 Task: Check the amenities of the Airbnb listing and contact the host to inquire about meal facilities.
Action: Mouse moved to (266, 287)
Screenshot: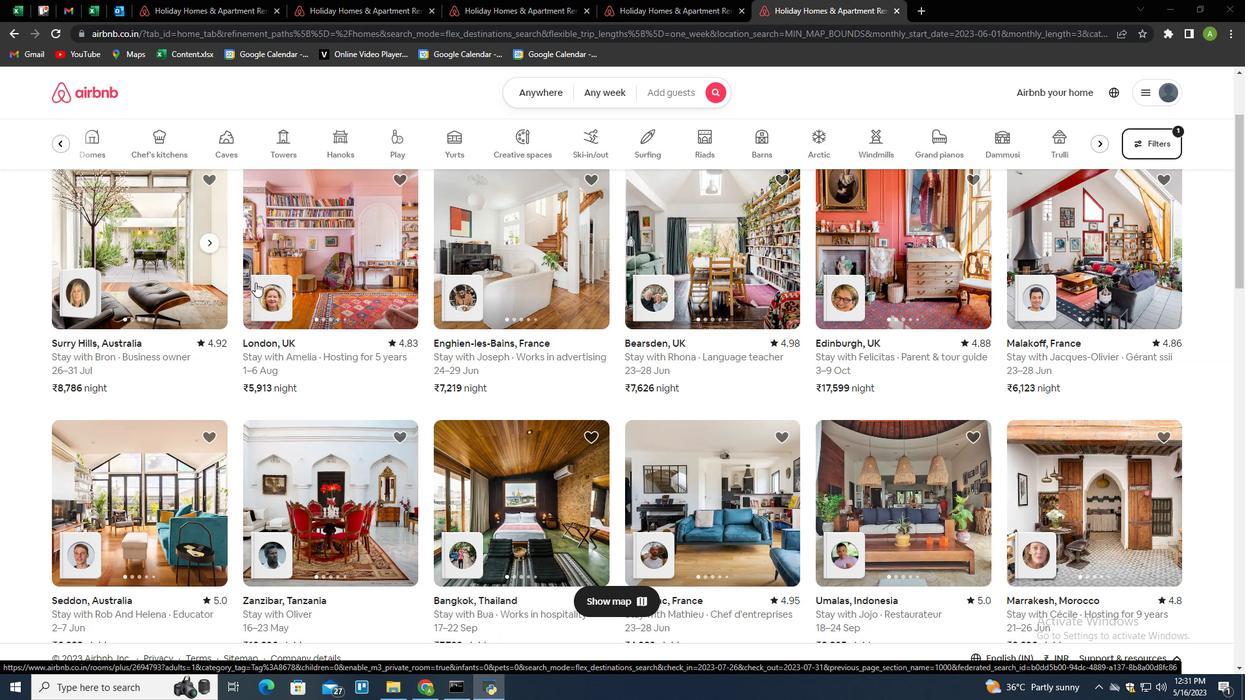 
Action: Mouse scrolled (266, 288) with delta (0, 0)
Screenshot: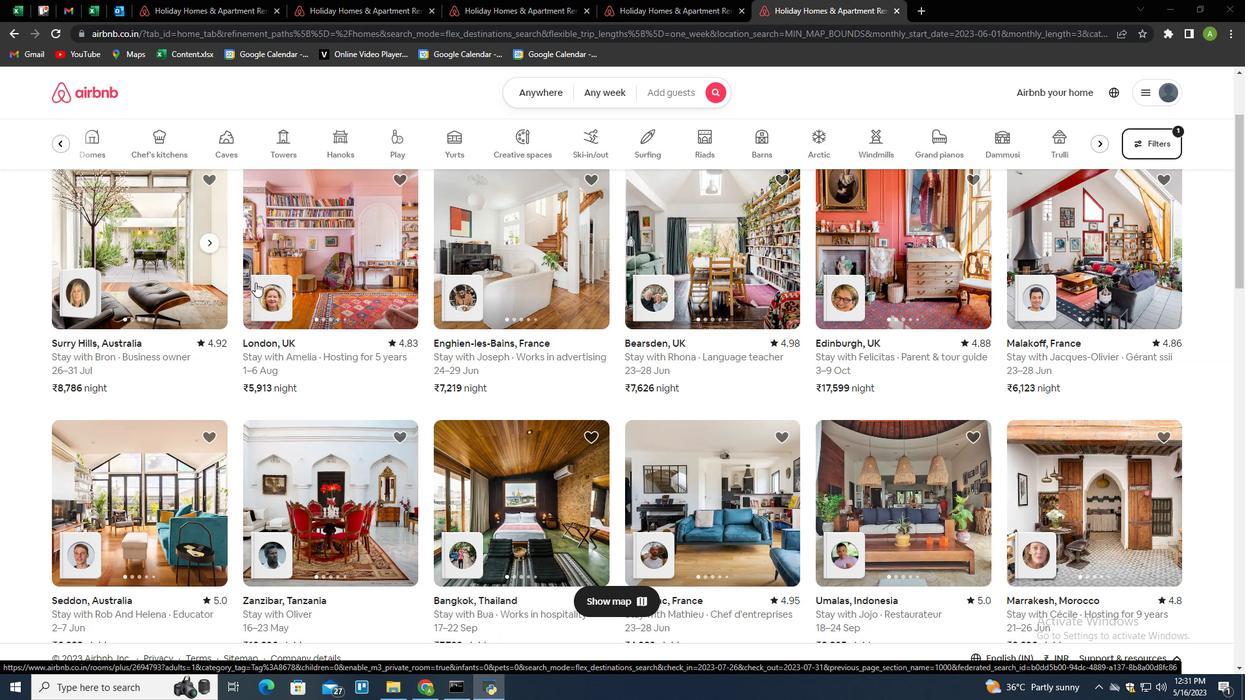 
Action: Mouse scrolled (266, 288) with delta (0, 0)
Screenshot: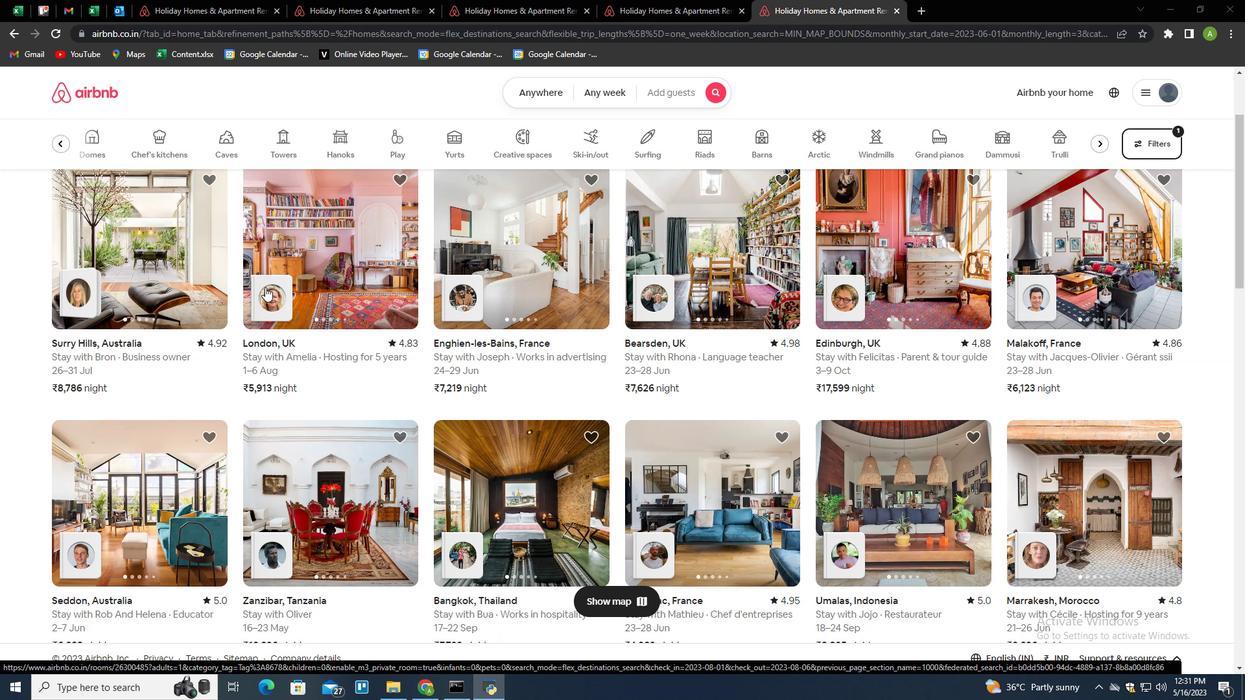 
Action: Mouse scrolled (266, 288) with delta (0, 0)
Screenshot: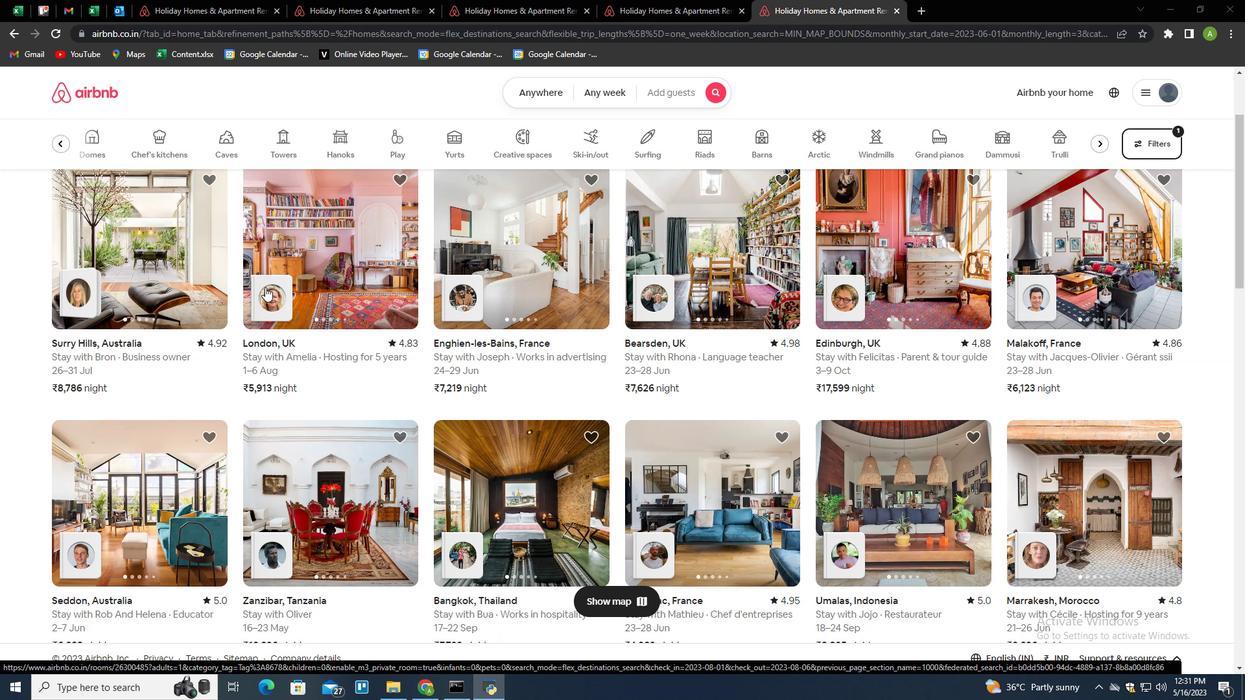 
Action: Mouse scrolled (266, 288) with delta (0, 0)
Screenshot: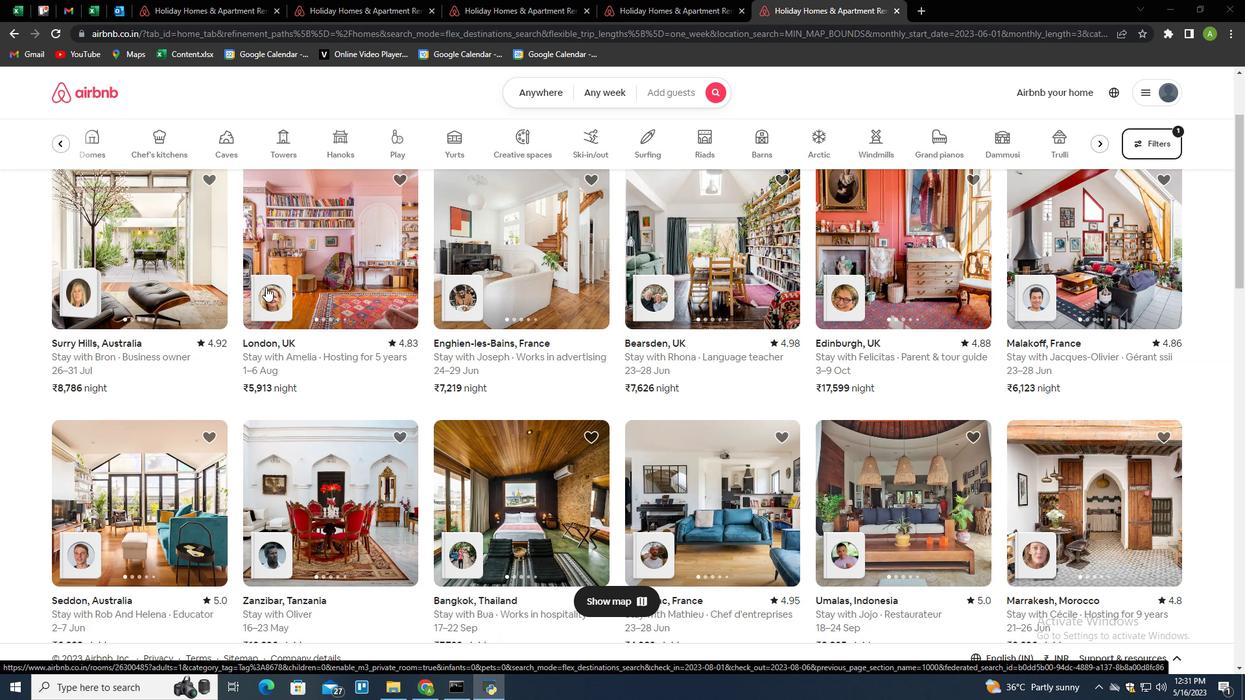
Action: Mouse scrolled (266, 288) with delta (0, 0)
Screenshot: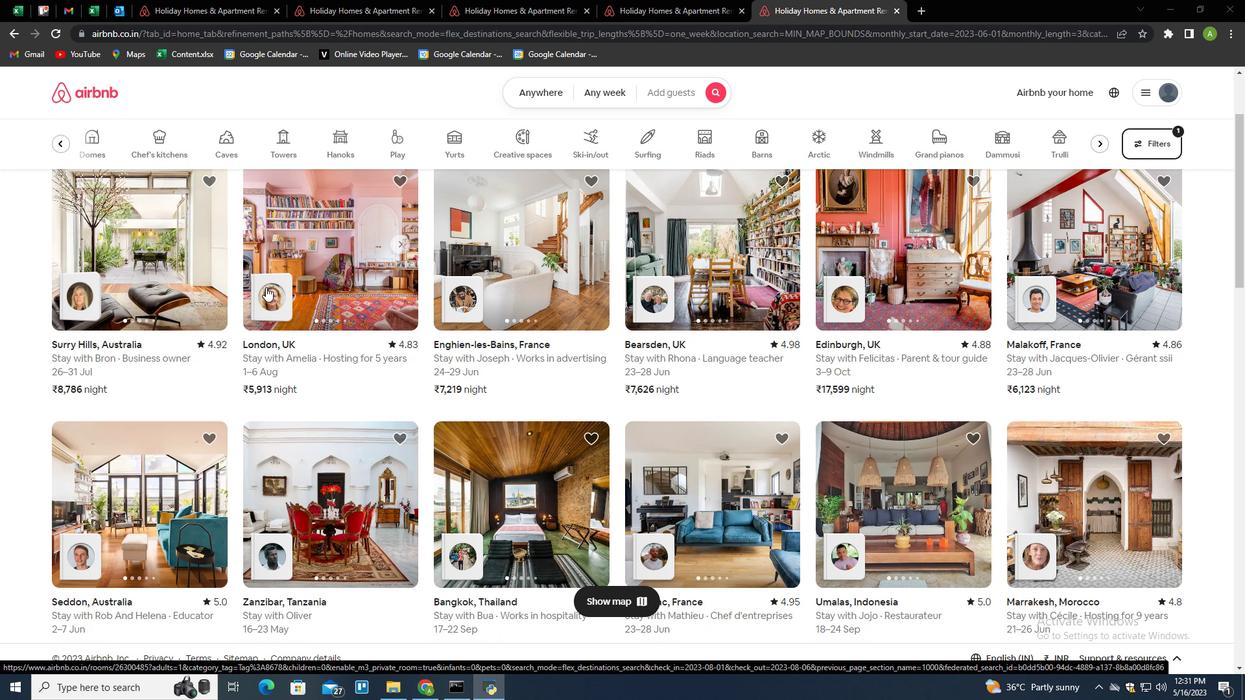 
Action: Mouse moved to (164, 392)
Screenshot: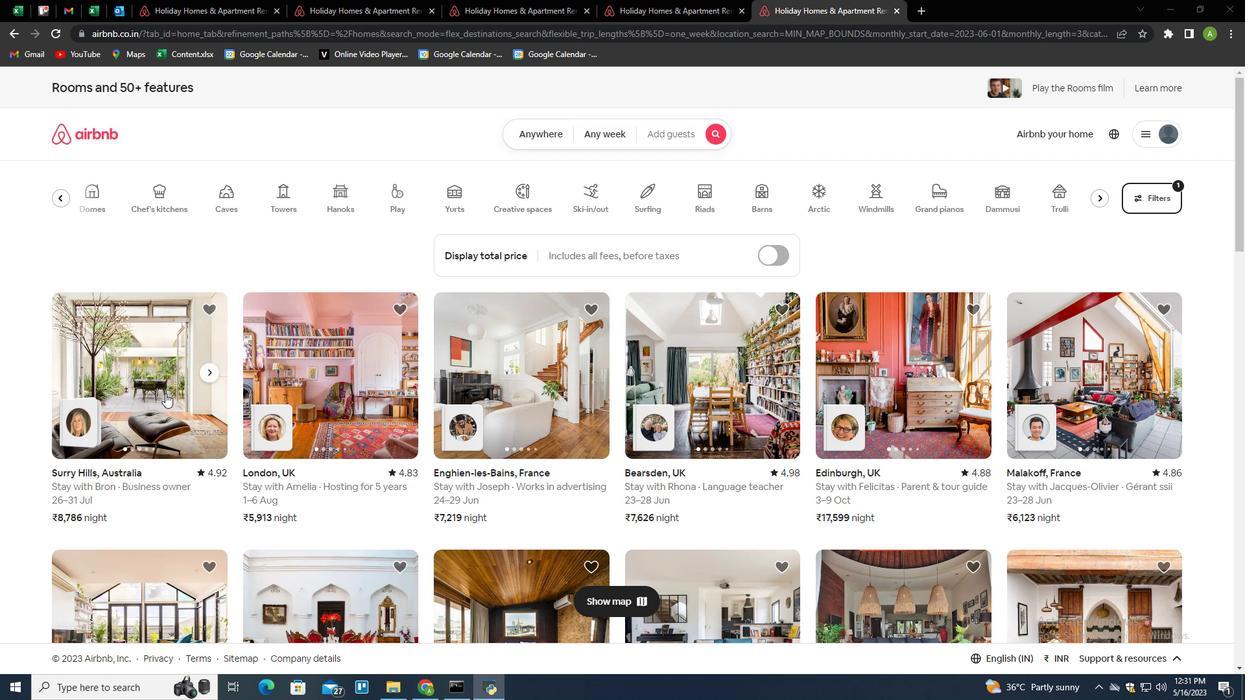 
Action: Mouse pressed left at (164, 392)
Screenshot: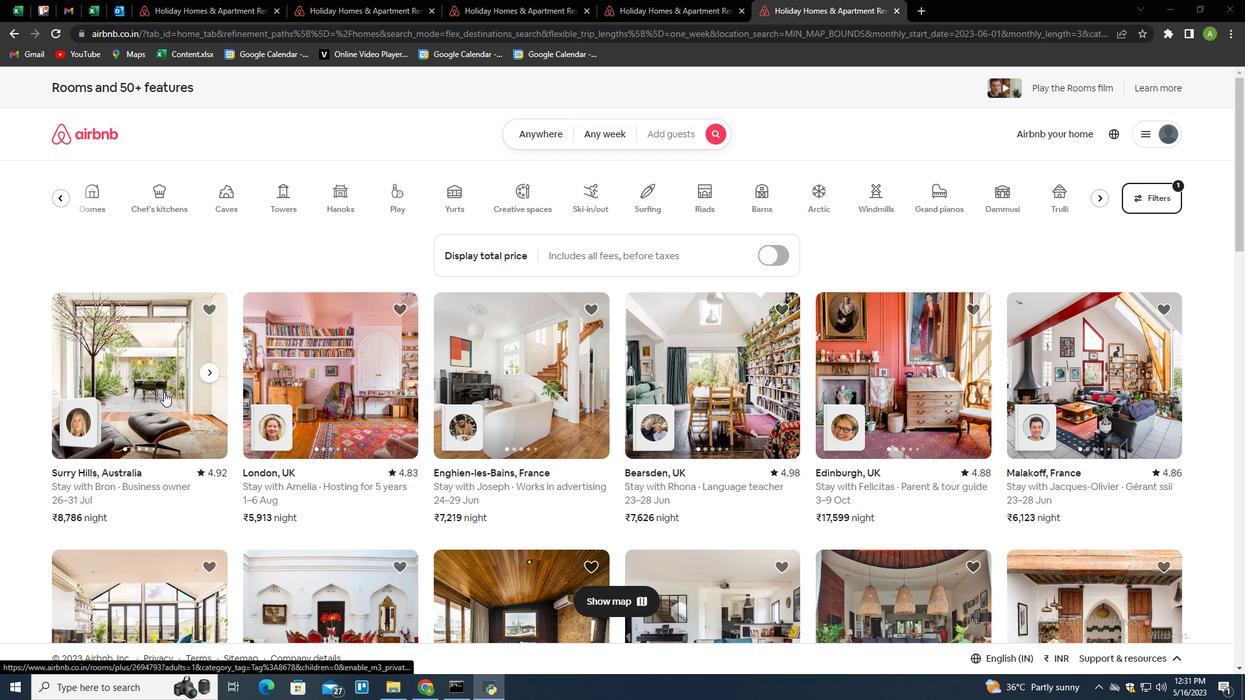 
Action: Mouse moved to (676, 426)
Screenshot: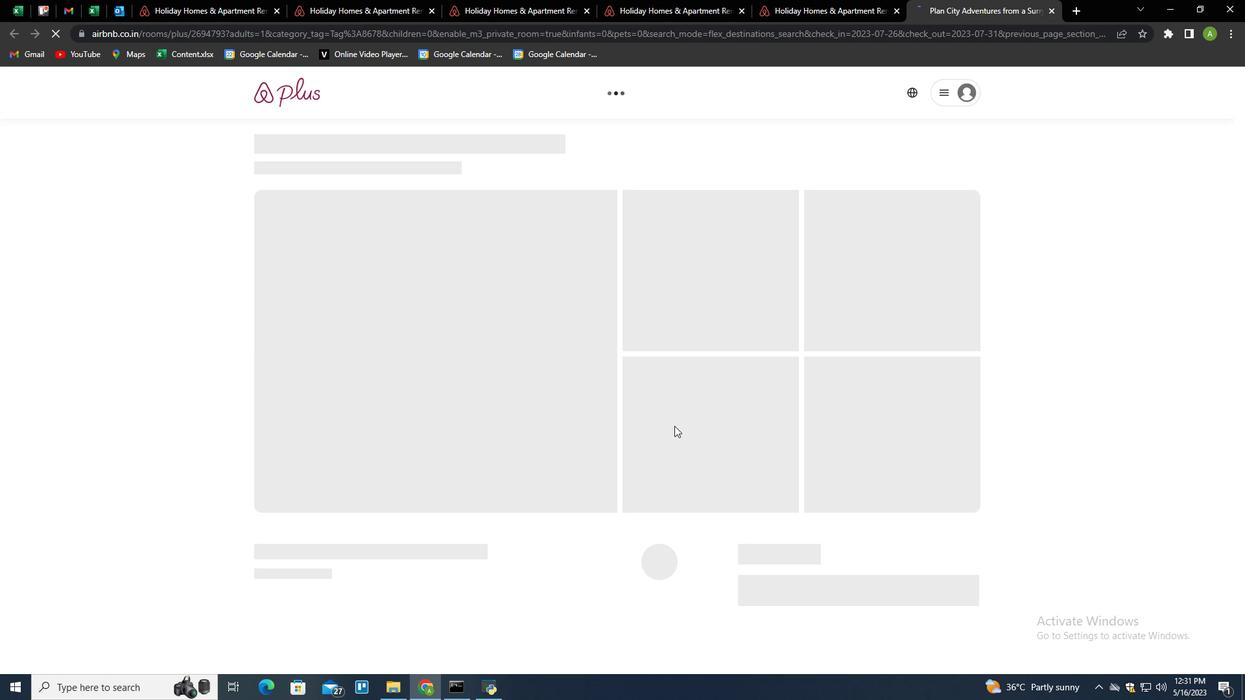 
Action: Mouse scrolled (676, 425) with delta (0, 0)
Screenshot: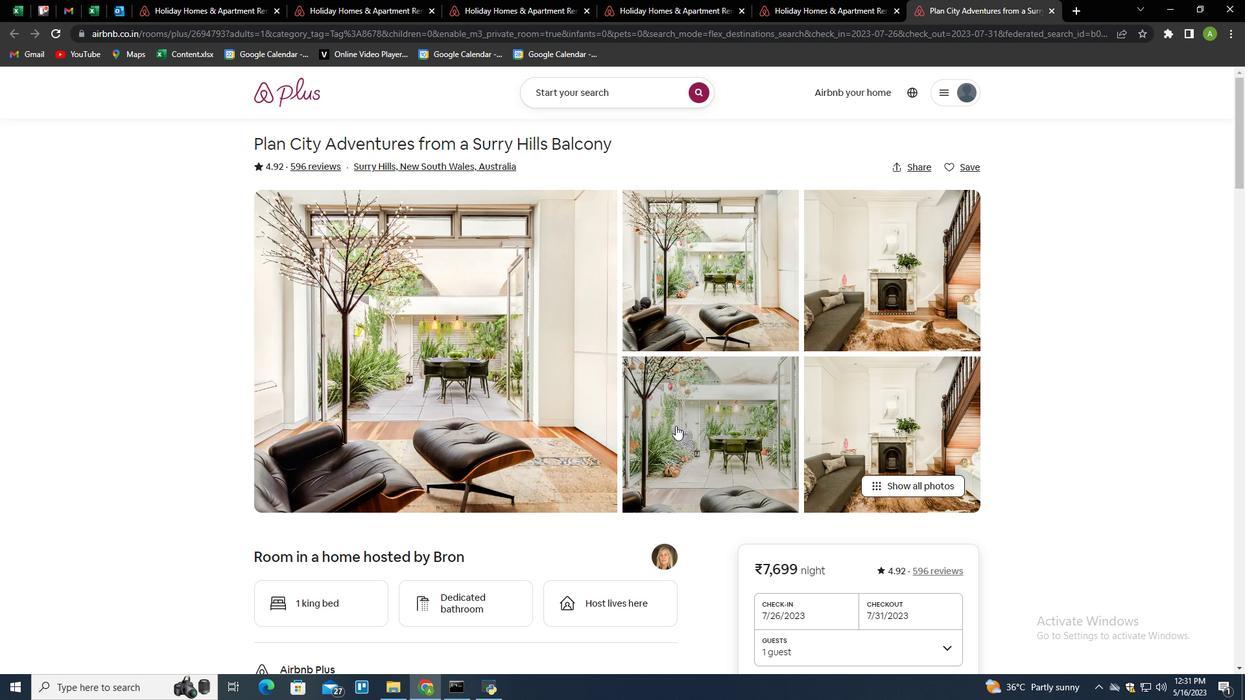
Action: Mouse moved to (670, 428)
Screenshot: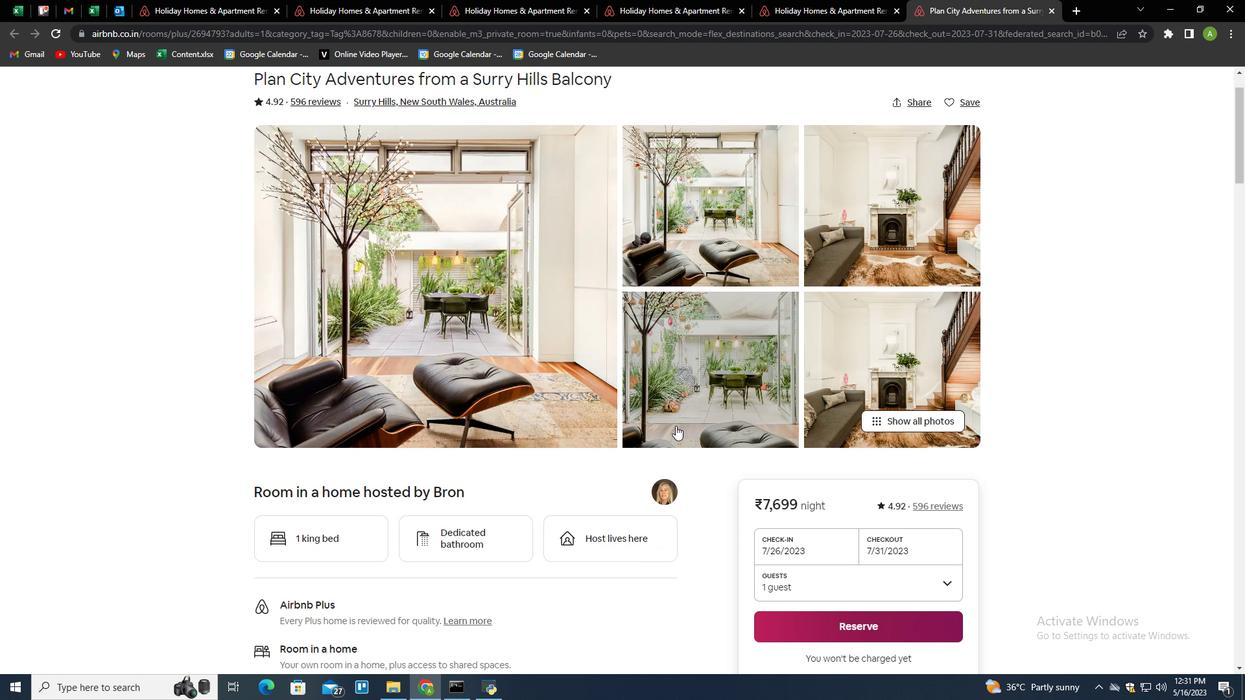 
Action: Mouse scrolled (670, 427) with delta (0, 0)
Screenshot: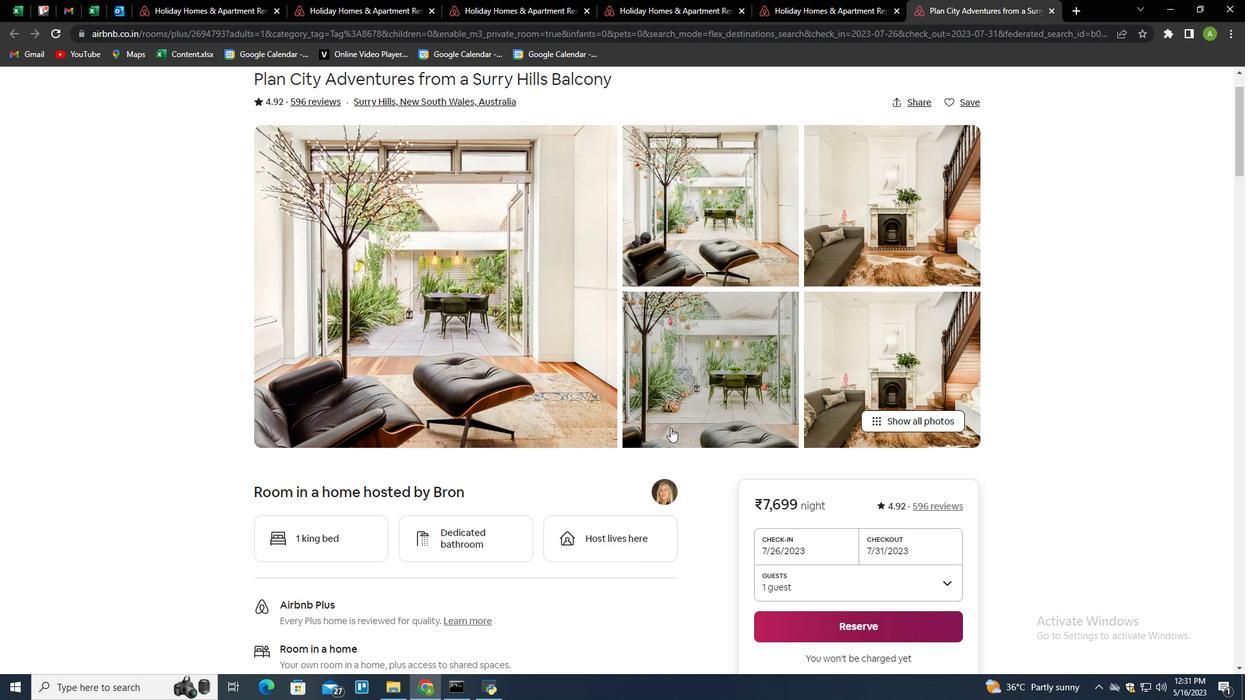 
Action: Mouse scrolled (670, 427) with delta (0, 0)
Screenshot: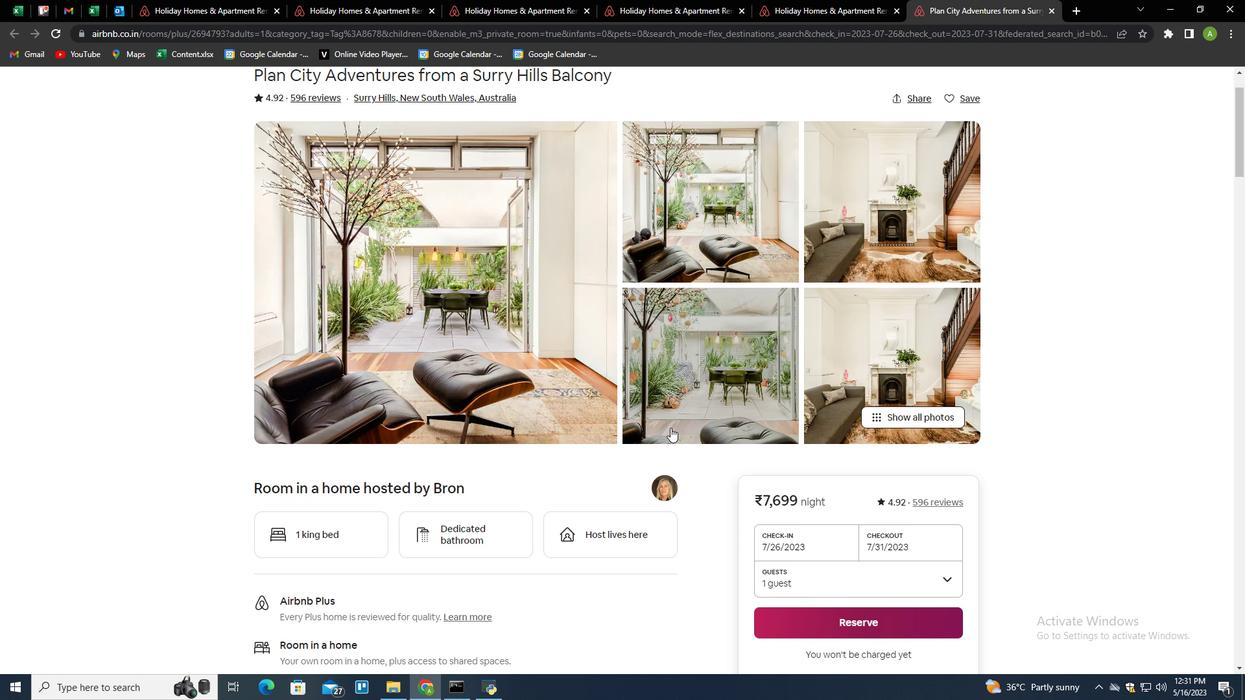 
Action: Mouse scrolled (670, 427) with delta (0, 0)
Screenshot: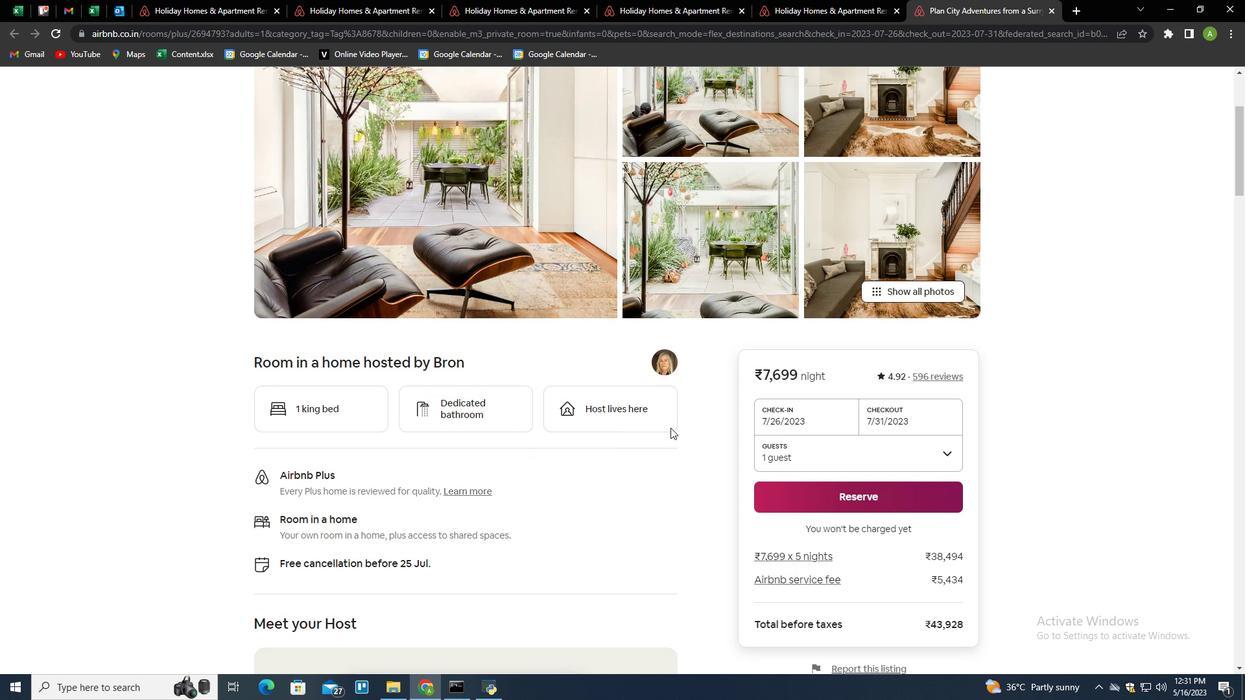
Action: Mouse scrolled (670, 427) with delta (0, 0)
Screenshot: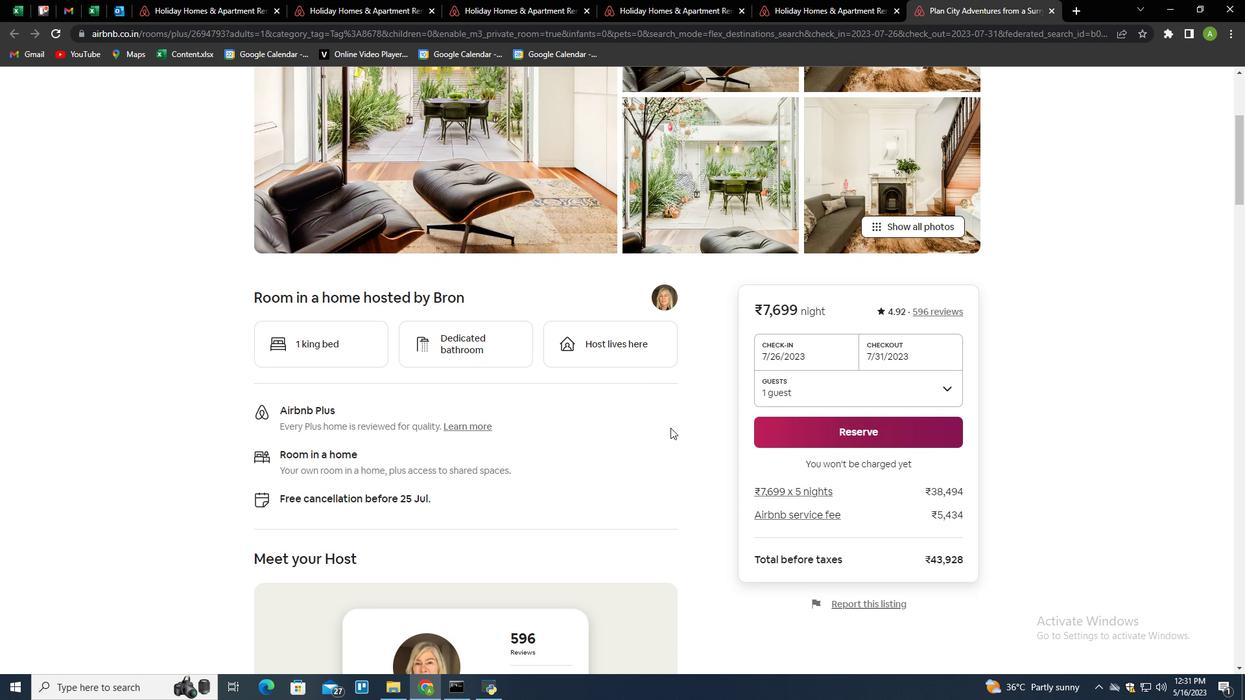 
Action: Mouse scrolled (670, 427) with delta (0, 0)
Screenshot: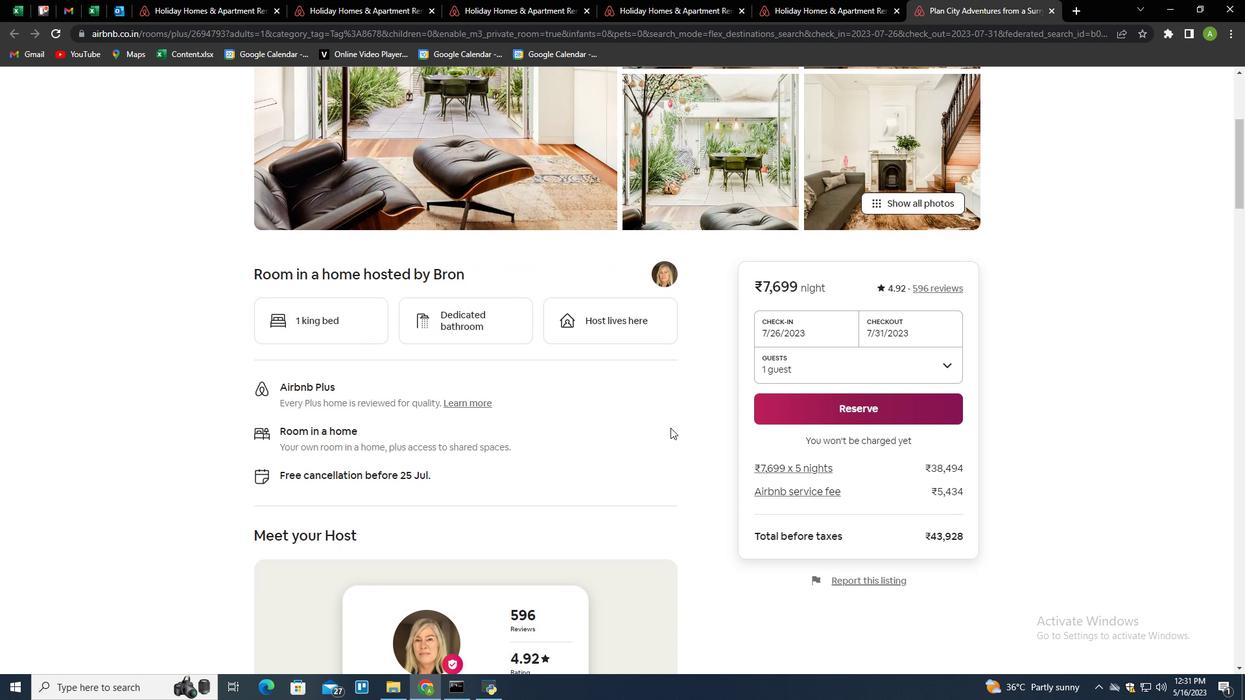 
Action: Mouse scrolled (670, 427) with delta (0, 0)
Screenshot: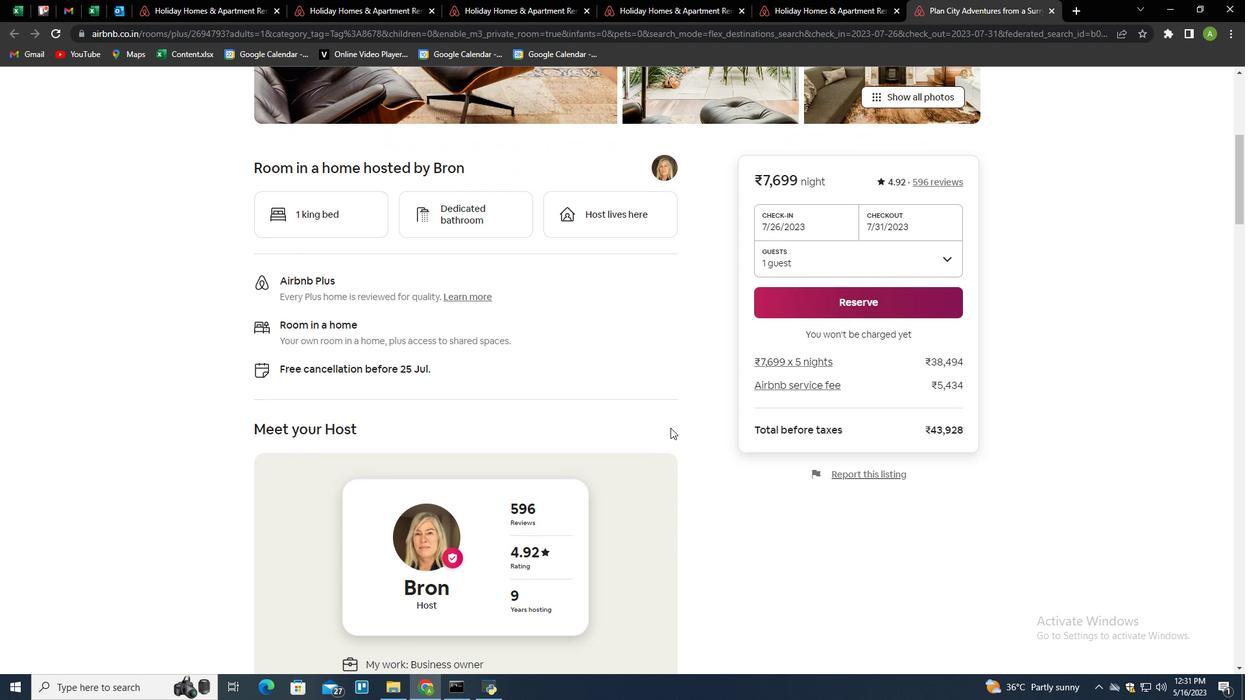 
Action: Mouse scrolled (670, 427) with delta (0, 0)
Screenshot: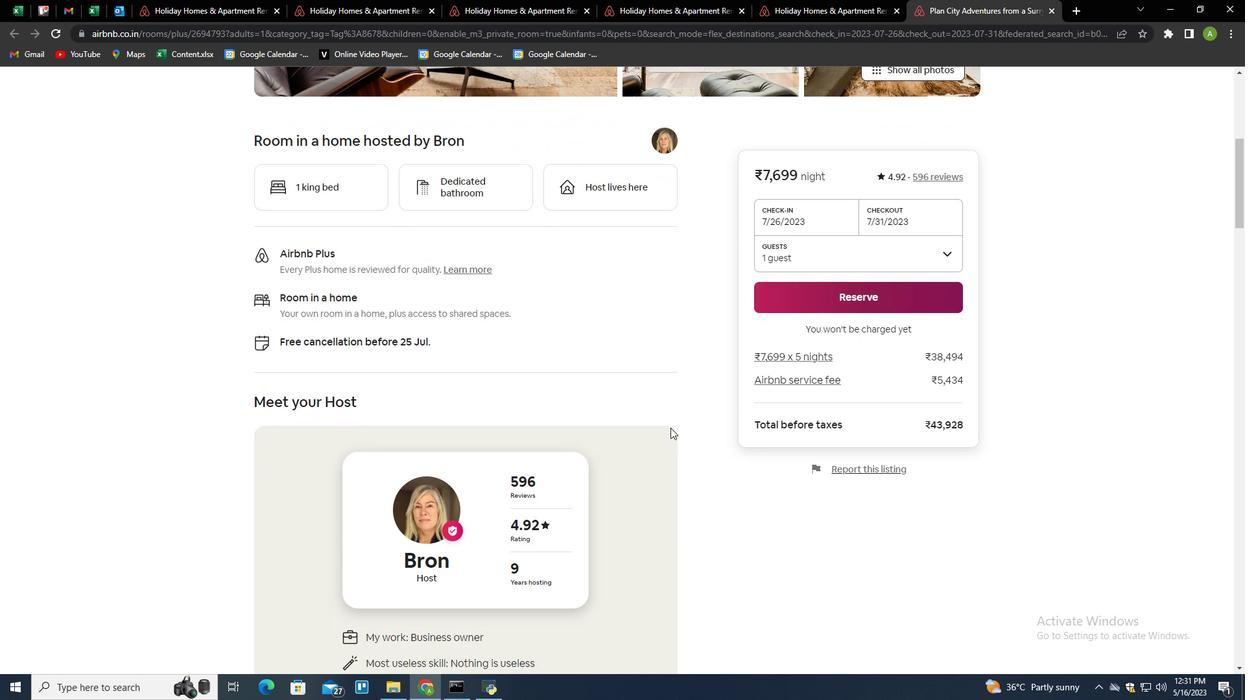 
Action: Mouse scrolled (670, 427) with delta (0, 0)
Screenshot: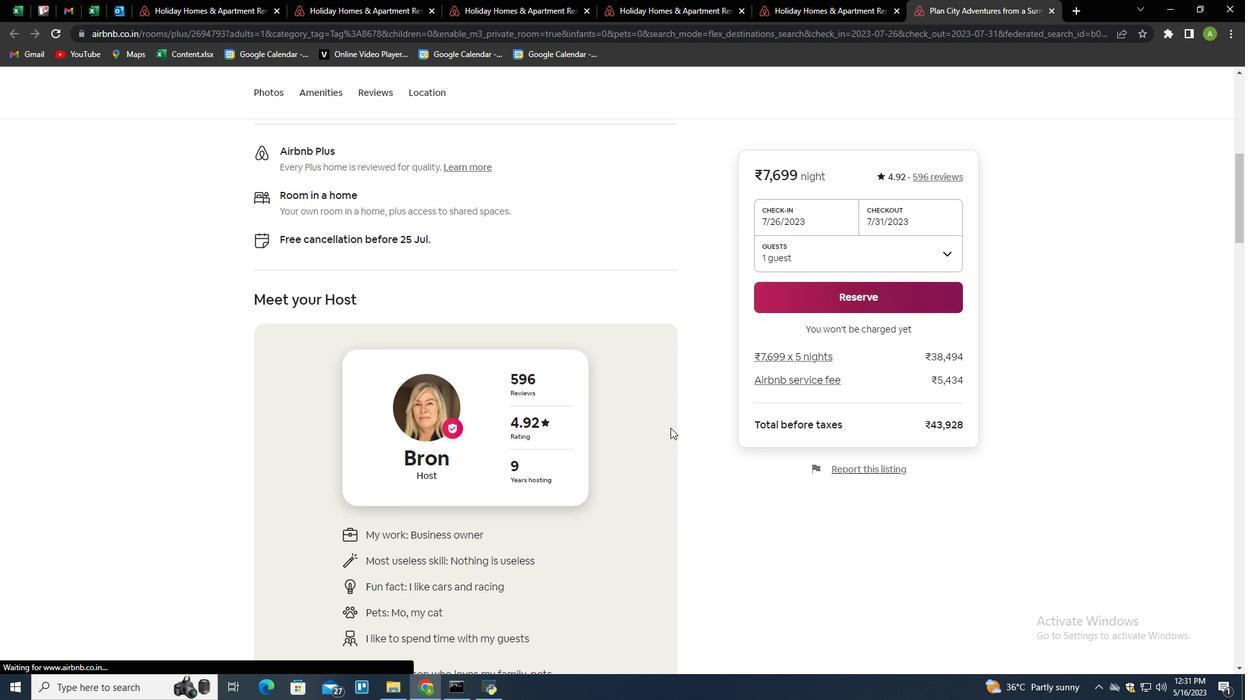
Action: Mouse scrolled (670, 427) with delta (0, 0)
Screenshot: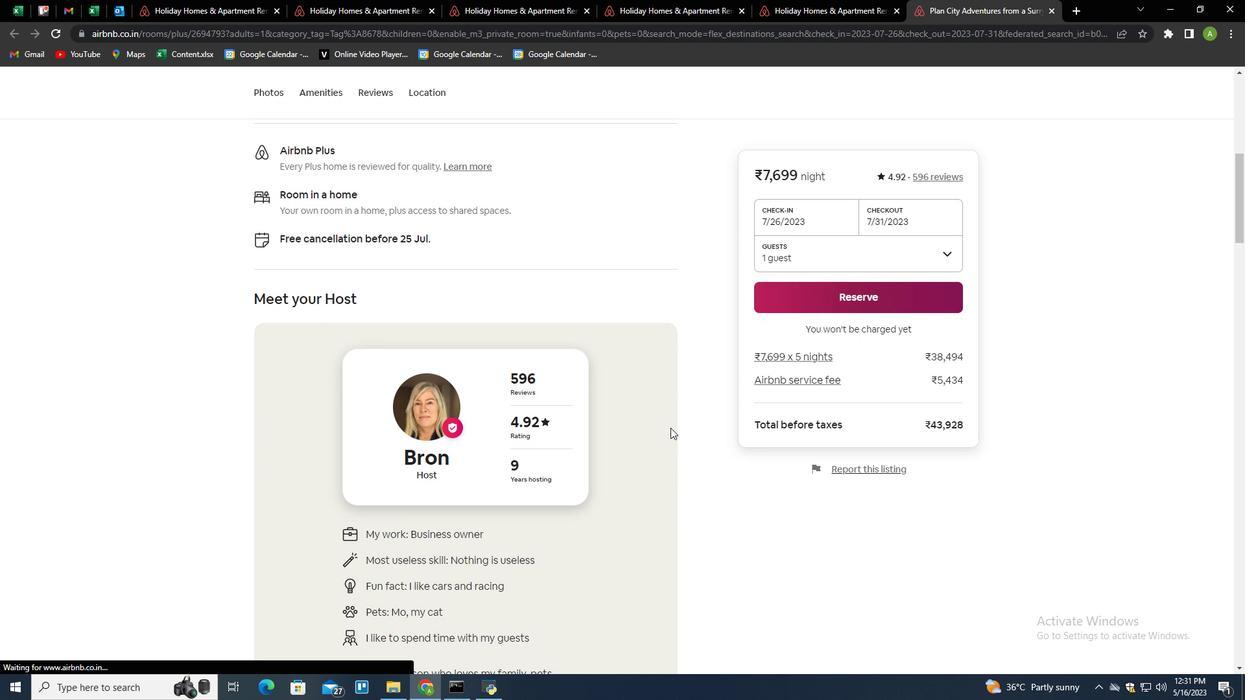 
Action: Mouse scrolled (670, 427) with delta (0, 0)
Screenshot: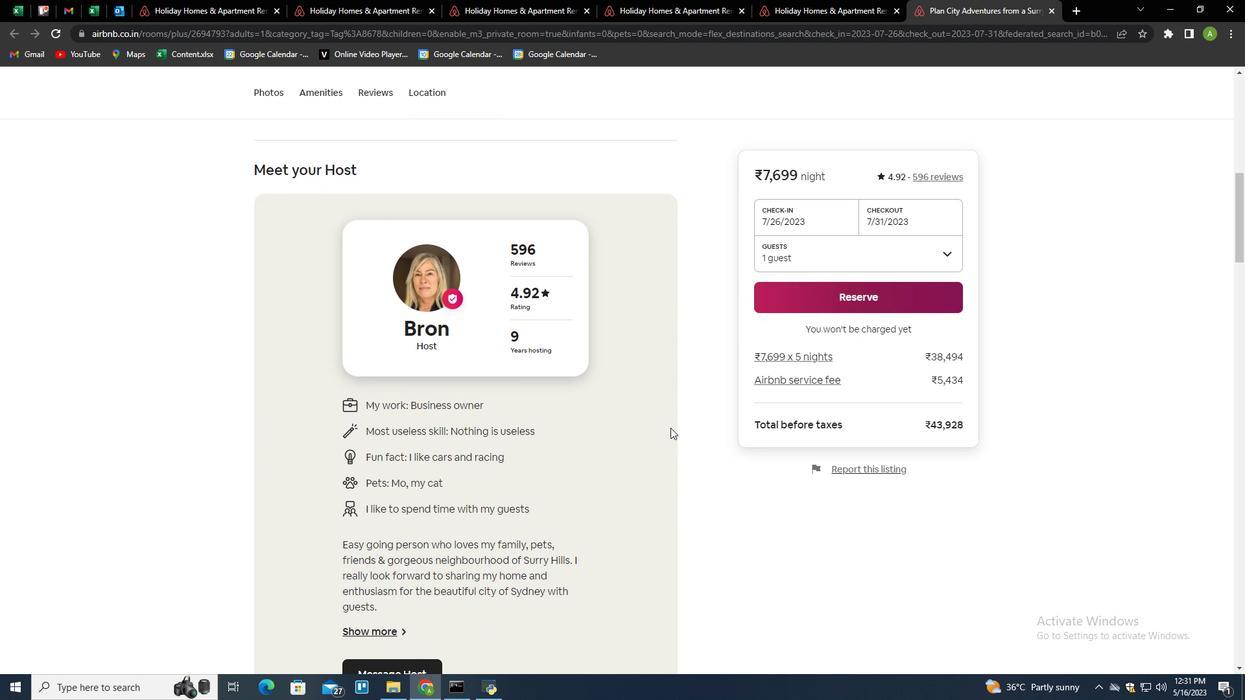 
Action: Mouse scrolled (670, 427) with delta (0, 0)
Screenshot: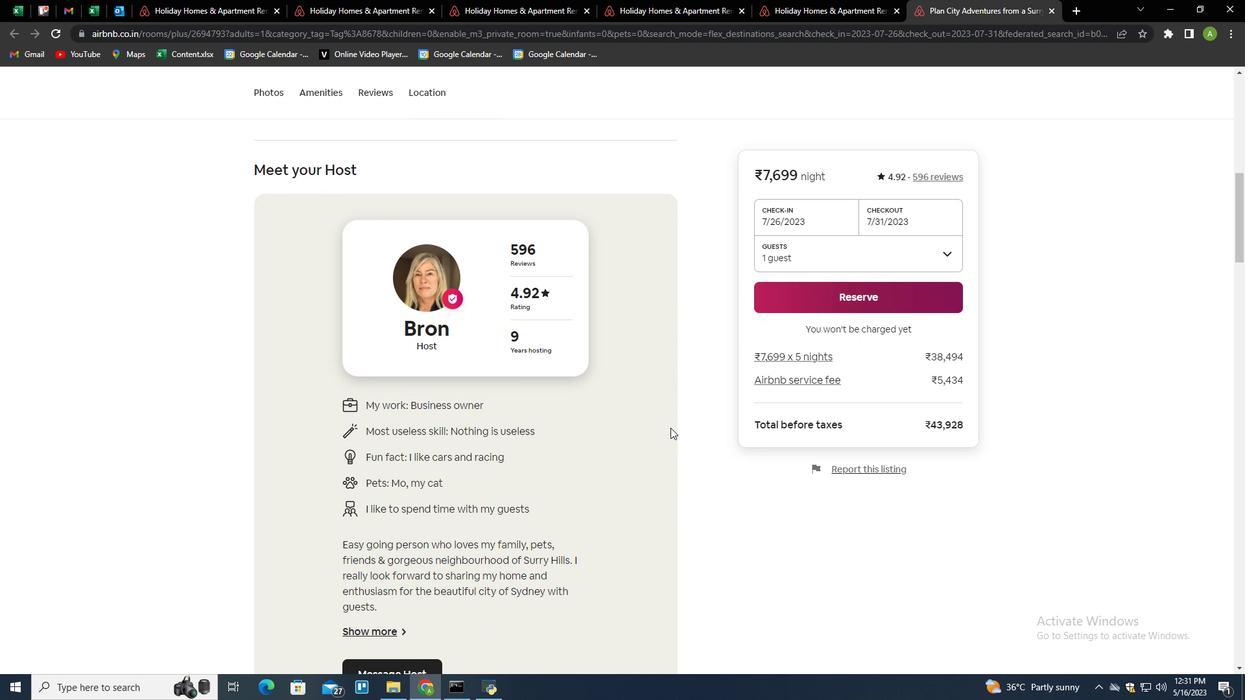 
Action: Mouse scrolled (670, 427) with delta (0, 0)
Screenshot: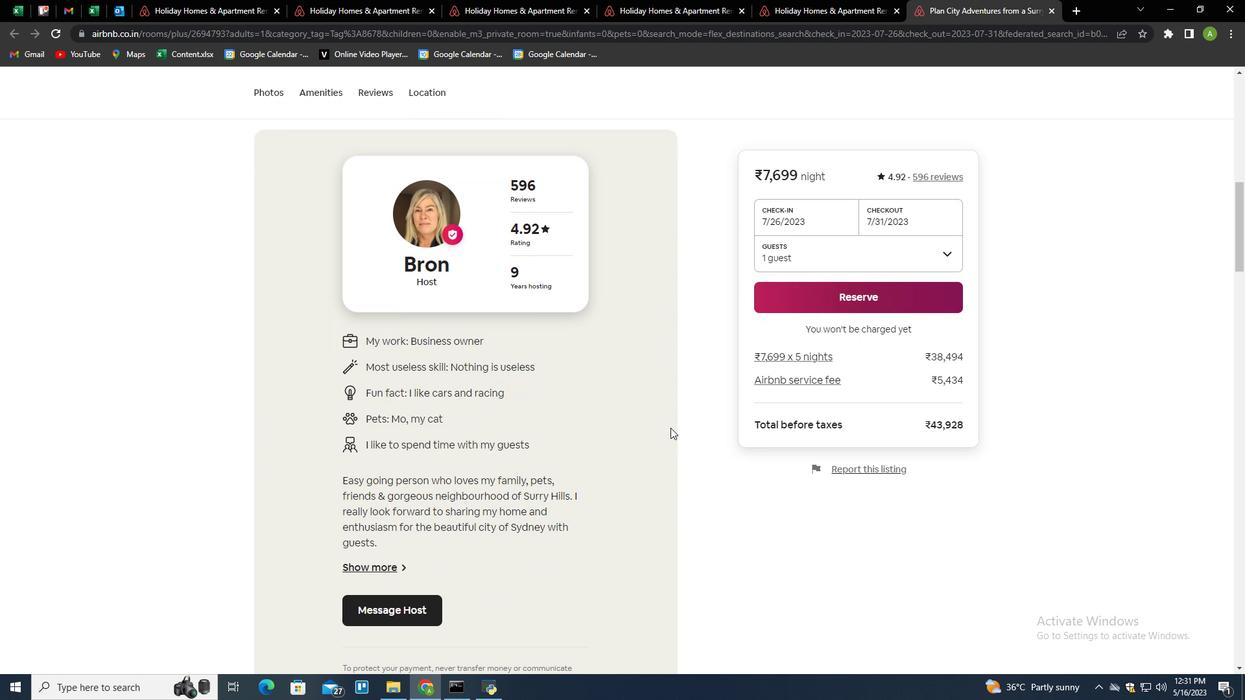 
Action: Mouse scrolled (670, 427) with delta (0, 0)
Screenshot: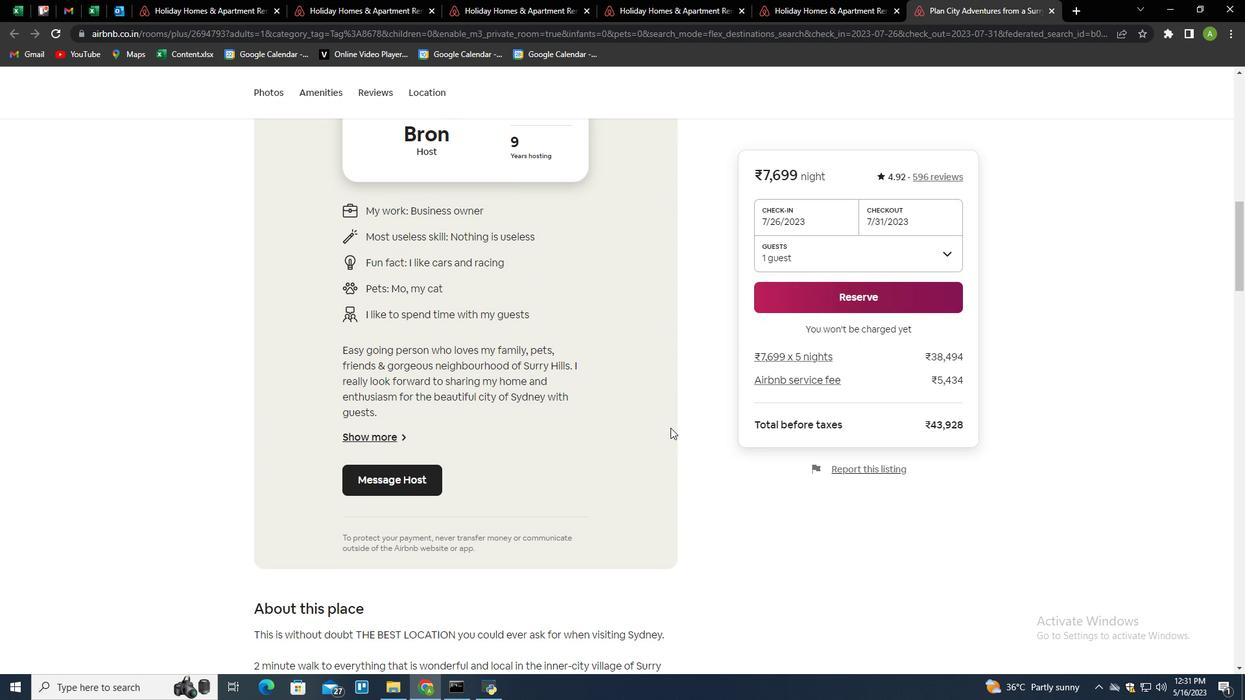 
Action: Mouse scrolled (670, 427) with delta (0, 0)
Screenshot: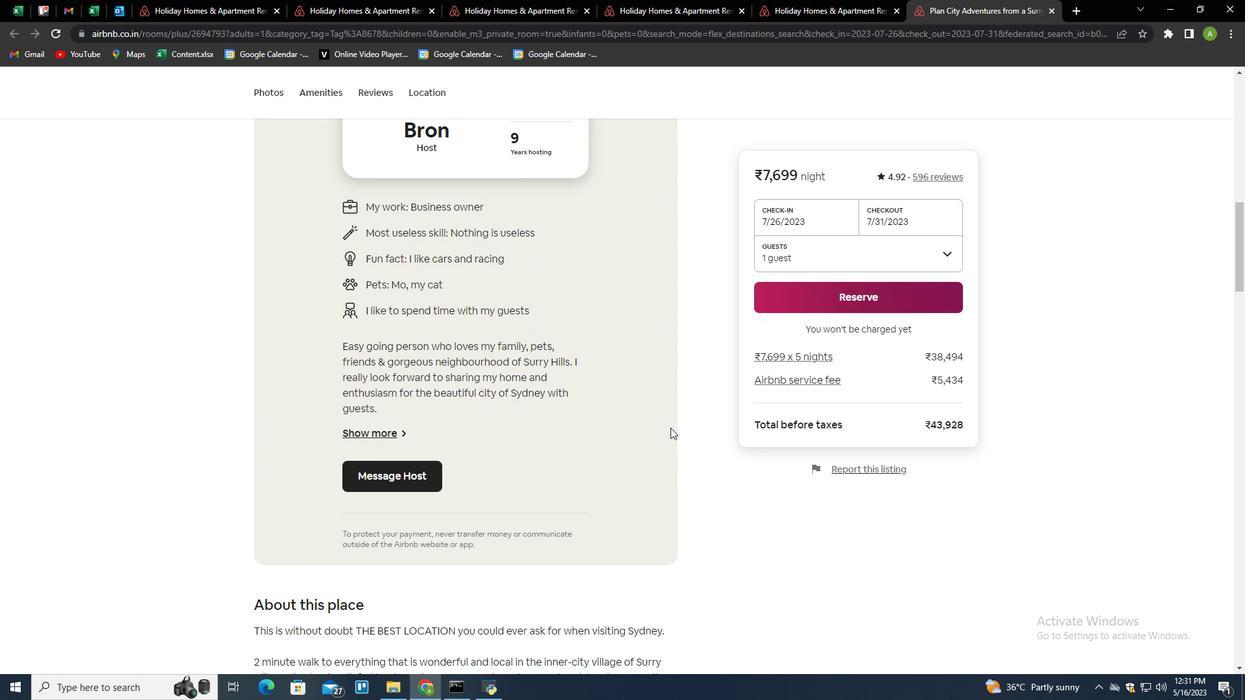 
Action: Mouse scrolled (670, 427) with delta (0, 0)
Screenshot: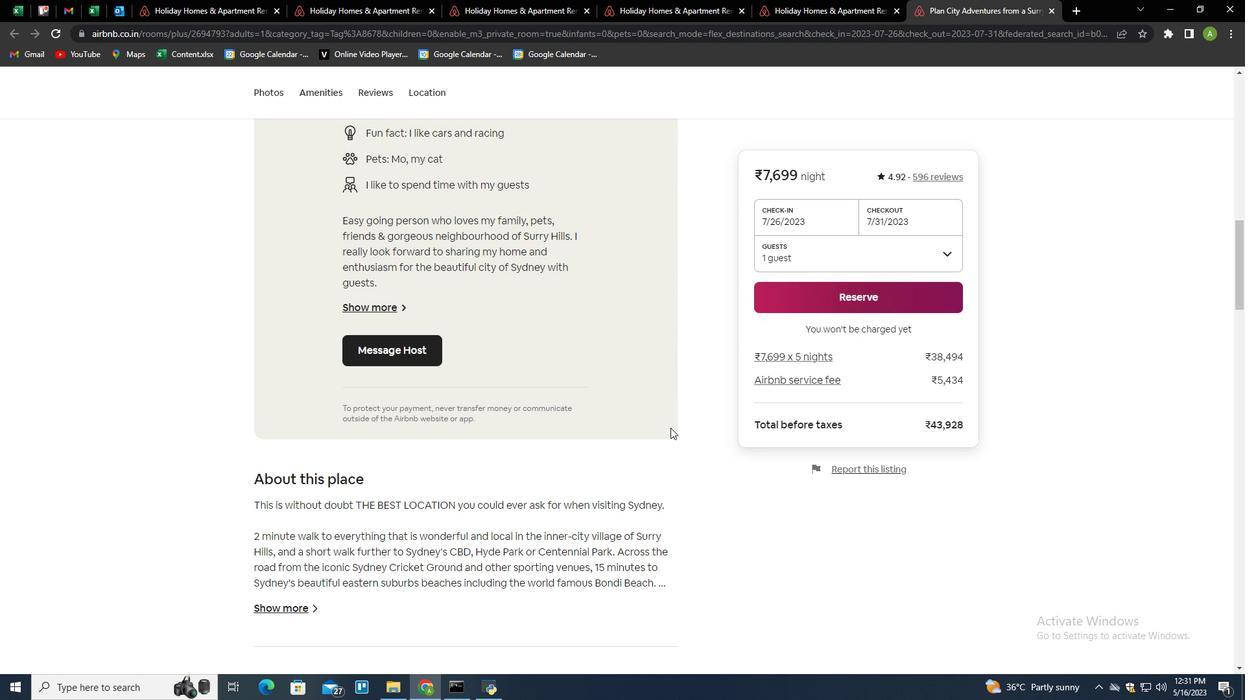
Action: Mouse scrolled (670, 427) with delta (0, 0)
Screenshot: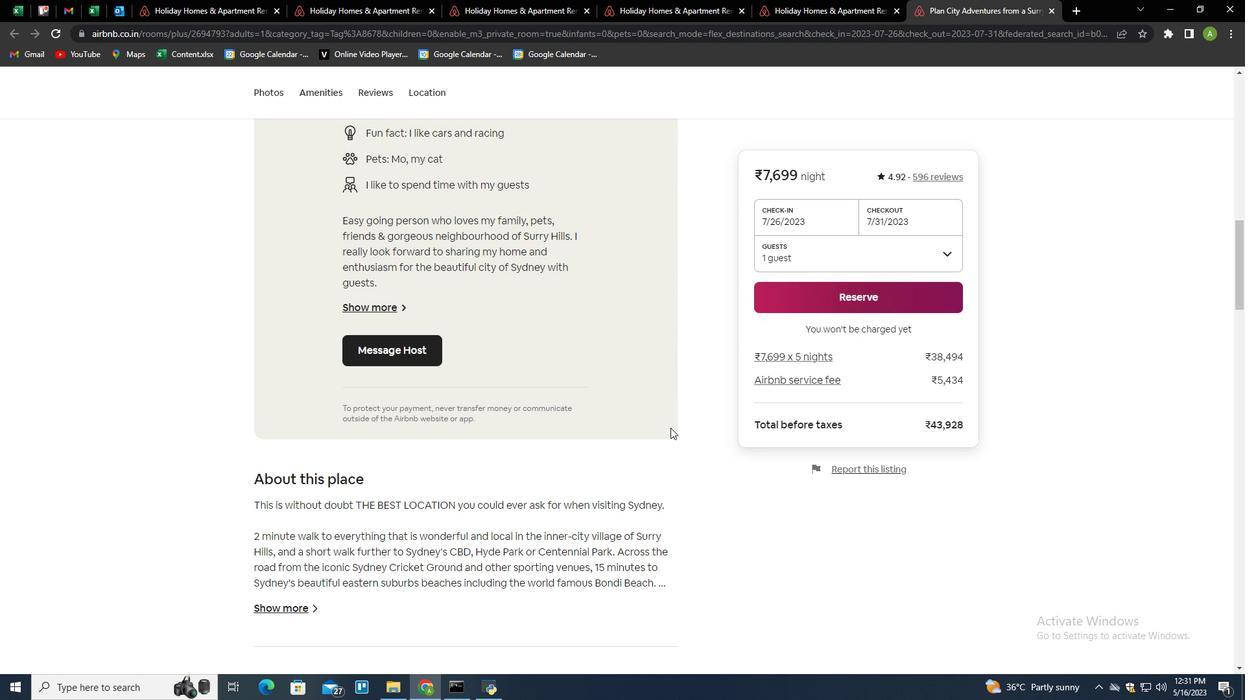 
Action: Mouse scrolled (670, 428) with delta (0, 0)
Screenshot: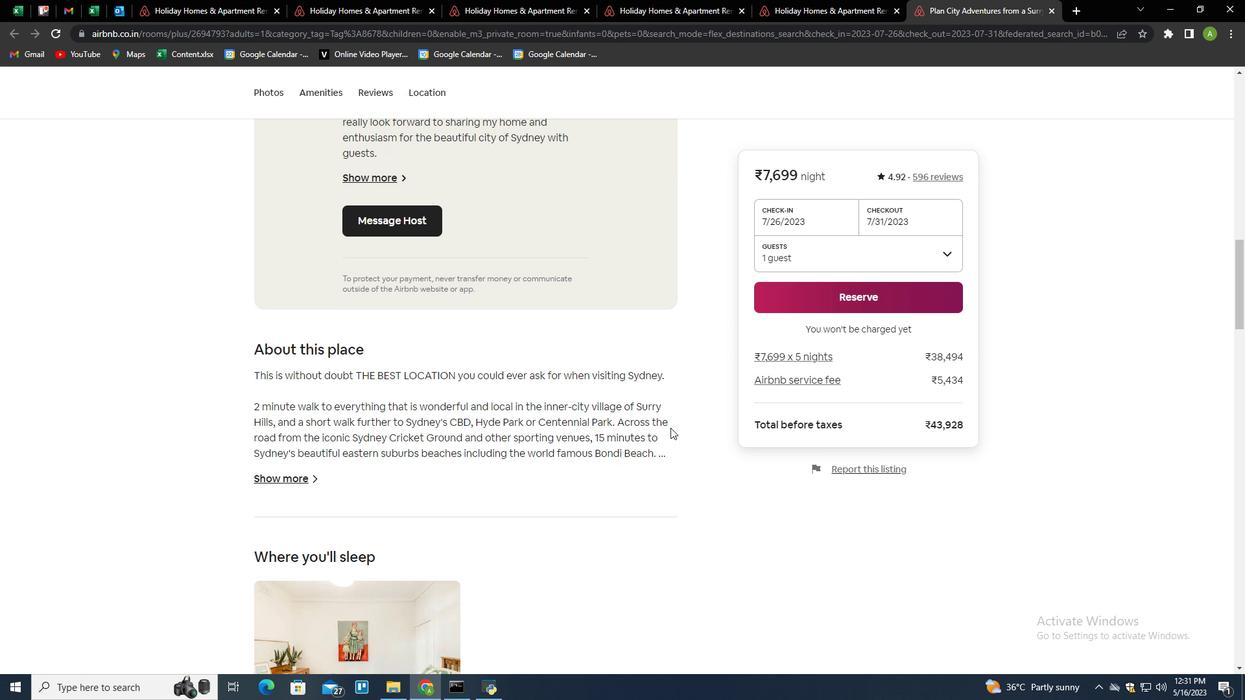 
Action: Mouse scrolled (670, 428) with delta (0, 0)
Screenshot: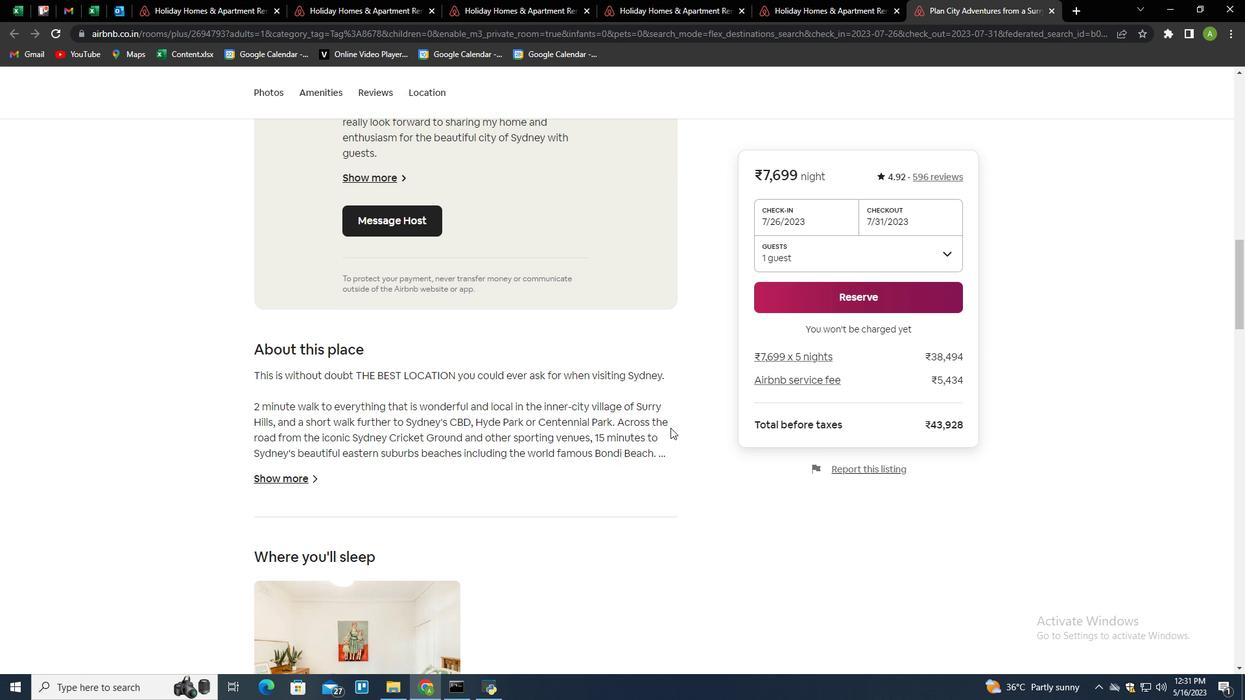 
Action: Mouse scrolled (670, 428) with delta (0, 0)
Screenshot: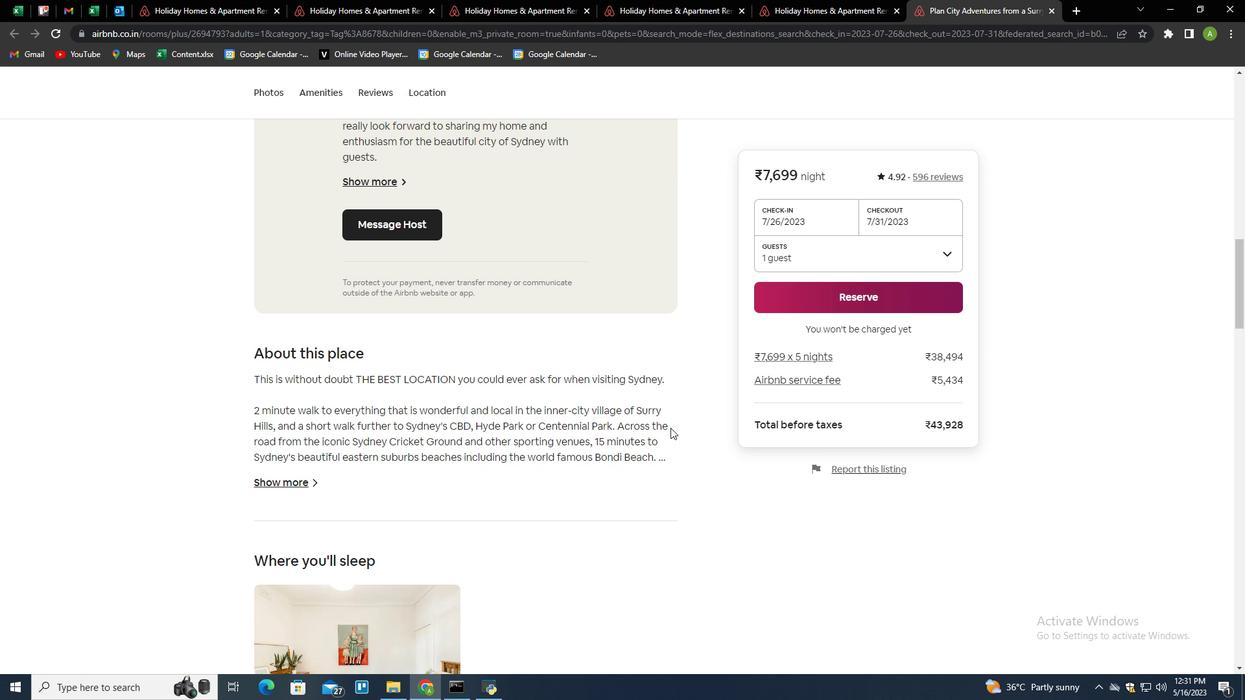 
Action: Mouse scrolled (670, 428) with delta (0, 0)
Screenshot: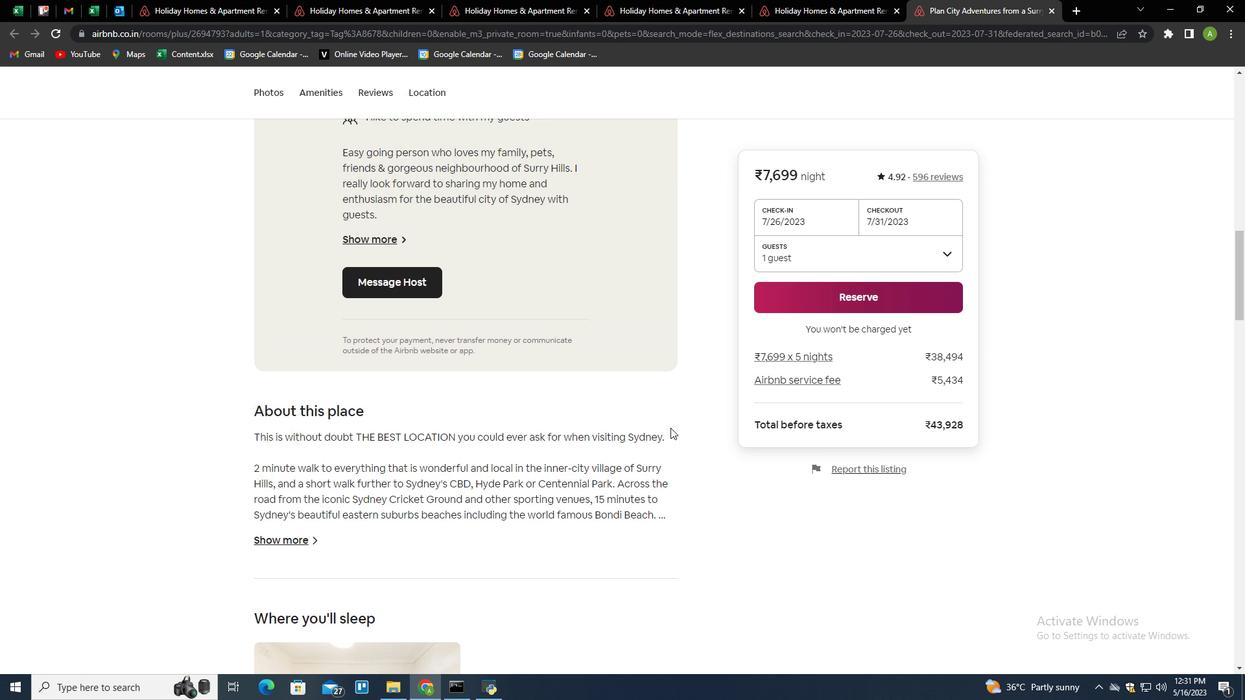 
Action: Mouse scrolled (670, 428) with delta (0, 0)
Screenshot: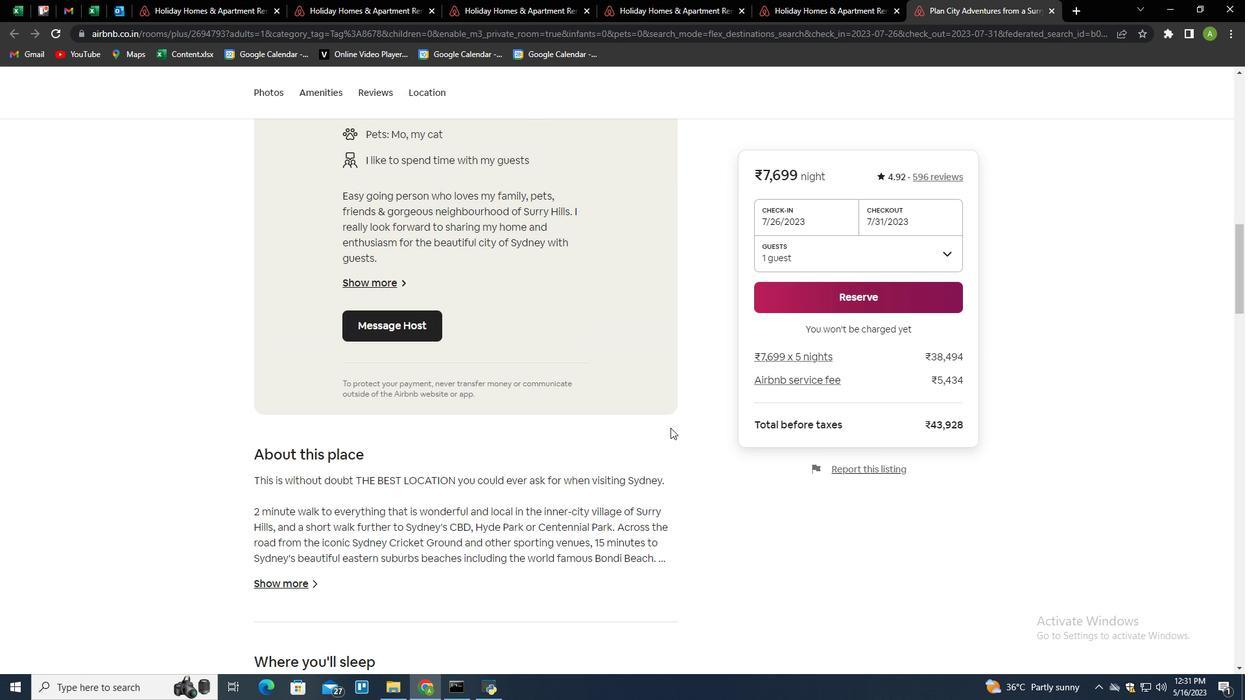 
Action: Mouse scrolled (670, 428) with delta (0, 0)
Screenshot: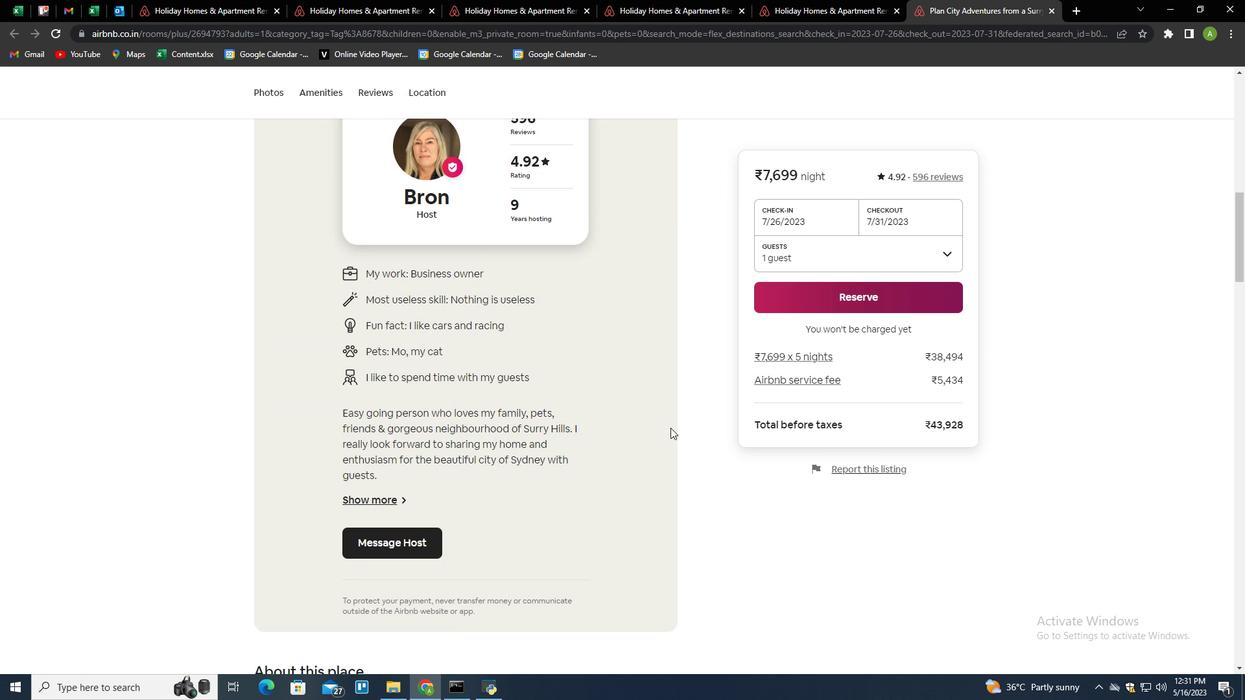 
Action: Mouse scrolled (670, 428) with delta (0, 0)
Screenshot: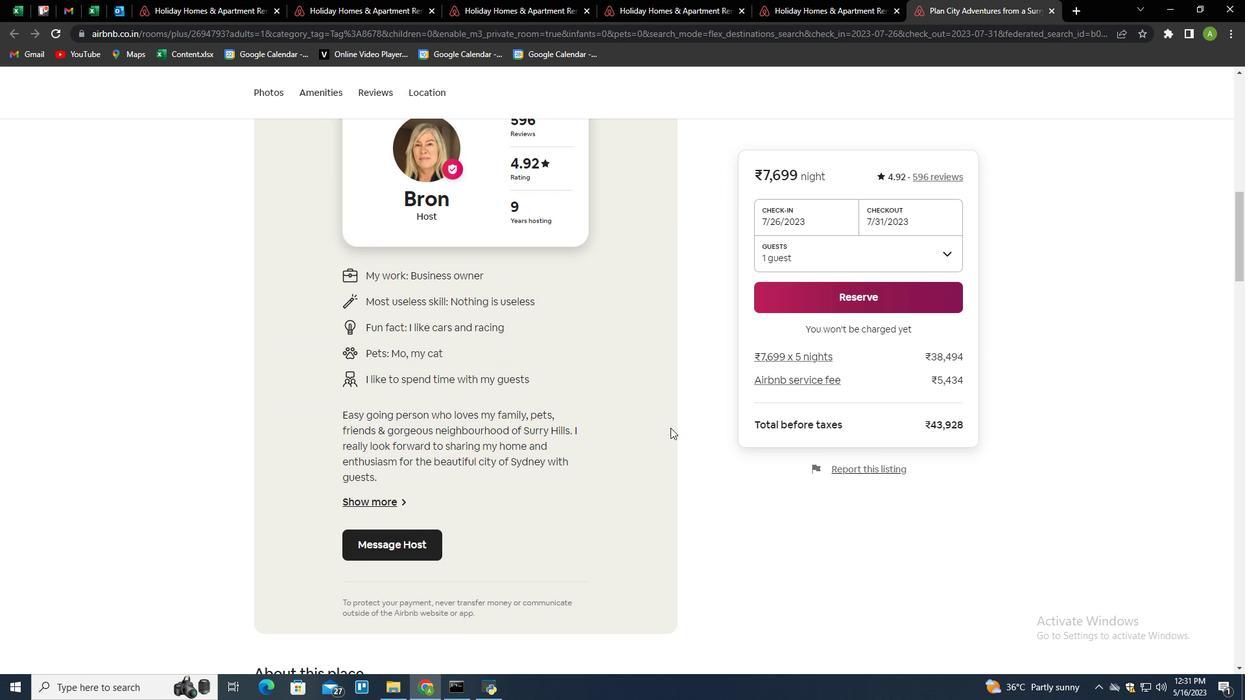 
Action: Mouse scrolled (670, 428) with delta (0, 0)
Screenshot: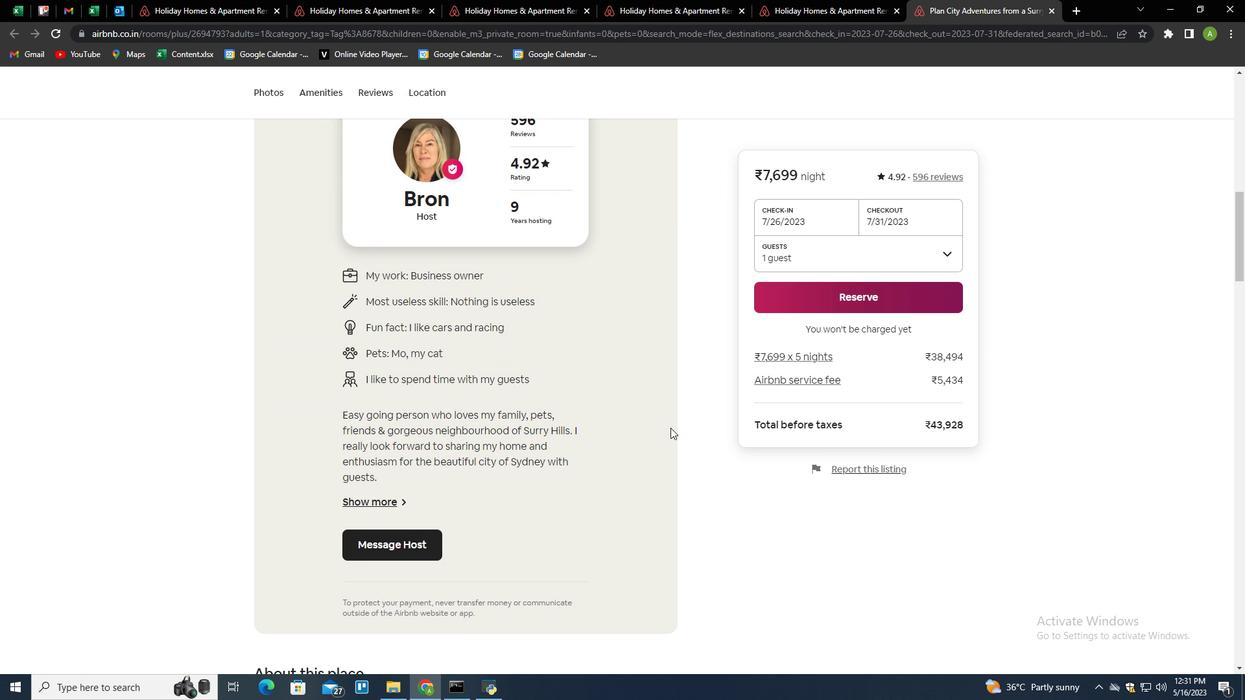 
Action: Mouse scrolled (670, 428) with delta (0, 0)
Screenshot: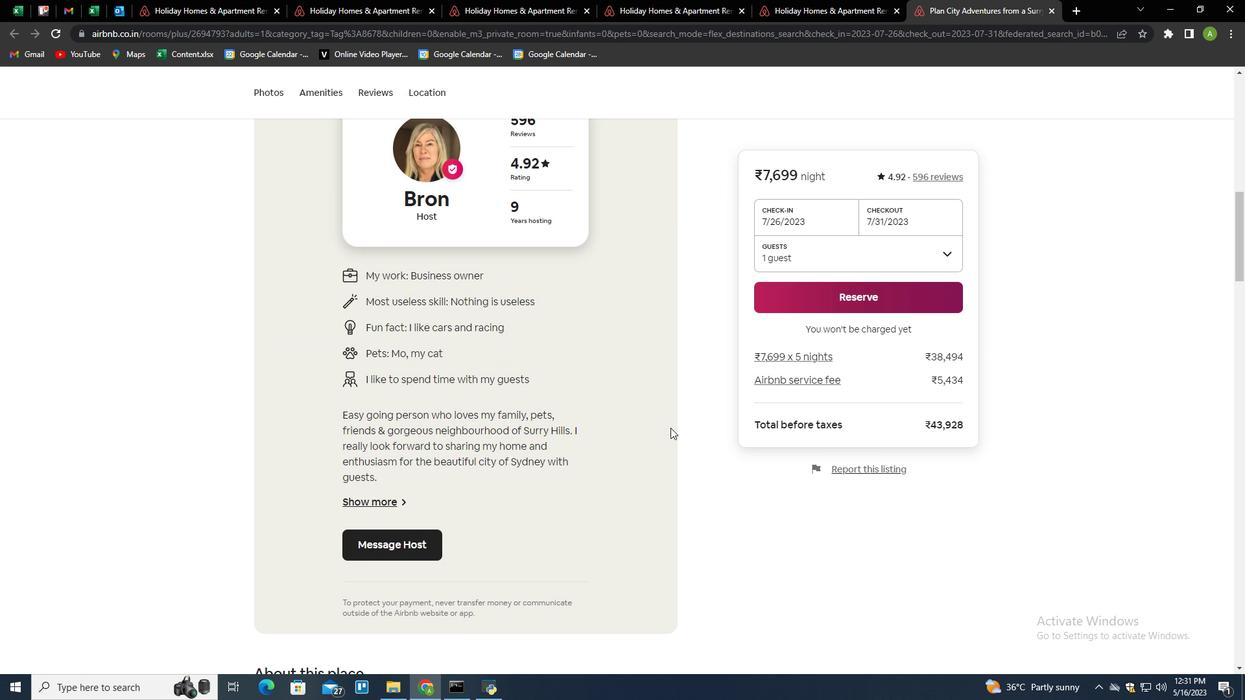 
Action: Mouse scrolled (670, 428) with delta (0, 0)
Screenshot: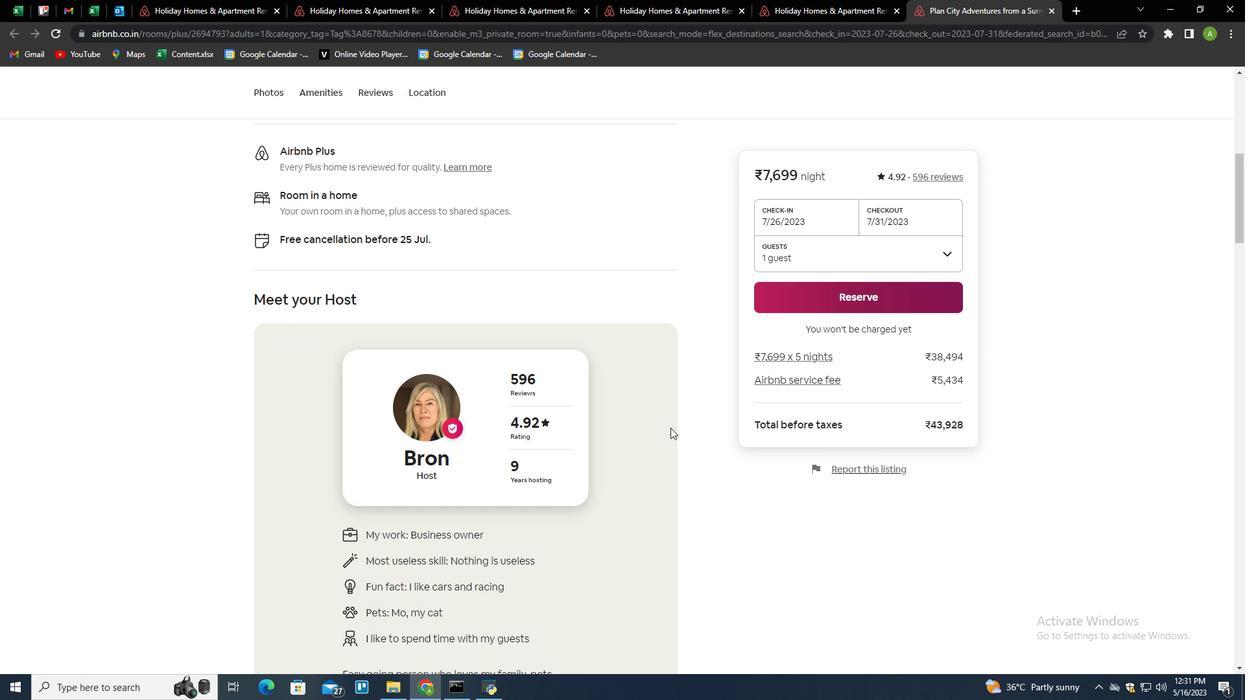 
Action: Mouse scrolled (670, 428) with delta (0, 0)
Screenshot: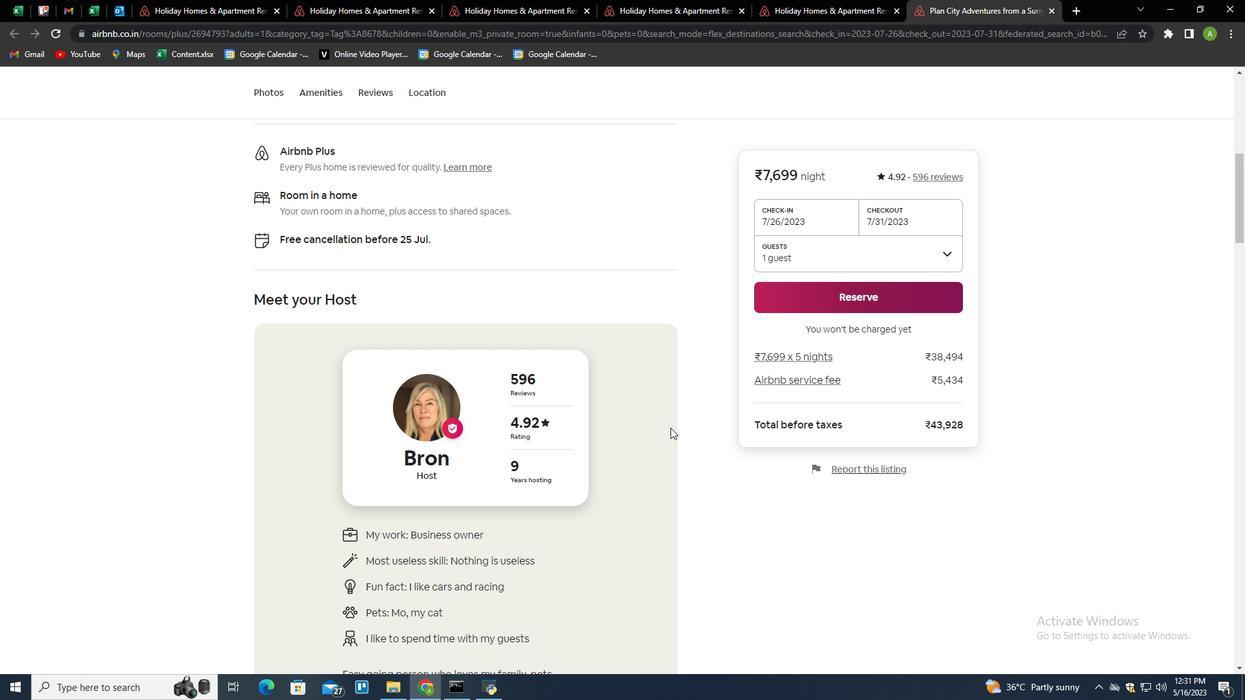 
Action: Mouse scrolled (670, 428) with delta (0, 0)
Screenshot: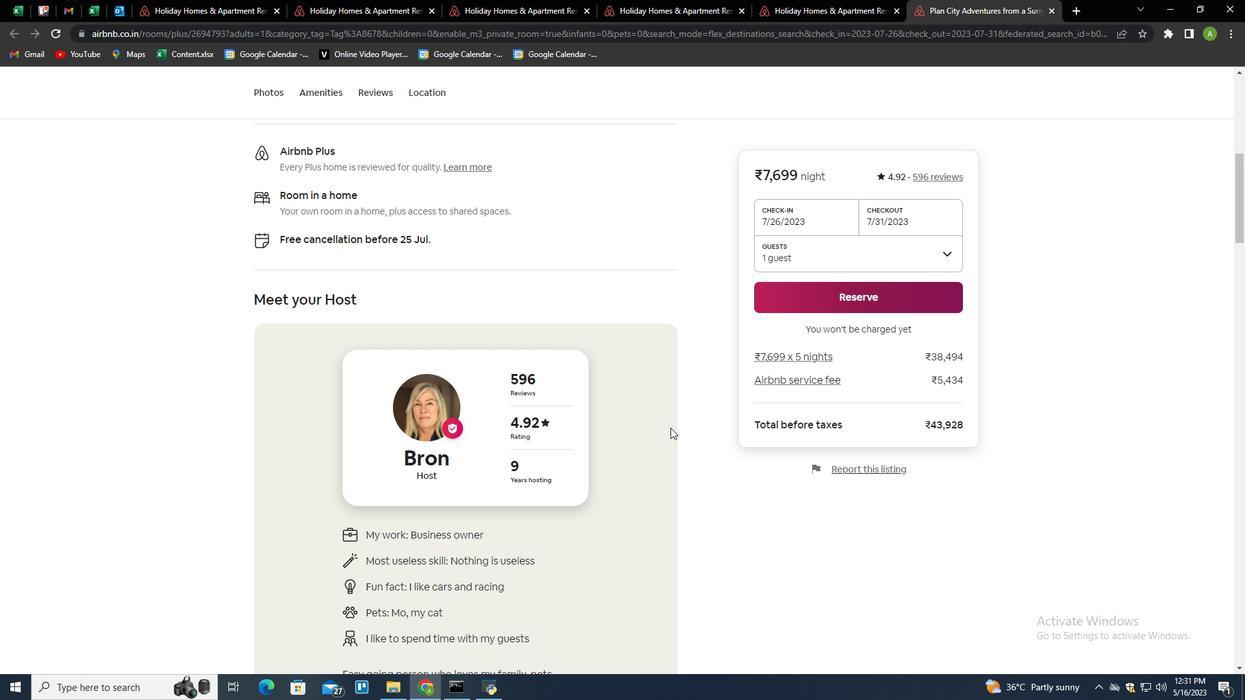 
Action: Mouse moved to (406, 314)
Screenshot: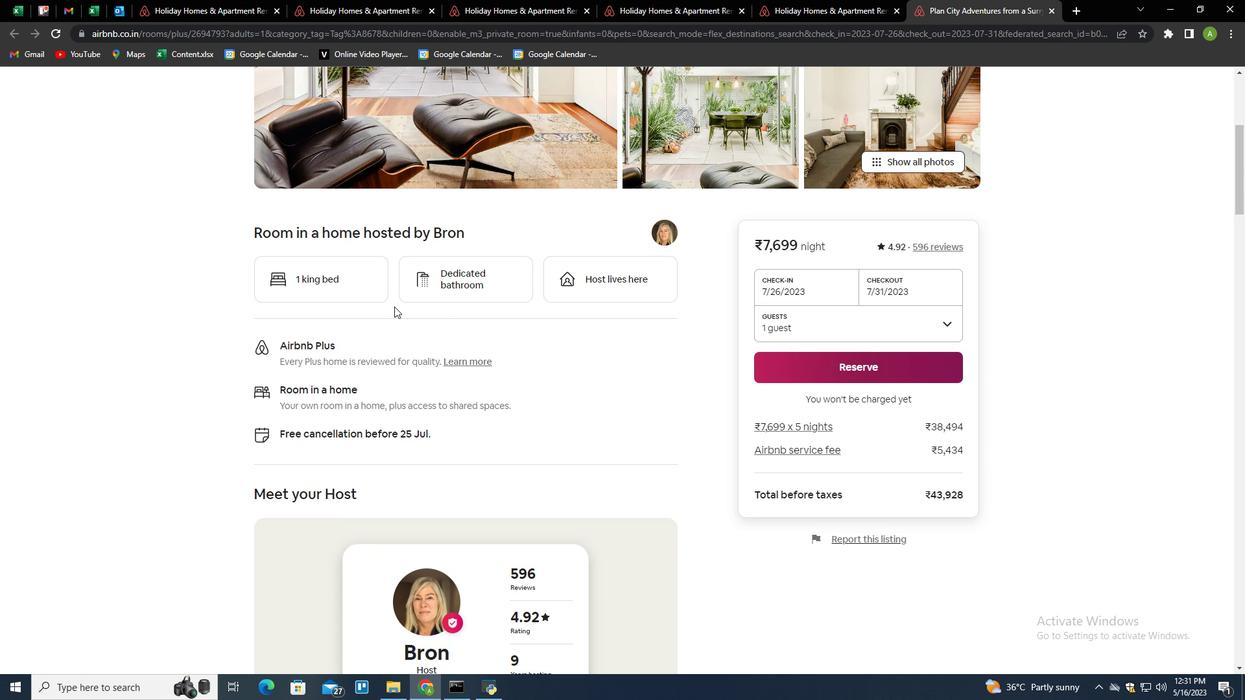 
Action: Mouse scrolled (406, 313) with delta (0, 0)
Screenshot: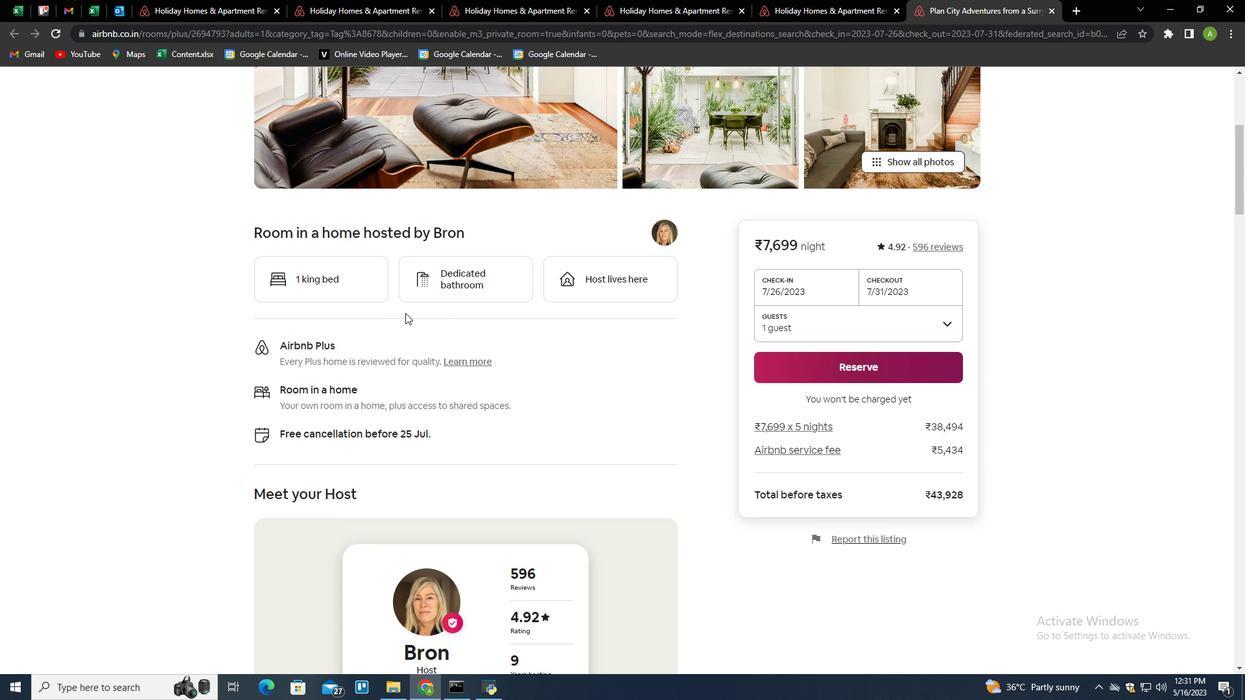 
Action: Mouse scrolled (406, 313) with delta (0, 0)
Screenshot: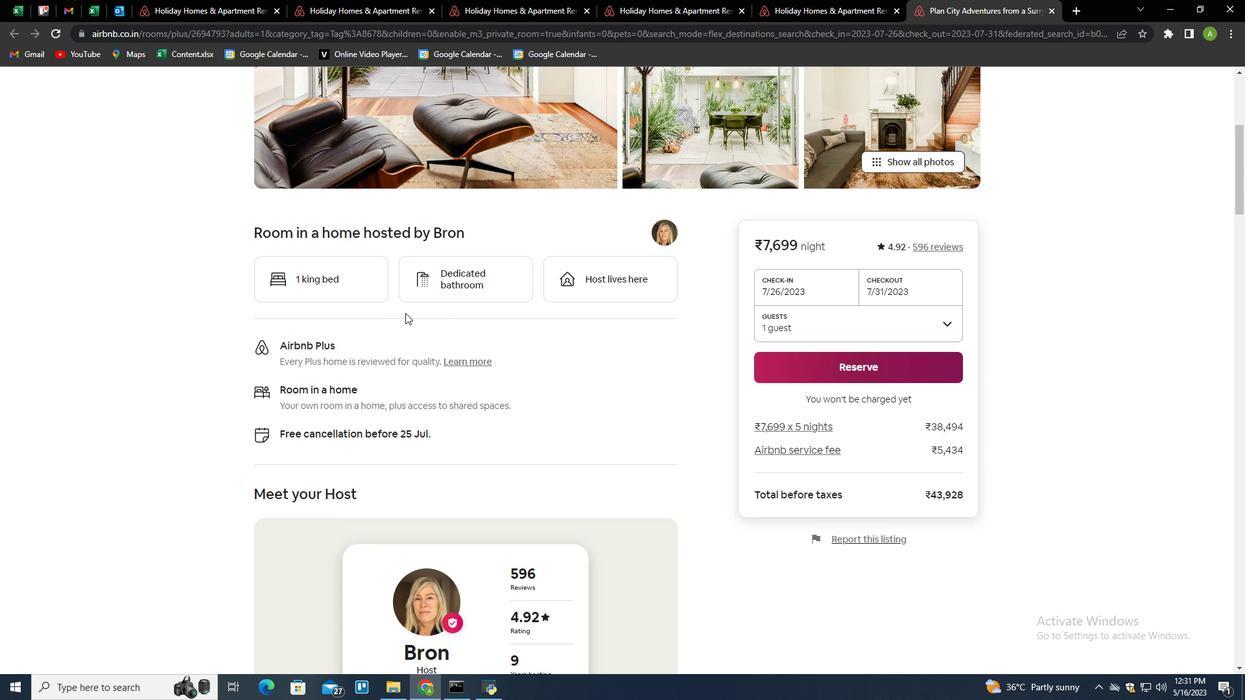 
Action: Mouse scrolled (406, 313) with delta (0, 0)
Screenshot: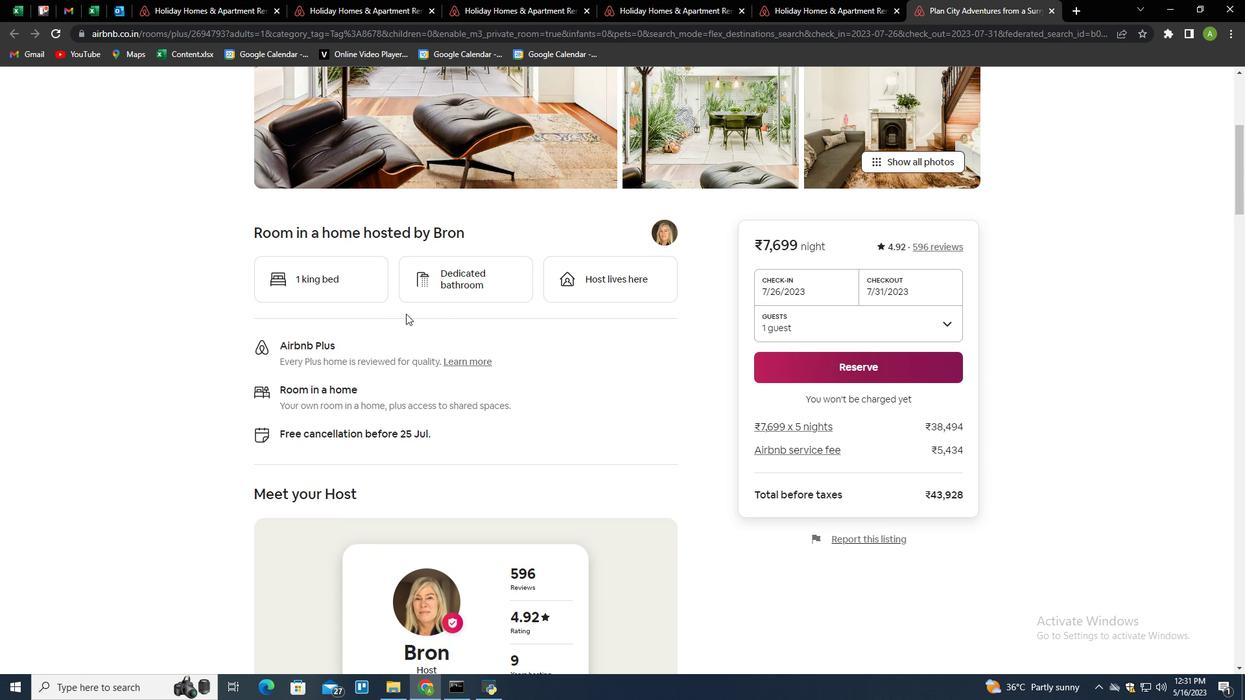 
Action: Mouse moved to (335, 90)
Screenshot: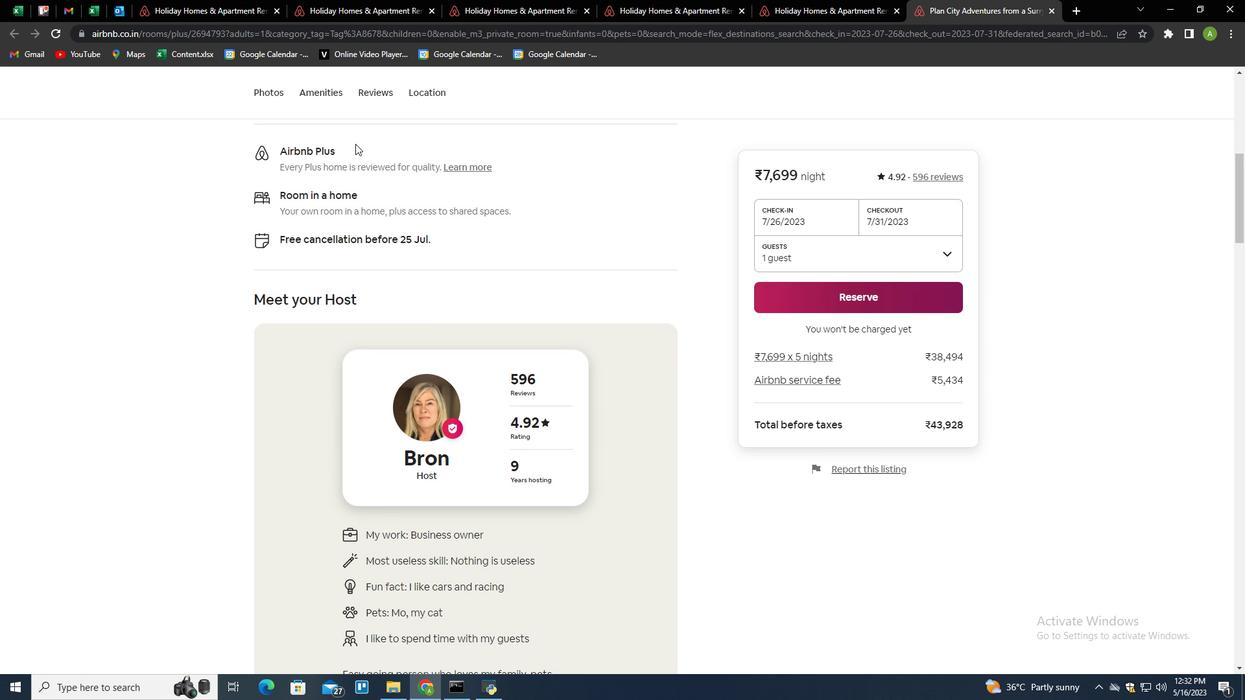 
Action: Mouse pressed left at (335, 90)
Screenshot: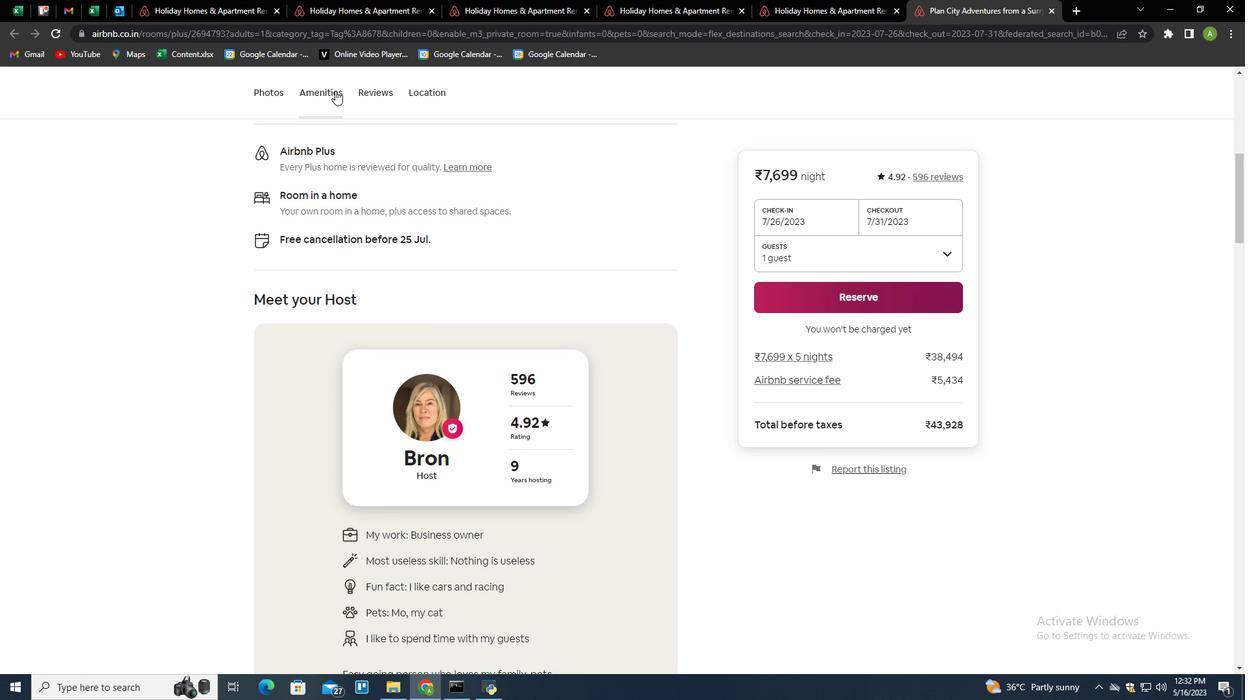 
Action: Mouse moved to (355, 351)
Screenshot: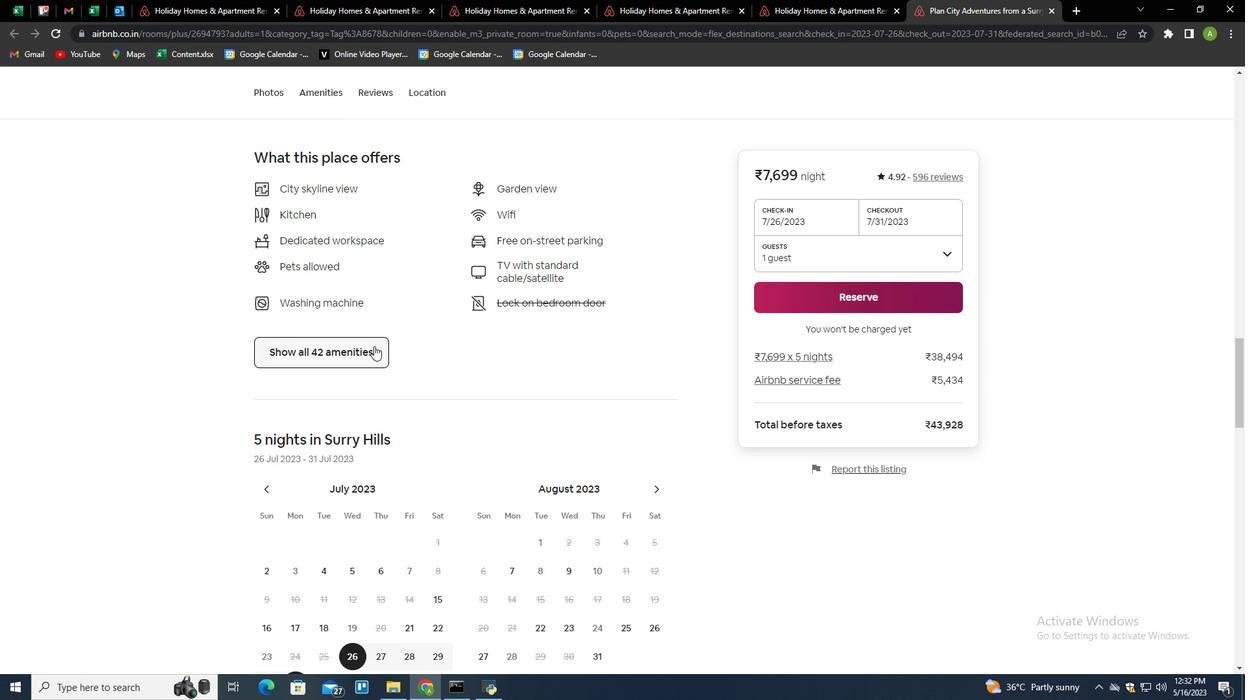 
Action: Mouse pressed left at (355, 351)
Screenshot: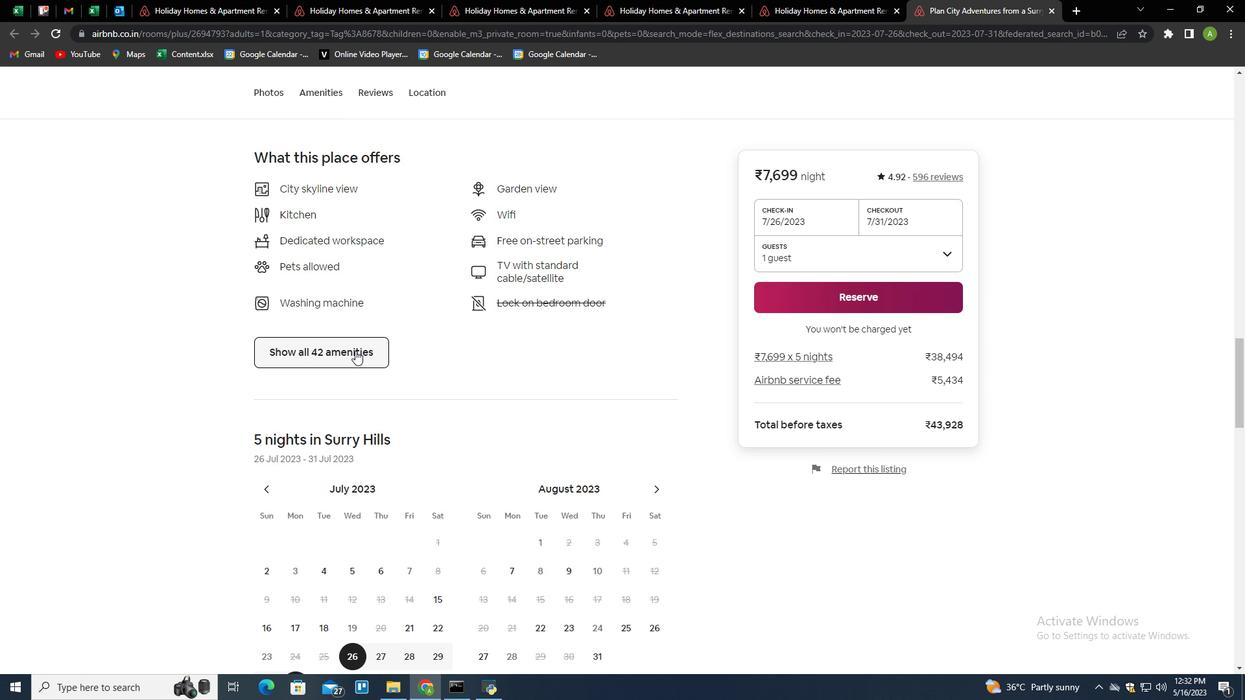 
Action: Mouse moved to (527, 349)
Screenshot: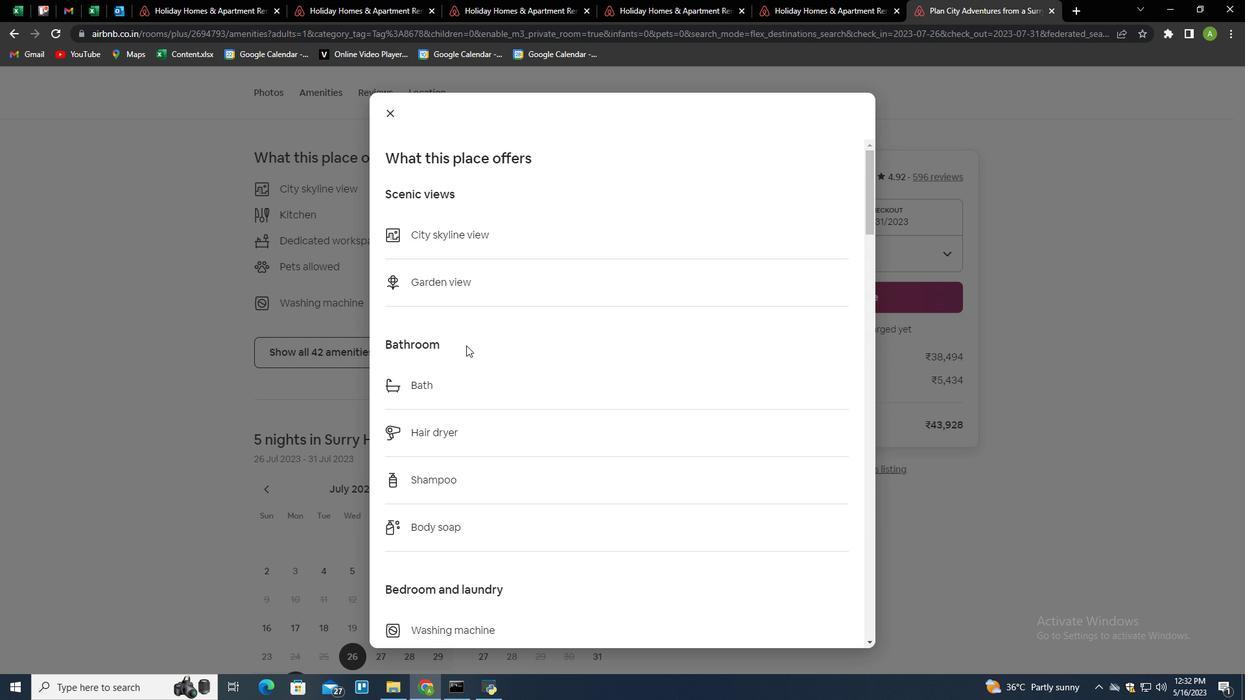 
Action: Mouse scrolled (527, 348) with delta (0, 0)
Screenshot: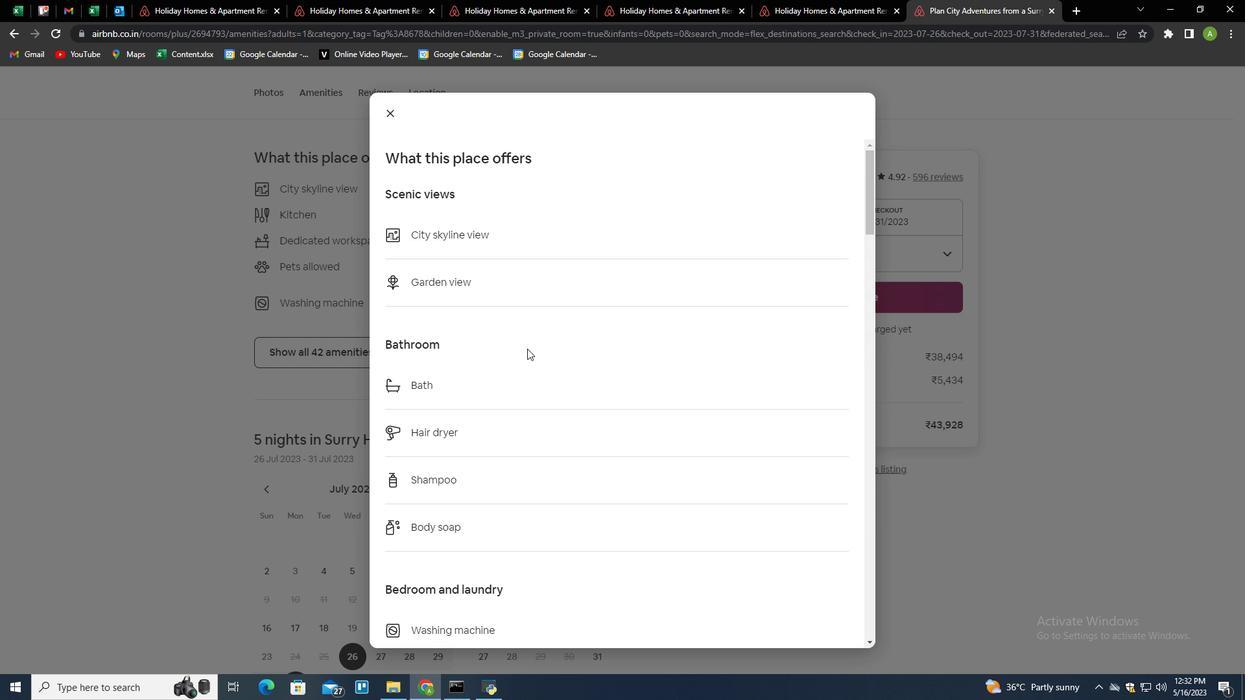 
Action: Mouse scrolled (527, 348) with delta (0, 0)
Screenshot: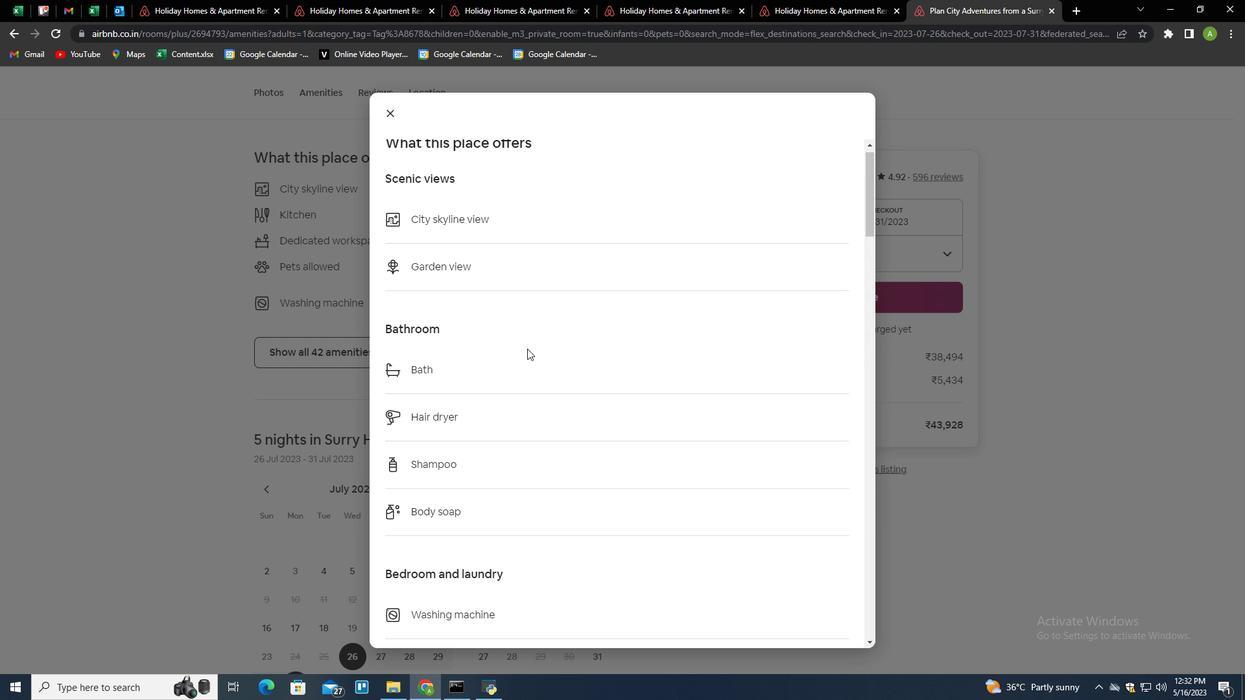 
Action: Mouse scrolled (527, 348) with delta (0, 0)
Screenshot: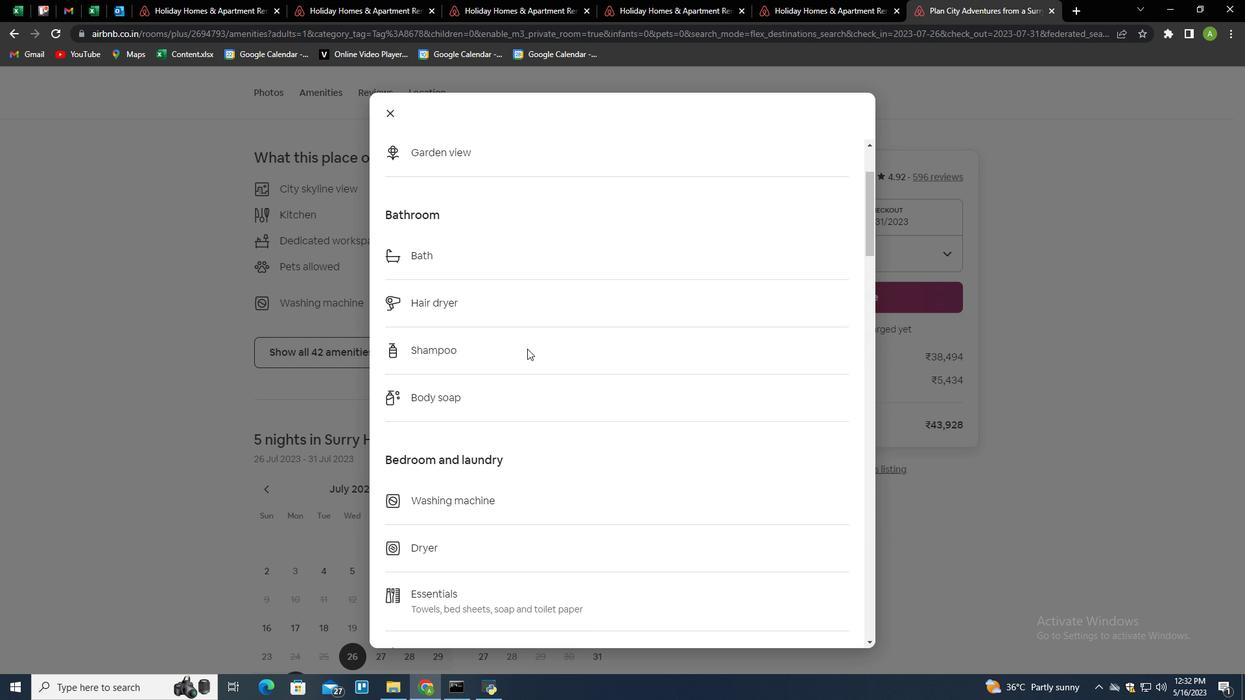 
Action: Mouse moved to (528, 349)
Screenshot: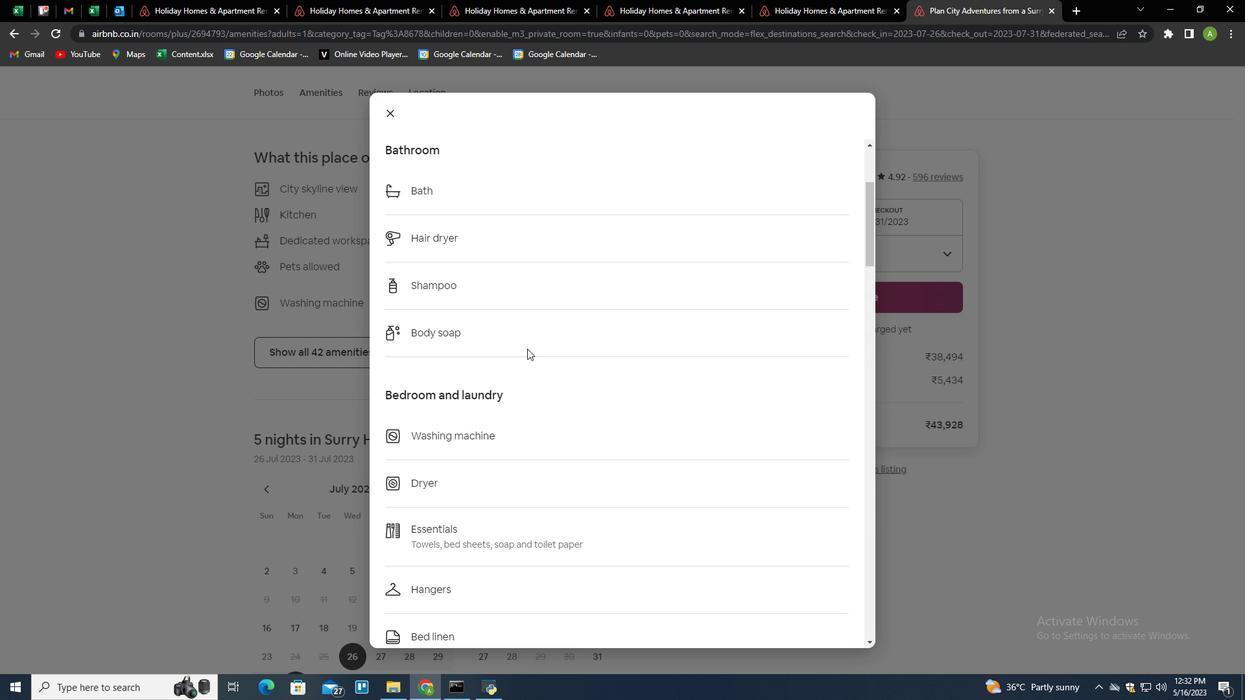 
Action: Mouse scrolled (528, 348) with delta (0, 0)
Screenshot: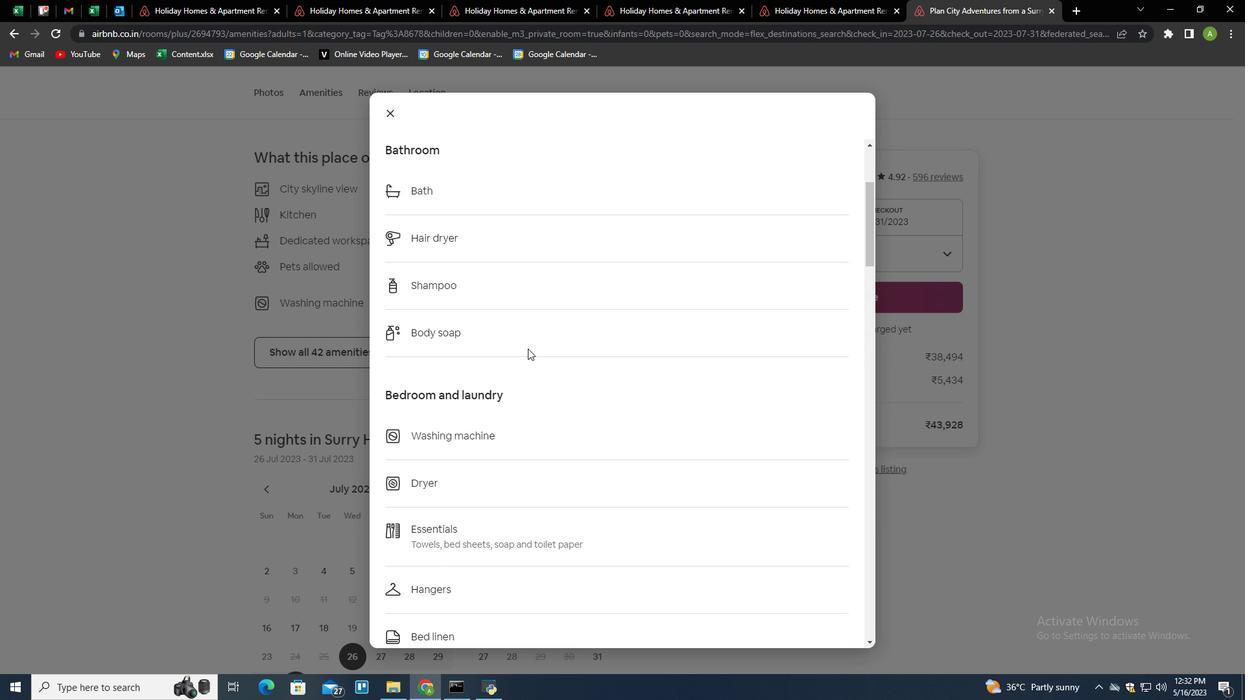 
Action: Mouse scrolled (528, 348) with delta (0, 0)
Screenshot: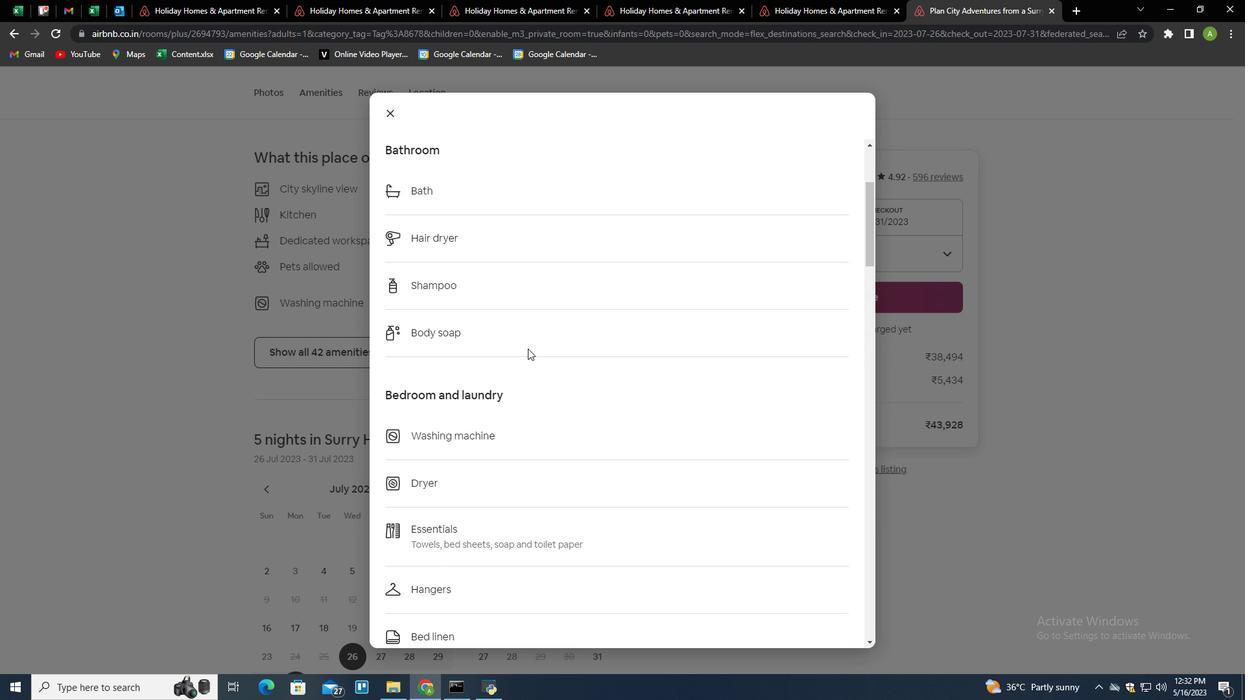
Action: Mouse moved to (525, 359)
Screenshot: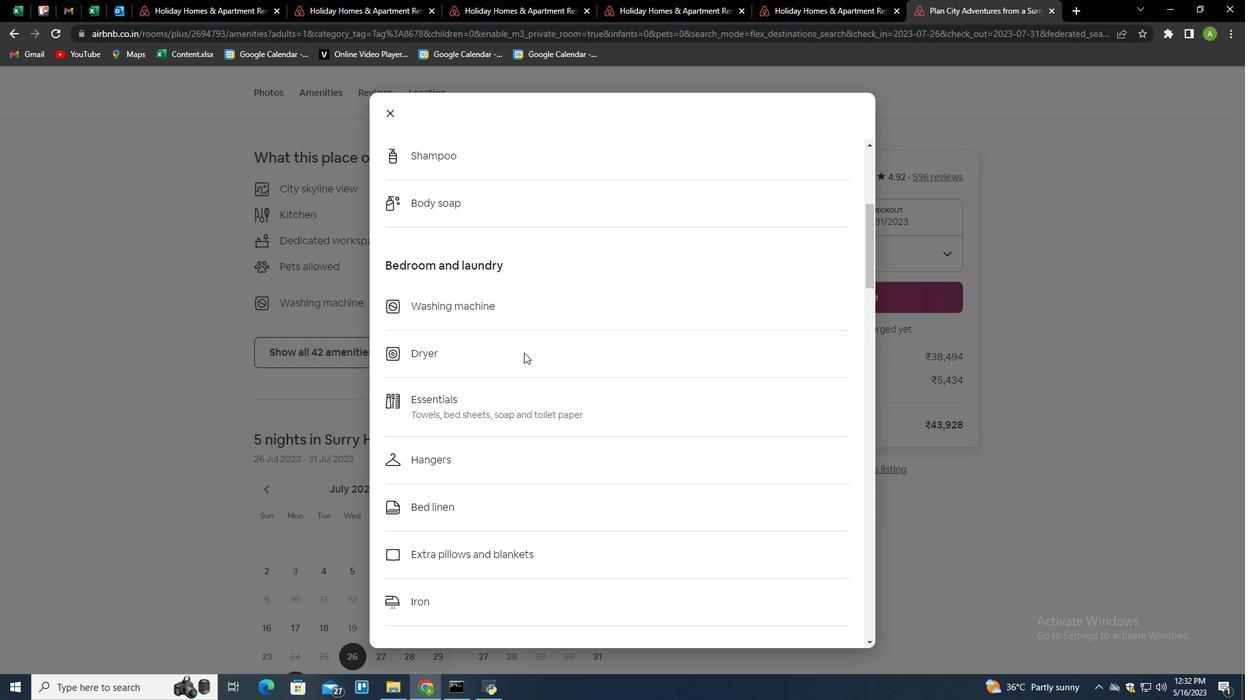 
Action: Mouse scrolled (525, 358) with delta (0, 0)
Screenshot: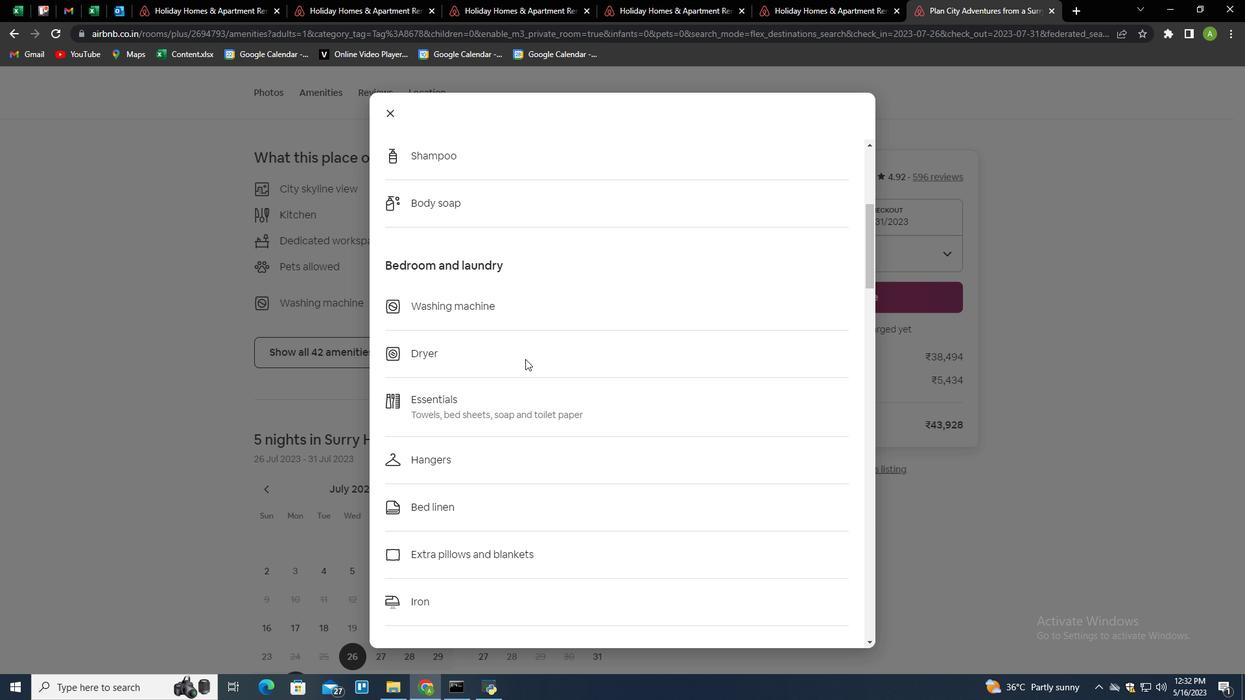 
Action: Mouse scrolled (525, 358) with delta (0, 0)
Screenshot: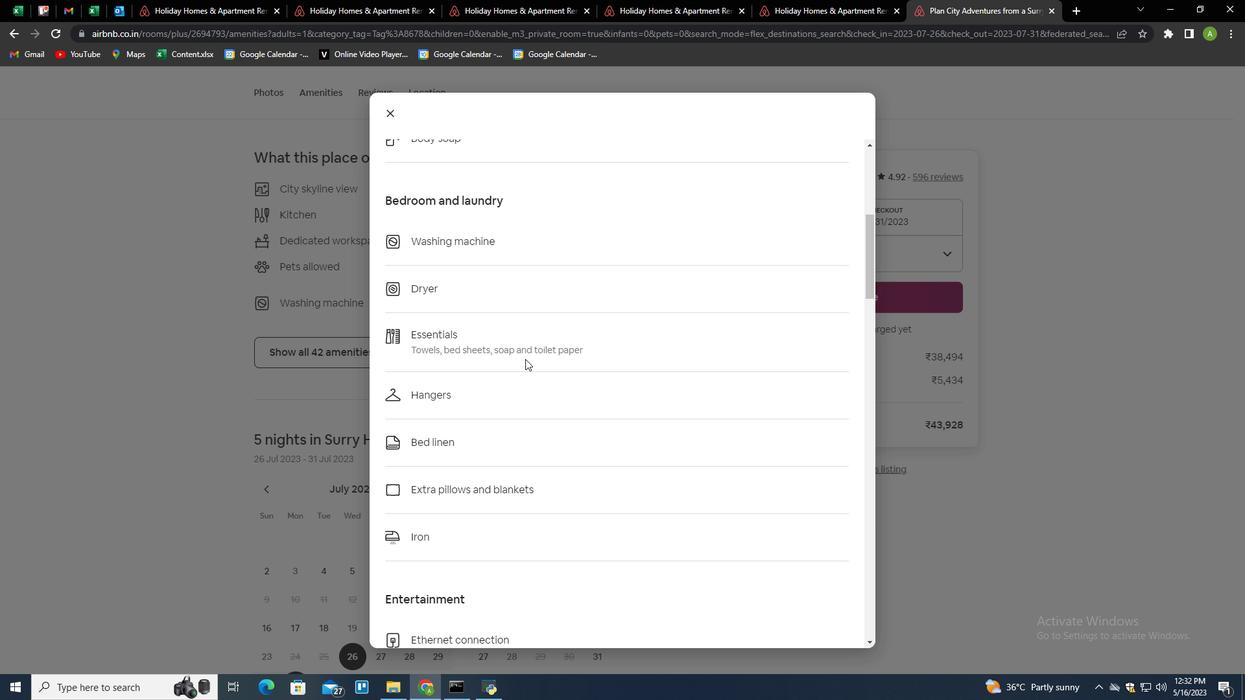 
Action: Mouse scrolled (525, 358) with delta (0, 0)
Screenshot: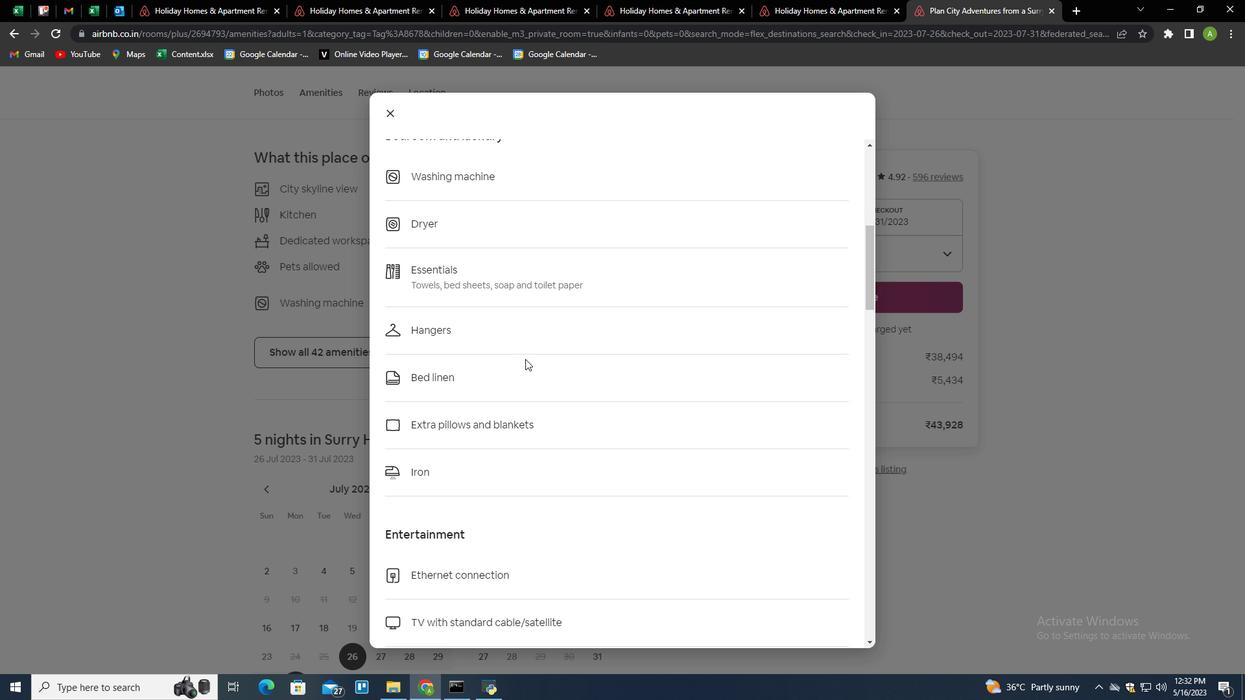 
Action: Mouse moved to (526, 359)
Screenshot: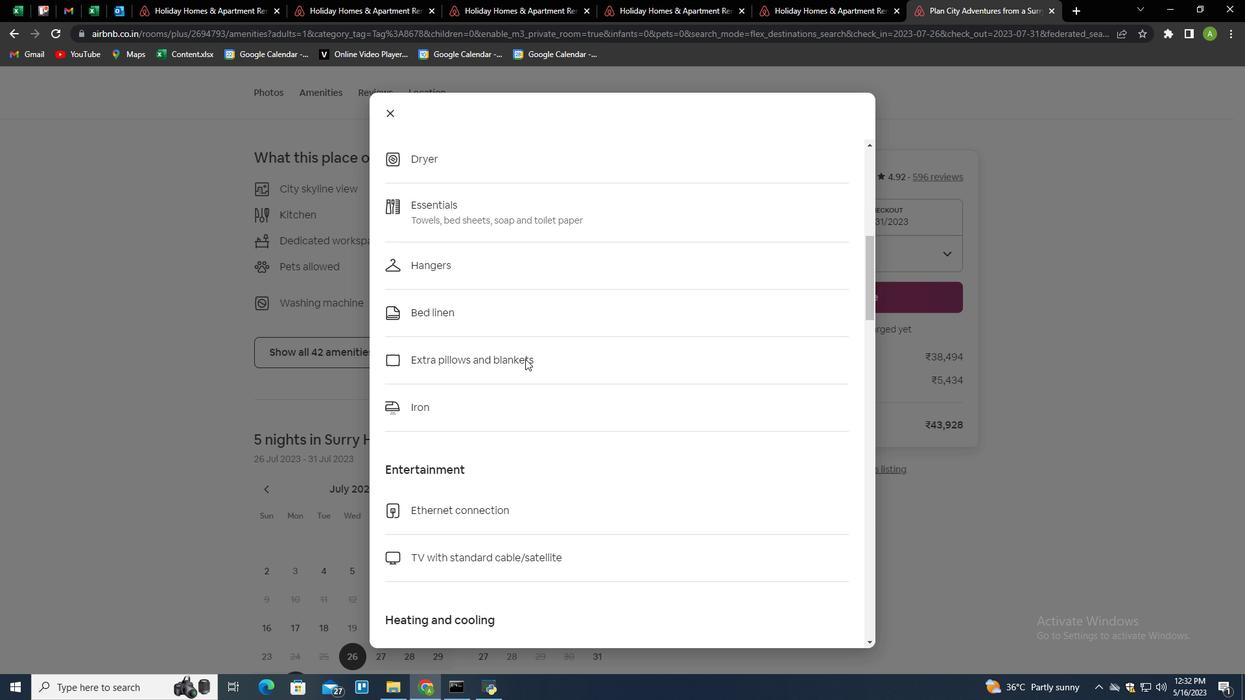 
Action: Mouse scrolled (526, 358) with delta (0, 0)
Screenshot: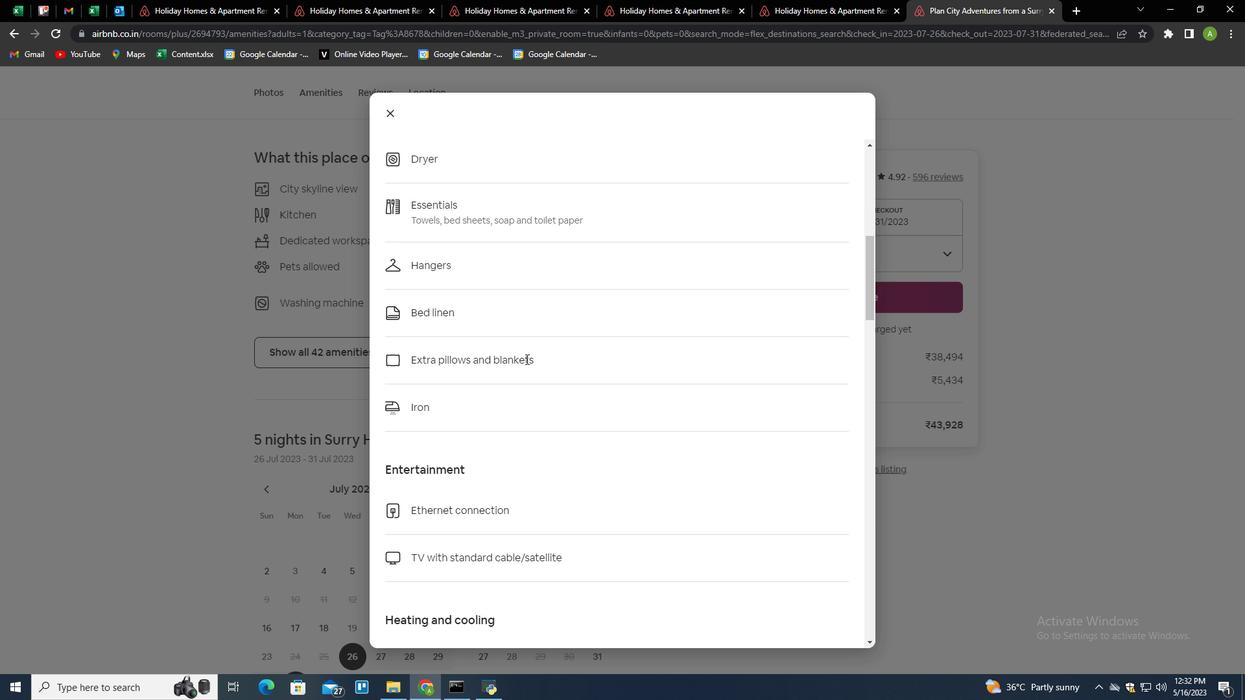 
Action: Mouse scrolled (526, 358) with delta (0, 0)
Screenshot: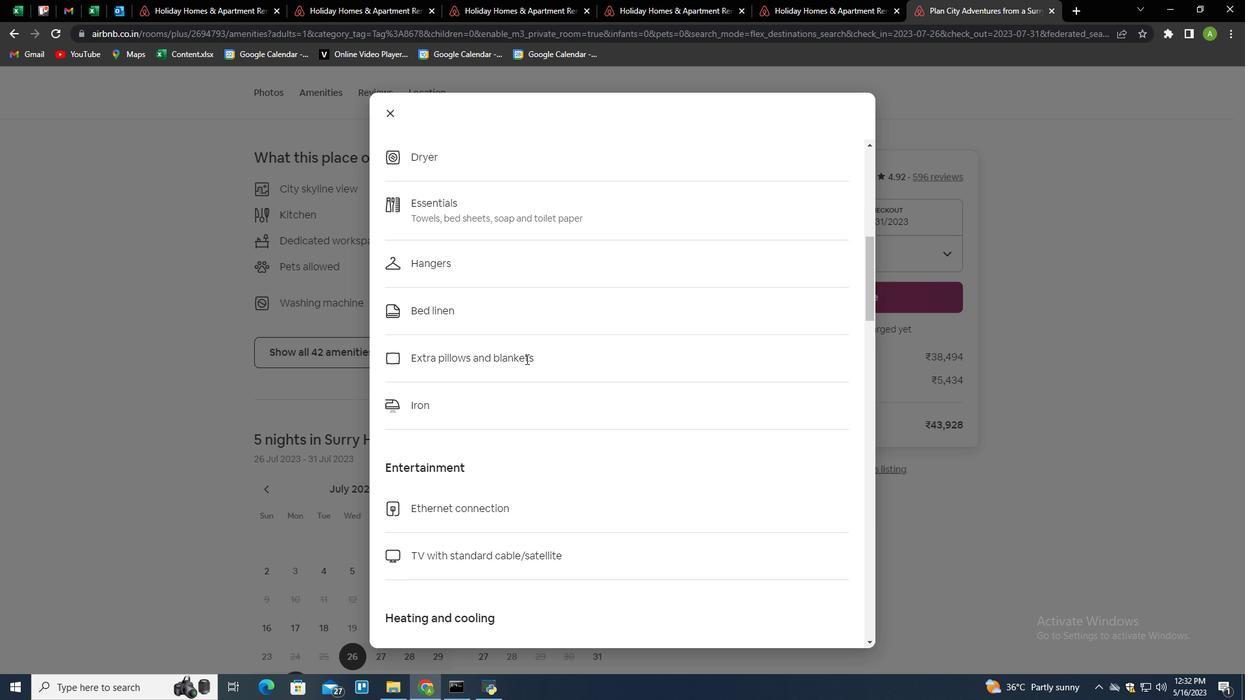 
Action: Mouse scrolled (526, 360) with delta (0, 0)
Screenshot: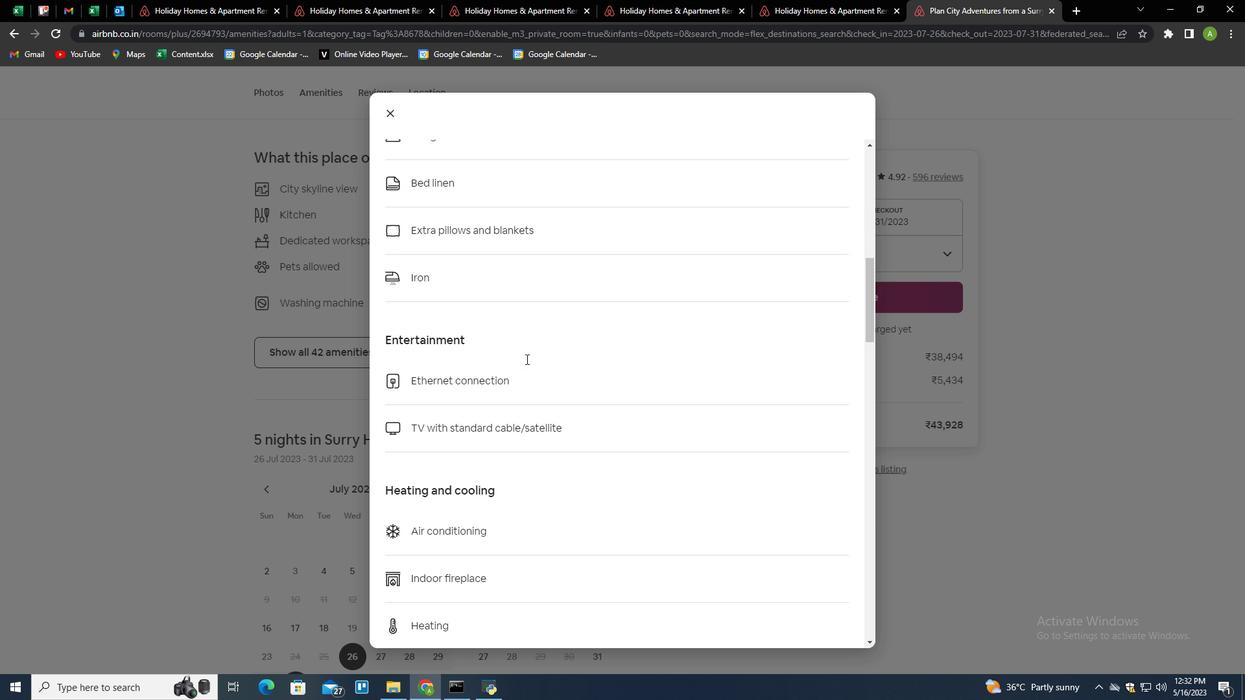 
Action: Mouse scrolled (526, 358) with delta (0, 0)
Screenshot: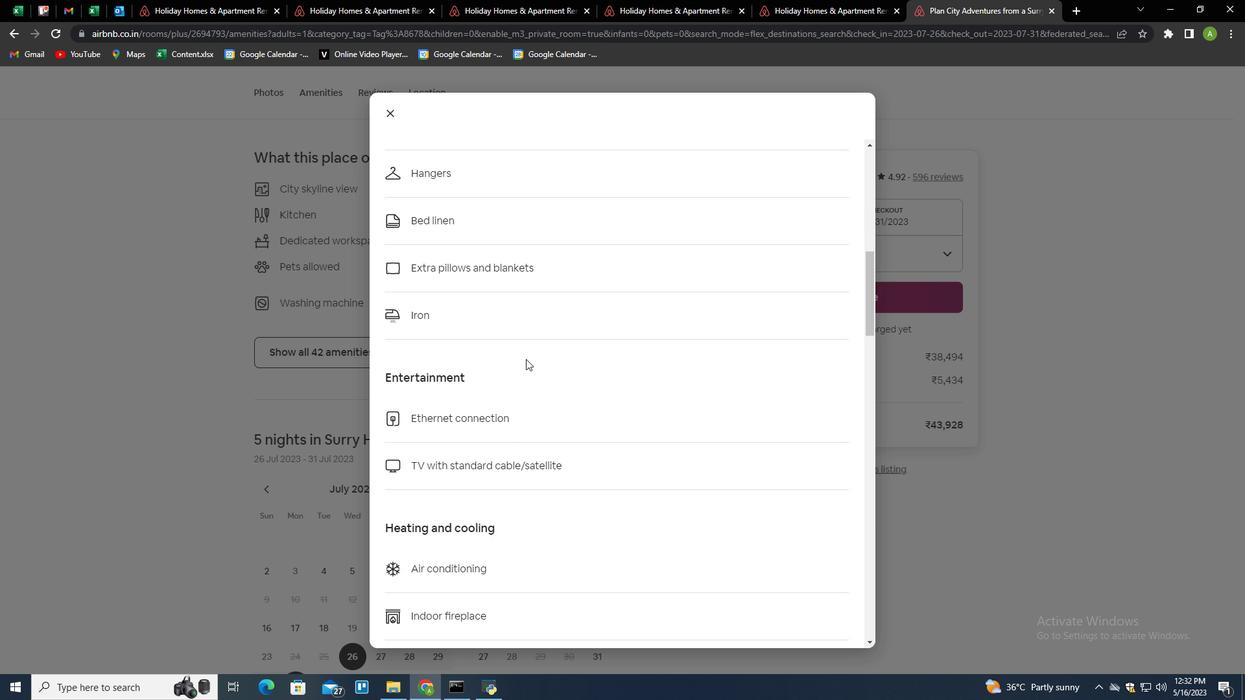 
Action: Mouse scrolled (526, 358) with delta (0, 0)
Screenshot: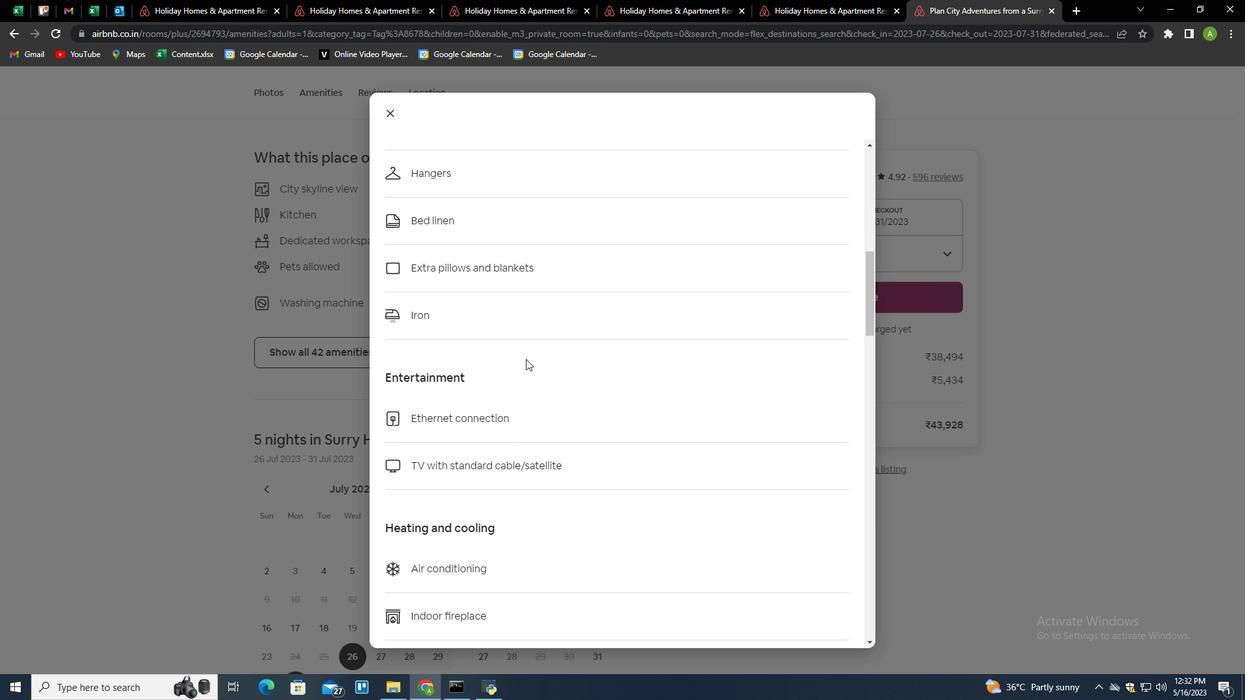 
Action: Mouse scrolled (526, 358) with delta (0, 0)
Screenshot: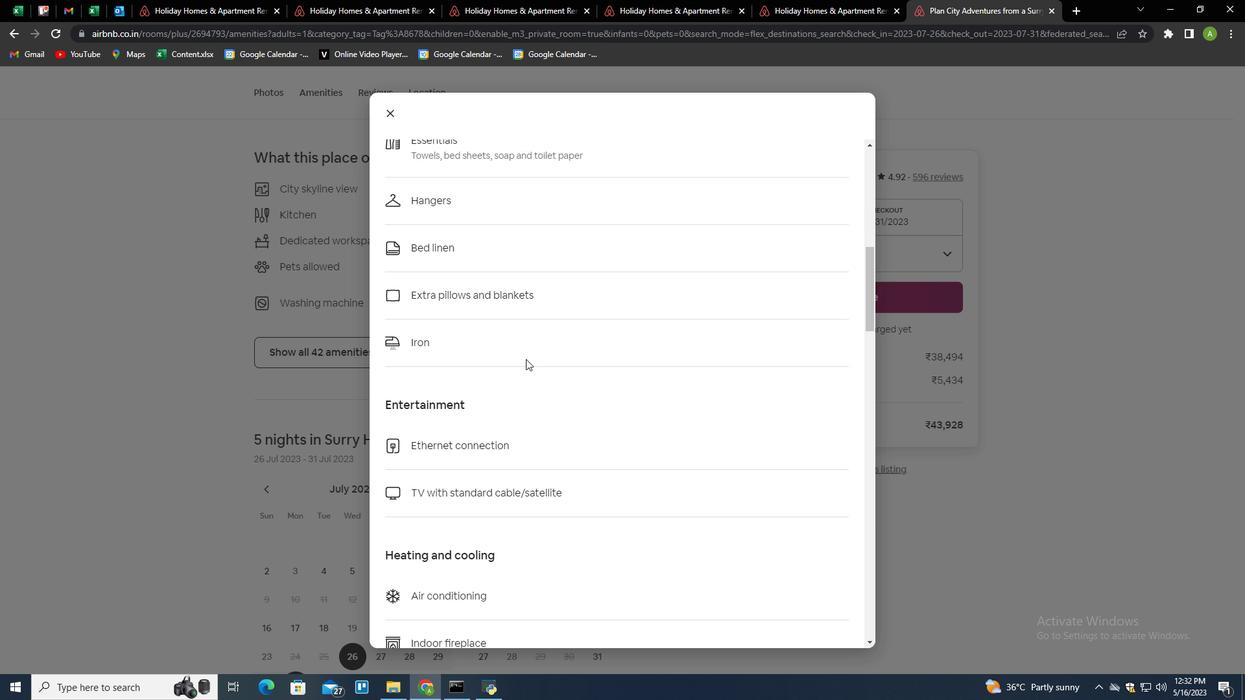 
Action: Mouse scrolled (526, 358) with delta (0, 0)
Screenshot: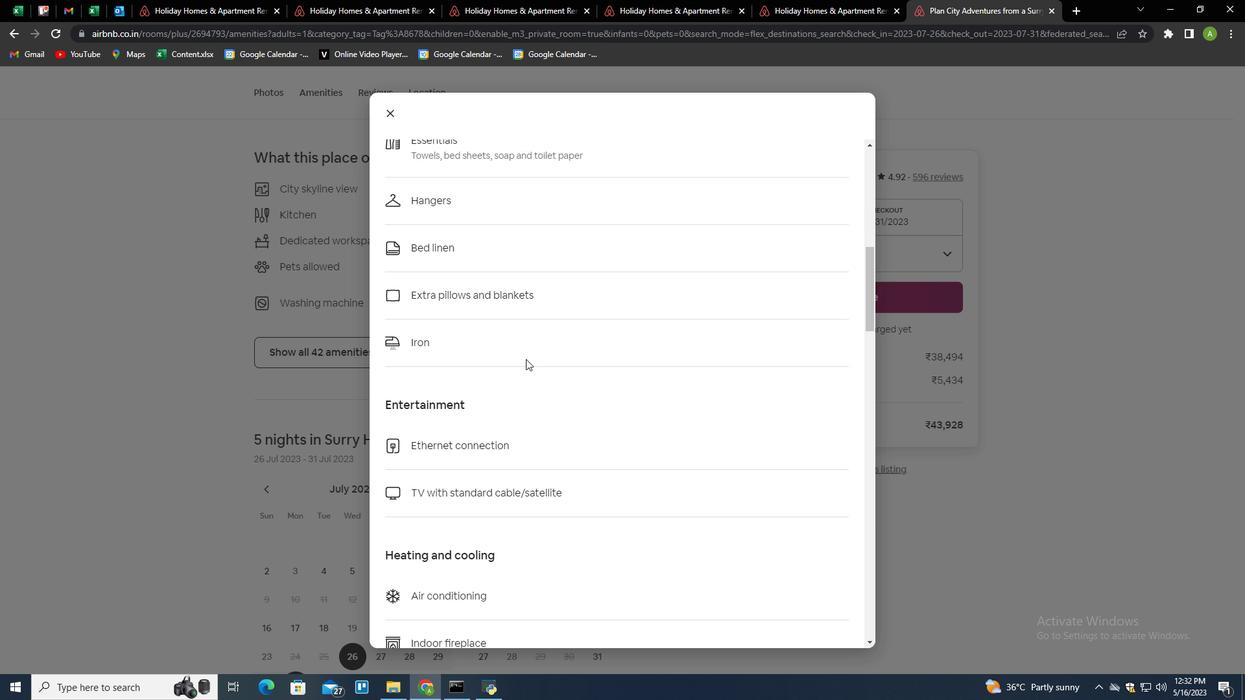 
Action: Mouse scrolled (526, 358) with delta (0, 0)
Screenshot: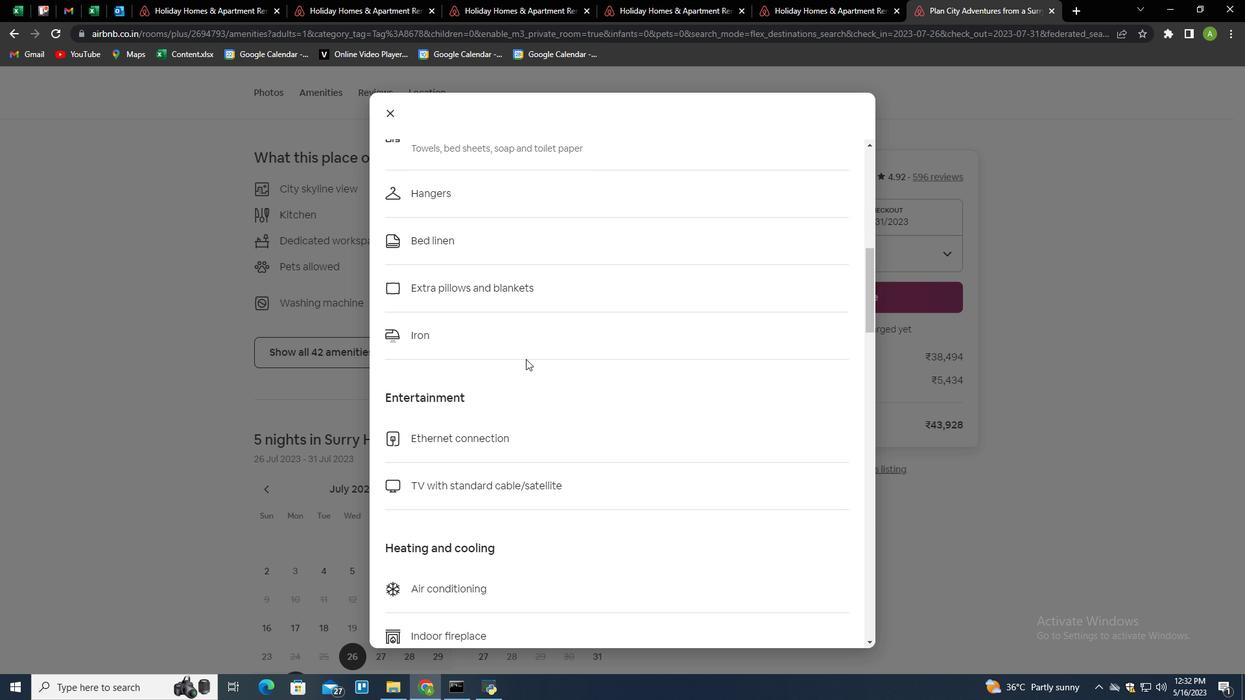 
Action: Mouse scrolled (526, 358) with delta (0, 0)
Screenshot: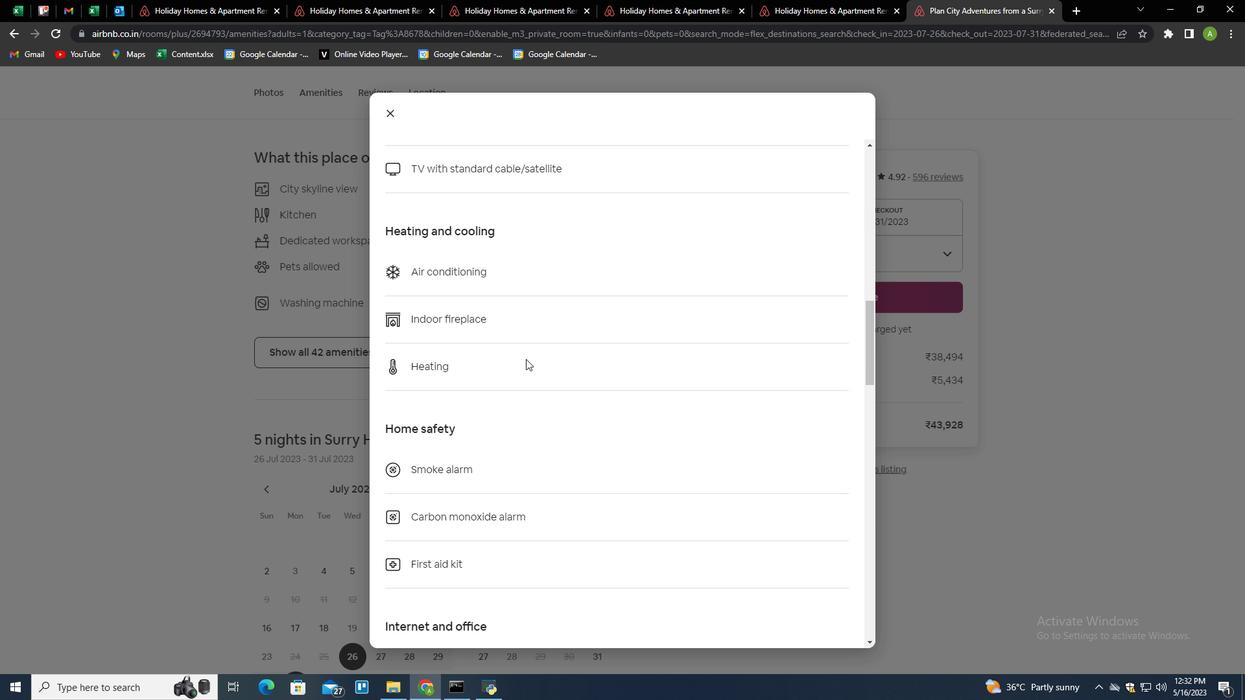 
Action: Mouse scrolled (526, 358) with delta (0, 0)
Screenshot: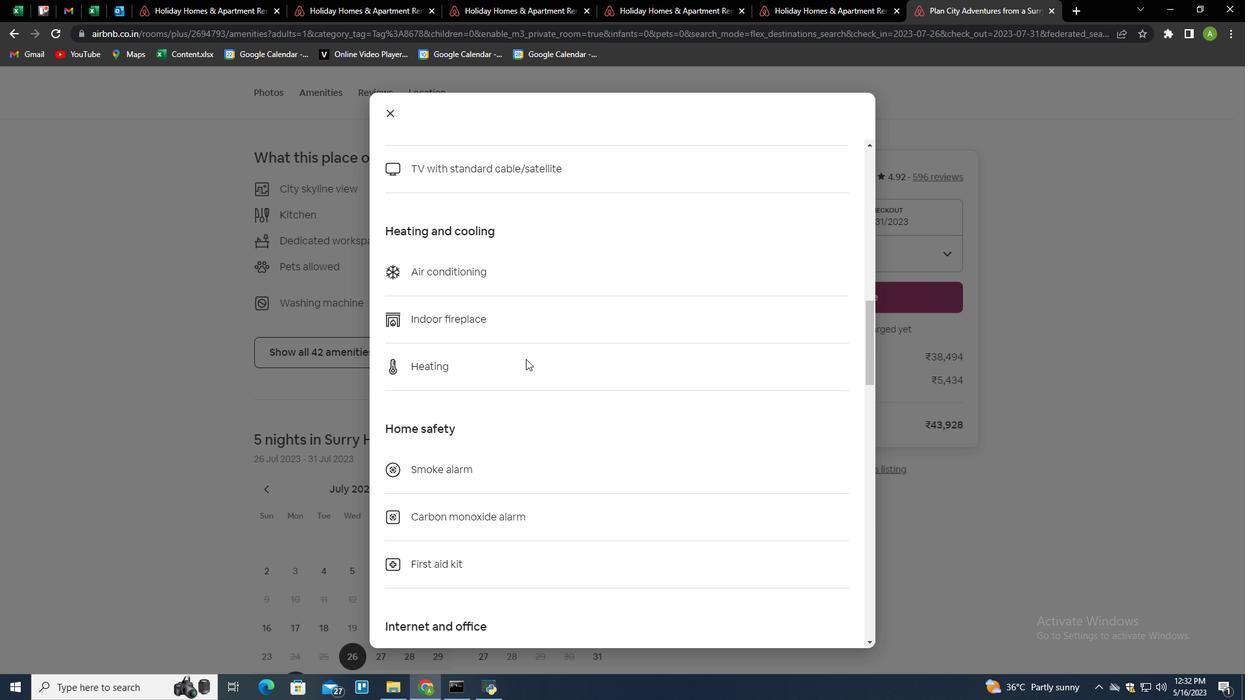 
Action: Mouse scrolled (526, 358) with delta (0, 0)
Screenshot: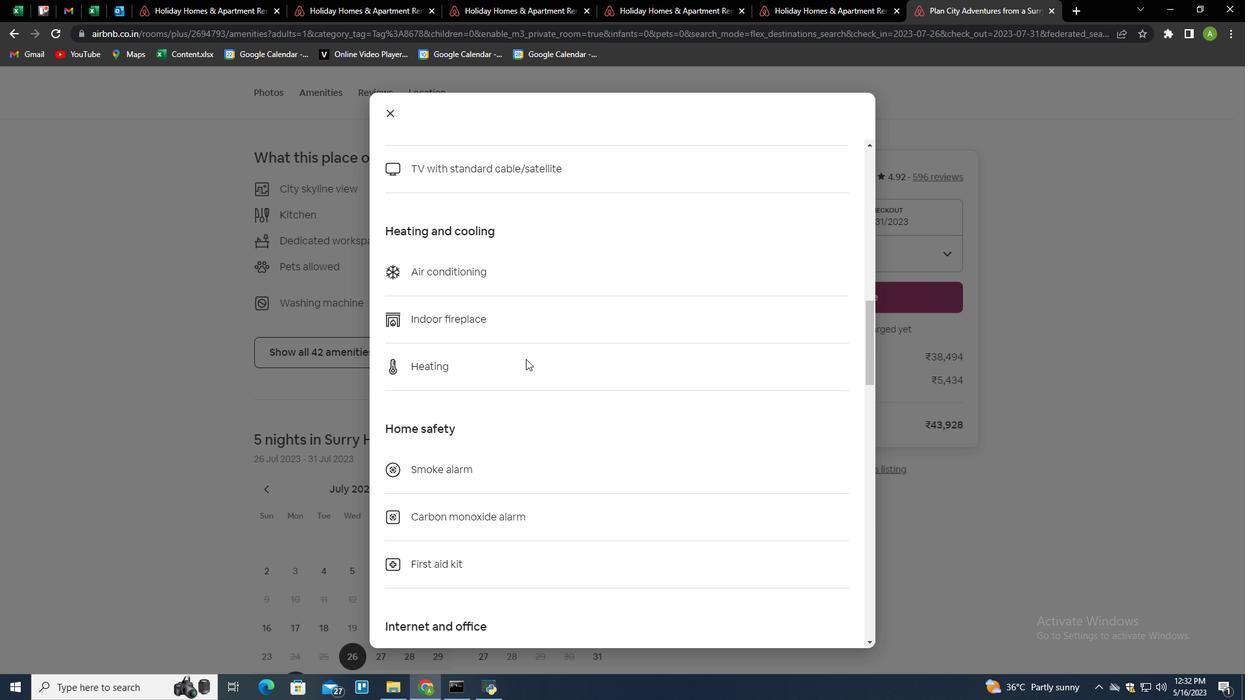 
Action: Mouse scrolled (526, 358) with delta (0, 0)
Screenshot: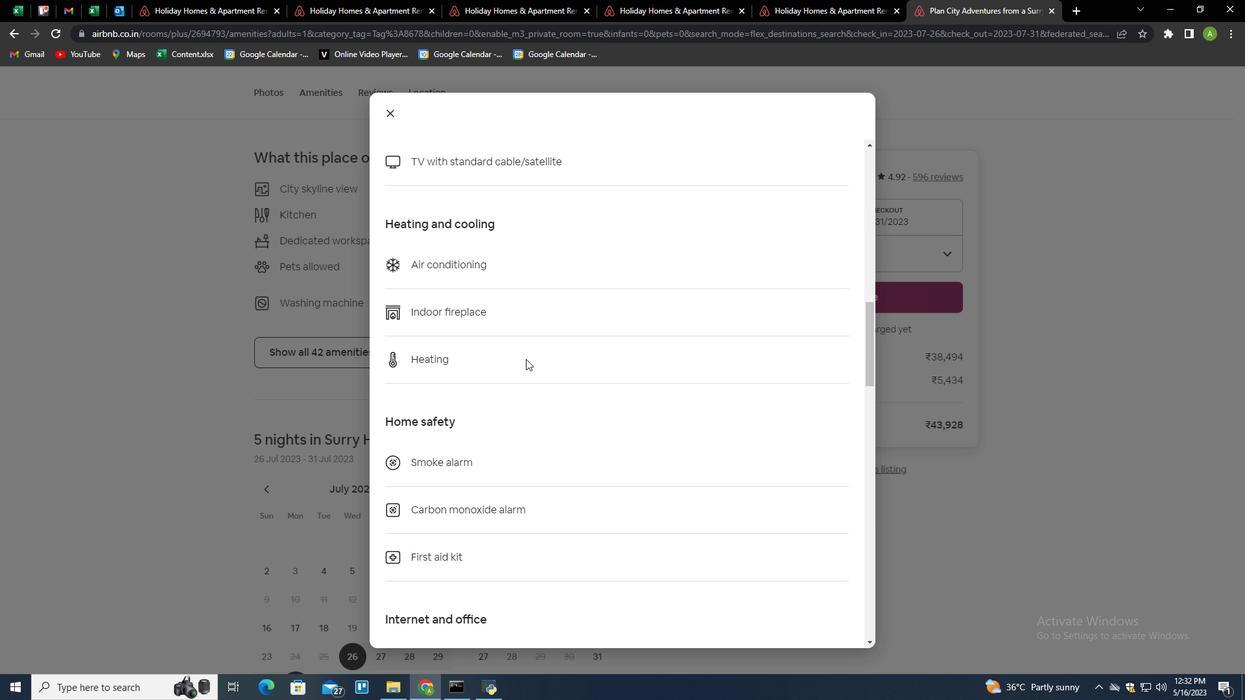 
Action: Mouse scrolled (526, 358) with delta (0, 0)
Screenshot: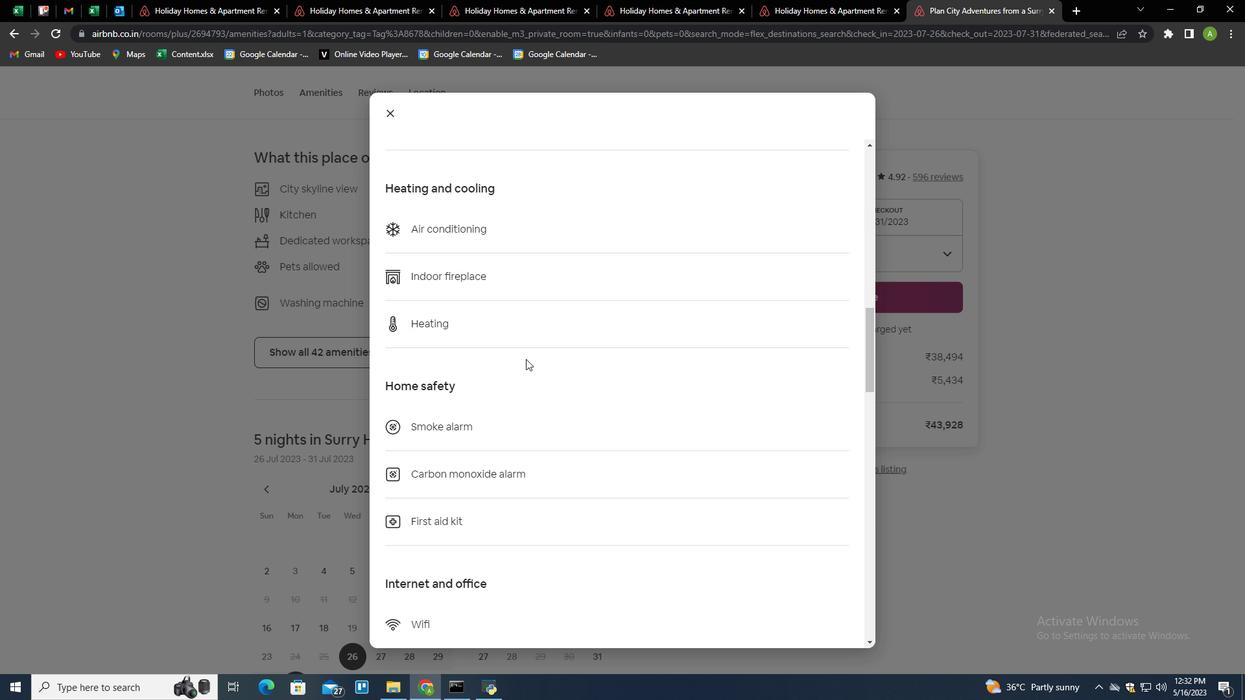 
Action: Mouse scrolled (526, 358) with delta (0, 0)
Screenshot: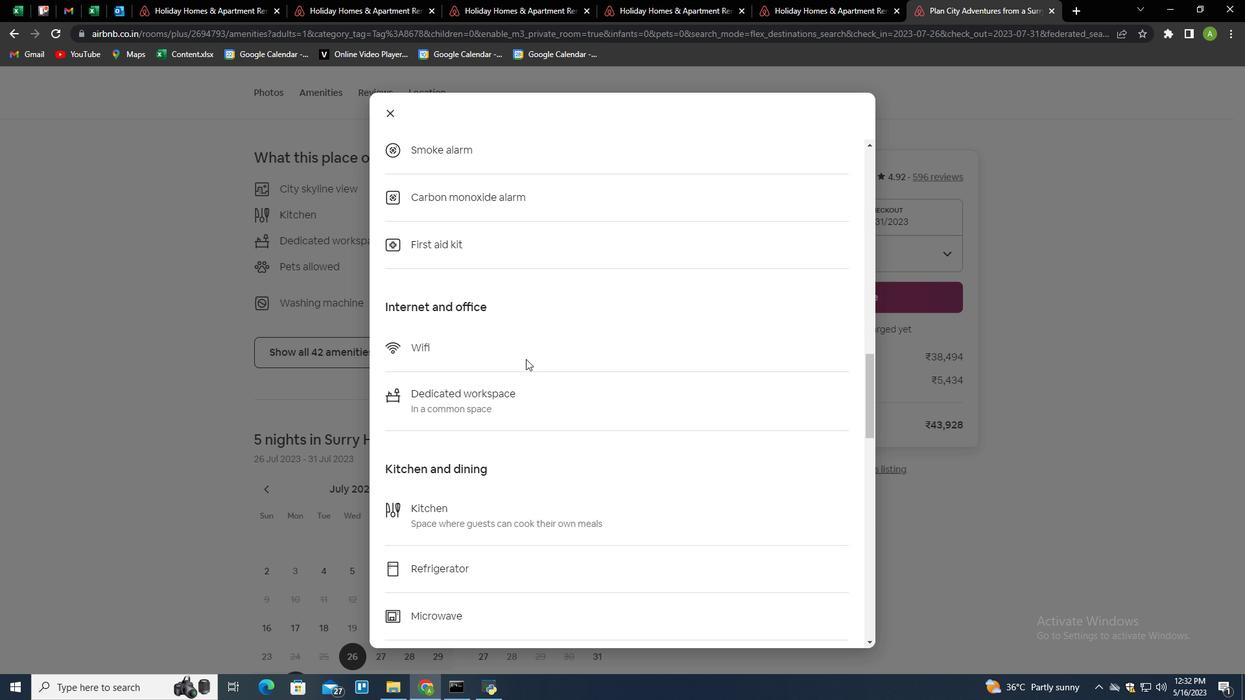 
Action: Mouse scrolled (526, 358) with delta (0, 0)
Screenshot: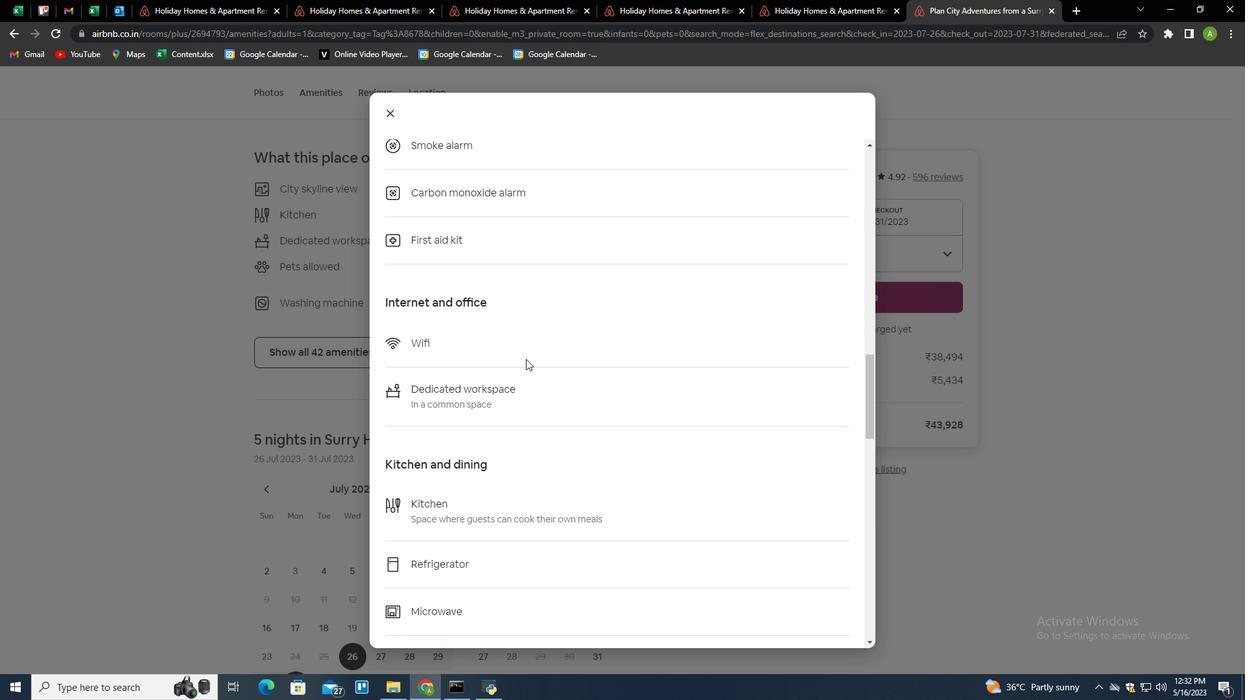 
Action: Mouse scrolled (526, 358) with delta (0, 0)
Screenshot: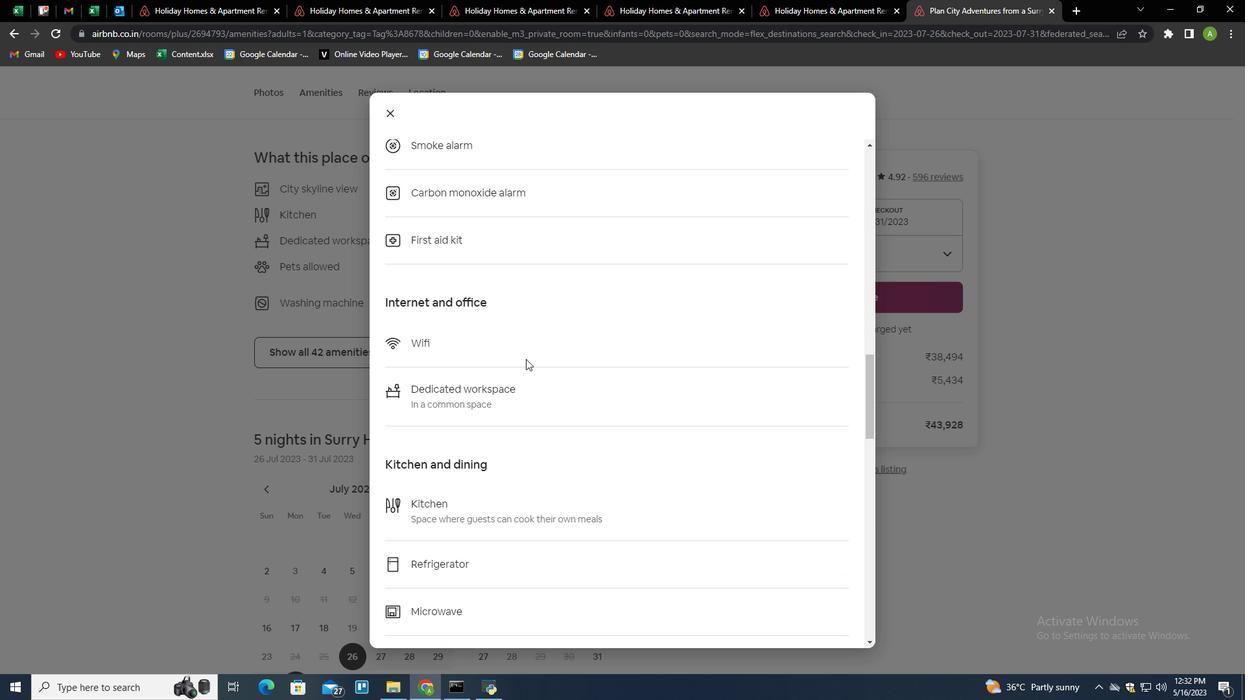 
Action: Mouse scrolled (526, 358) with delta (0, 0)
Screenshot: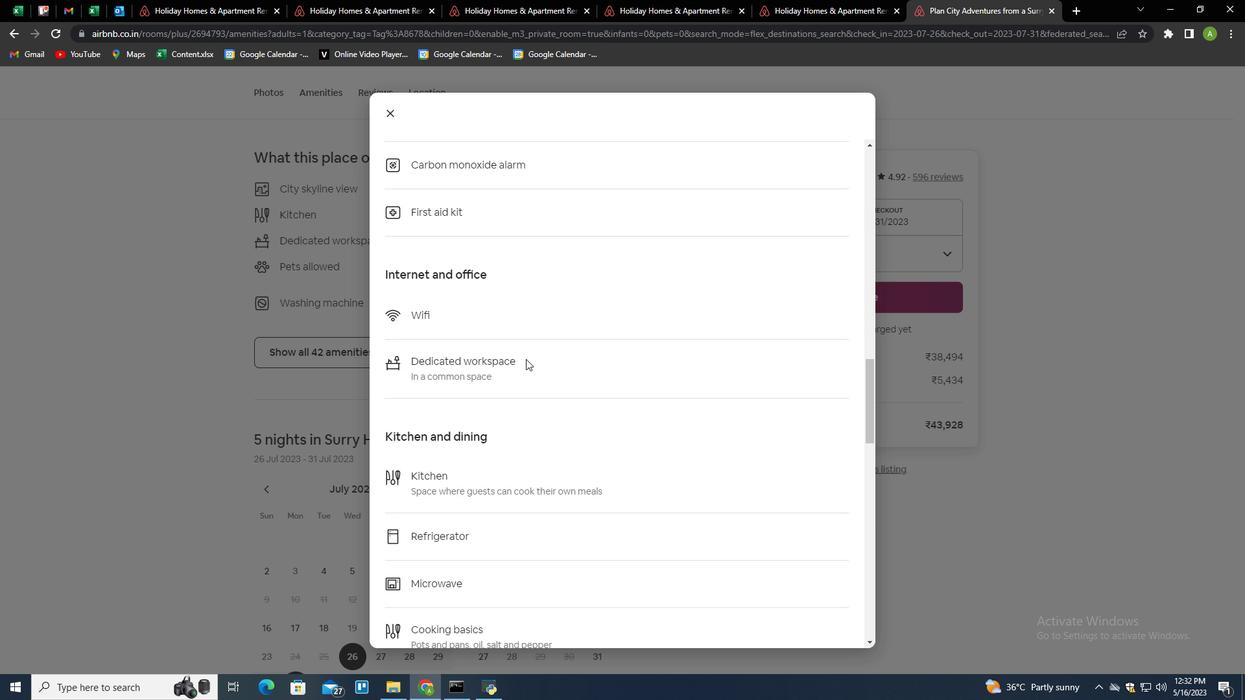 
Action: Mouse scrolled (526, 358) with delta (0, 0)
Screenshot: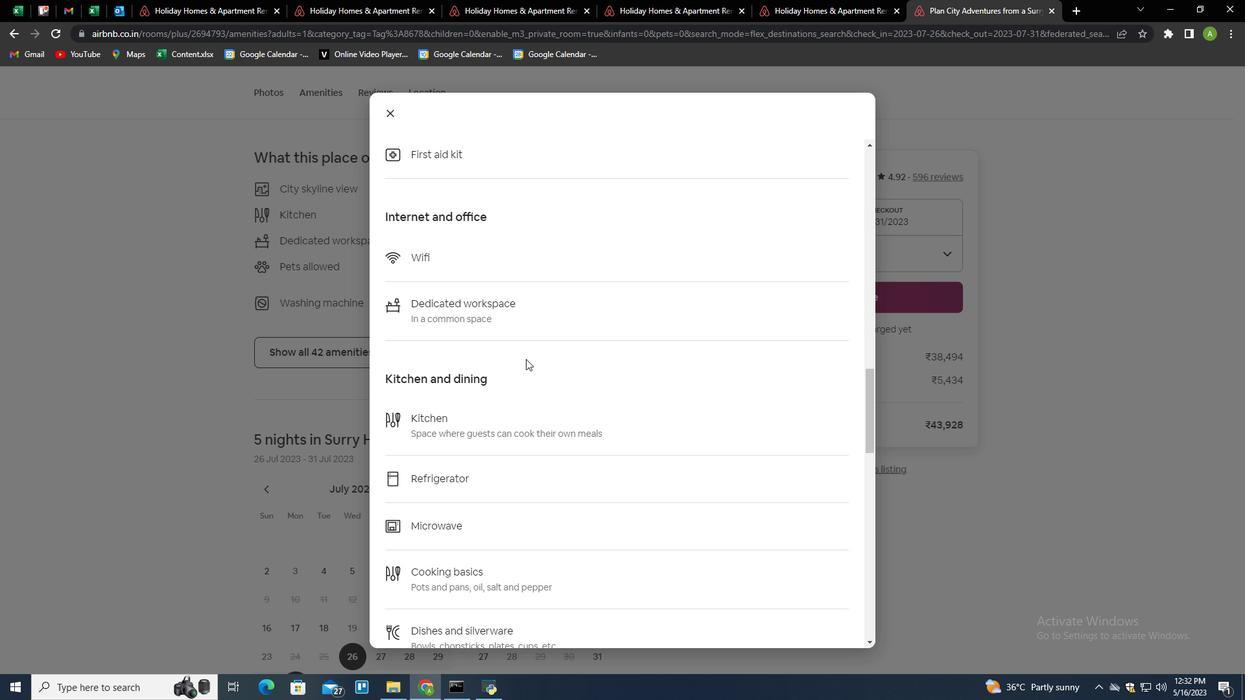 
Action: Mouse scrolled (526, 358) with delta (0, 0)
Screenshot: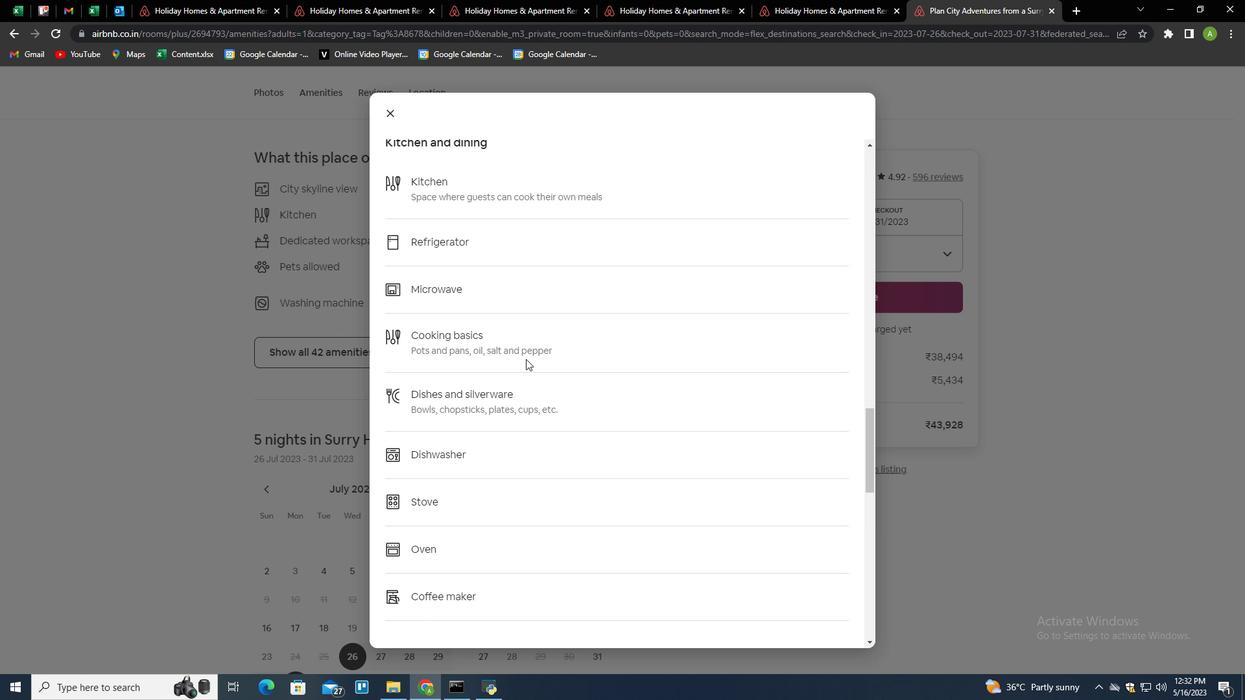 
Action: Mouse scrolled (526, 358) with delta (0, 0)
Screenshot: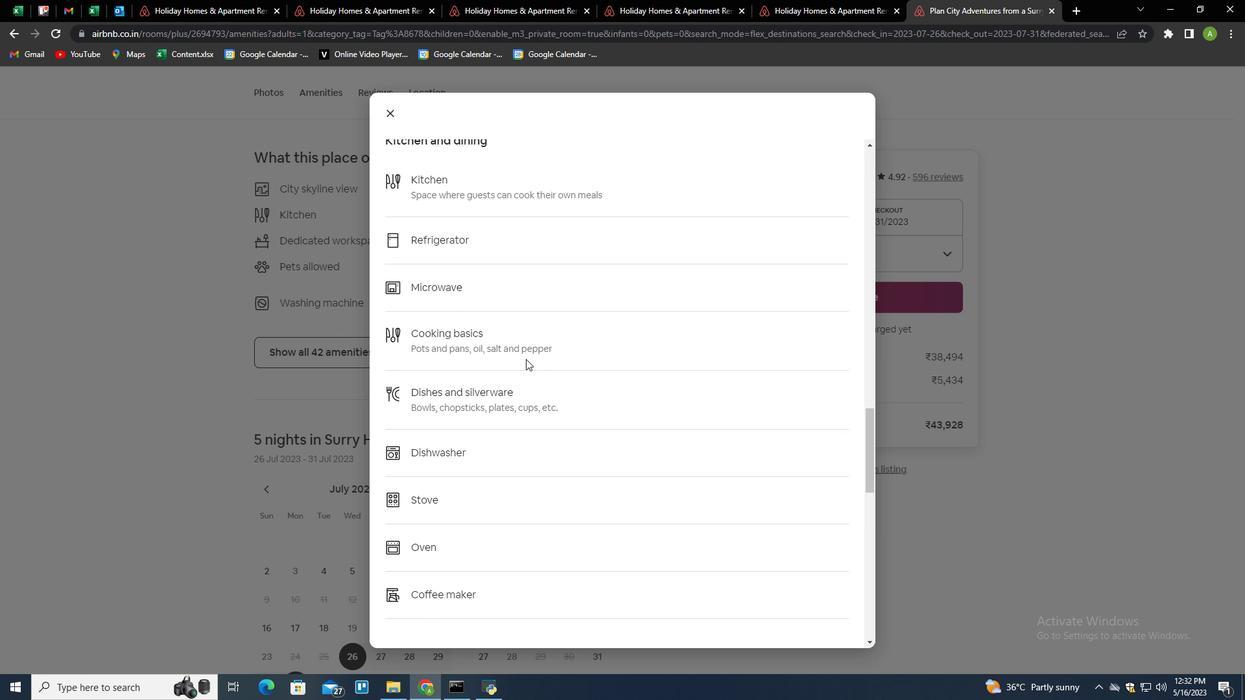 
Action: Mouse scrolled (526, 358) with delta (0, 0)
Screenshot: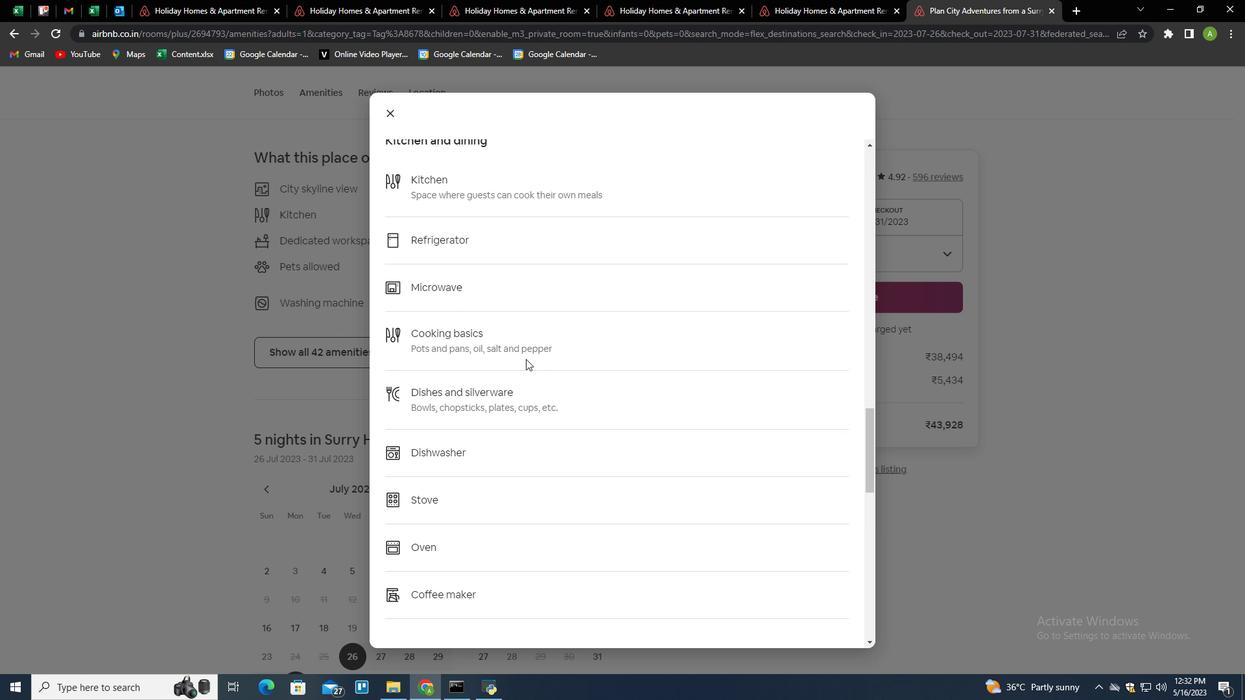 
Action: Mouse scrolled (526, 358) with delta (0, 0)
Screenshot: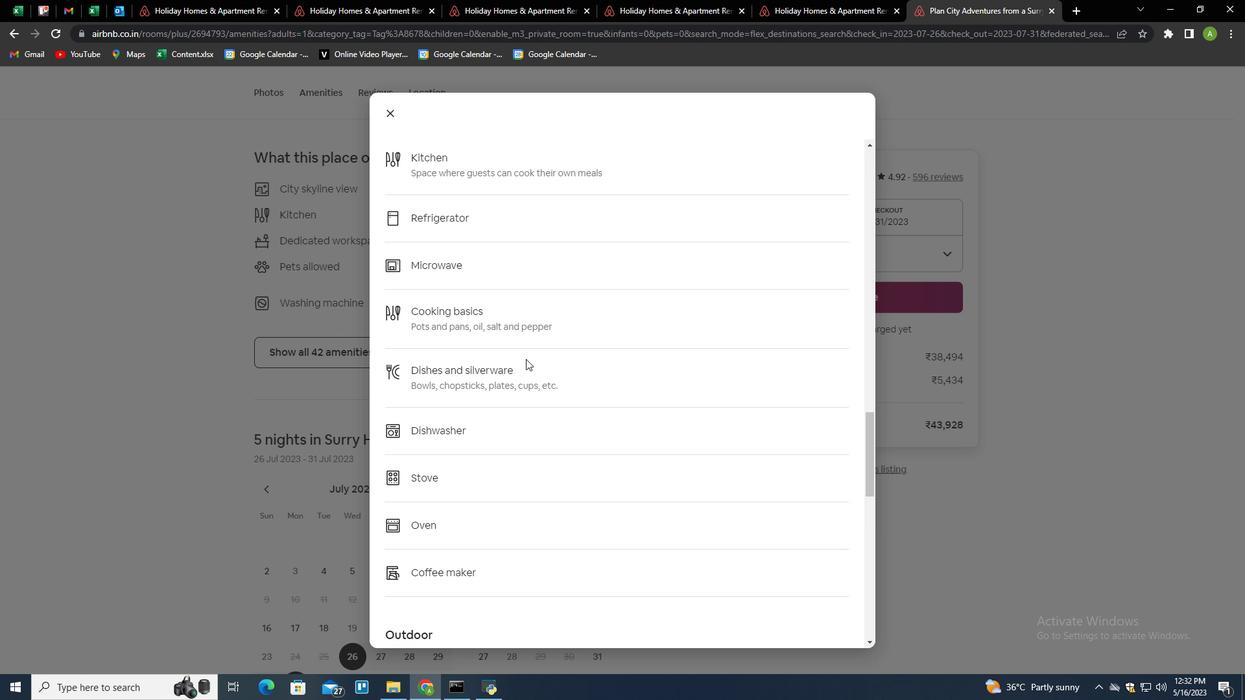 
Action: Mouse scrolled (526, 358) with delta (0, 0)
Screenshot: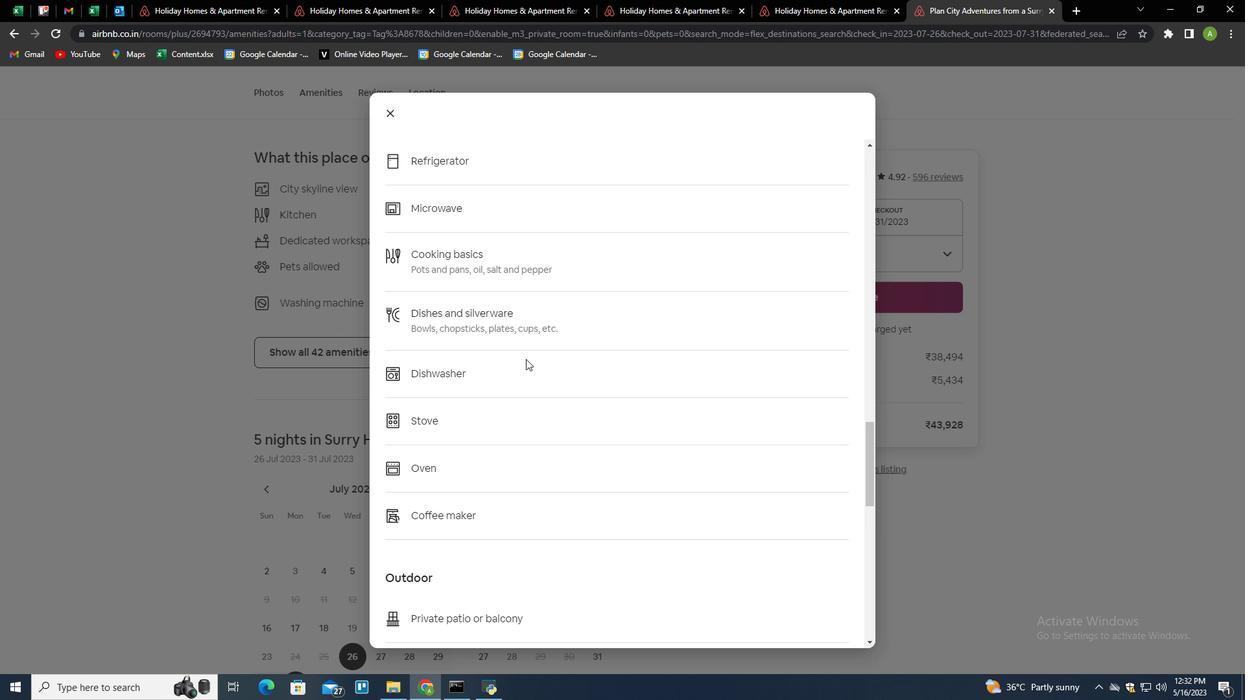 
Action: Mouse scrolled (526, 358) with delta (0, 0)
Screenshot: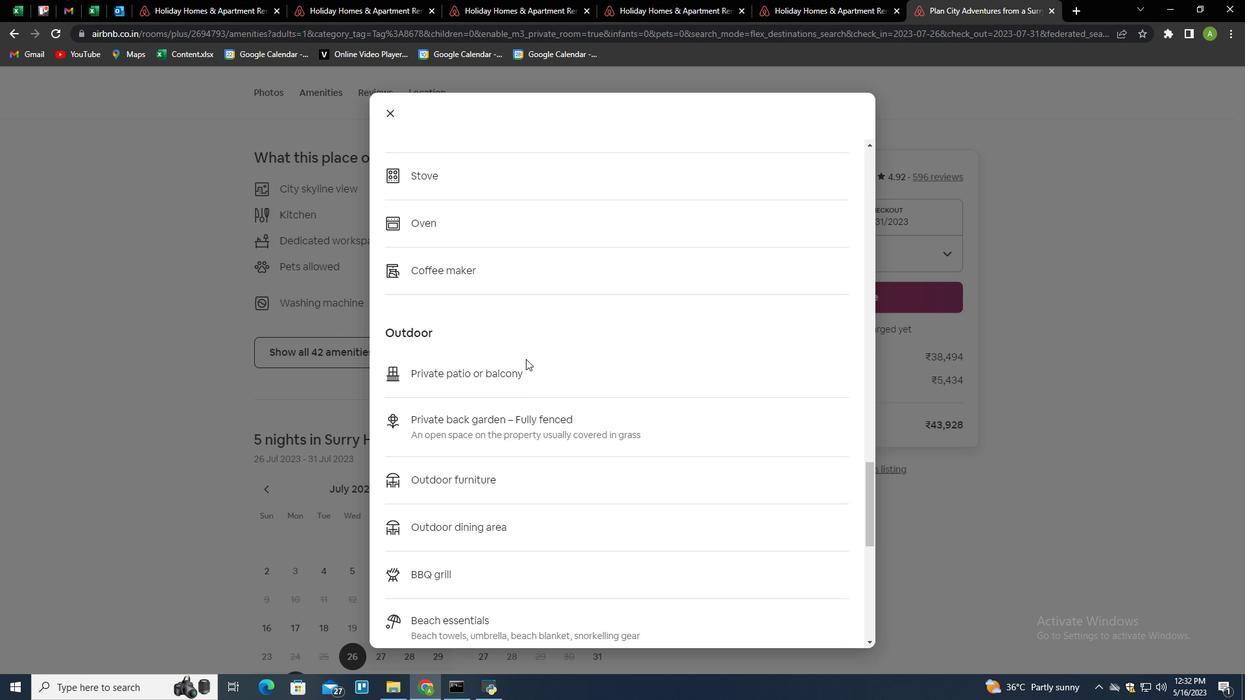 
Action: Mouse scrolled (526, 358) with delta (0, 0)
Screenshot: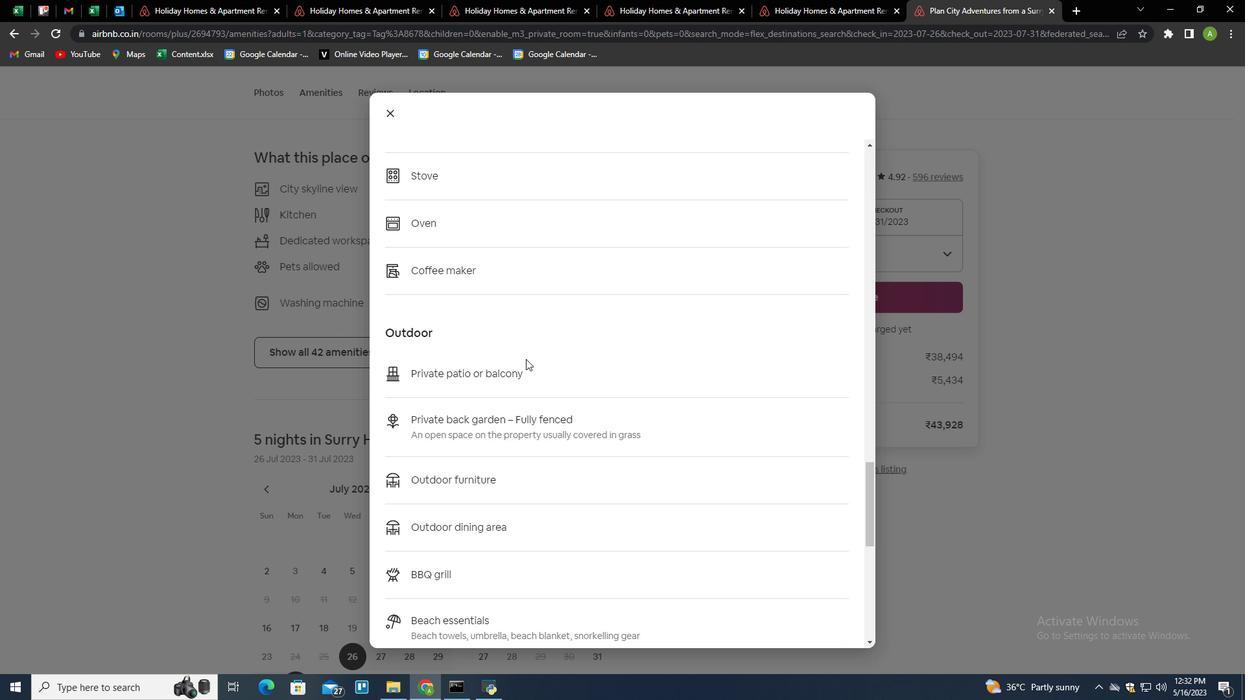 
Action: Mouse scrolled (526, 358) with delta (0, 0)
Screenshot: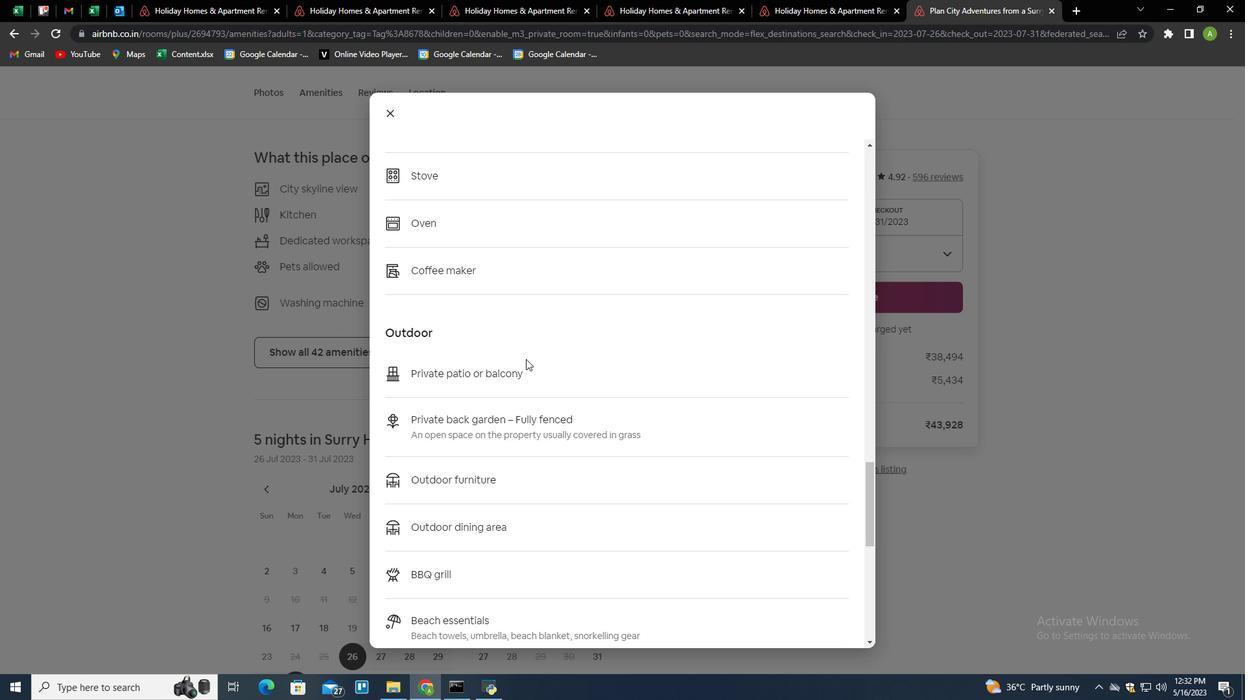 
Action: Mouse scrolled (526, 358) with delta (0, 0)
Screenshot: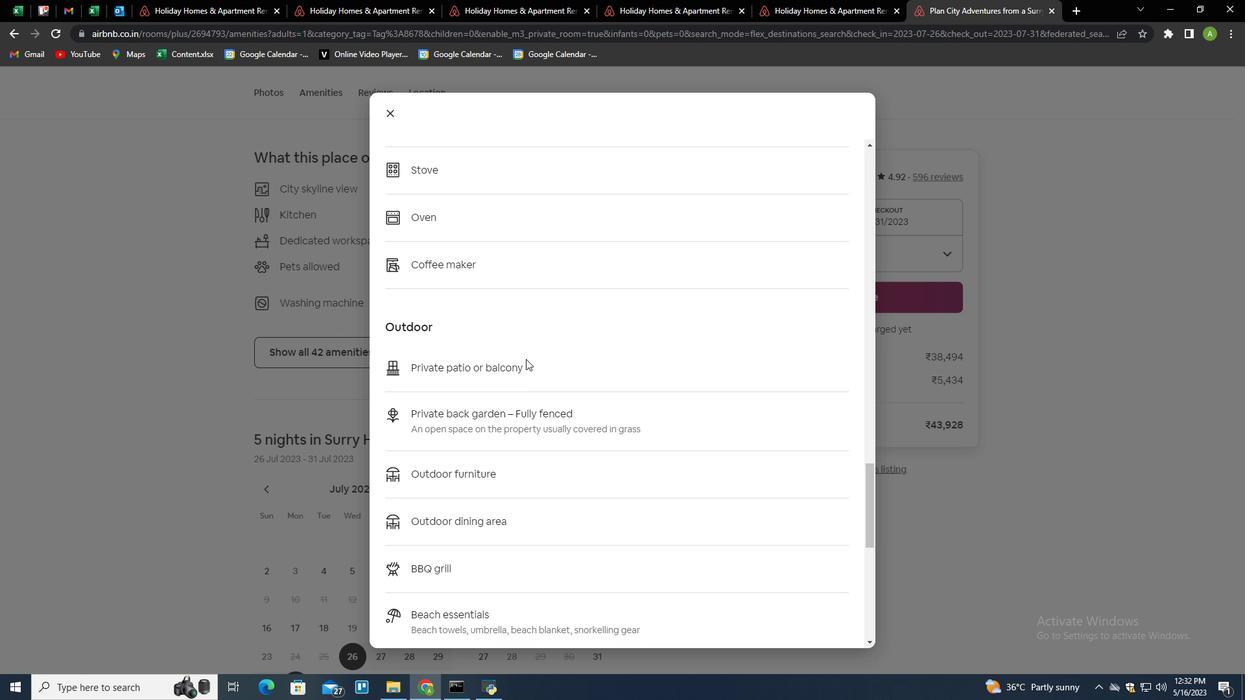 
Action: Mouse scrolled (526, 358) with delta (0, 0)
Screenshot: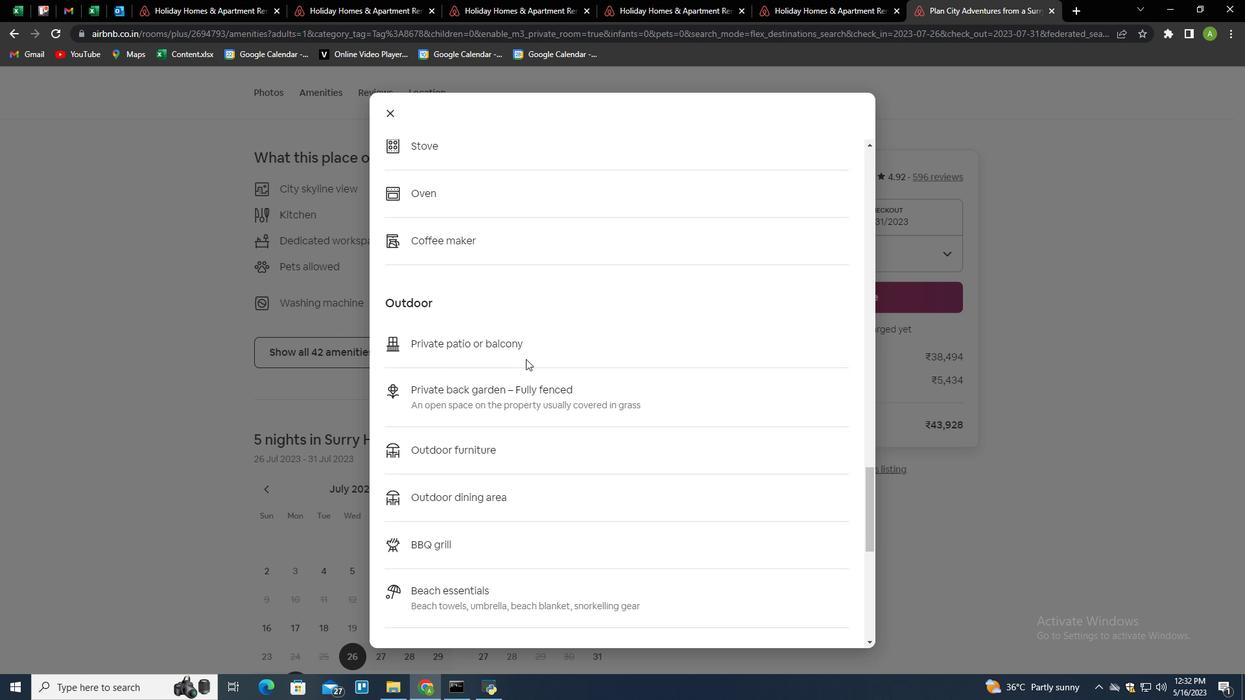
Action: Mouse scrolled (526, 358) with delta (0, 0)
Screenshot: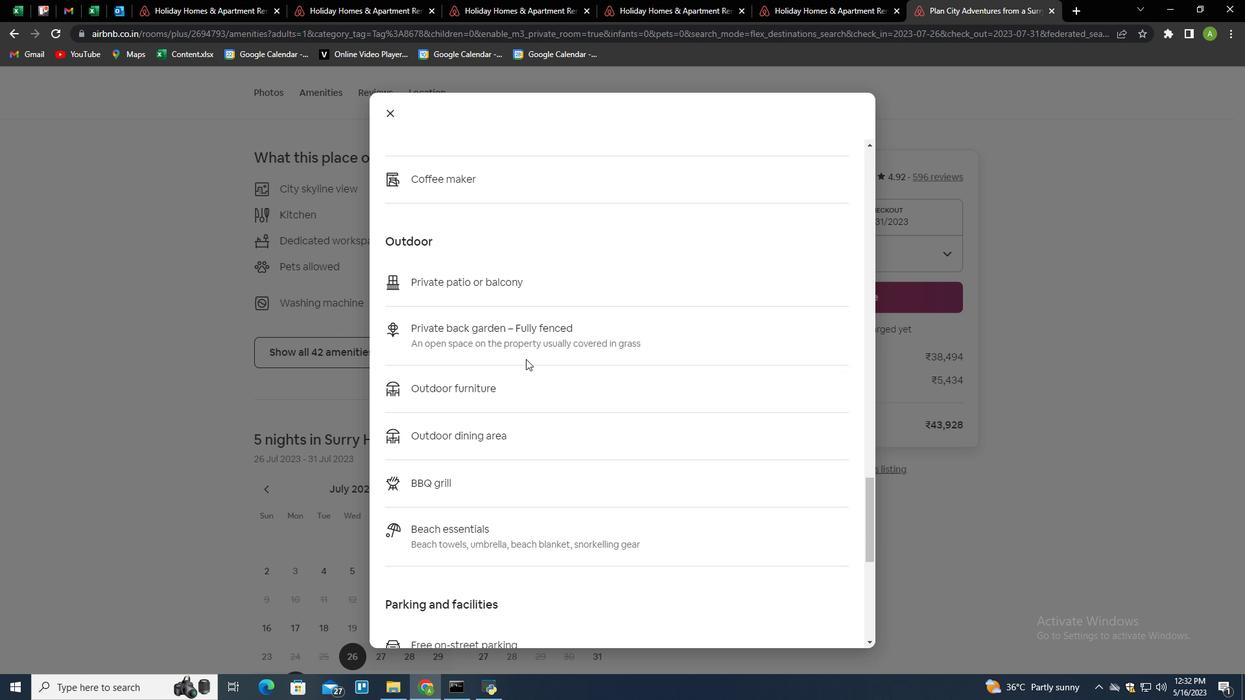 
Action: Mouse scrolled (526, 358) with delta (0, 0)
Screenshot: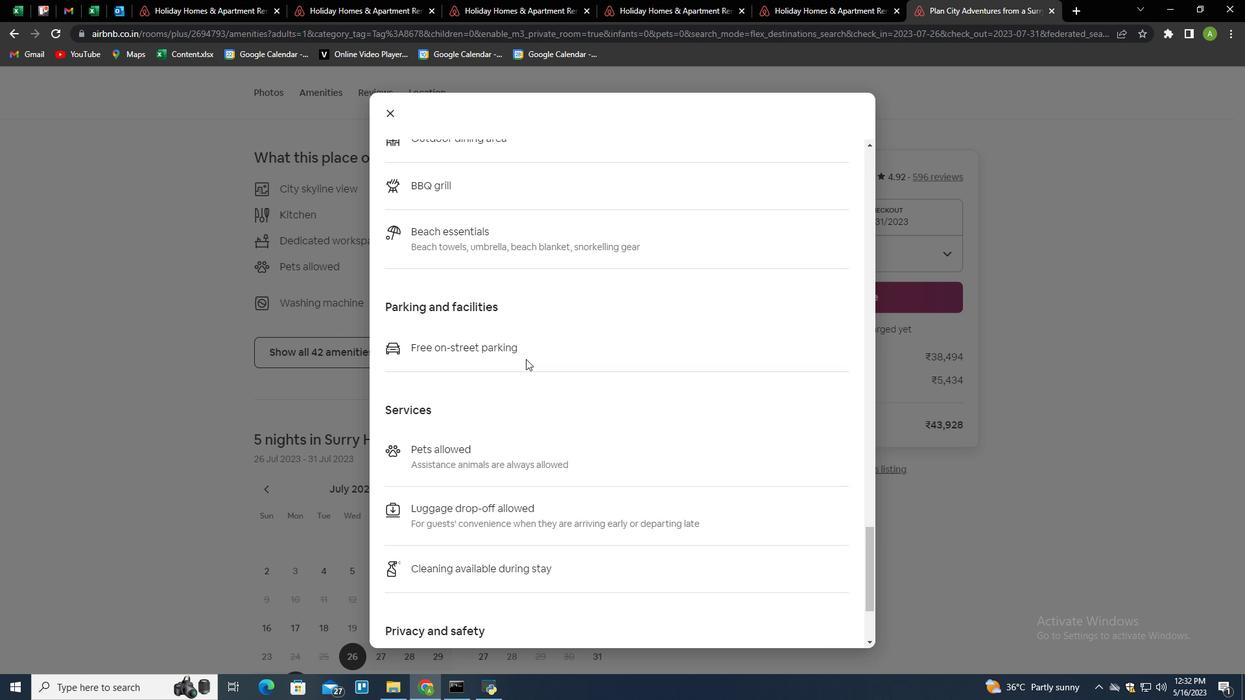 
Action: Mouse scrolled (526, 358) with delta (0, 0)
Screenshot: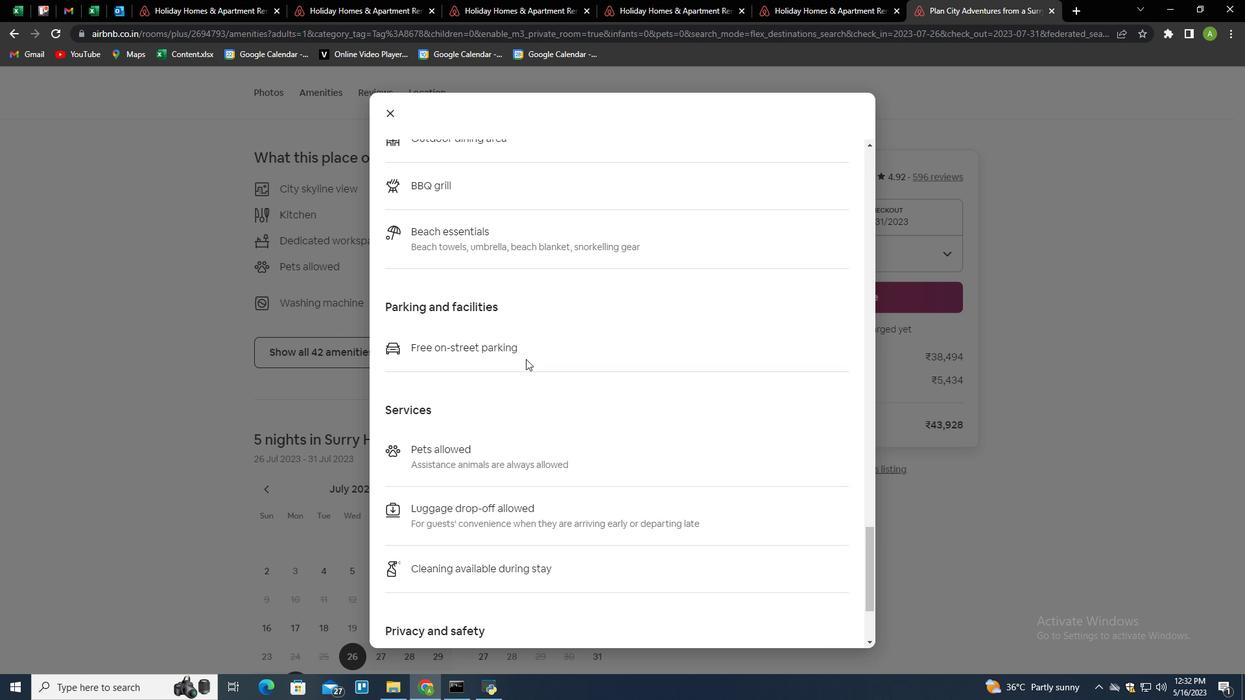 
Action: Mouse scrolled (526, 358) with delta (0, 0)
Screenshot: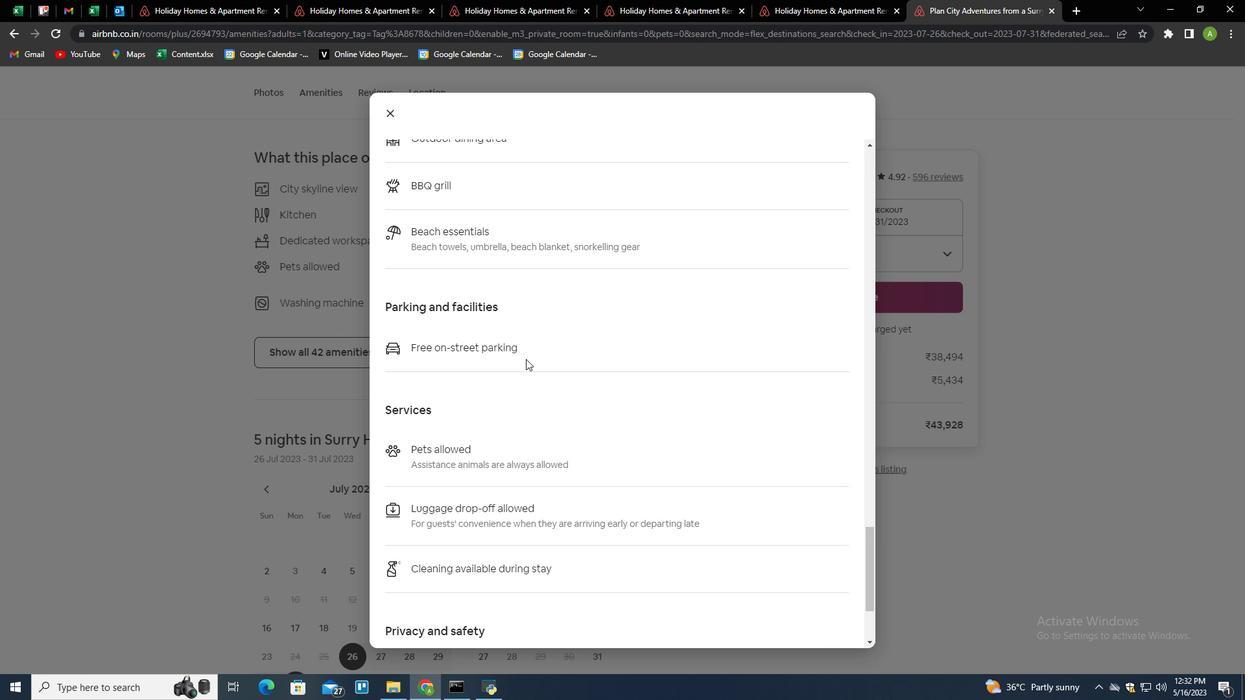 
Action: Mouse scrolled (526, 358) with delta (0, 0)
Screenshot: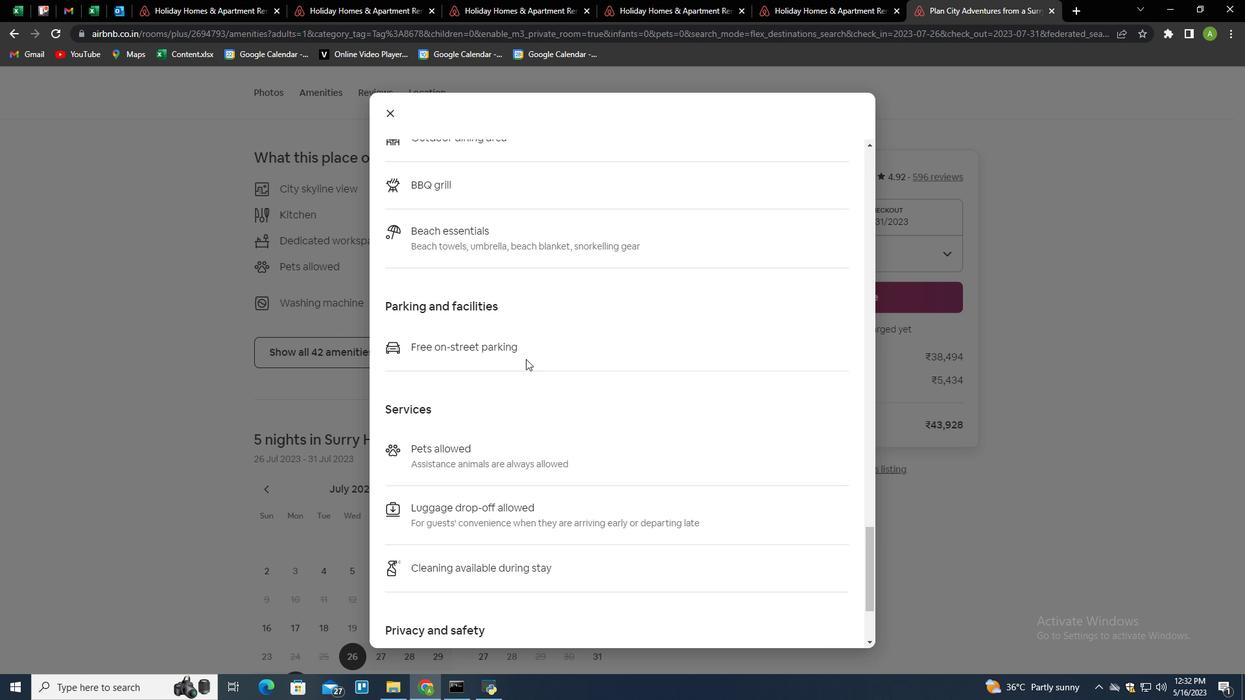 
Action: Mouse scrolled (526, 358) with delta (0, 0)
Screenshot: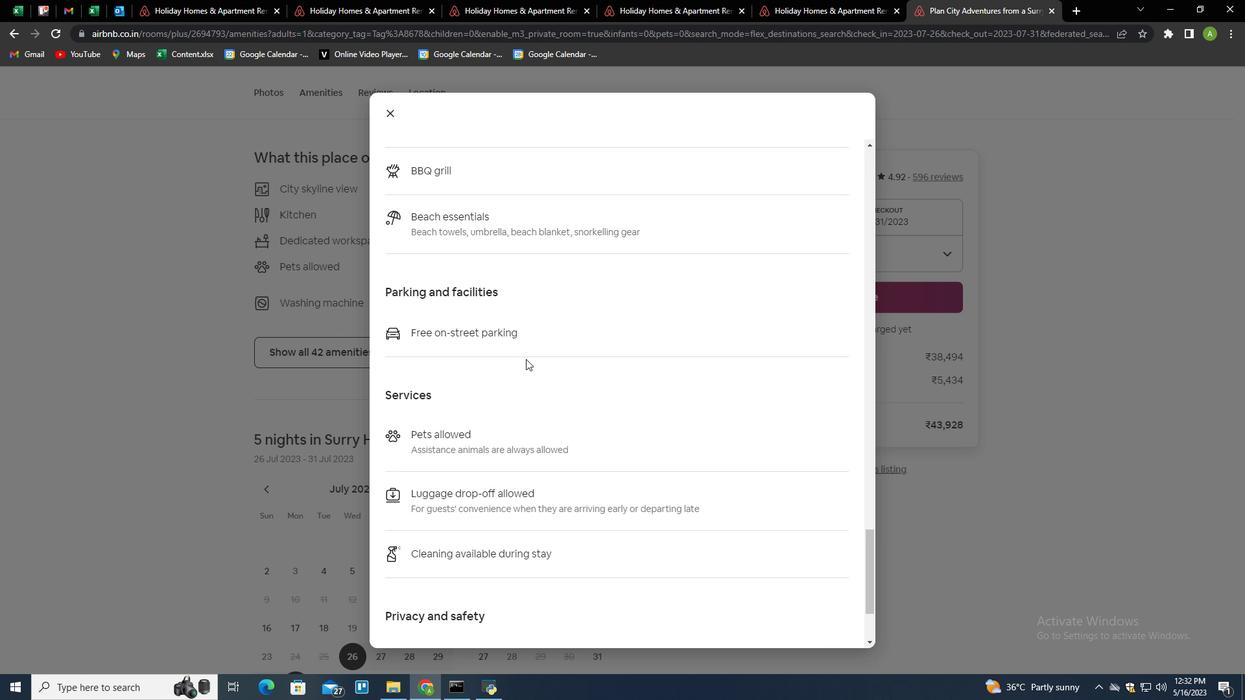
Action: Mouse scrolled (526, 358) with delta (0, 0)
Screenshot: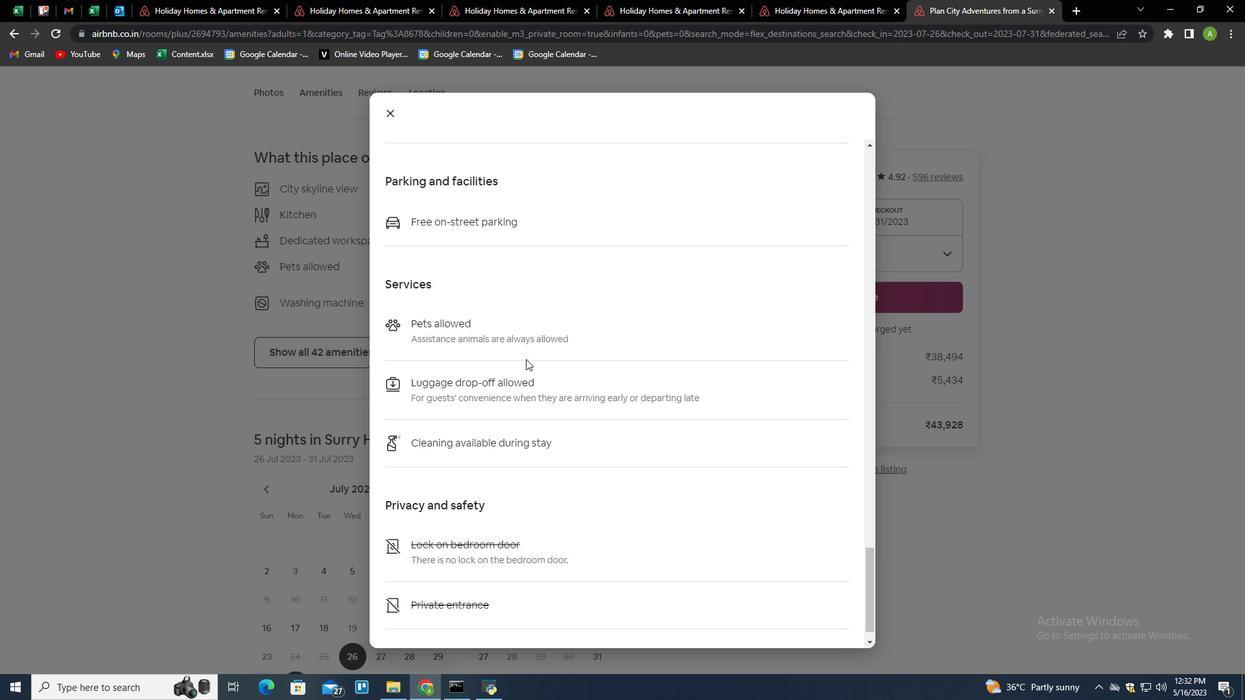 
Action: Mouse scrolled (526, 360) with delta (0, 0)
Screenshot: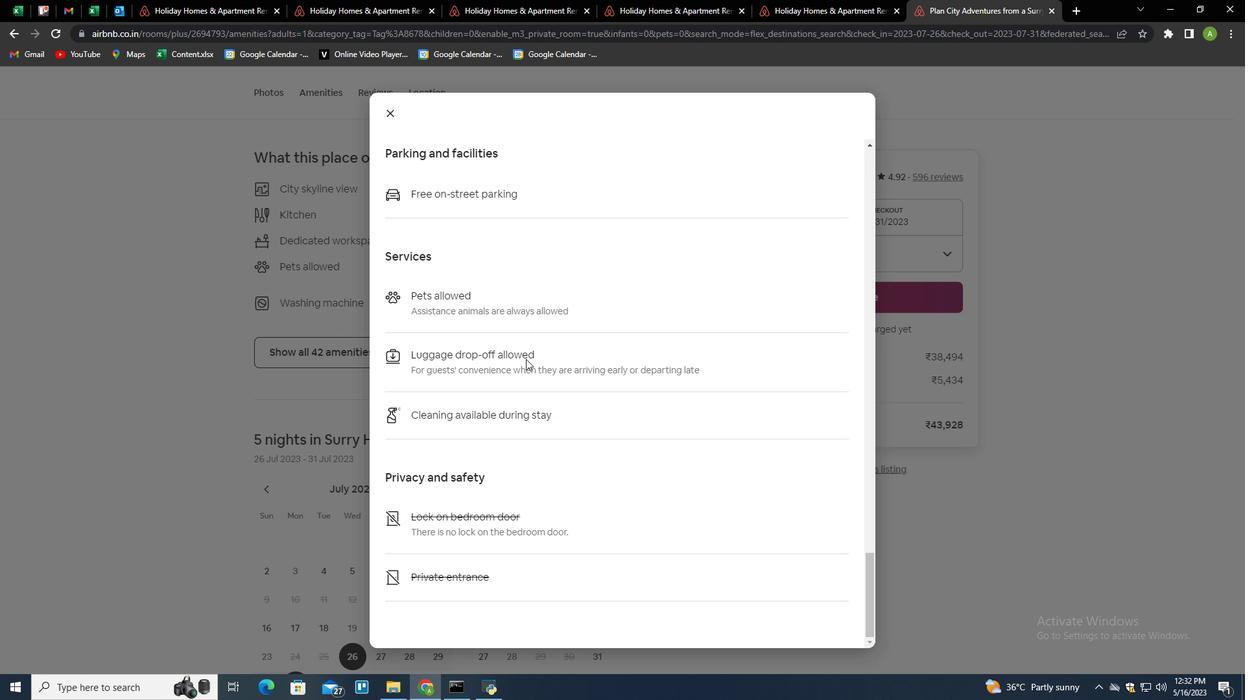 
Action: Mouse scrolled (526, 360) with delta (0, 0)
Screenshot: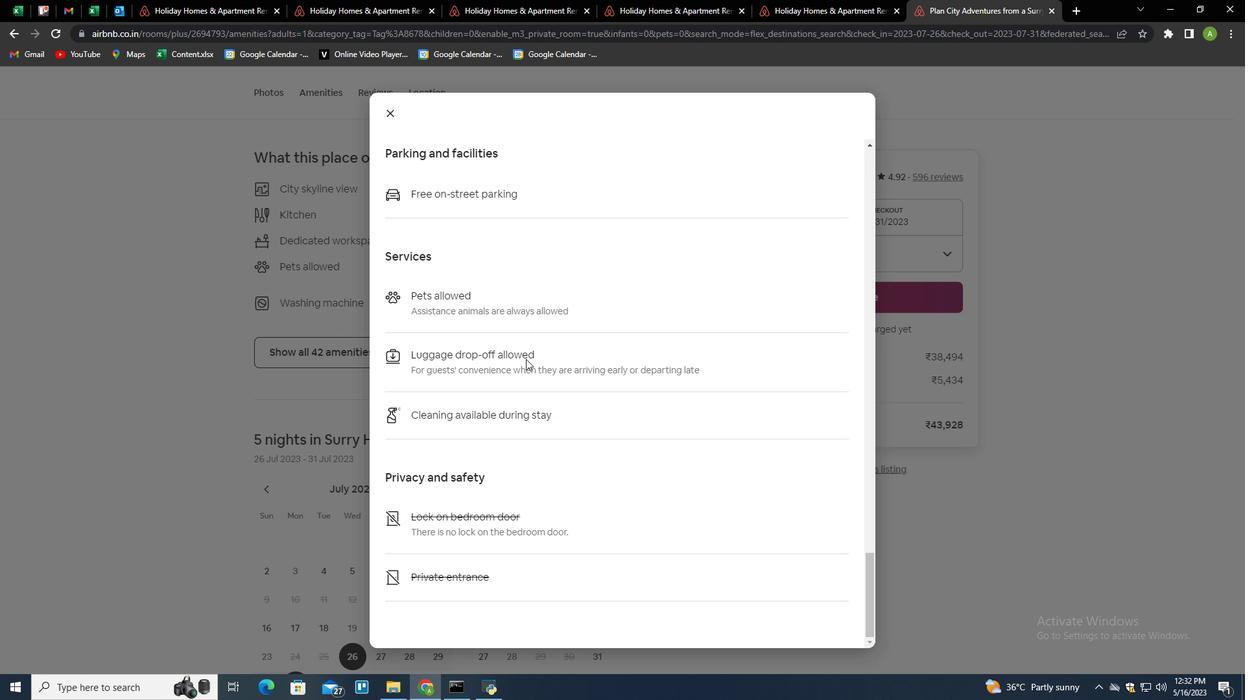 
Action: Mouse scrolled (526, 360) with delta (0, 0)
Screenshot: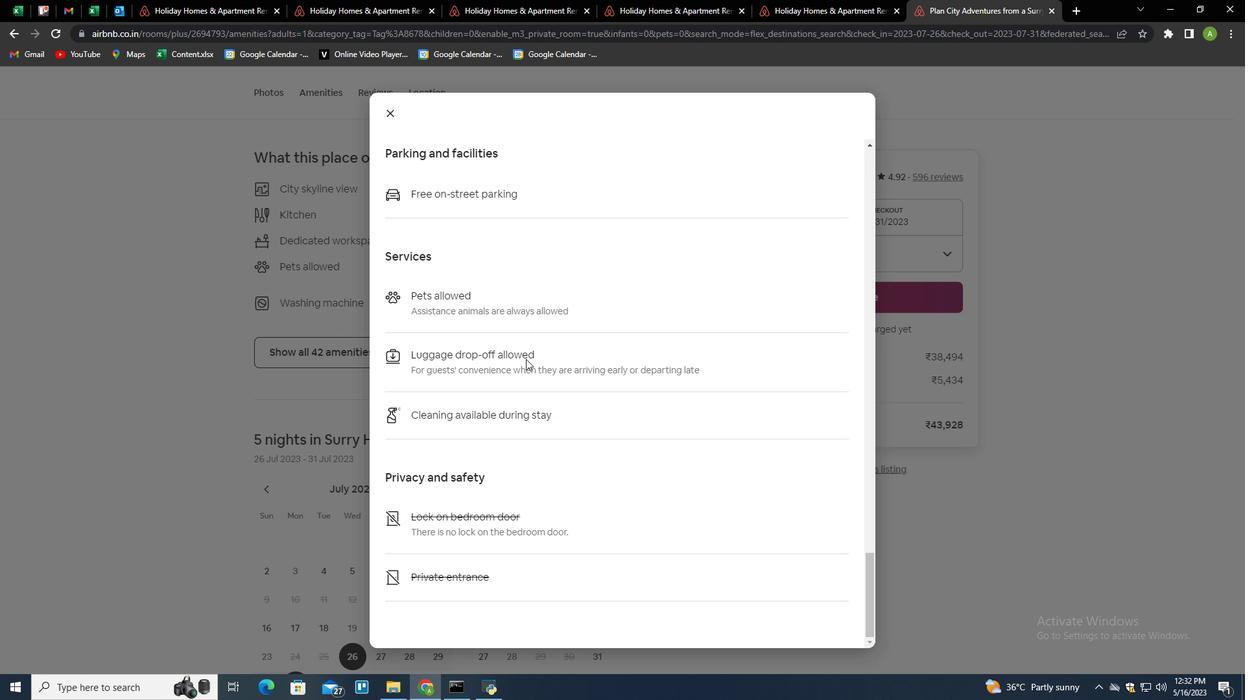 
Action: Mouse scrolled (526, 360) with delta (0, 0)
Screenshot: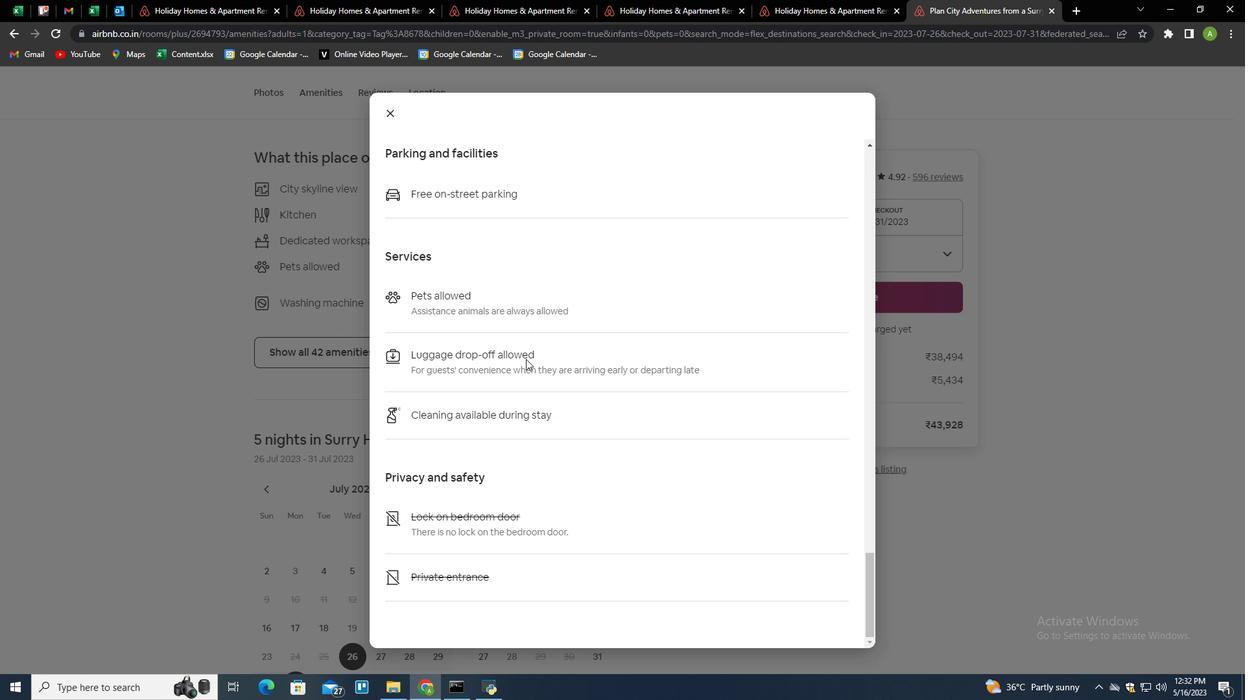 
Action: Mouse scrolled (526, 360) with delta (0, 0)
Screenshot: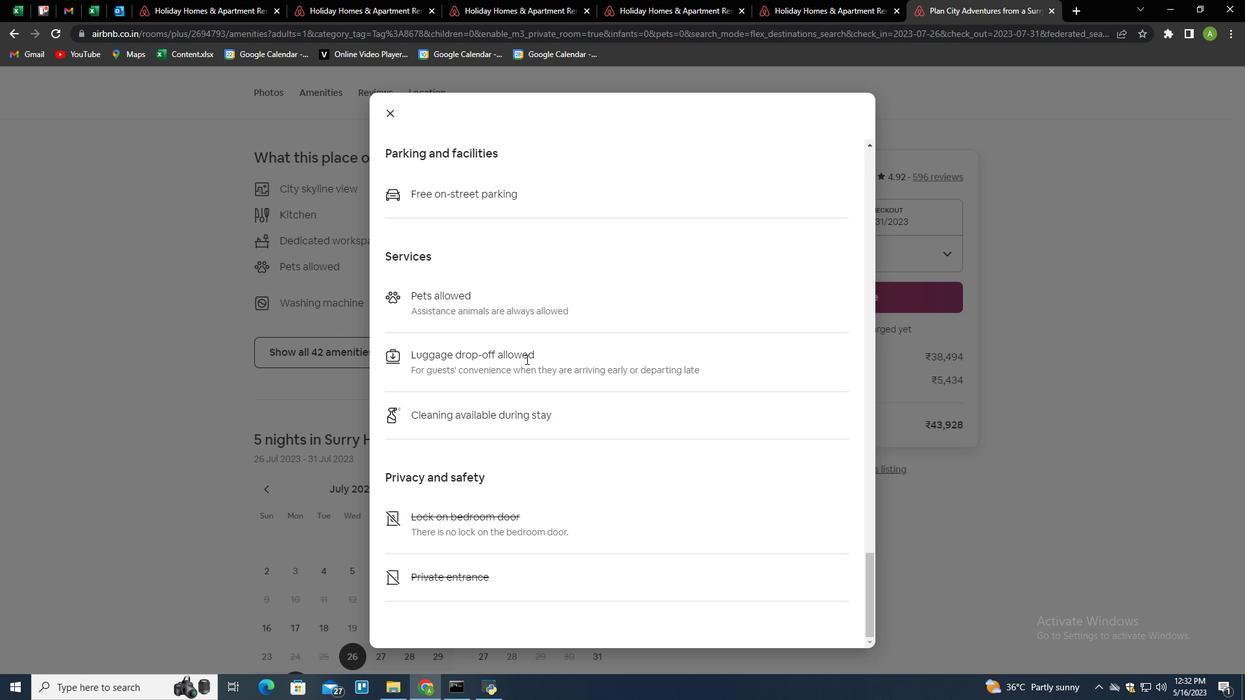 
Action: Mouse scrolled (526, 360) with delta (0, 0)
Screenshot: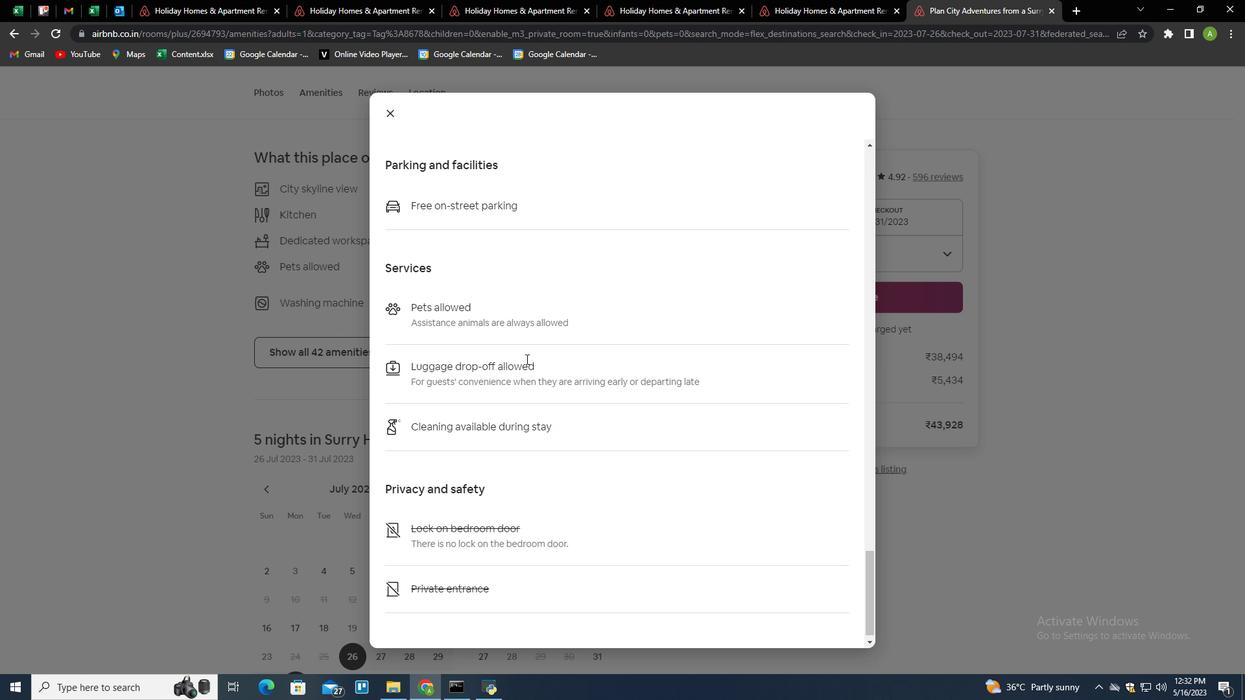 
Action: Mouse scrolled (526, 360) with delta (0, 0)
Screenshot: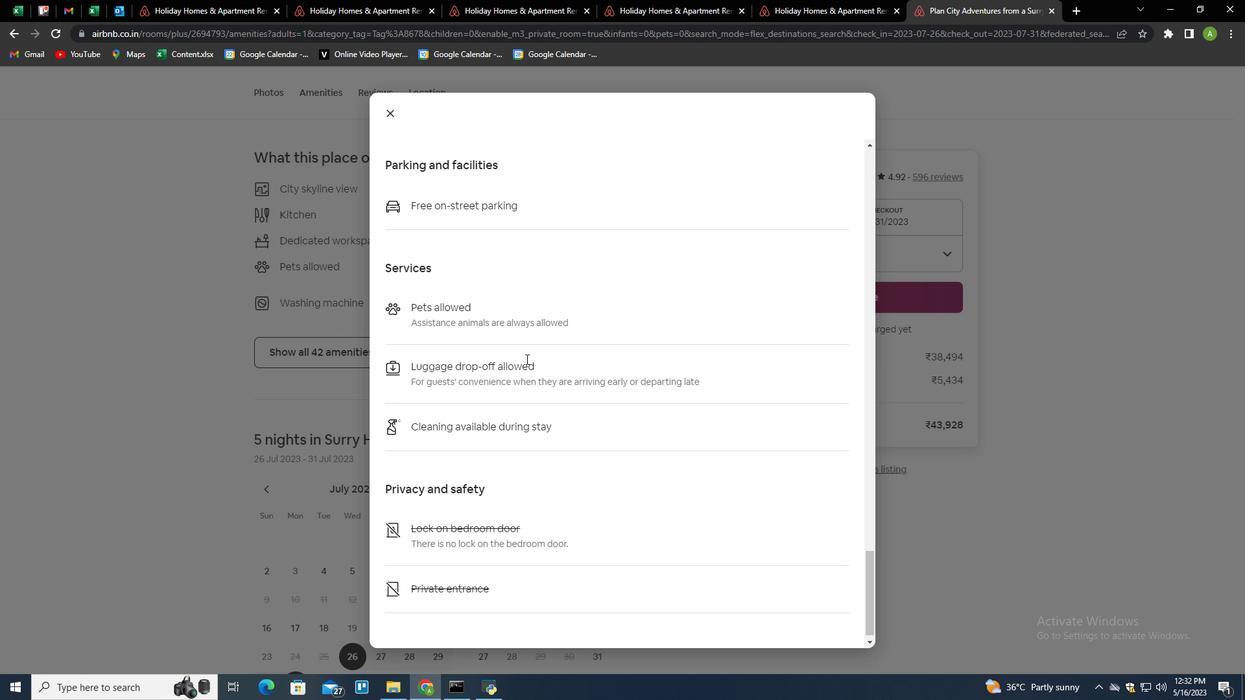 
Action: Mouse scrolled (526, 360) with delta (0, 0)
Screenshot: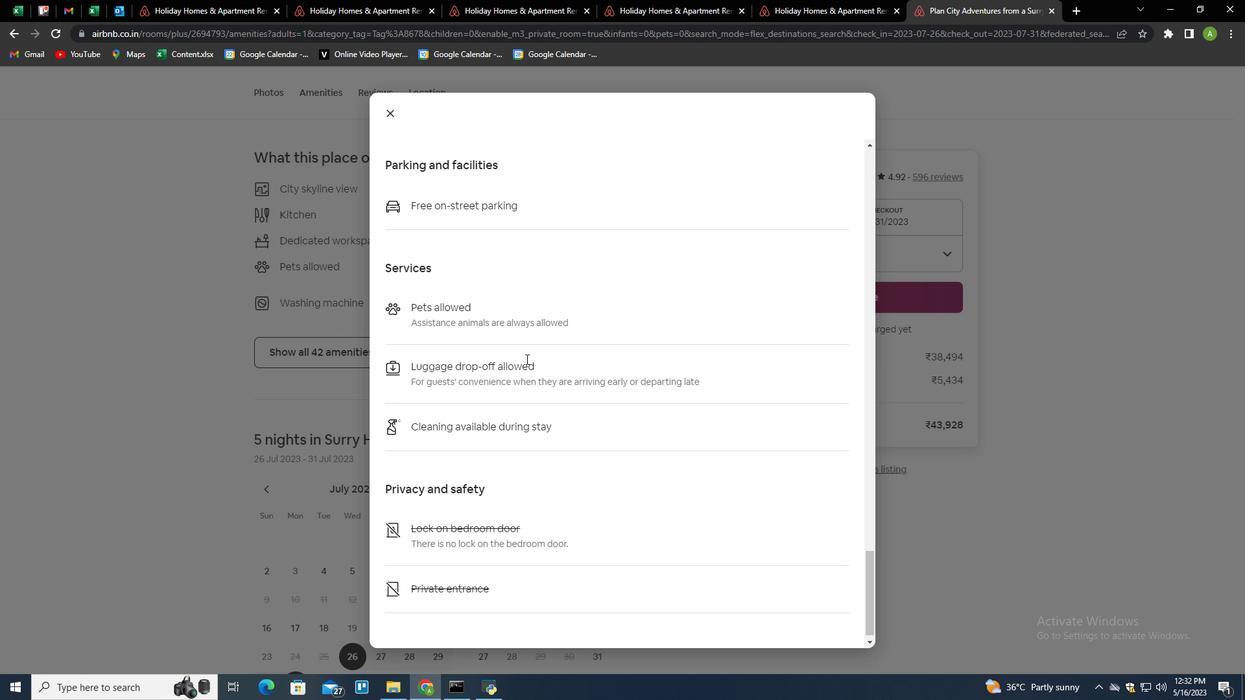 
Action: Mouse scrolled (526, 360) with delta (0, 0)
Screenshot: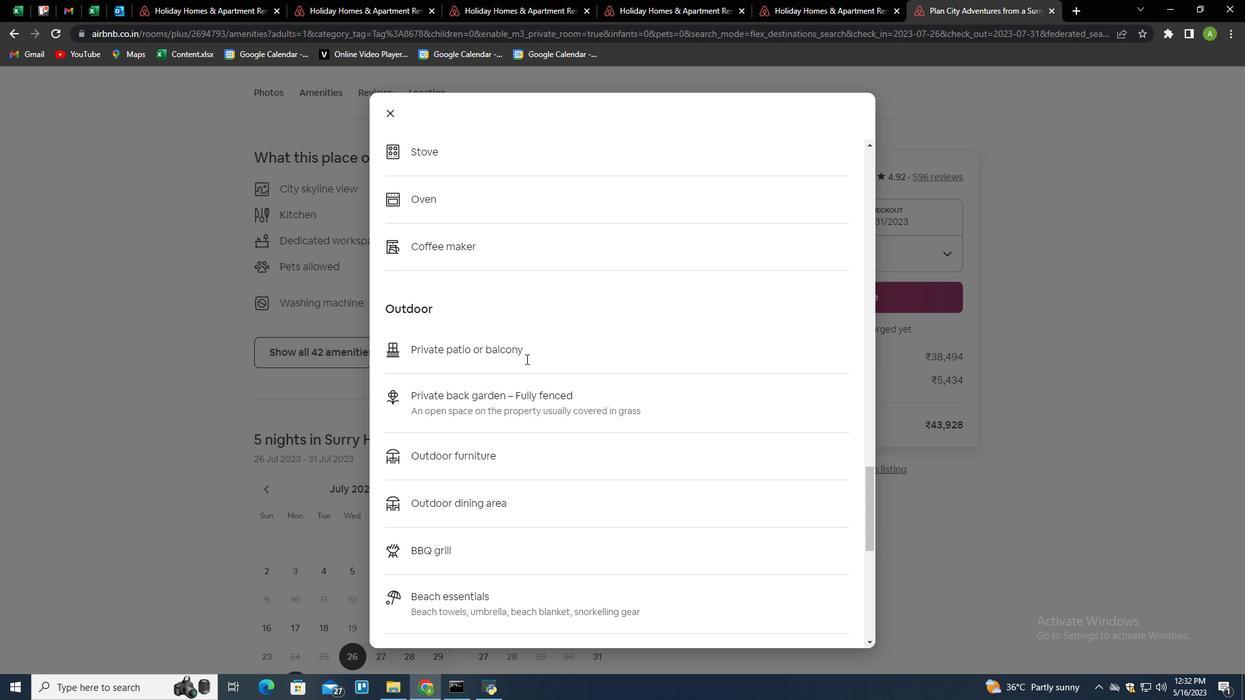 
Action: Mouse scrolled (526, 360) with delta (0, 0)
Screenshot: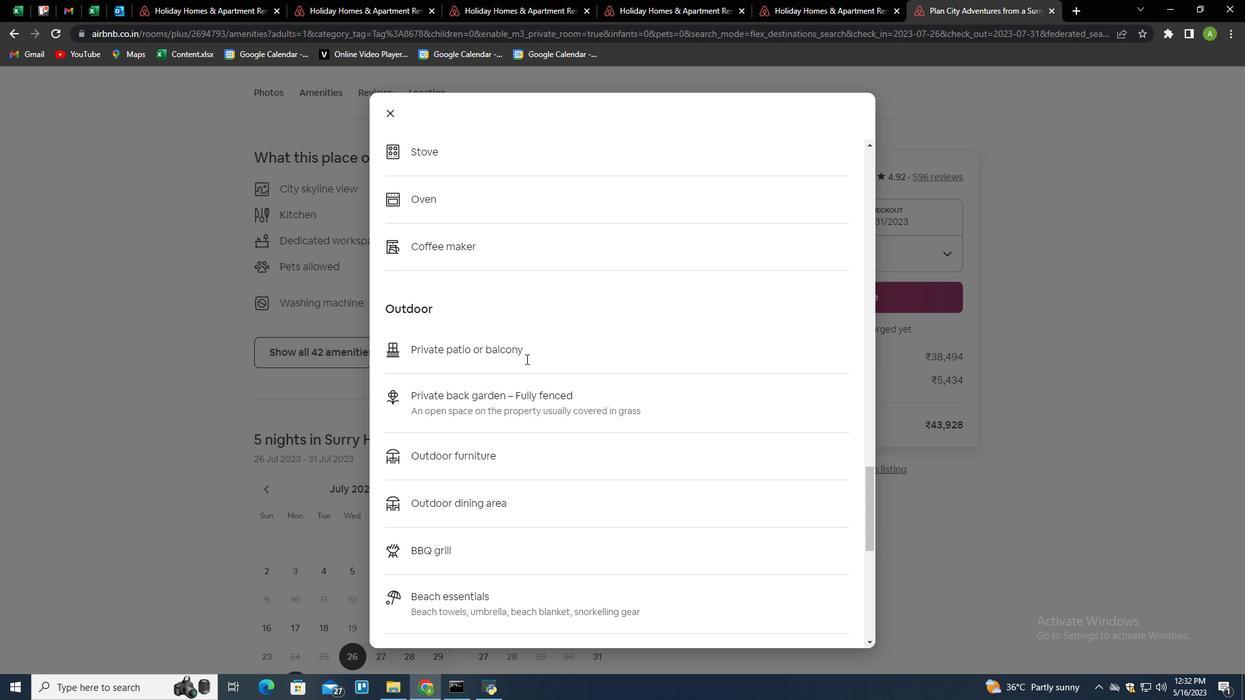 
Action: Mouse scrolled (526, 360) with delta (0, 0)
Screenshot: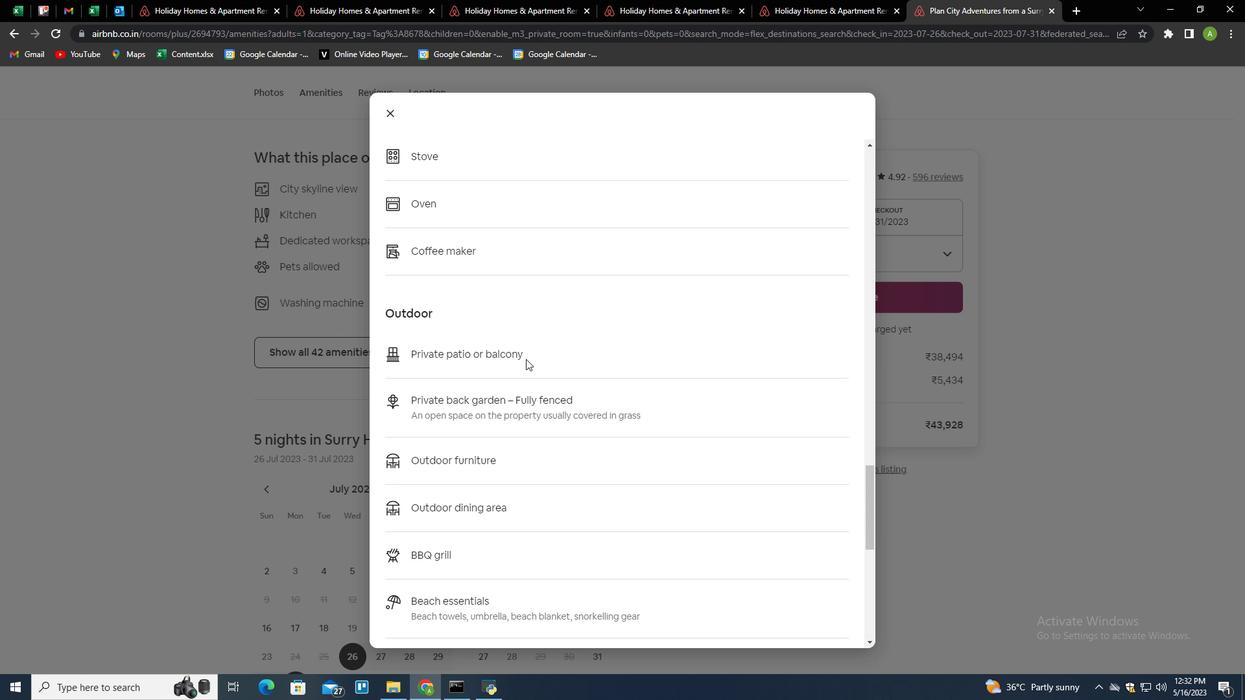
Action: Mouse scrolled (526, 360) with delta (0, 0)
Screenshot: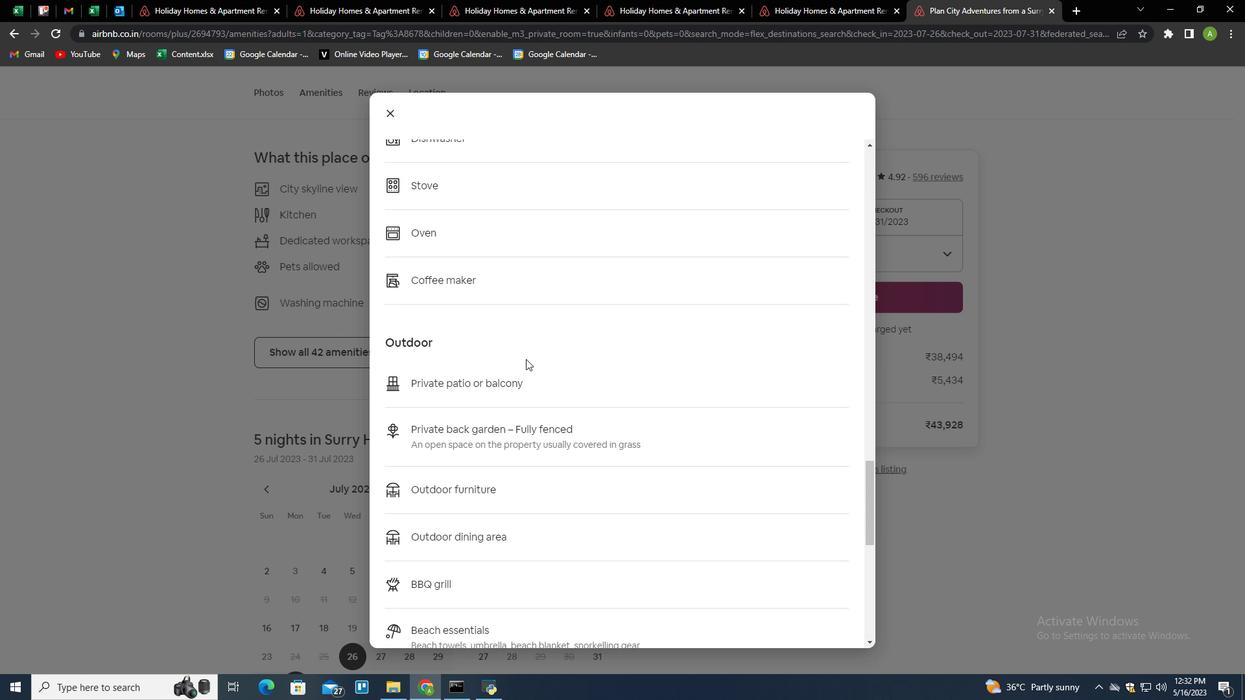 
Action: Mouse scrolled (526, 360) with delta (0, 0)
Screenshot: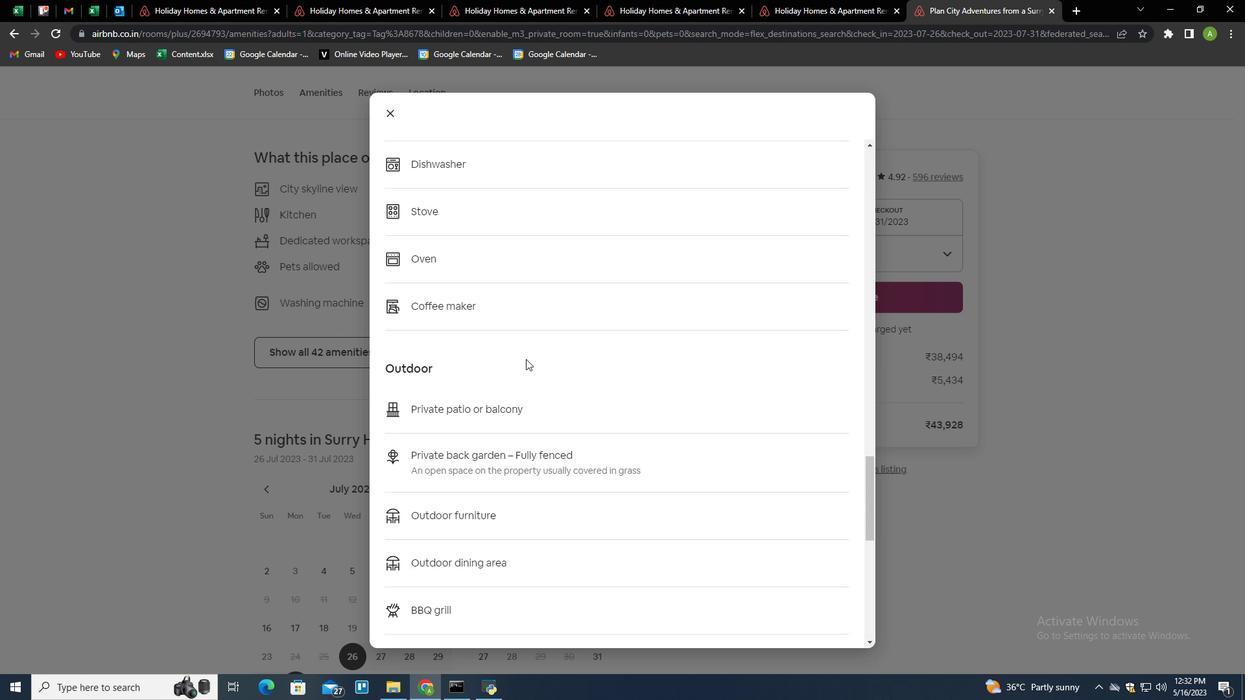 
Action: Mouse scrolled (526, 360) with delta (0, 0)
Screenshot: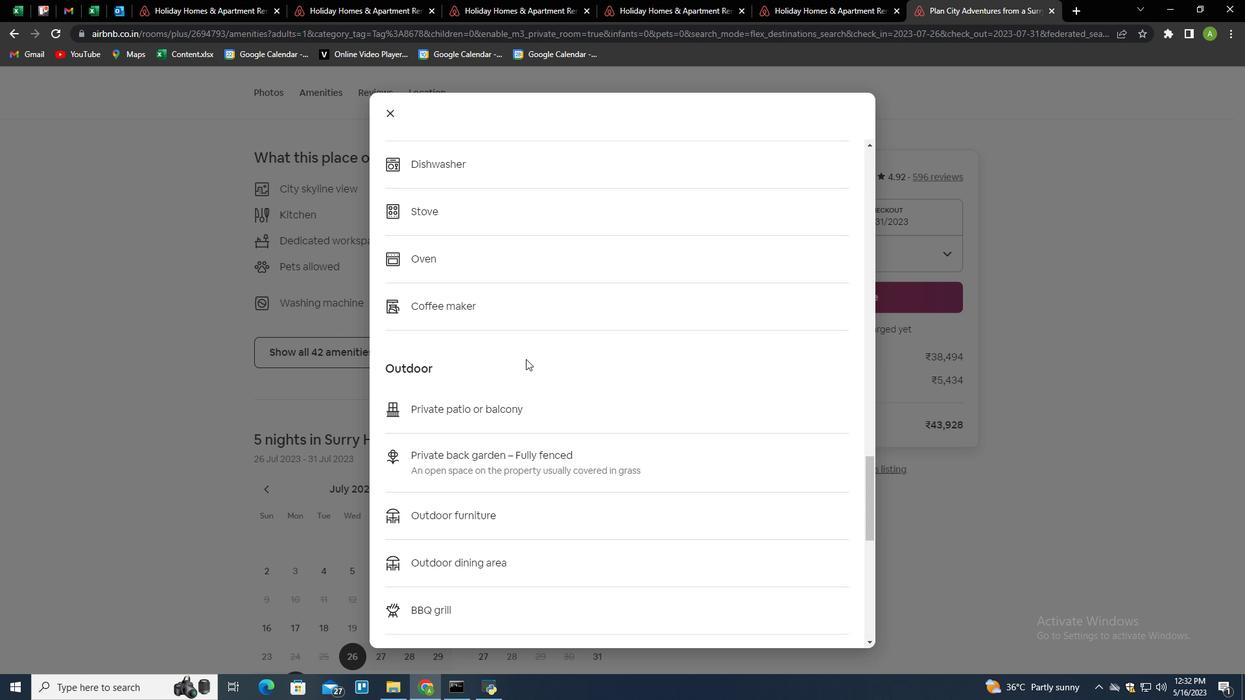 
Action: Mouse scrolled (526, 360) with delta (0, 0)
Screenshot: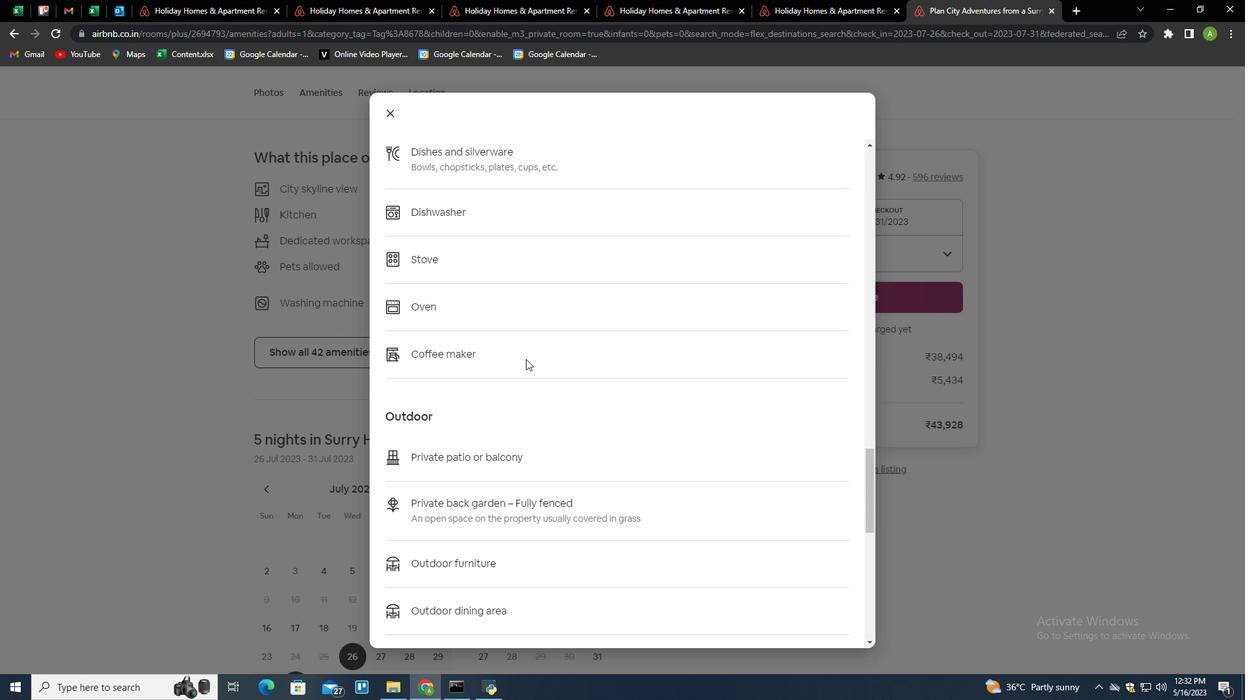 
Action: Mouse scrolled (526, 360) with delta (0, 0)
Screenshot: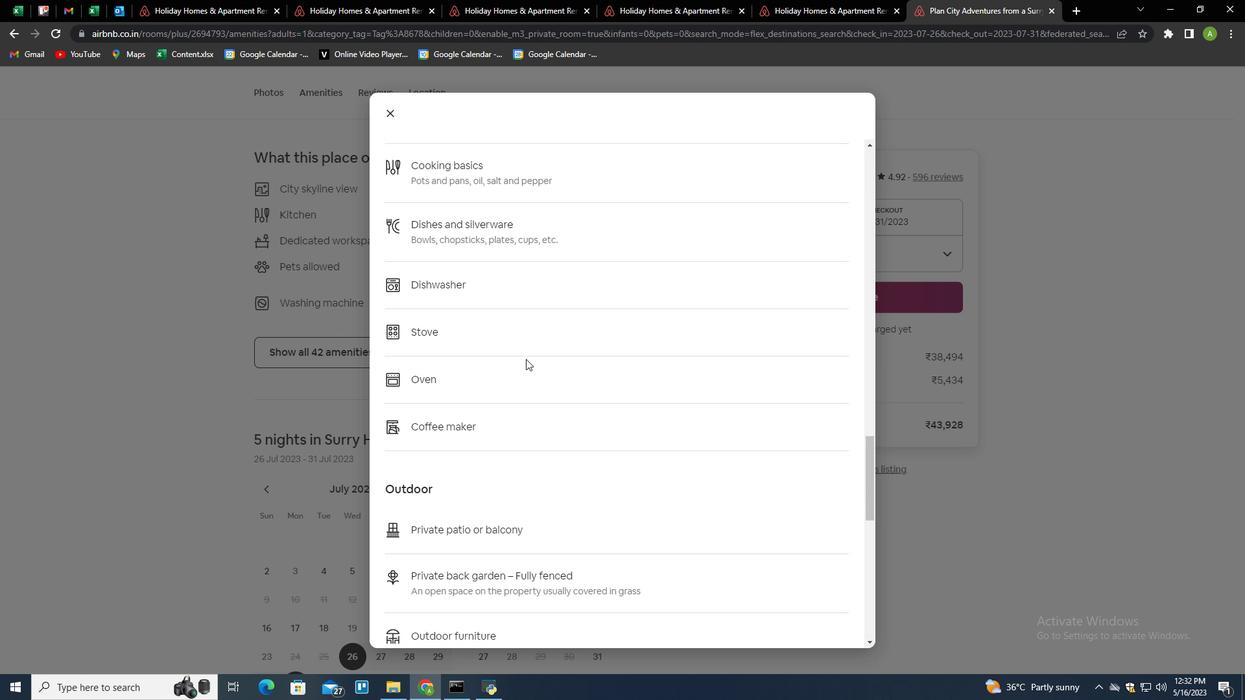 
Action: Mouse scrolled (526, 360) with delta (0, 0)
Screenshot: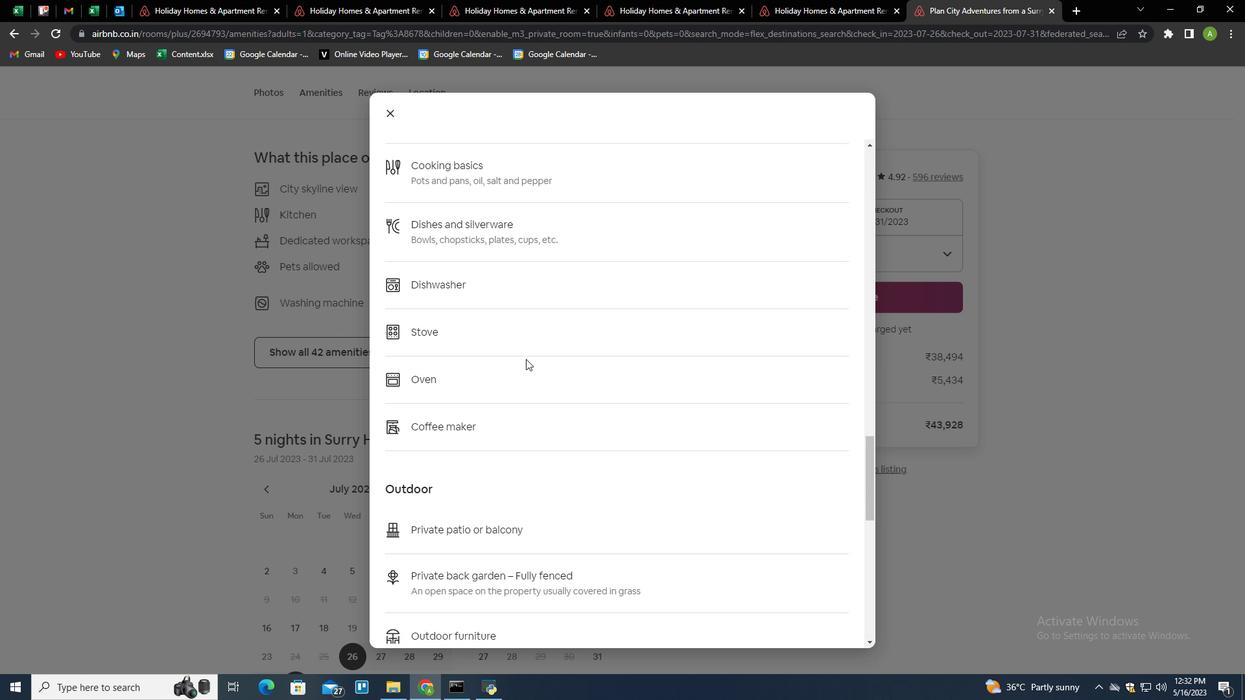 
Action: Mouse scrolled (526, 360) with delta (0, 0)
Screenshot: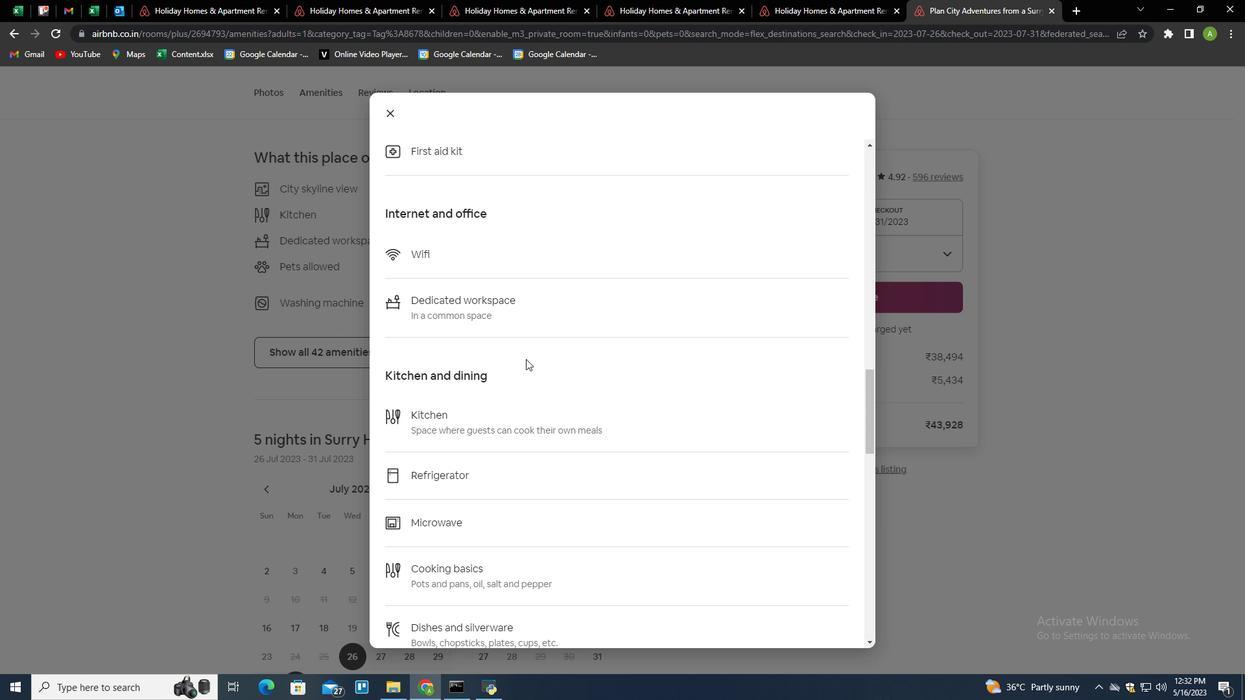 
Action: Mouse scrolled (526, 360) with delta (0, 0)
Screenshot: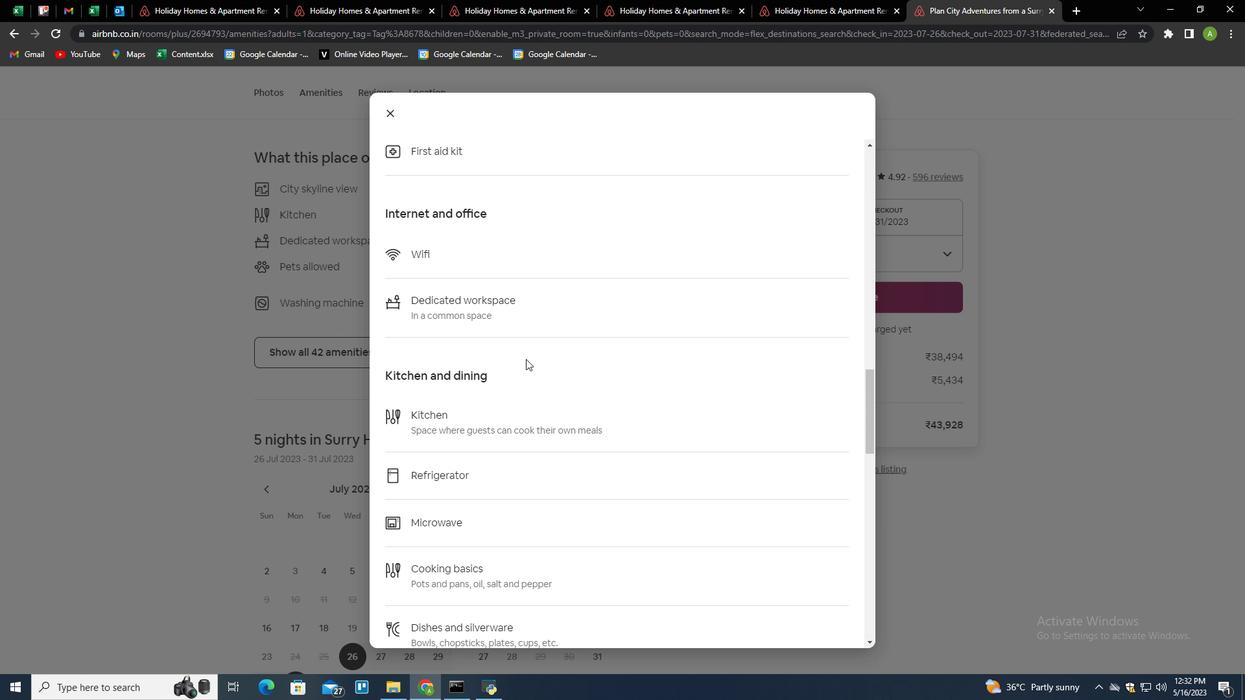 
Action: Mouse scrolled (526, 360) with delta (0, 0)
Screenshot: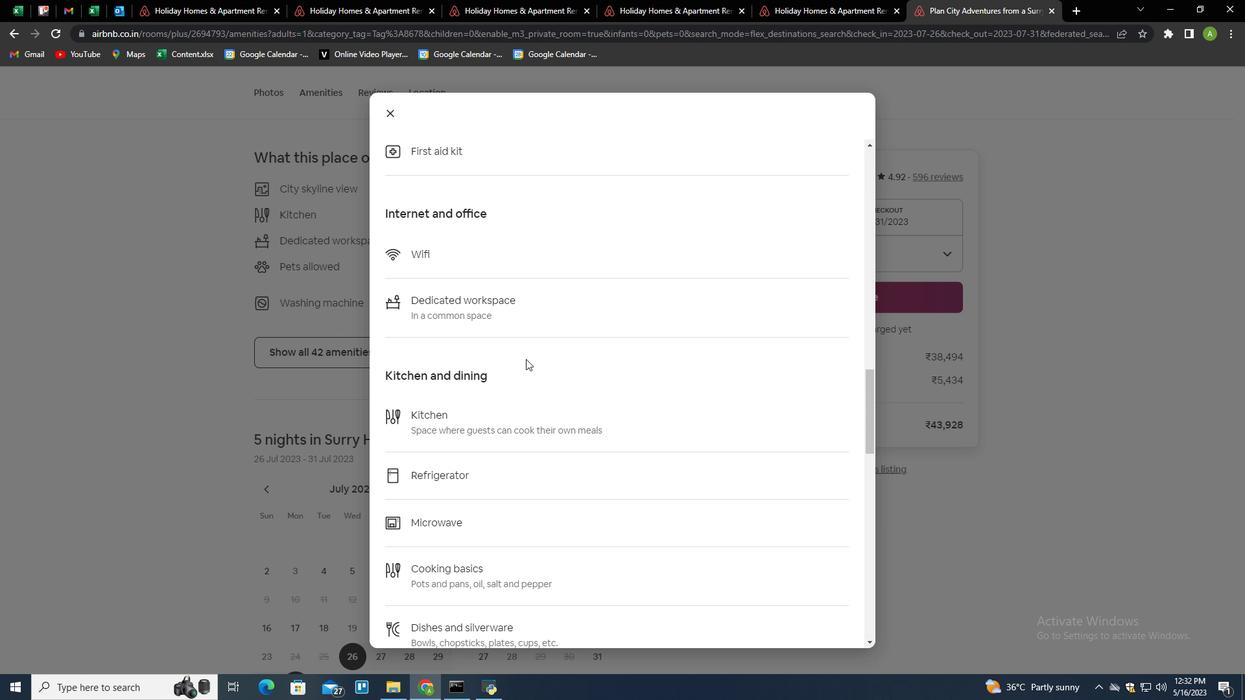 
Action: Mouse scrolled (526, 360) with delta (0, 0)
Screenshot: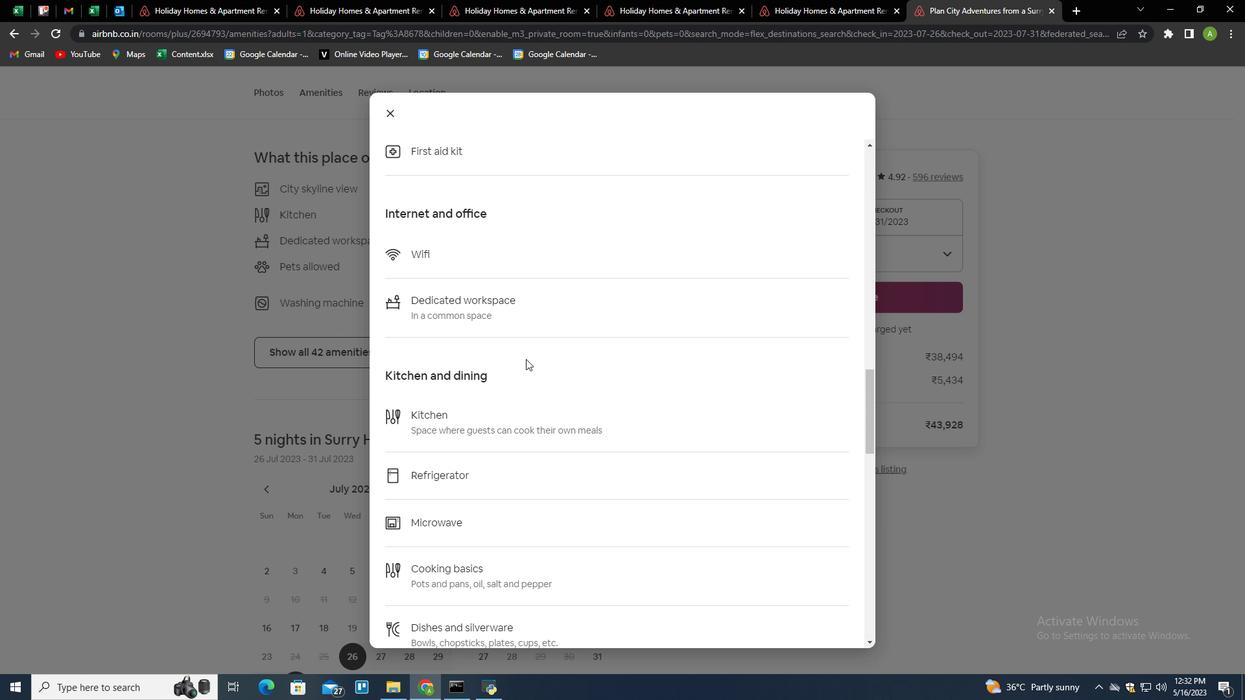 
Action: Mouse scrolled (526, 360) with delta (0, 0)
Screenshot: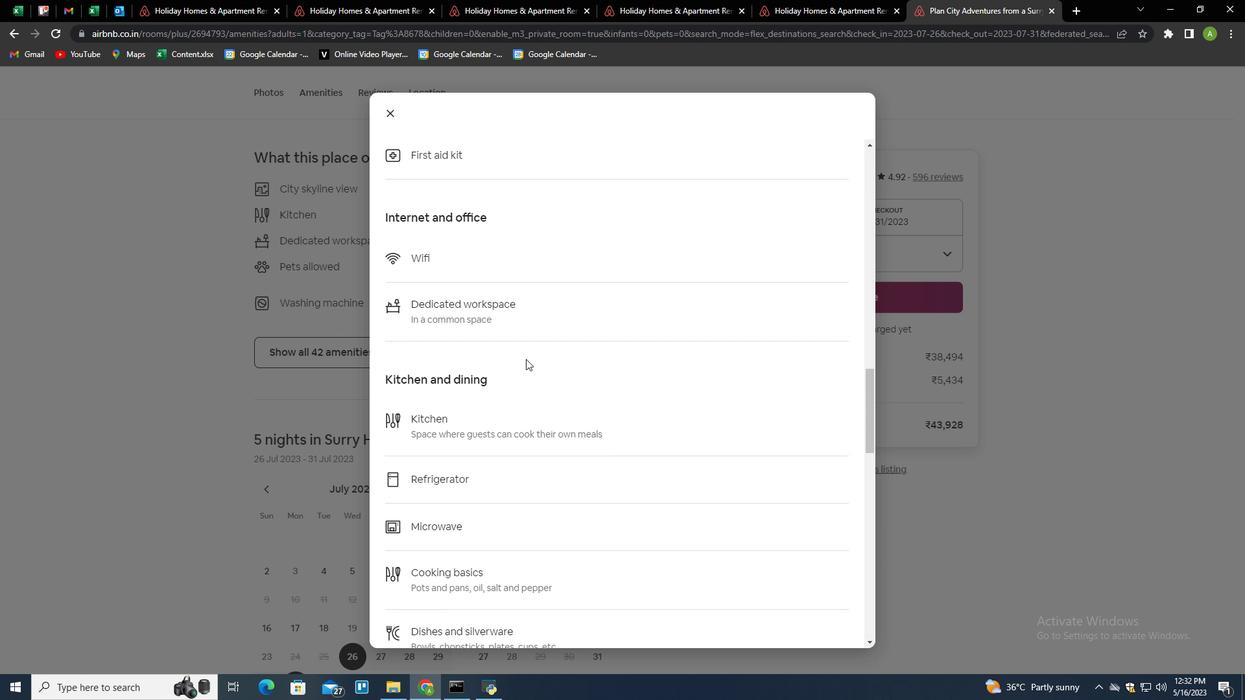 
Action: Mouse scrolled (526, 360) with delta (0, 0)
Screenshot: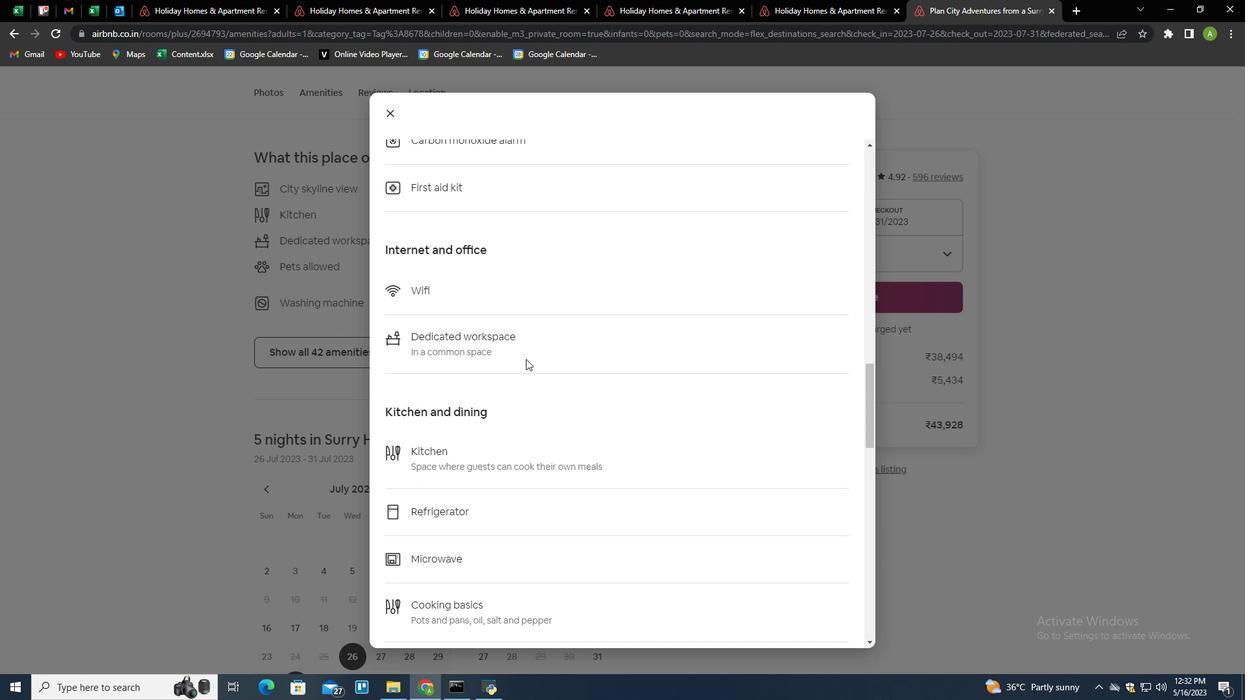 
Action: Mouse scrolled (526, 360) with delta (0, 0)
Screenshot: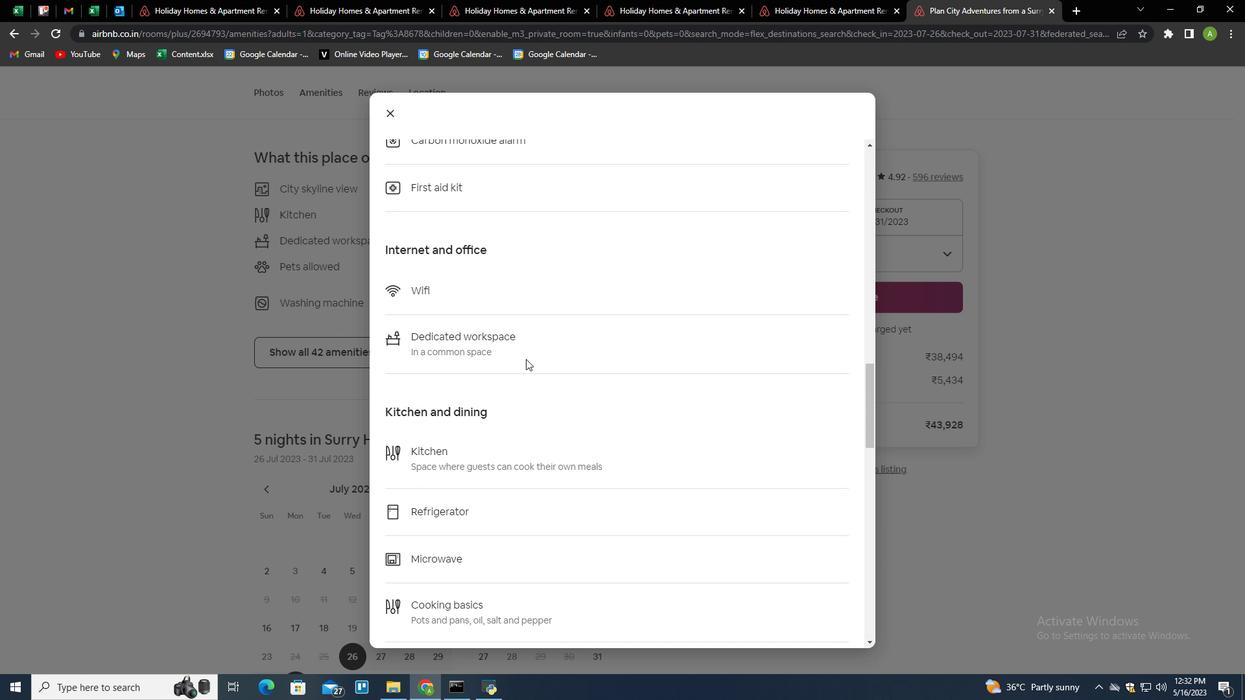 
Action: Mouse scrolled (526, 360) with delta (0, 0)
Screenshot: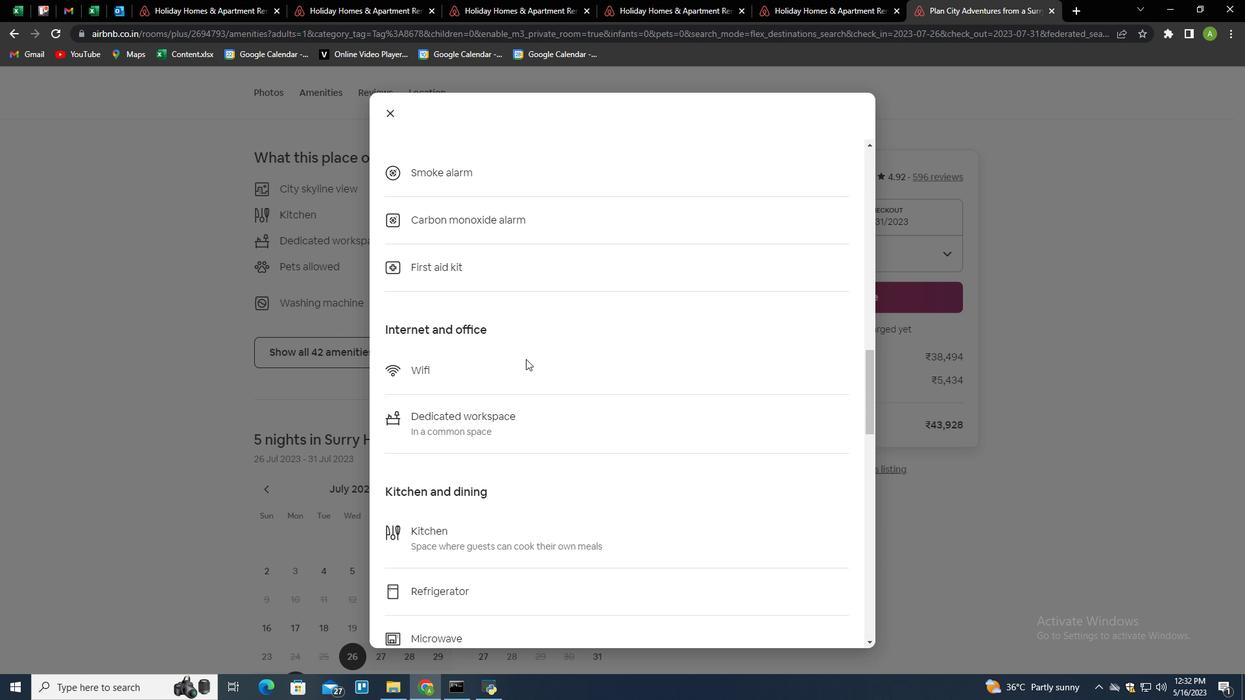 
Action: Mouse scrolled (526, 360) with delta (0, 0)
Screenshot: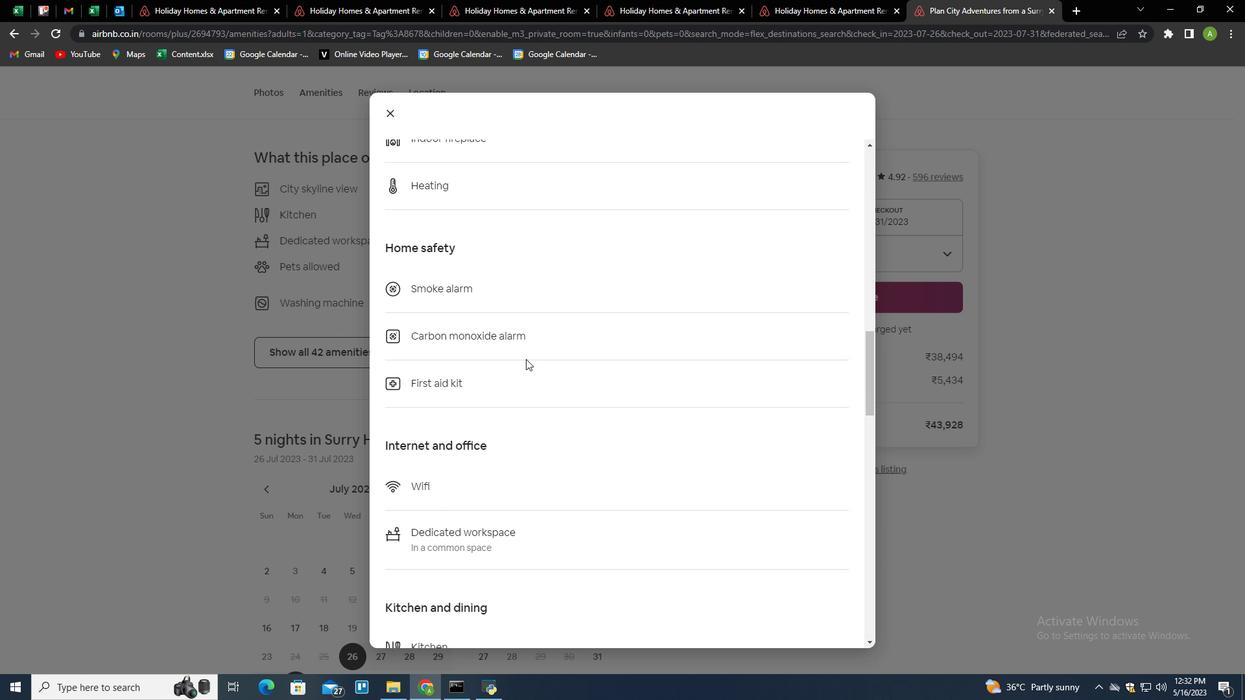 
Action: Mouse scrolled (526, 360) with delta (0, 0)
Screenshot: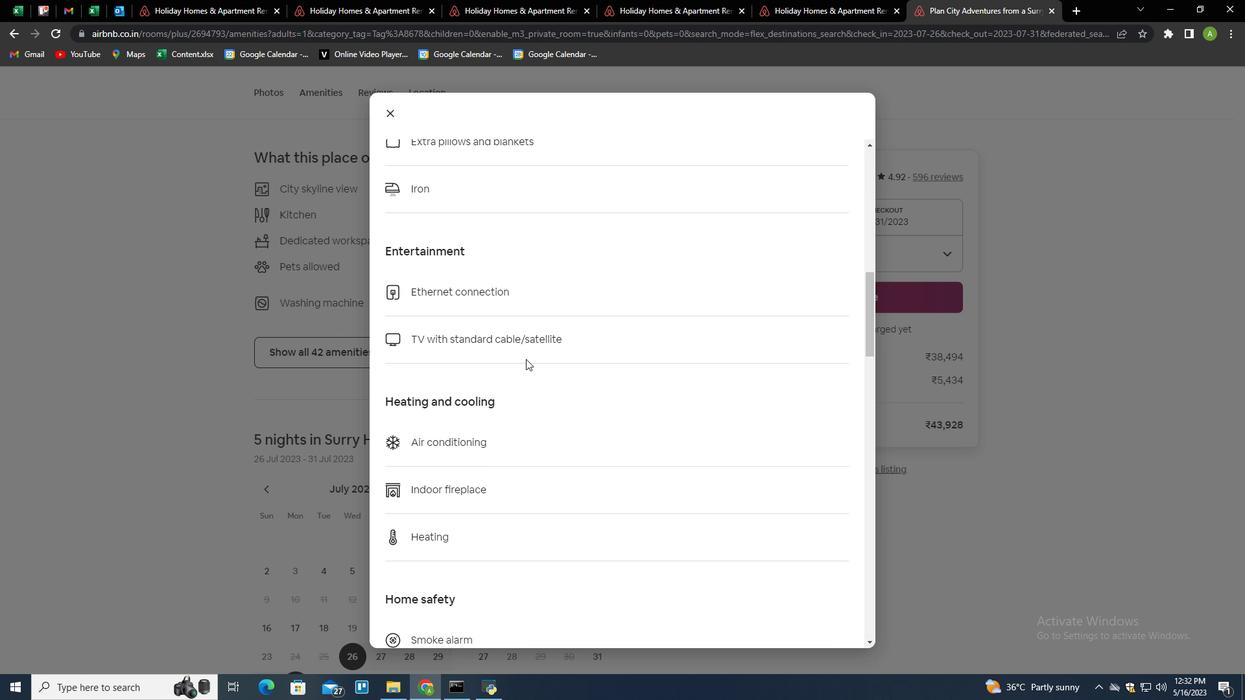 
Action: Mouse scrolled (526, 360) with delta (0, 0)
Screenshot: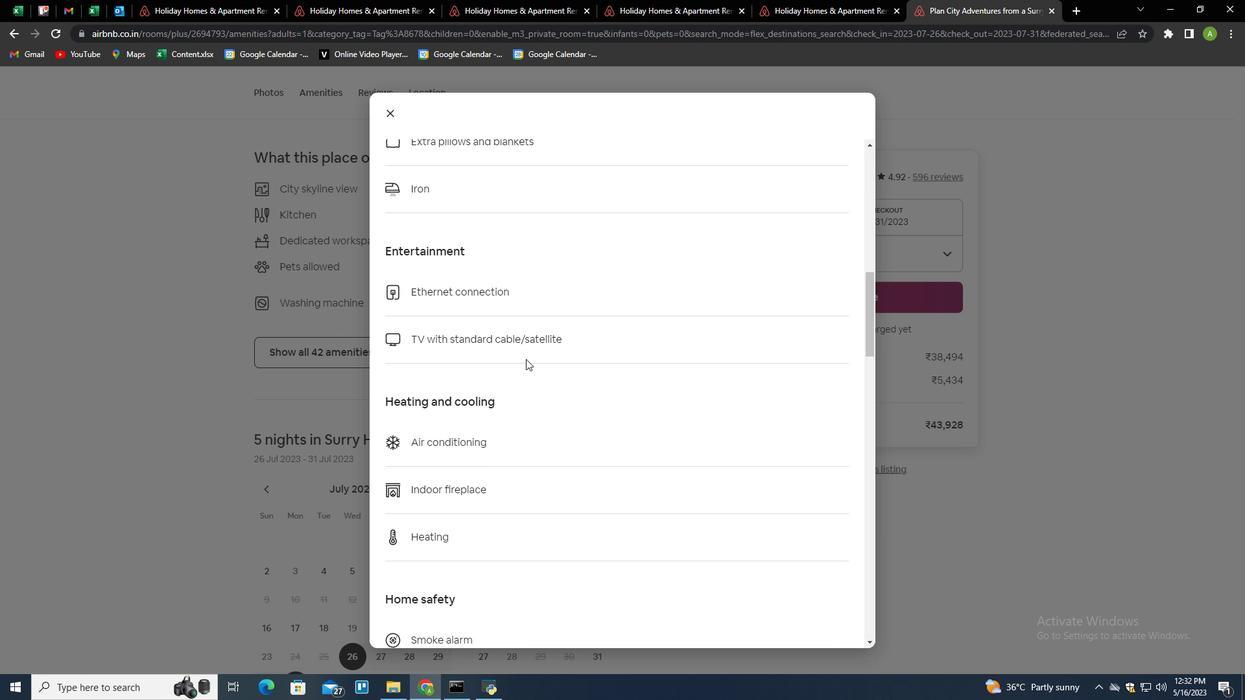 
Action: Mouse scrolled (526, 360) with delta (0, 0)
Screenshot: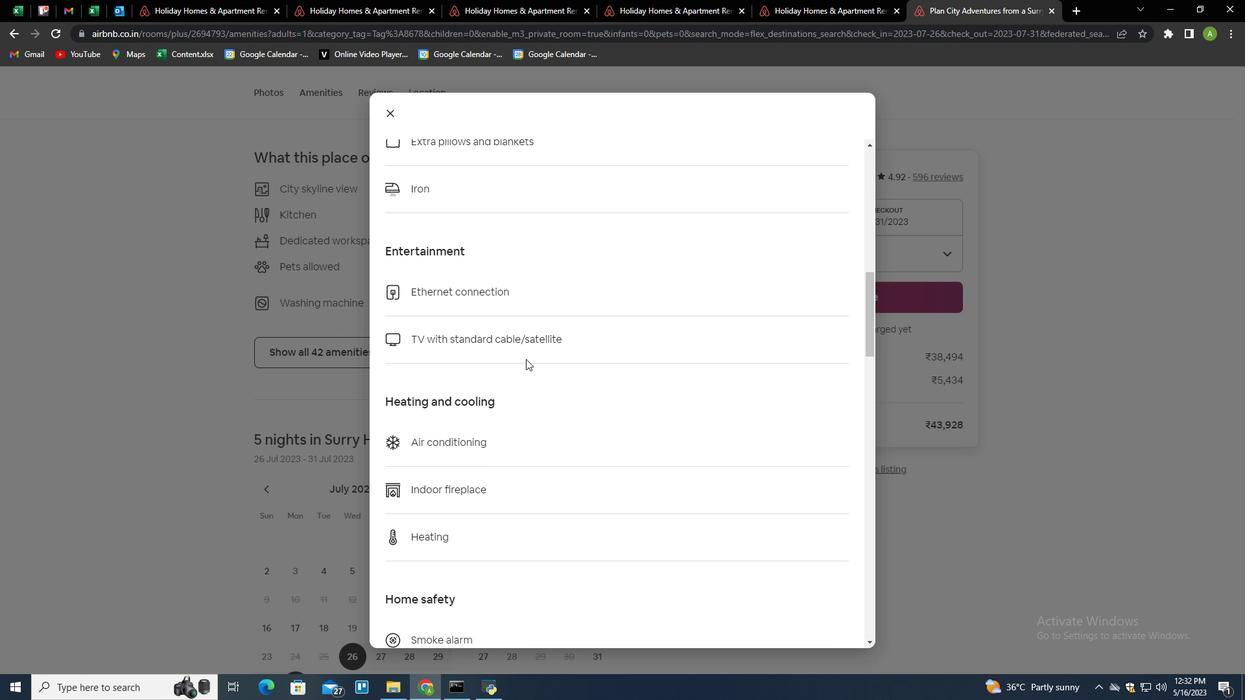 
Action: Mouse scrolled (526, 360) with delta (0, 0)
Screenshot: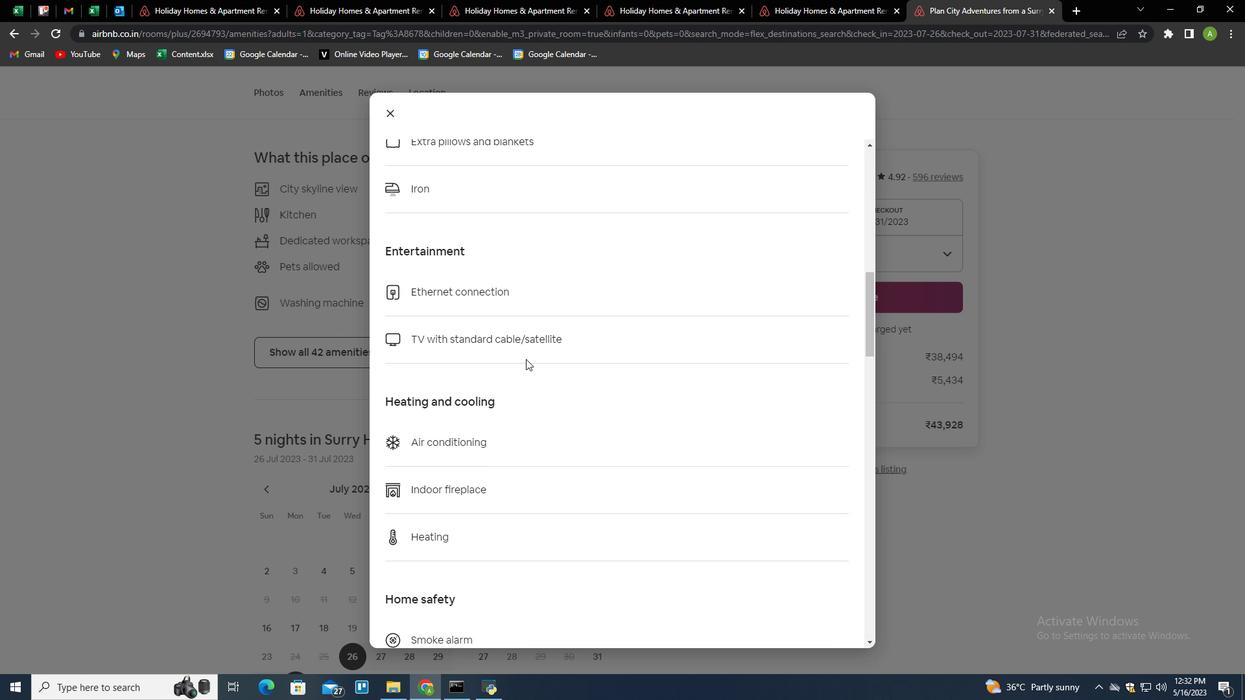 
Action: Mouse scrolled (526, 360) with delta (0, 0)
Screenshot: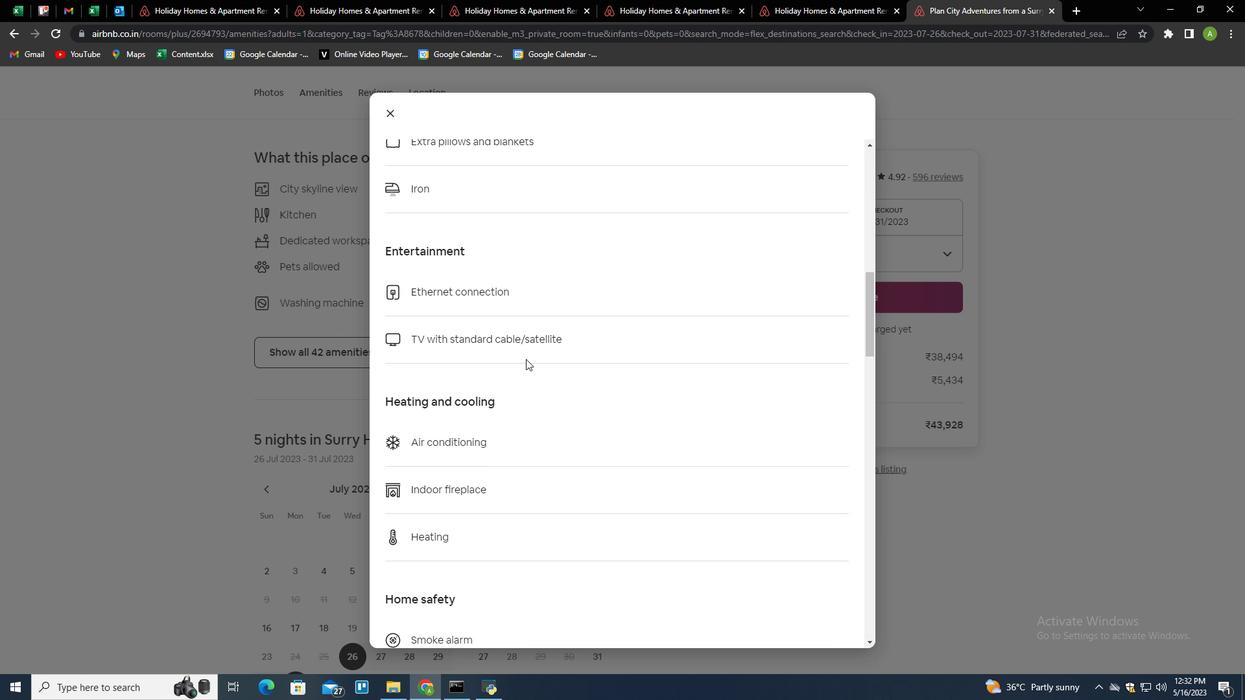 
Action: Mouse scrolled (526, 360) with delta (0, 0)
Screenshot: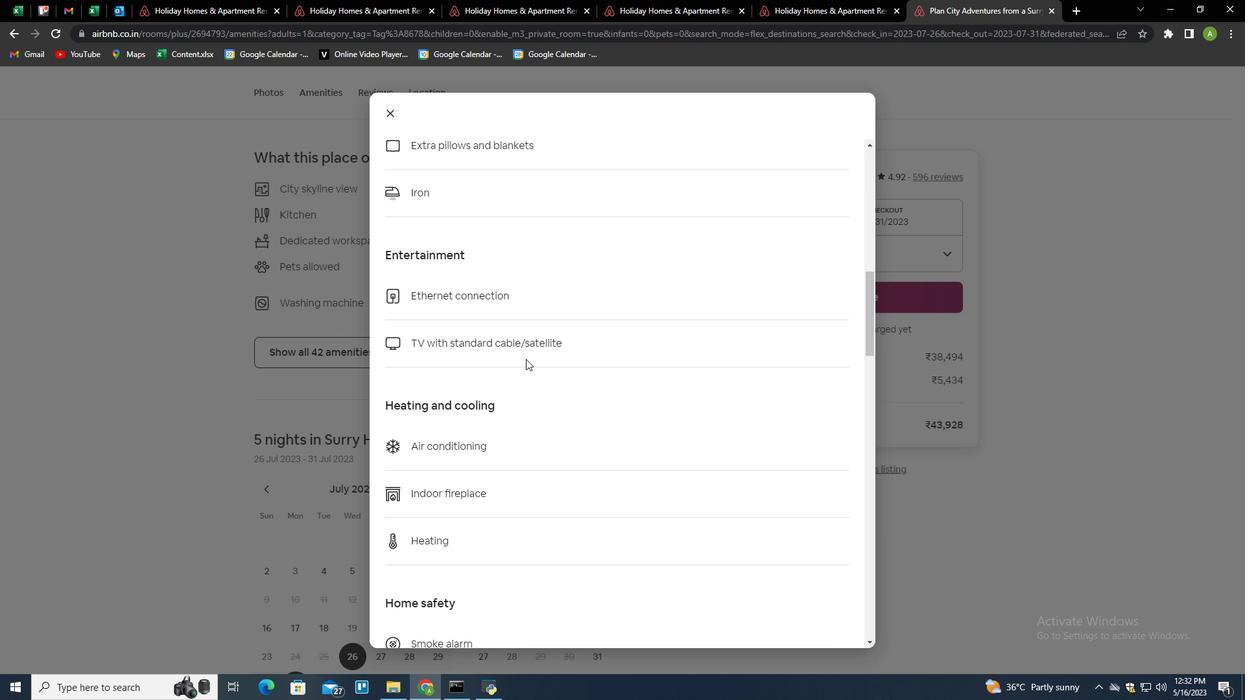
Action: Mouse scrolled (526, 360) with delta (0, 0)
Screenshot: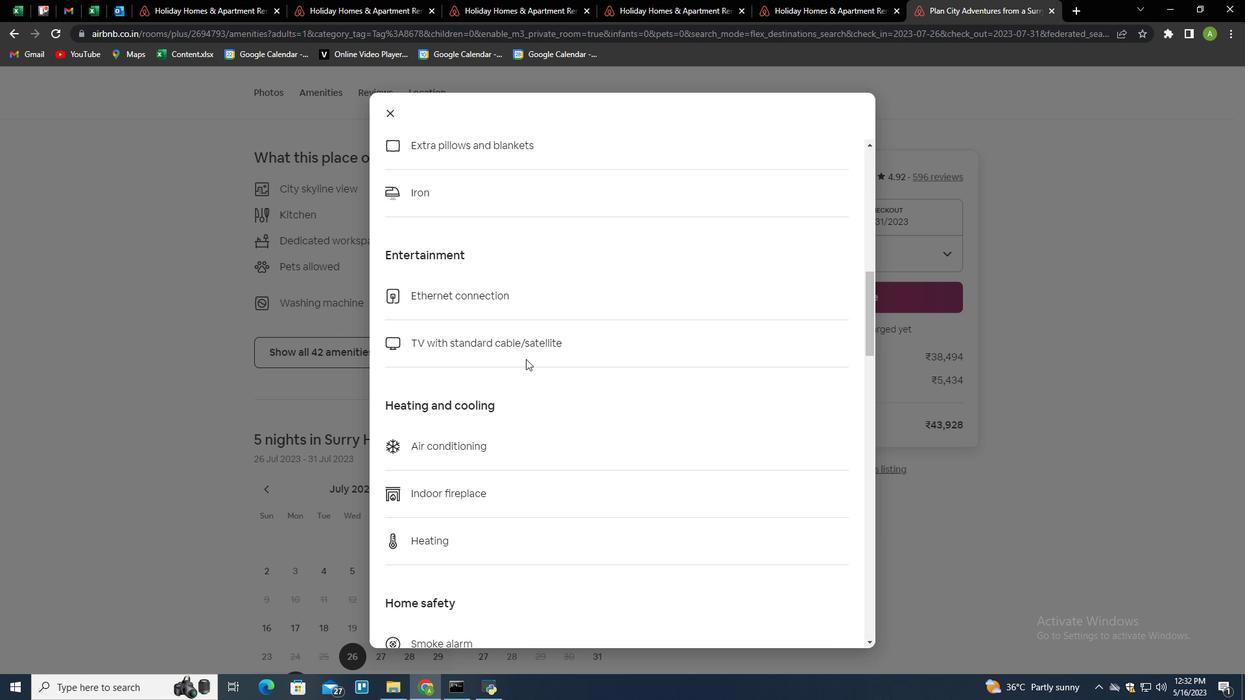 
Action: Mouse scrolled (526, 360) with delta (0, 0)
Screenshot: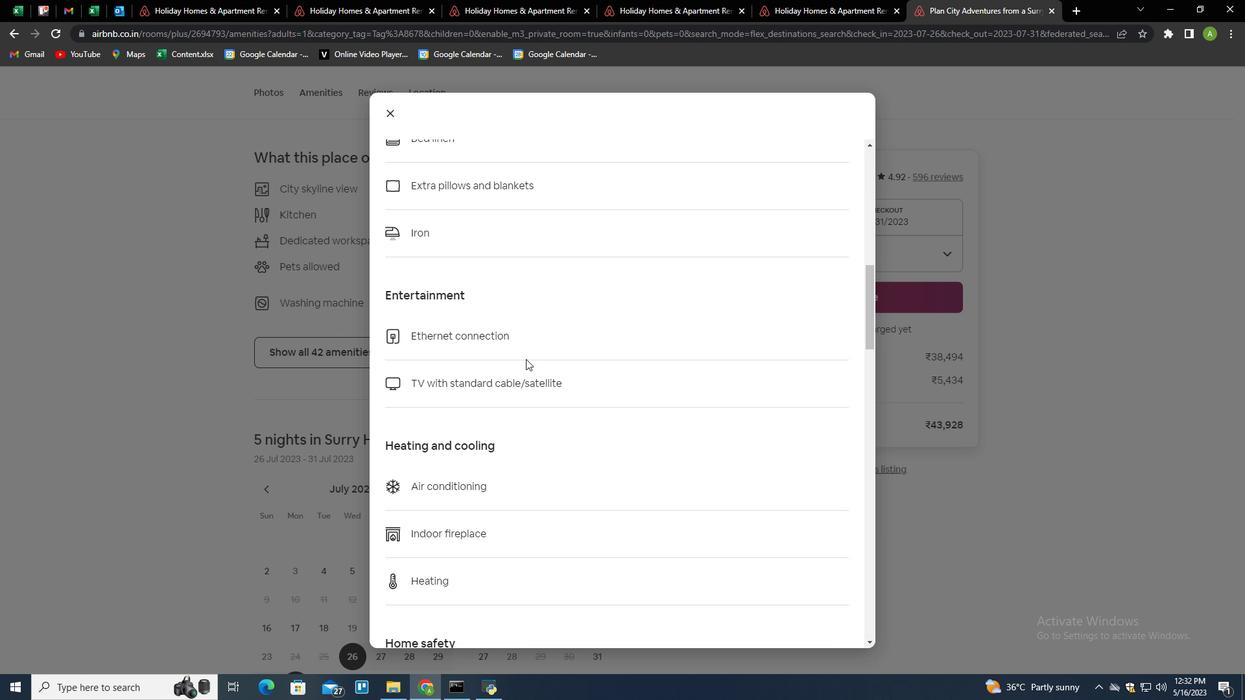 
Action: Mouse scrolled (526, 360) with delta (0, 0)
Screenshot: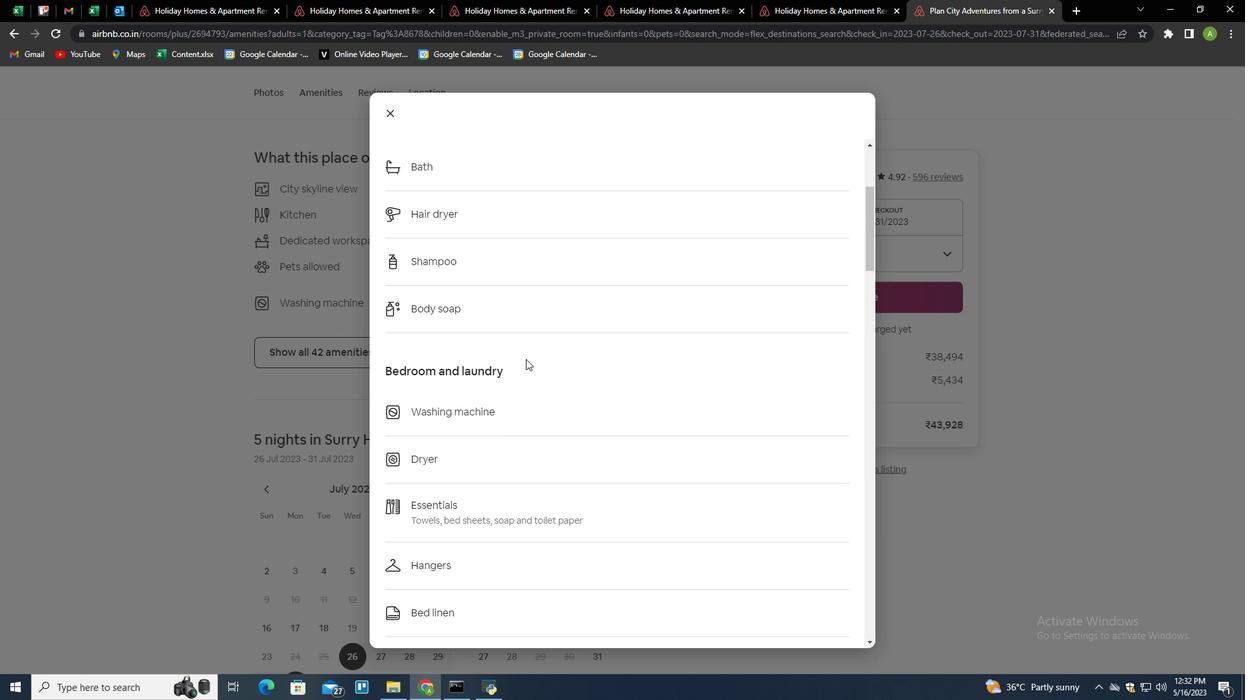 
Action: Mouse scrolled (526, 360) with delta (0, 0)
Screenshot: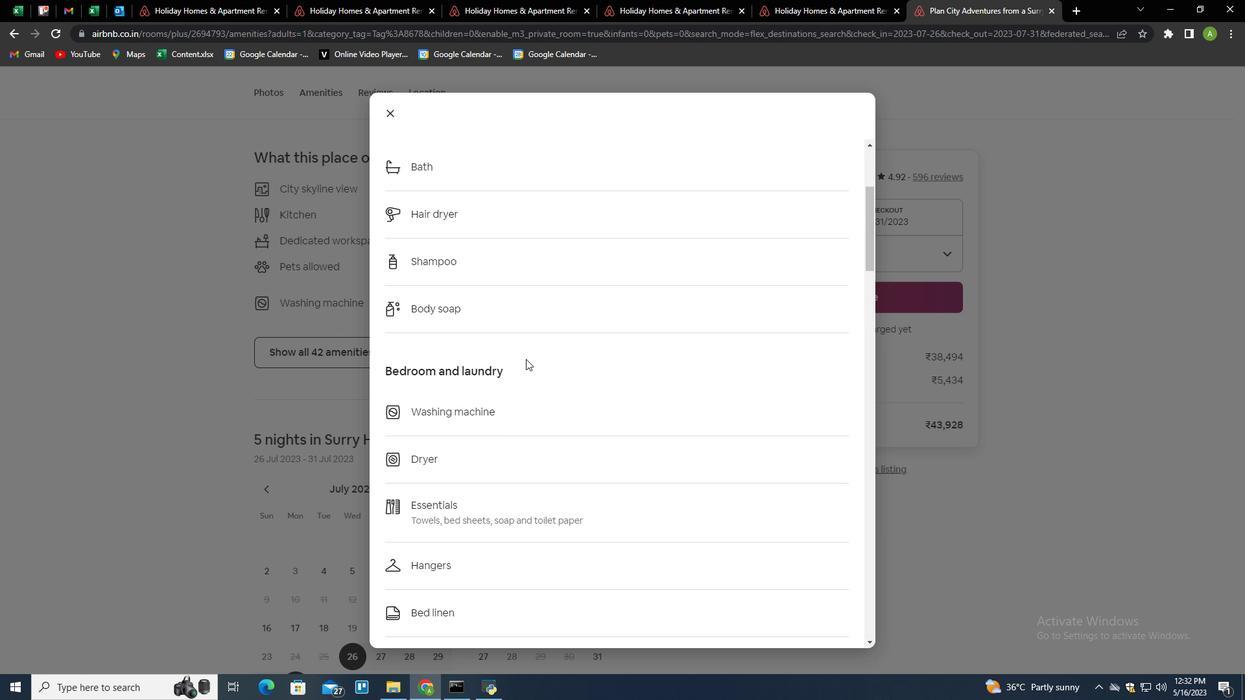 
Action: Mouse scrolled (526, 360) with delta (0, 0)
Screenshot: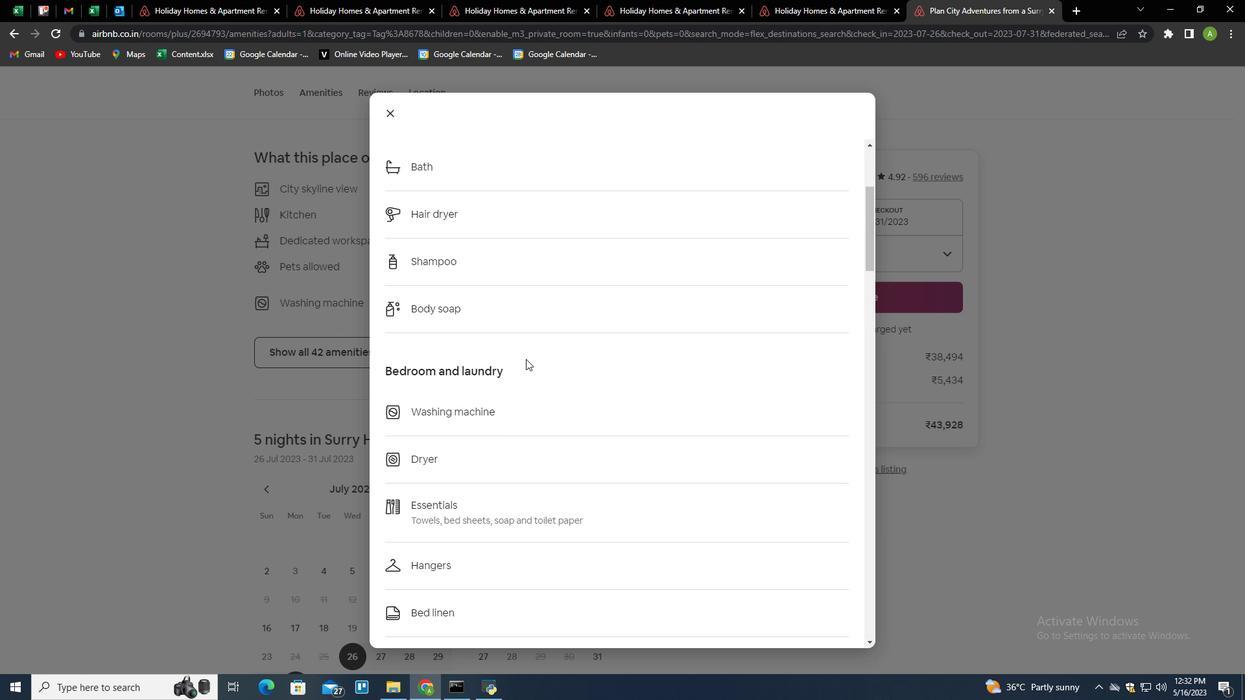 
Action: Mouse scrolled (526, 360) with delta (0, 0)
Screenshot: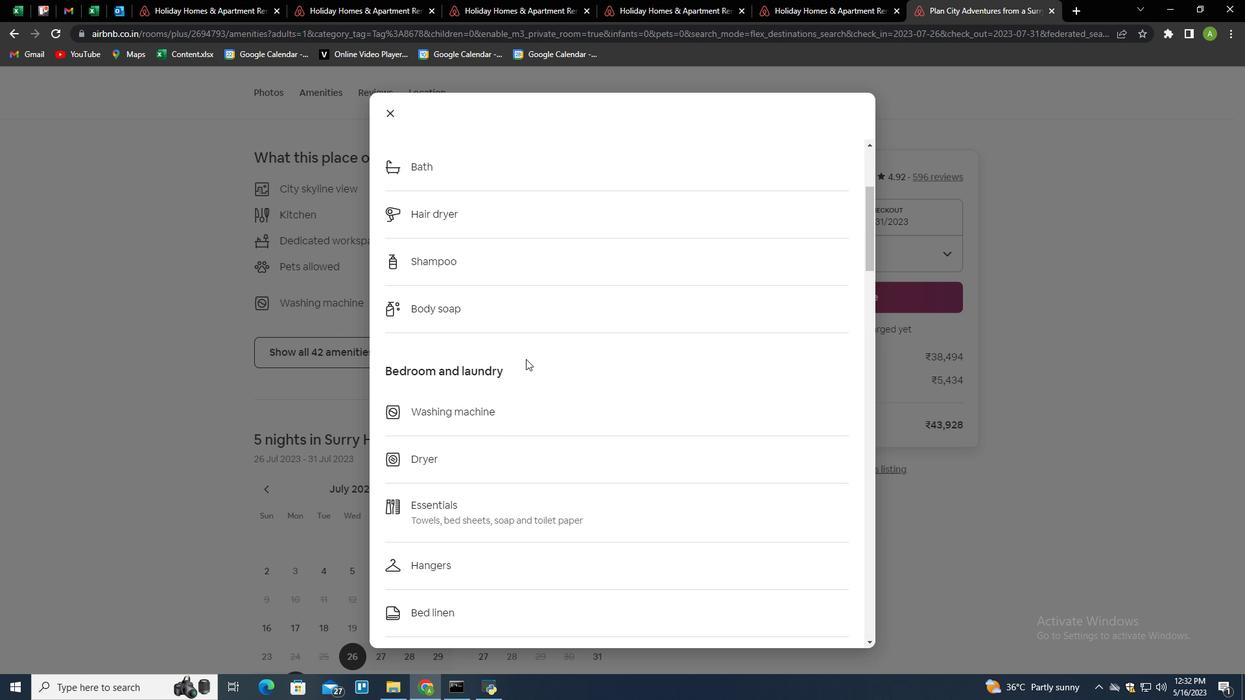 
Action: Mouse scrolled (526, 360) with delta (0, 0)
Screenshot: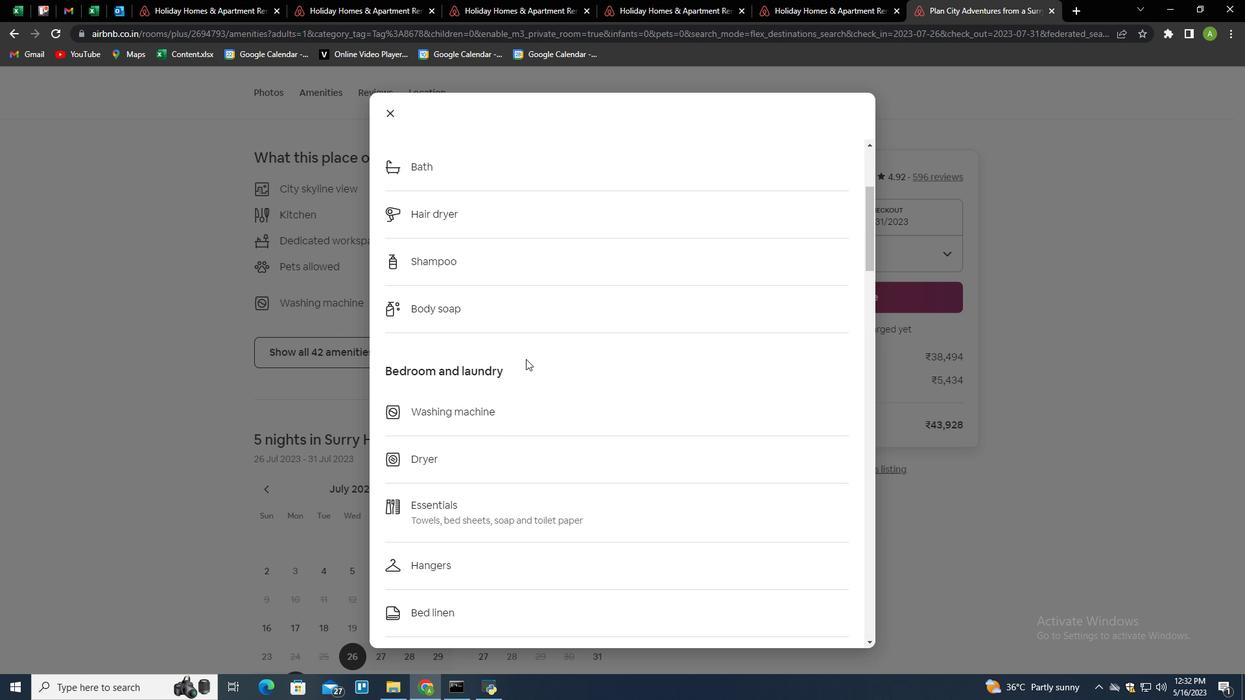 
Action: Mouse scrolled (526, 360) with delta (0, 0)
Screenshot: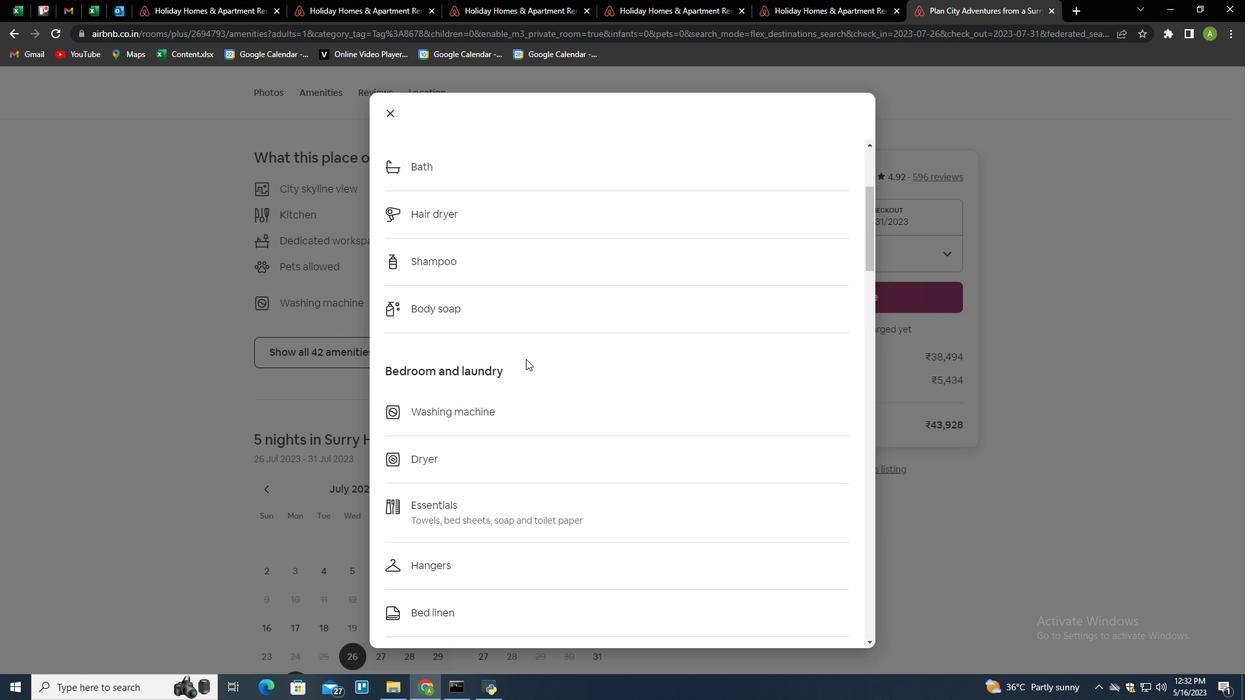 
Action: Mouse scrolled (526, 360) with delta (0, 0)
Screenshot: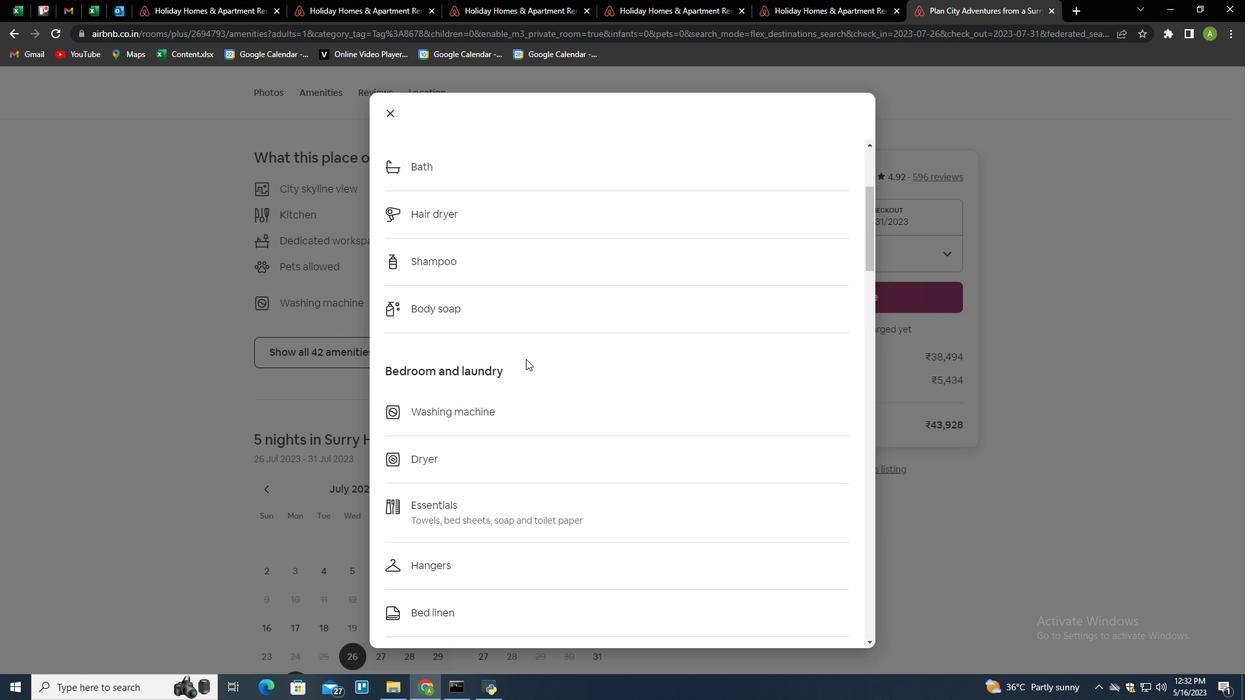 
Action: Mouse scrolled (526, 360) with delta (0, 0)
Screenshot: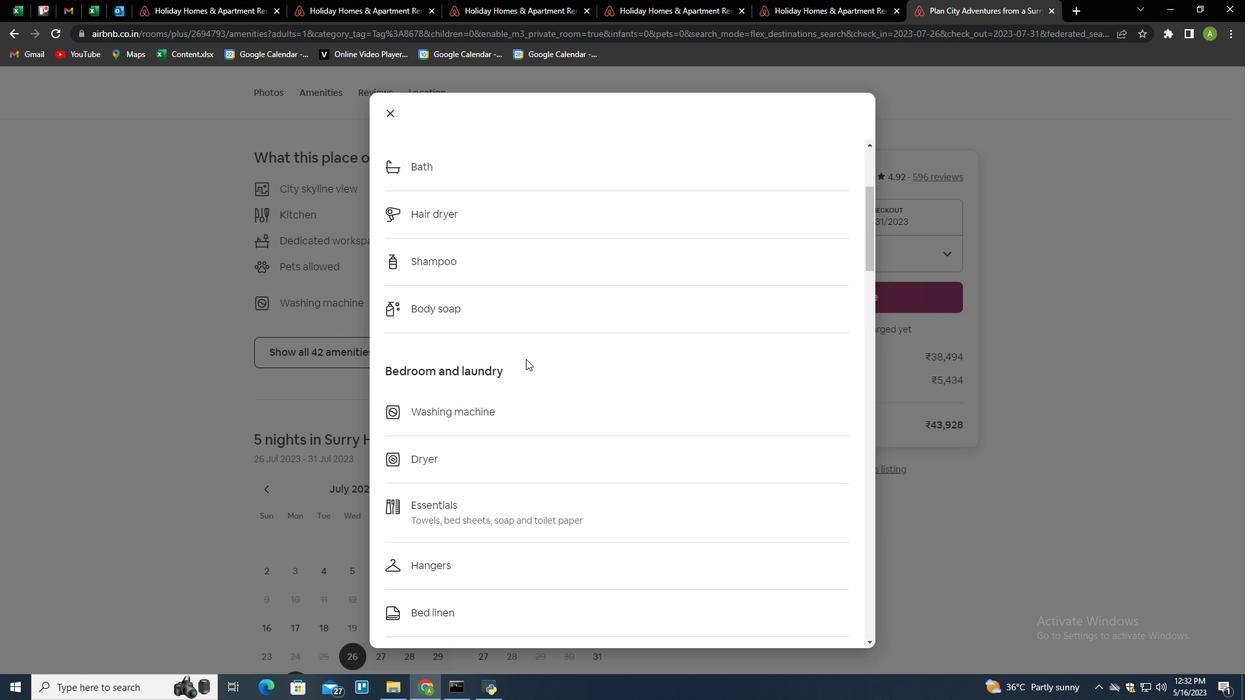 
Action: Mouse scrolled (526, 360) with delta (0, 0)
Screenshot: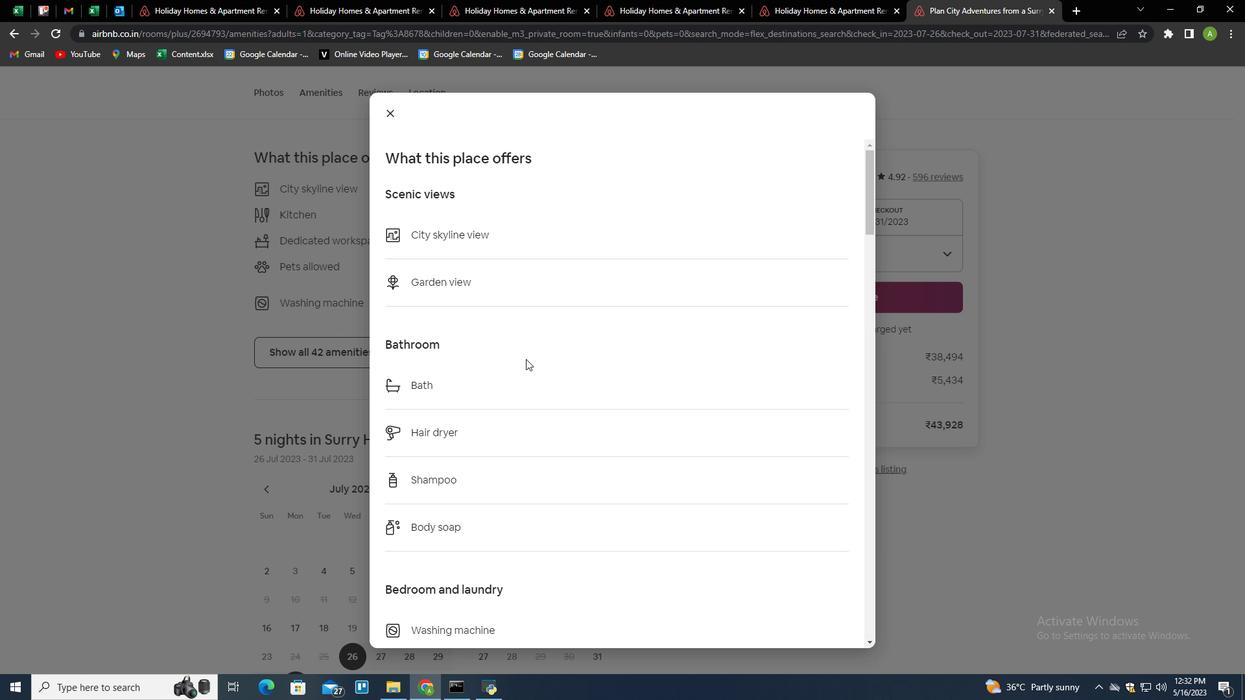
Action: Mouse scrolled (526, 360) with delta (0, 0)
Screenshot: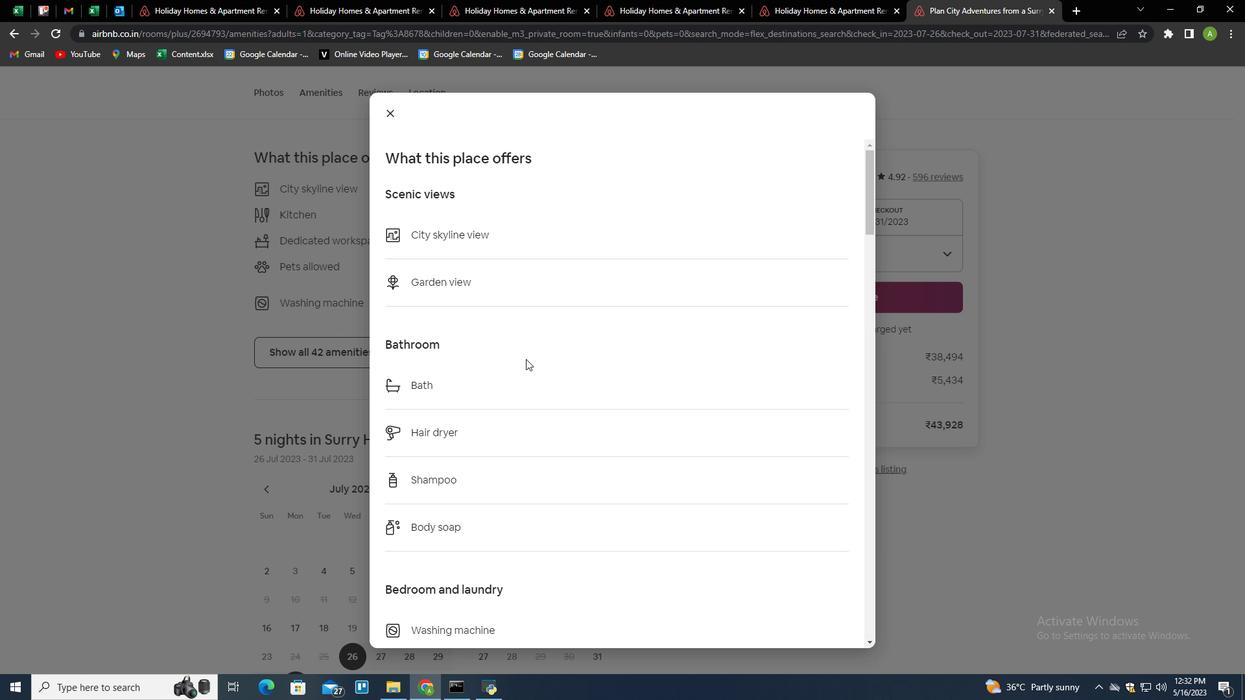 
Action: Mouse scrolled (526, 360) with delta (0, 0)
Screenshot: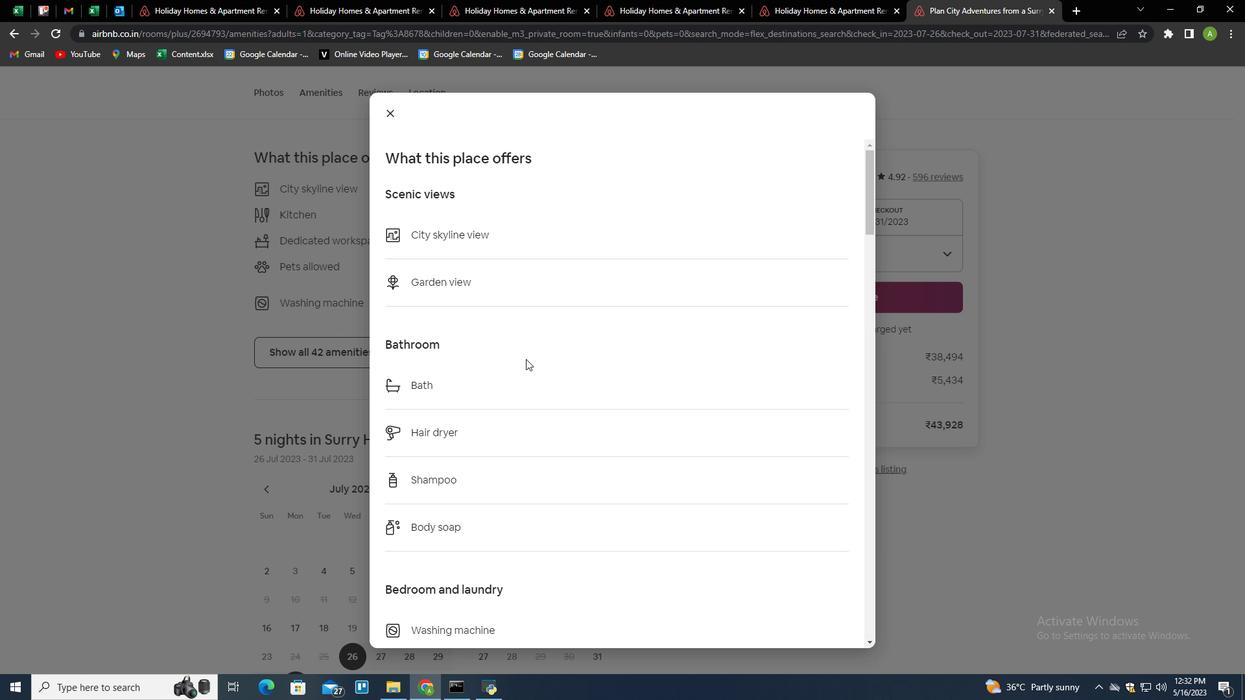 
Action: Mouse scrolled (526, 360) with delta (0, 0)
Screenshot: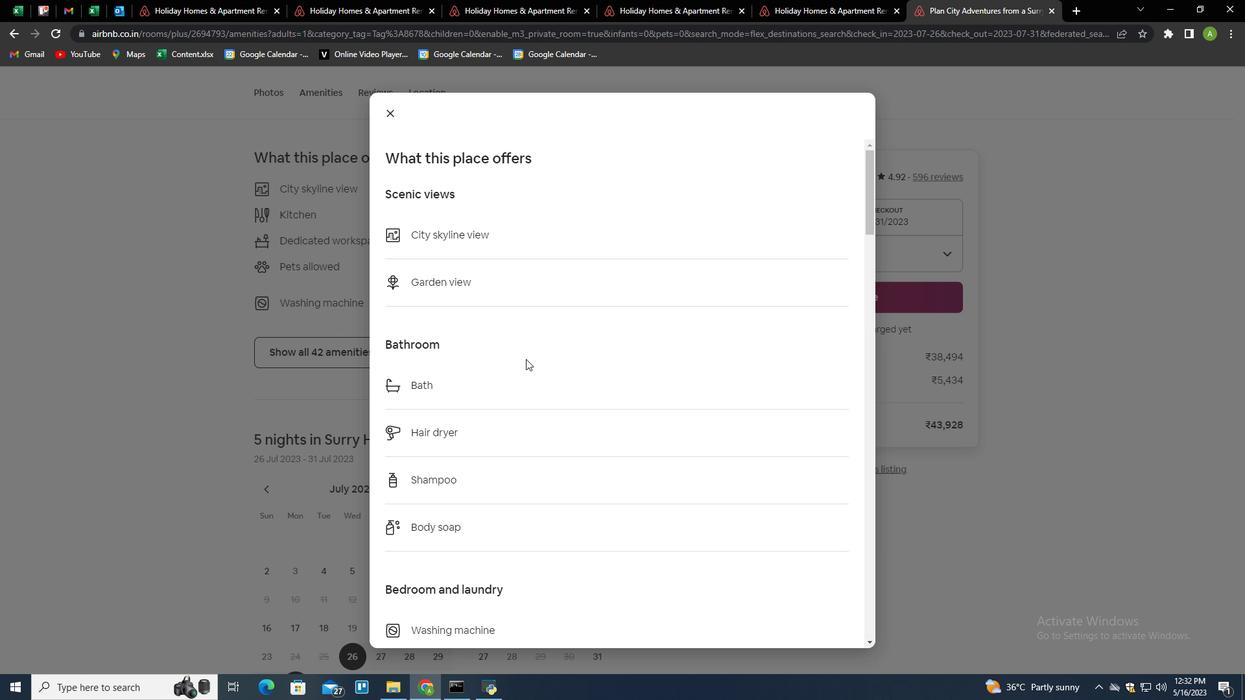 
Action: Mouse scrolled (526, 360) with delta (0, 0)
Screenshot: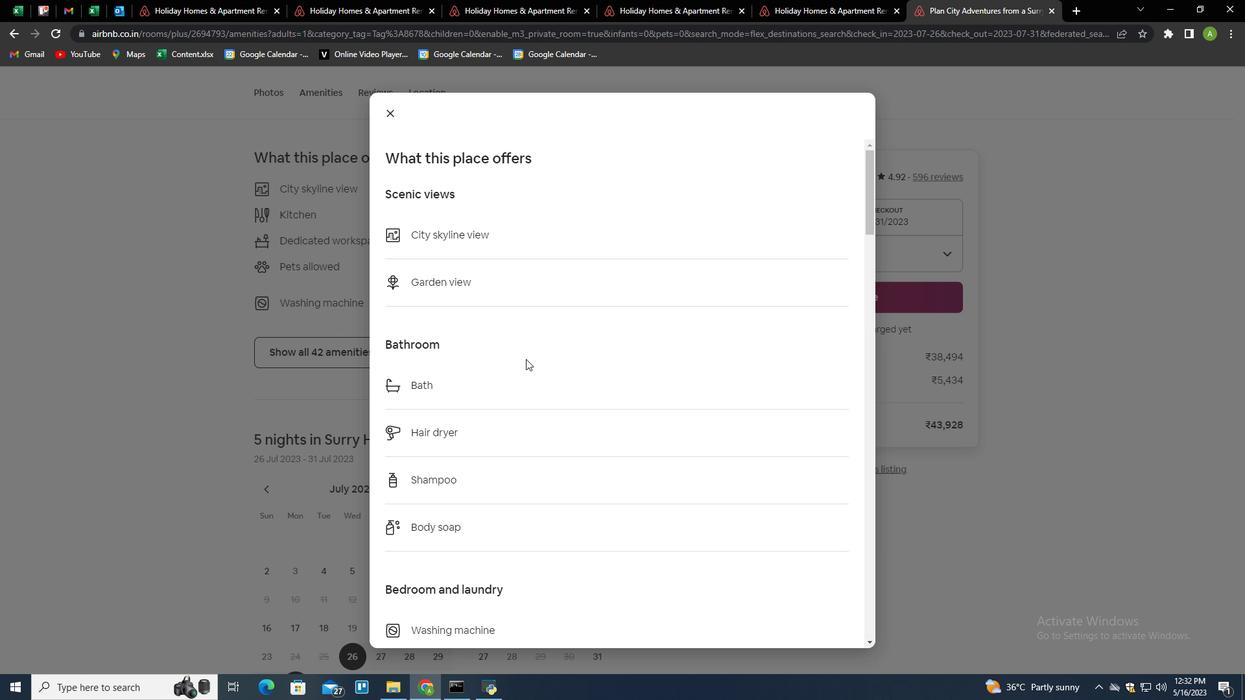 
Action: Mouse scrolled (526, 360) with delta (0, 0)
Screenshot: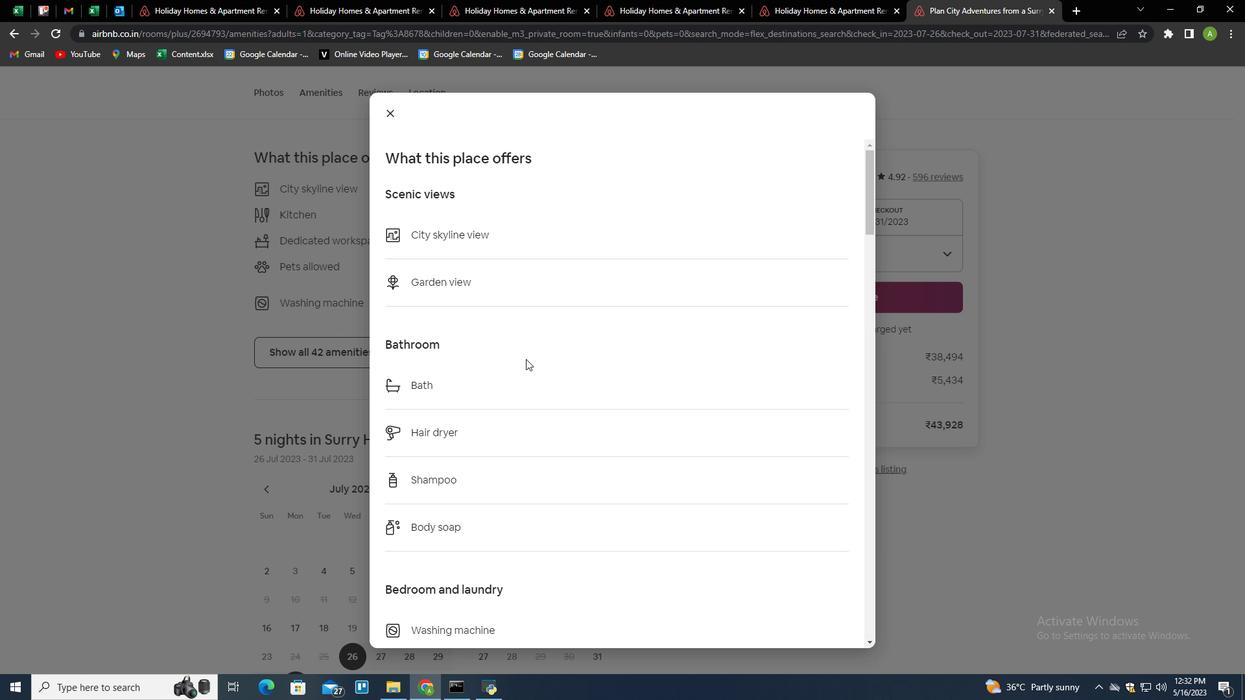 
Action: Mouse scrolled (526, 360) with delta (0, 0)
Screenshot: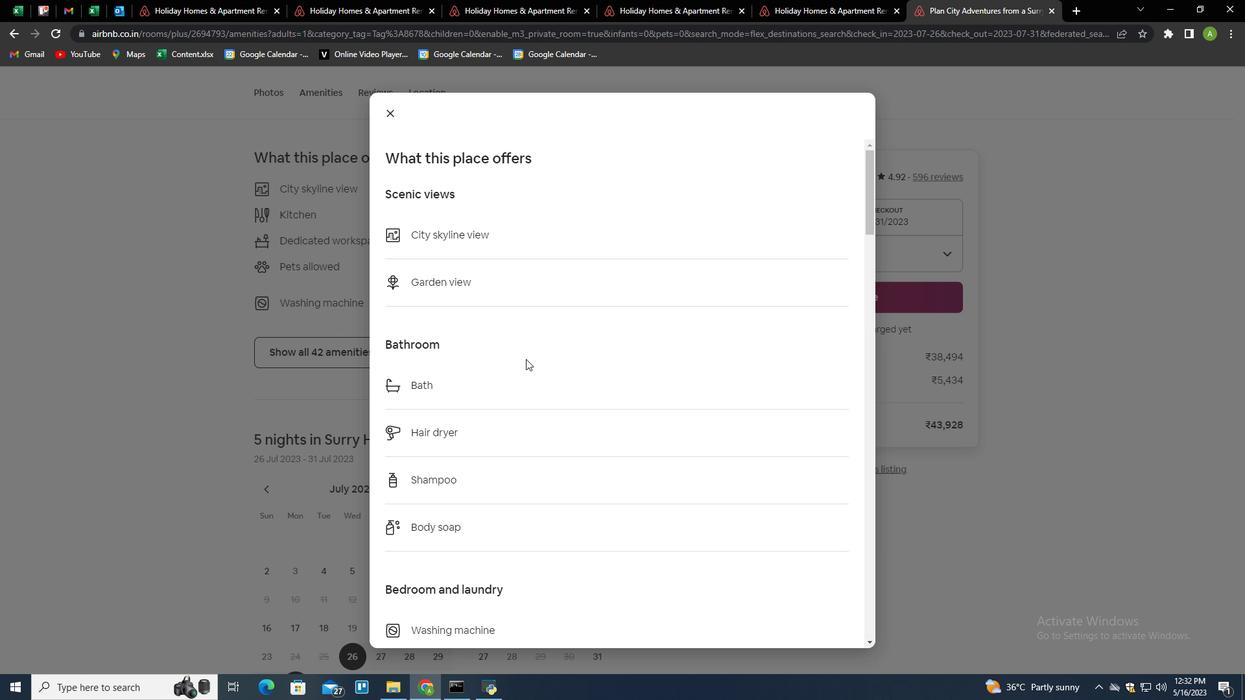 
Action: Mouse scrolled (526, 360) with delta (0, 0)
Screenshot: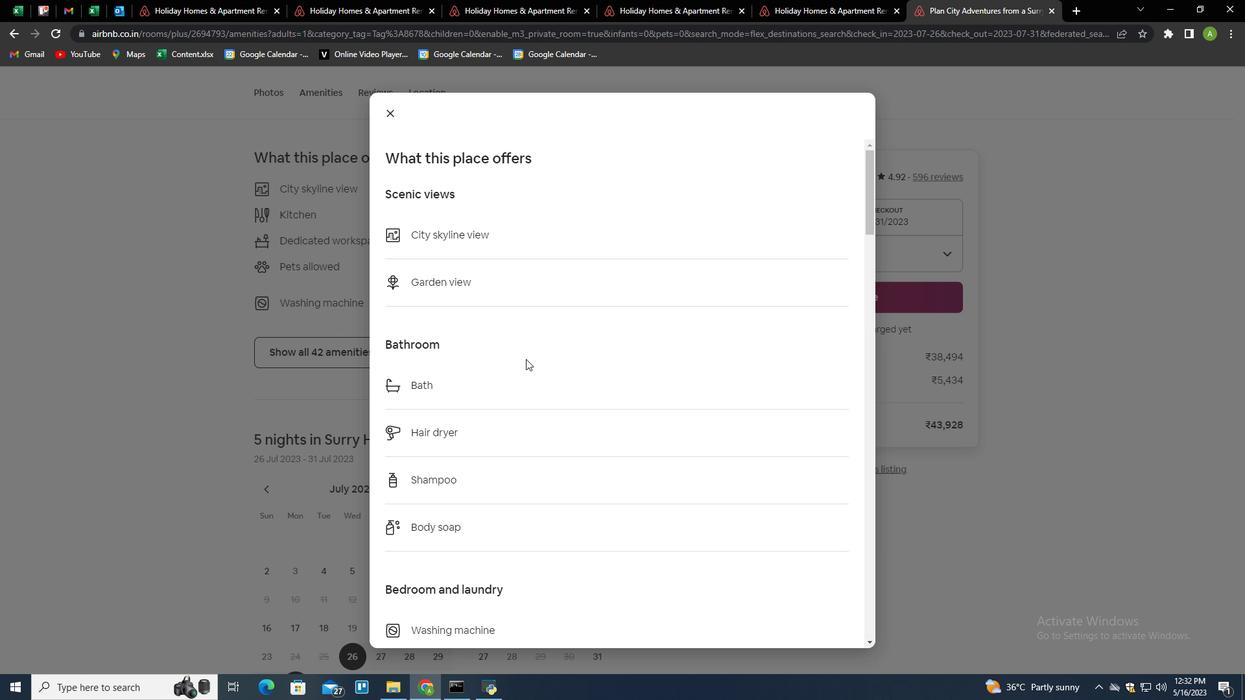
Action: Mouse scrolled (526, 360) with delta (0, 0)
Screenshot: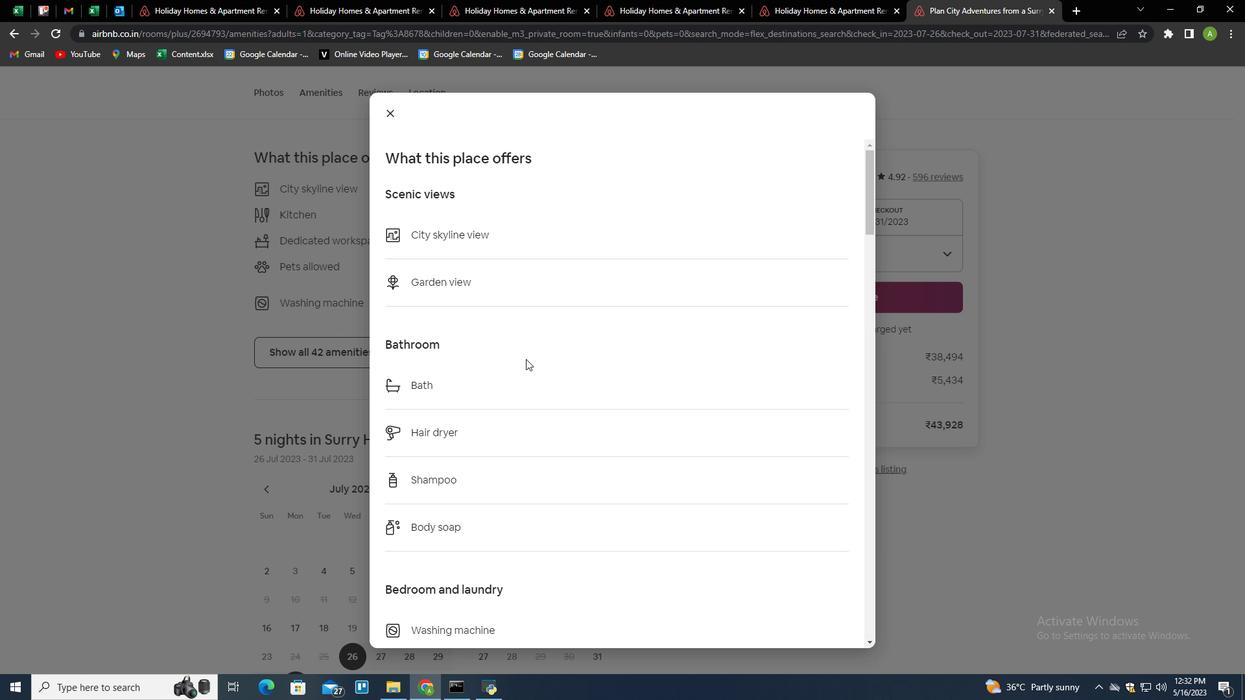 
Action: Mouse scrolled (526, 360) with delta (0, 0)
Screenshot: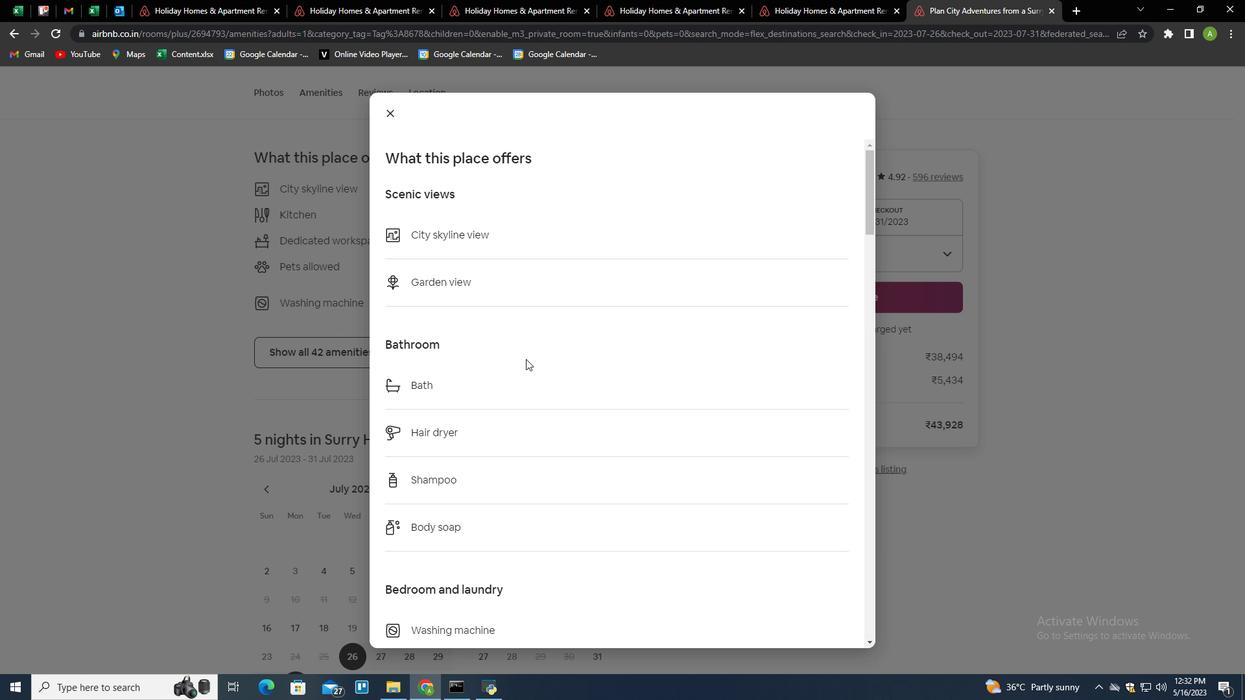 
Action: Mouse scrolled (526, 360) with delta (0, 0)
Screenshot: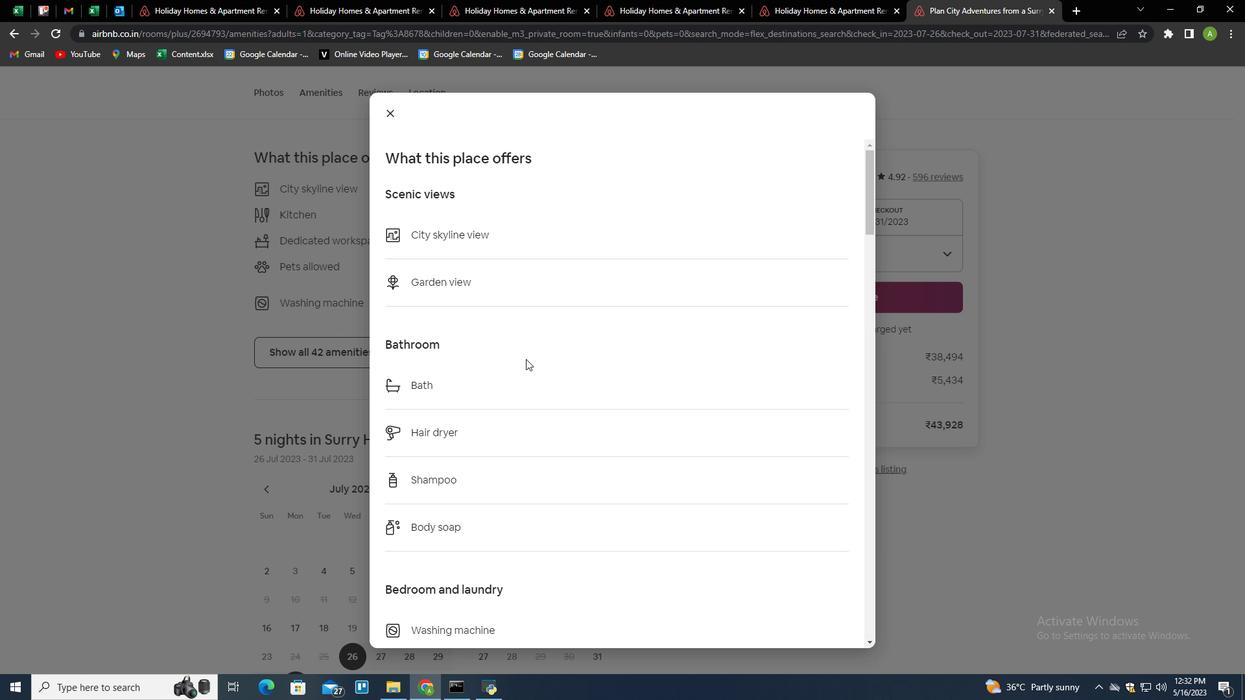 
Action: Mouse scrolled (526, 360) with delta (0, 0)
Screenshot: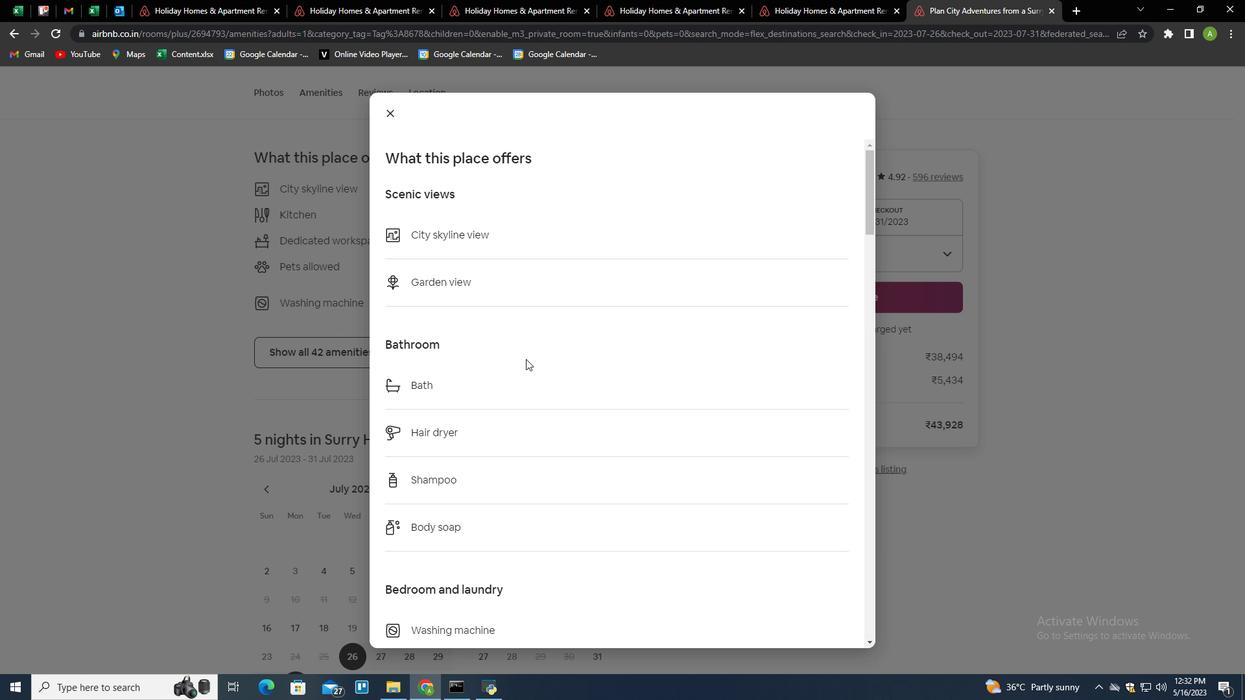 
Action: Mouse scrolled (526, 360) with delta (0, 0)
Screenshot: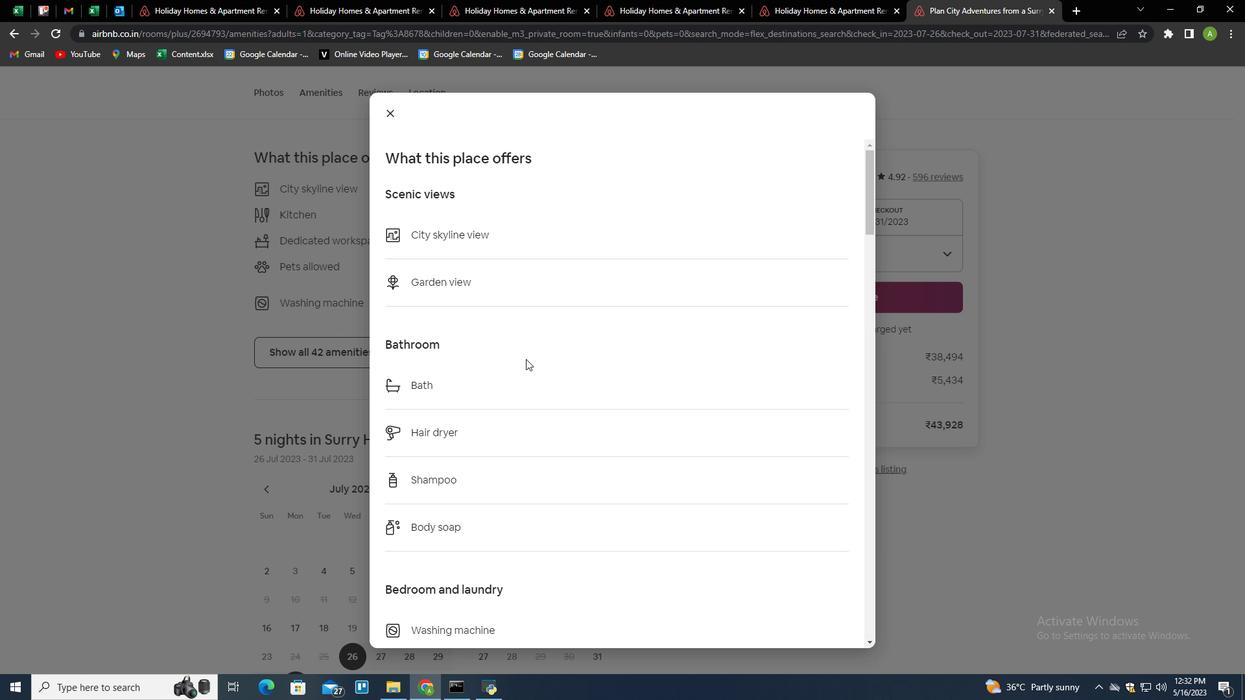 
Action: Mouse scrolled (526, 360) with delta (0, 0)
Screenshot: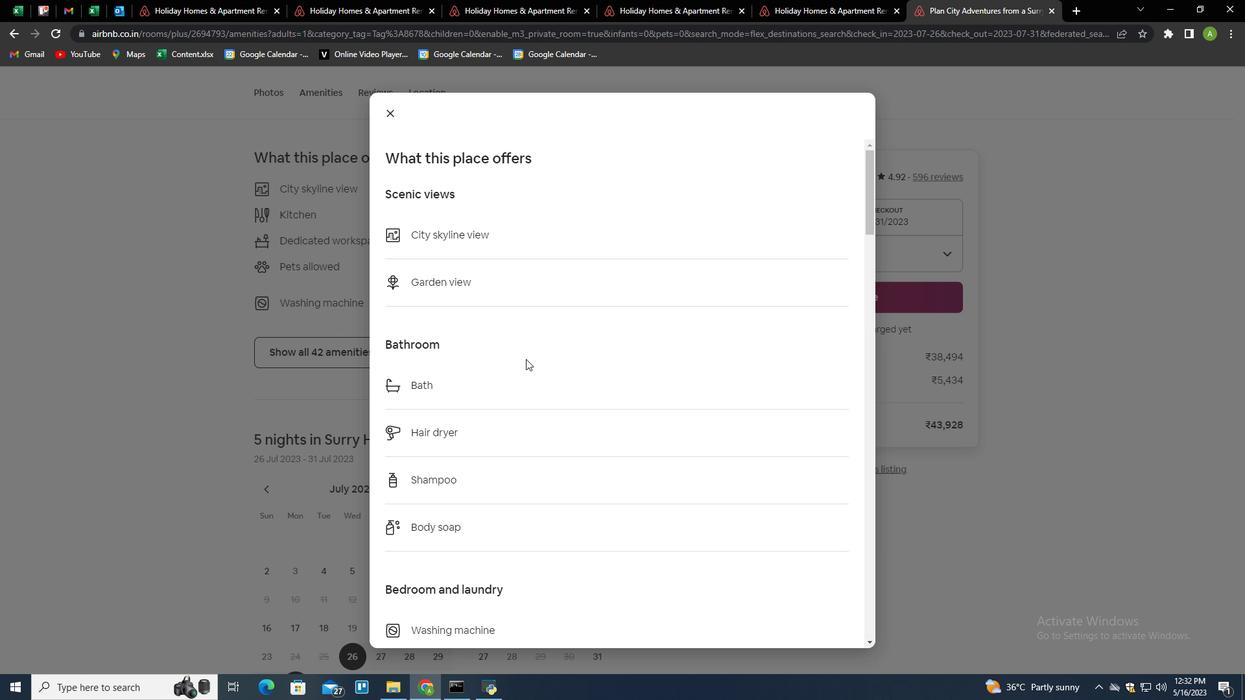 
Action: Mouse scrolled (526, 360) with delta (0, 0)
Screenshot: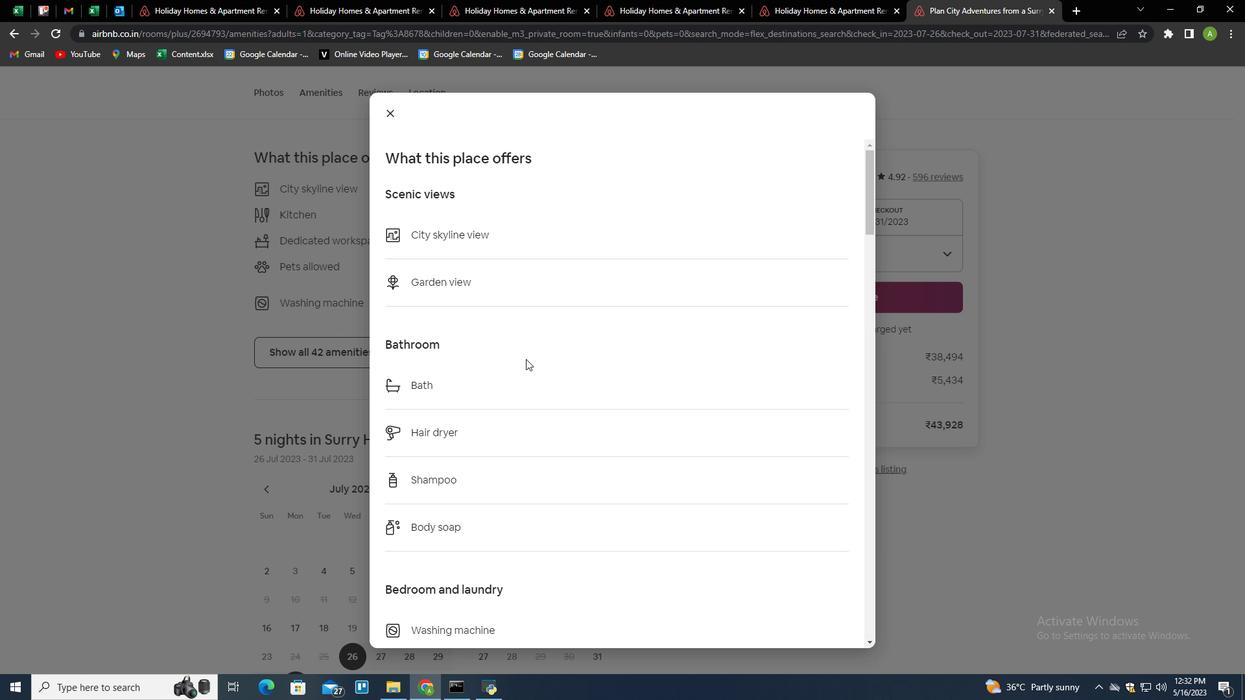 
Action: Mouse moved to (181, 321)
Screenshot: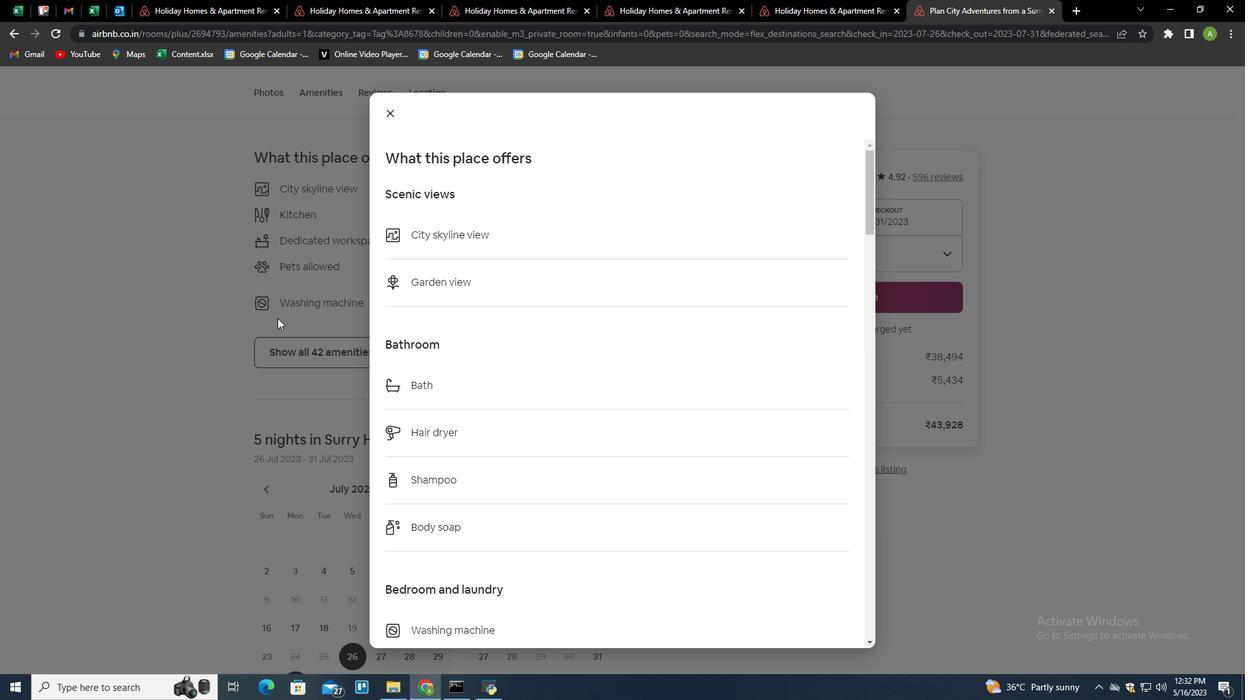 
Action: Mouse pressed left at (181, 321)
Screenshot: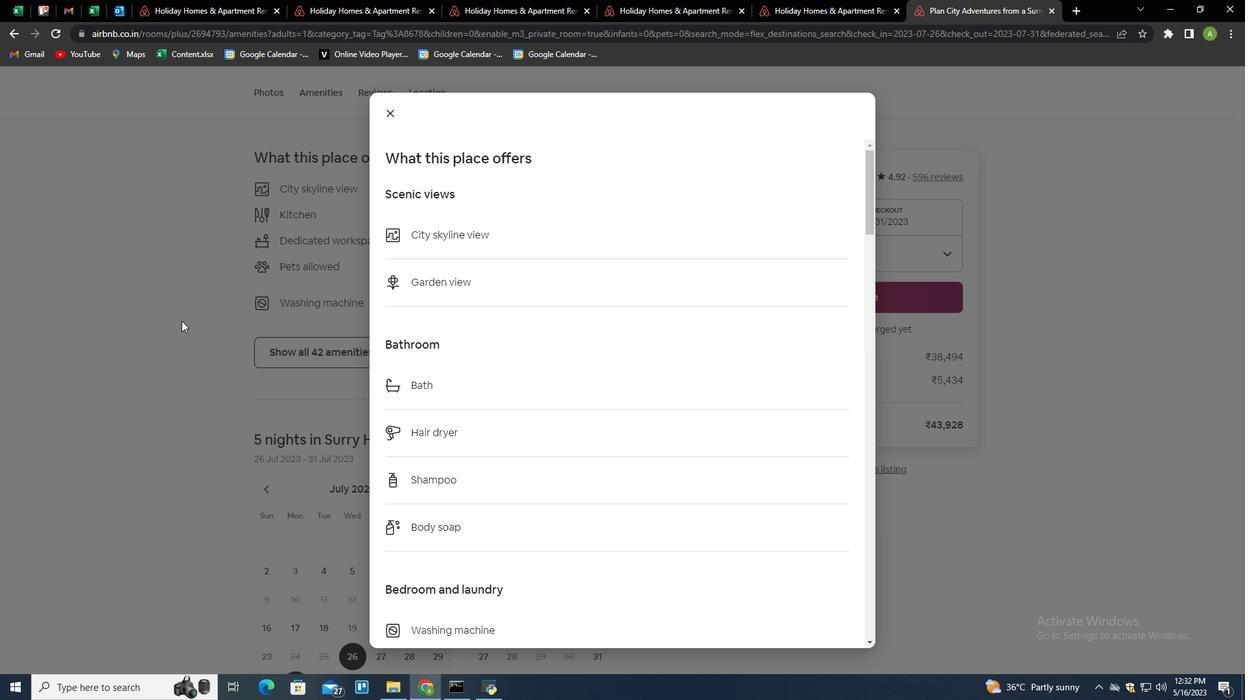 
Action: Mouse moved to (441, 322)
Screenshot: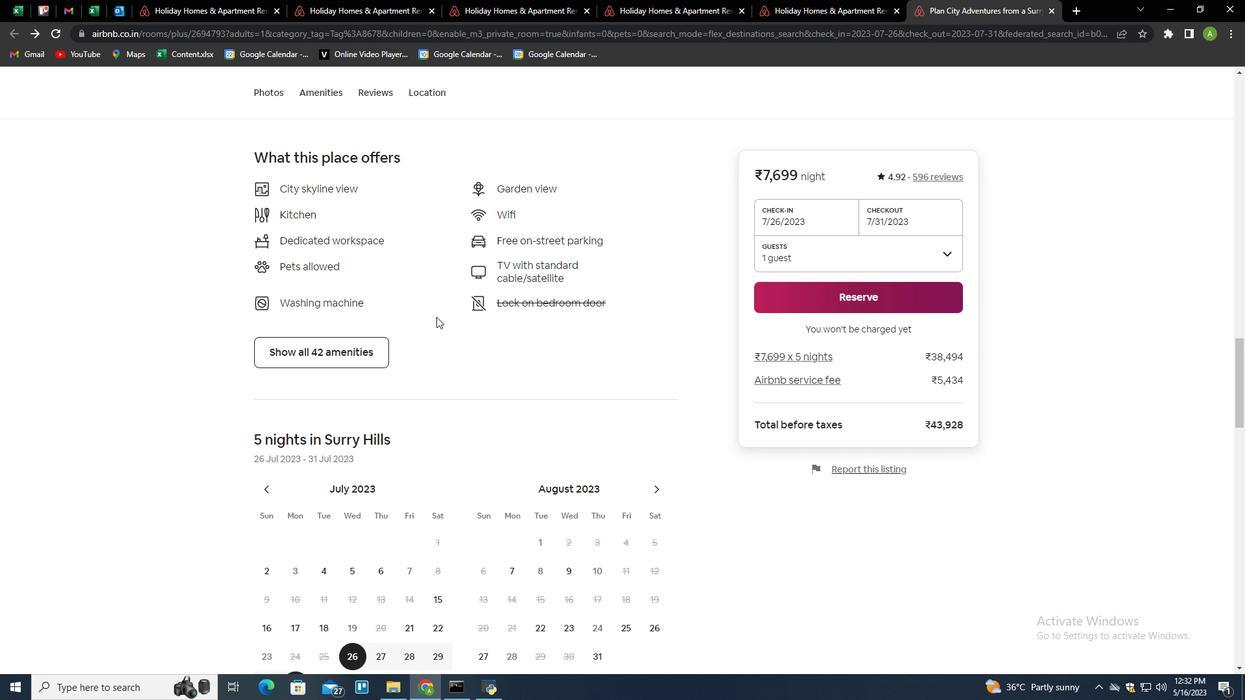 
Action: Mouse scrolled (441, 323) with delta (0, 0)
Screenshot: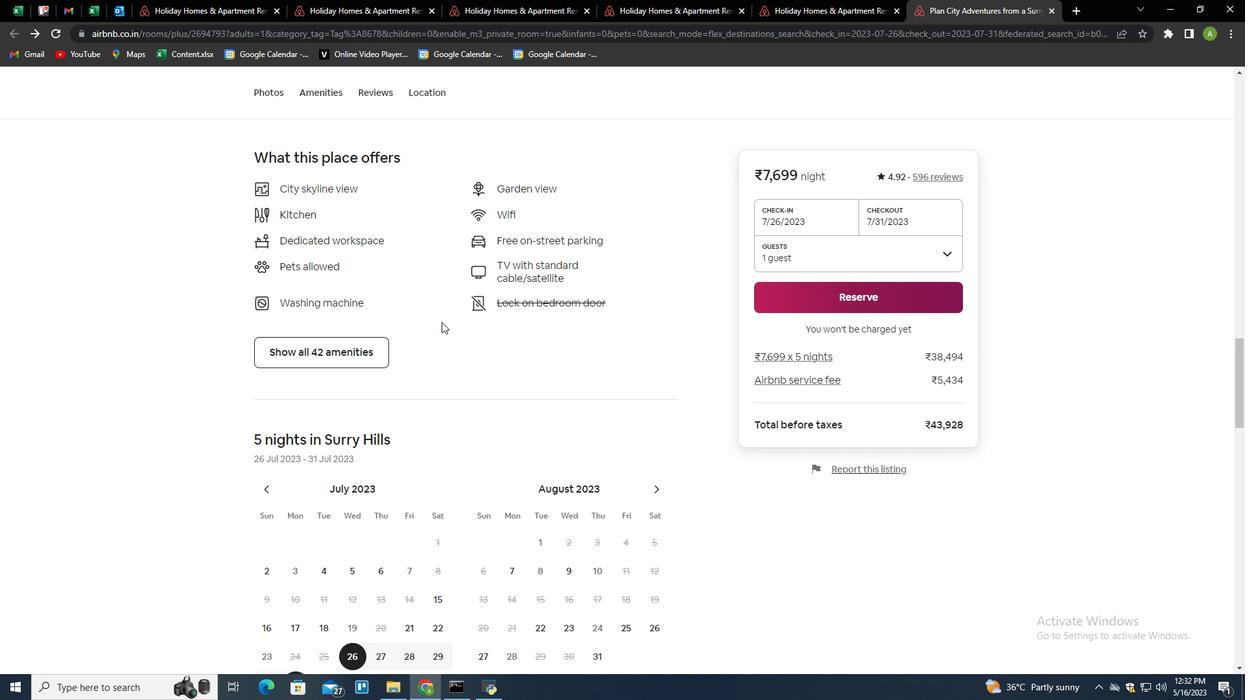 
Action: Mouse scrolled (441, 323) with delta (0, 0)
Screenshot: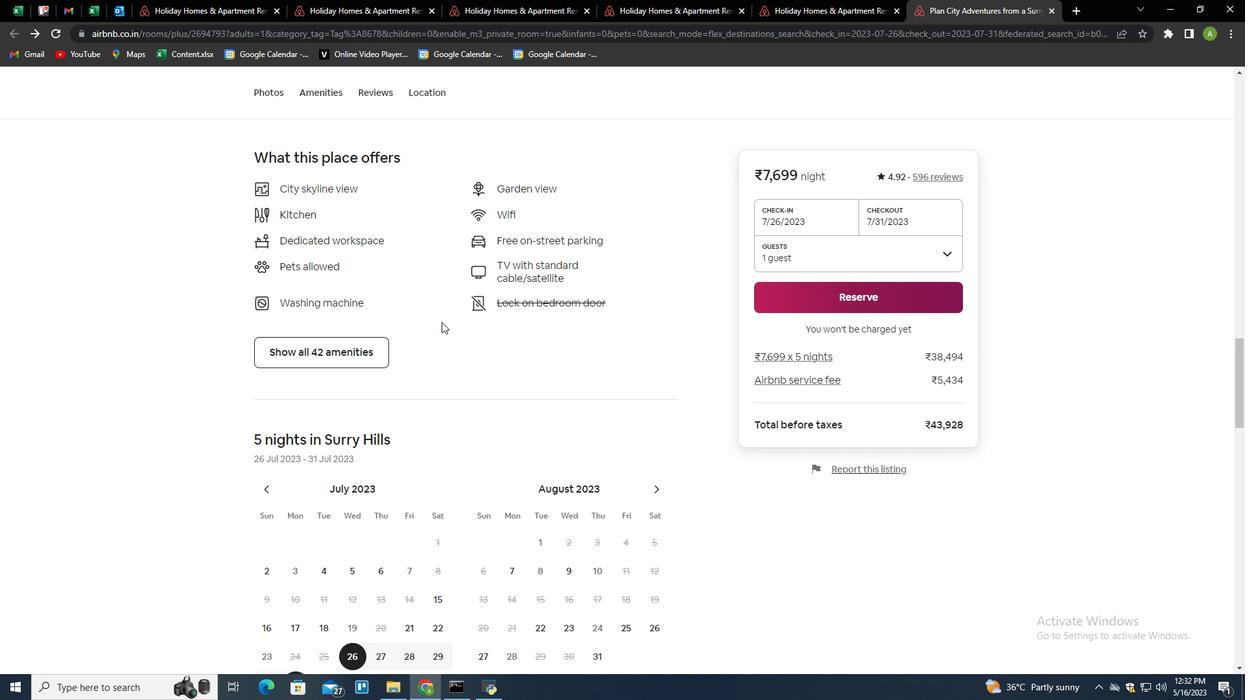 
Action: Mouse scrolled (441, 323) with delta (0, 0)
Screenshot: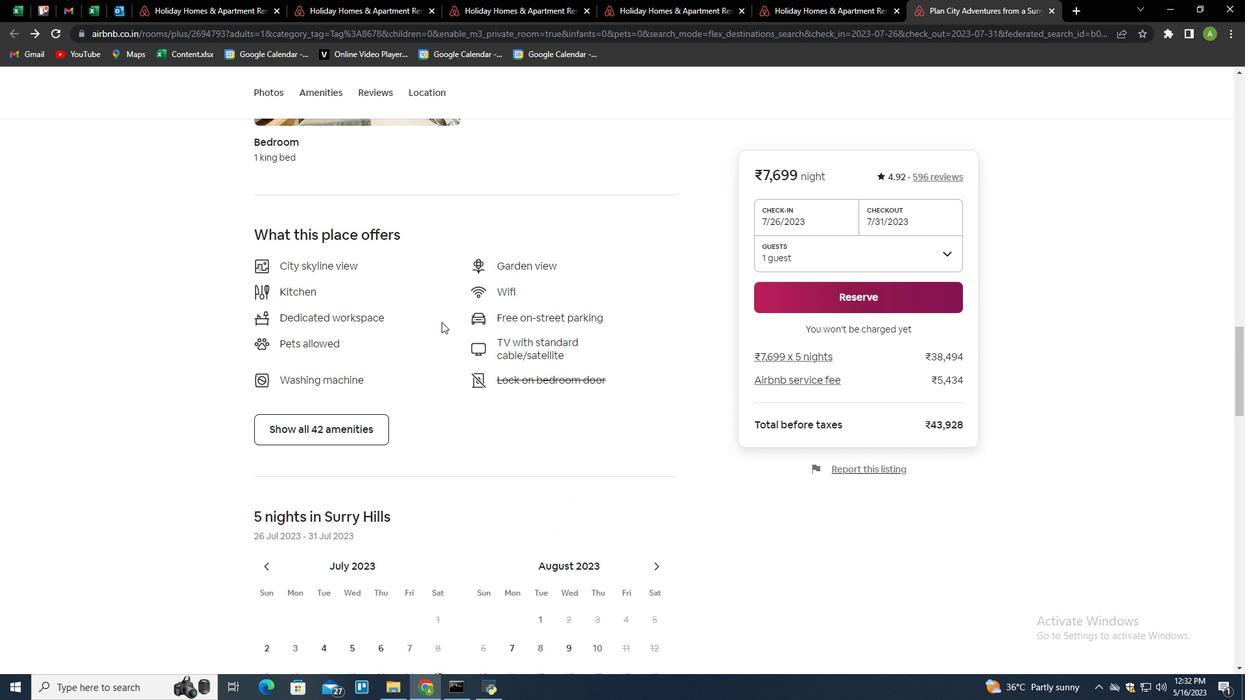 
Action: Mouse scrolled (441, 323) with delta (0, 0)
Screenshot: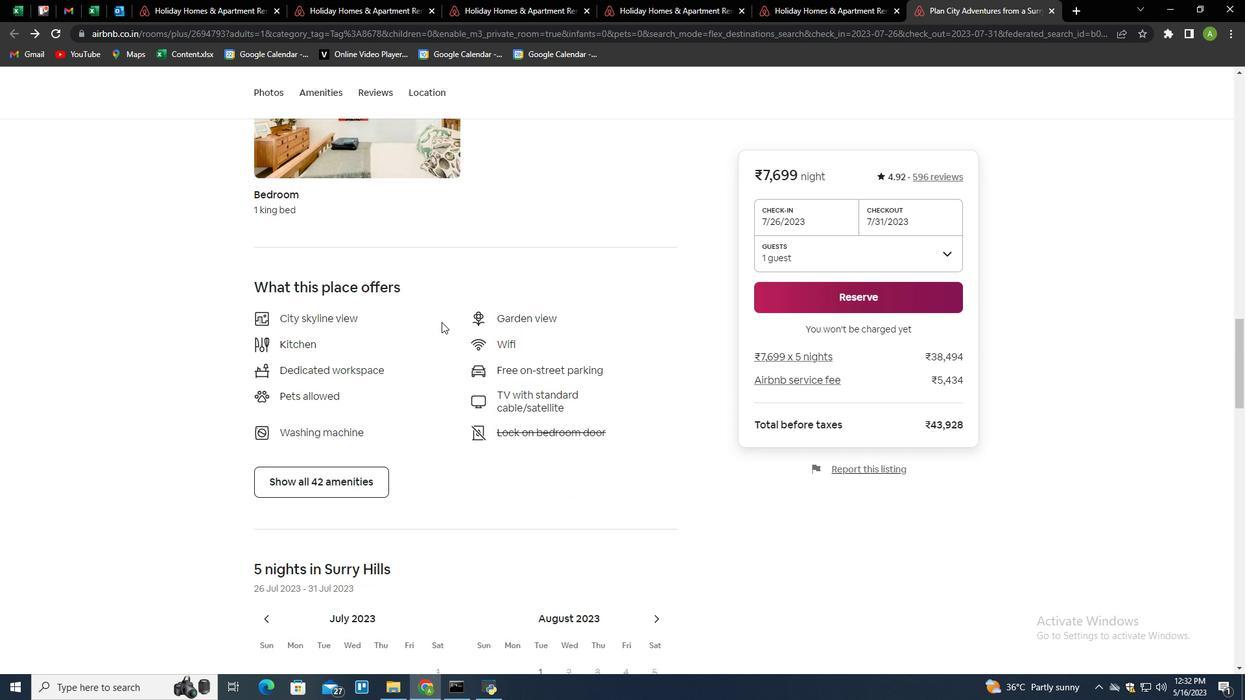 
Action: Mouse scrolled (441, 323) with delta (0, 0)
Screenshot: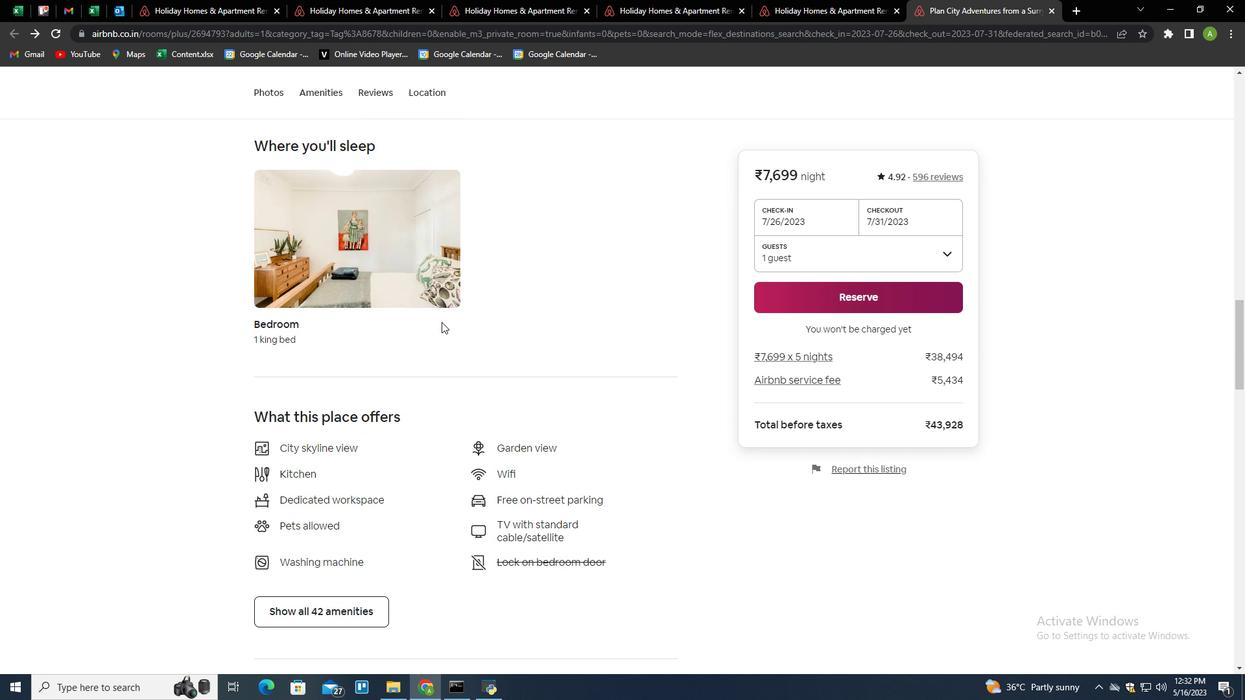 
Action: Mouse scrolled (441, 323) with delta (0, 0)
Screenshot: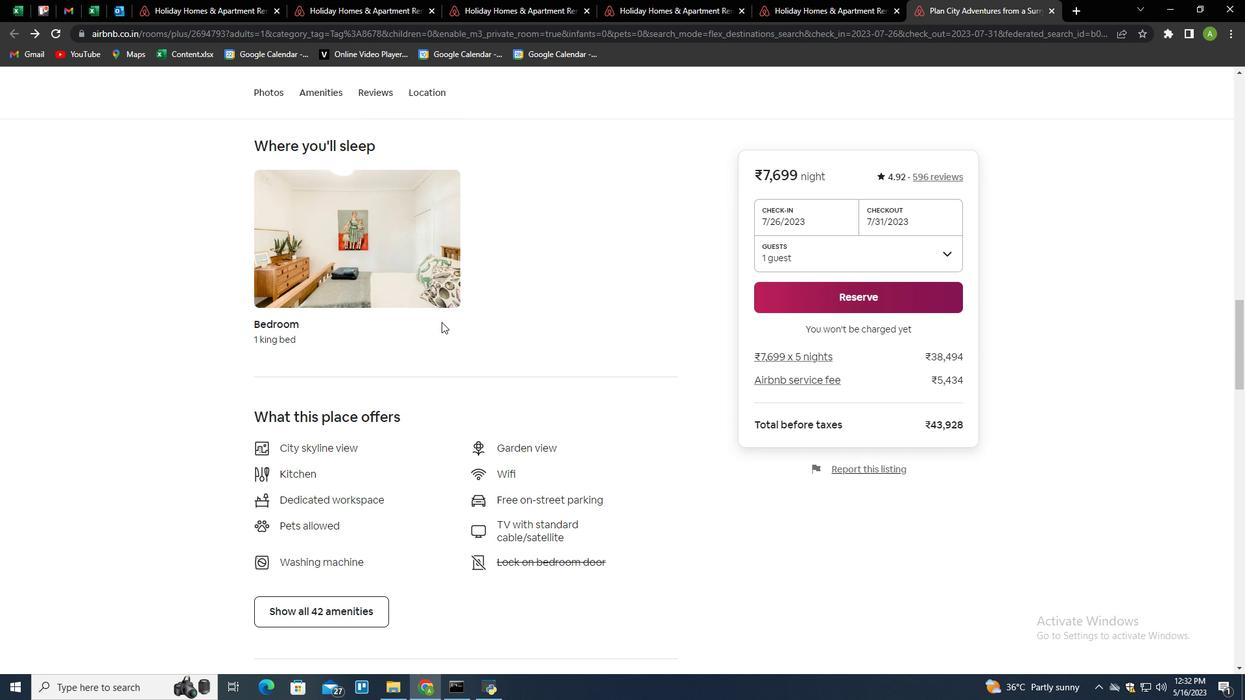 
Action: Mouse scrolled (441, 323) with delta (0, 0)
Screenshot: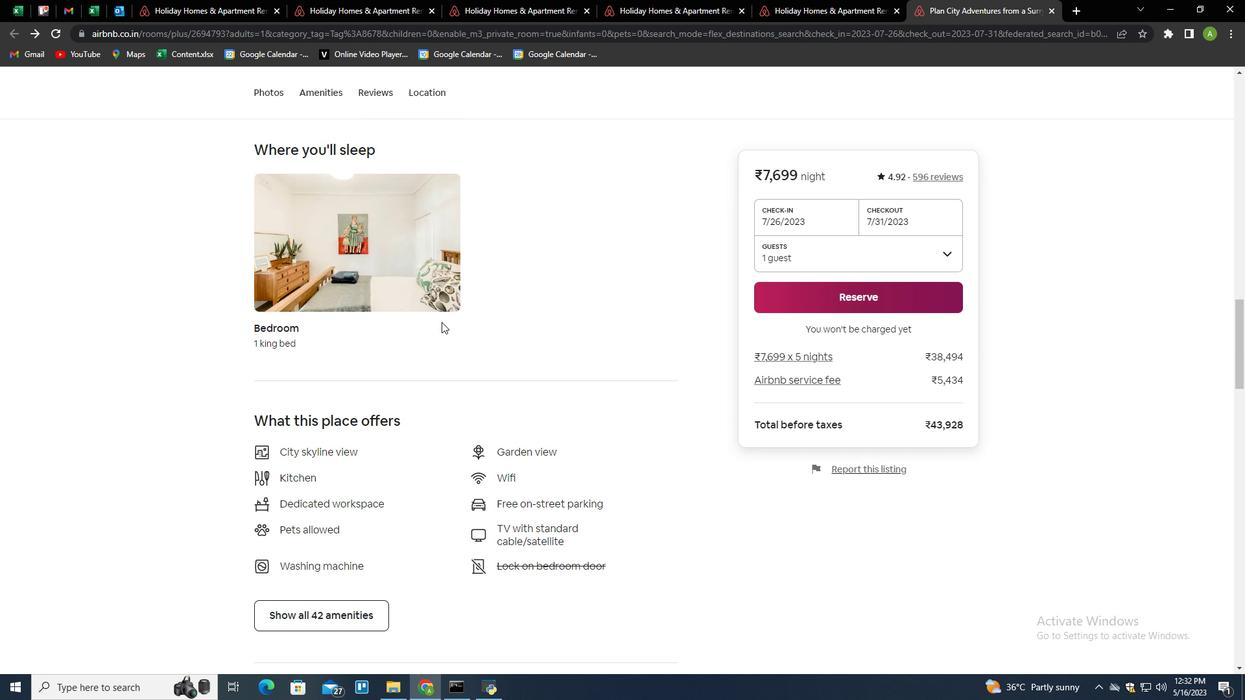 
Action: Mouse scrolled (441, 323) with delta (0, 0)
Screenshot: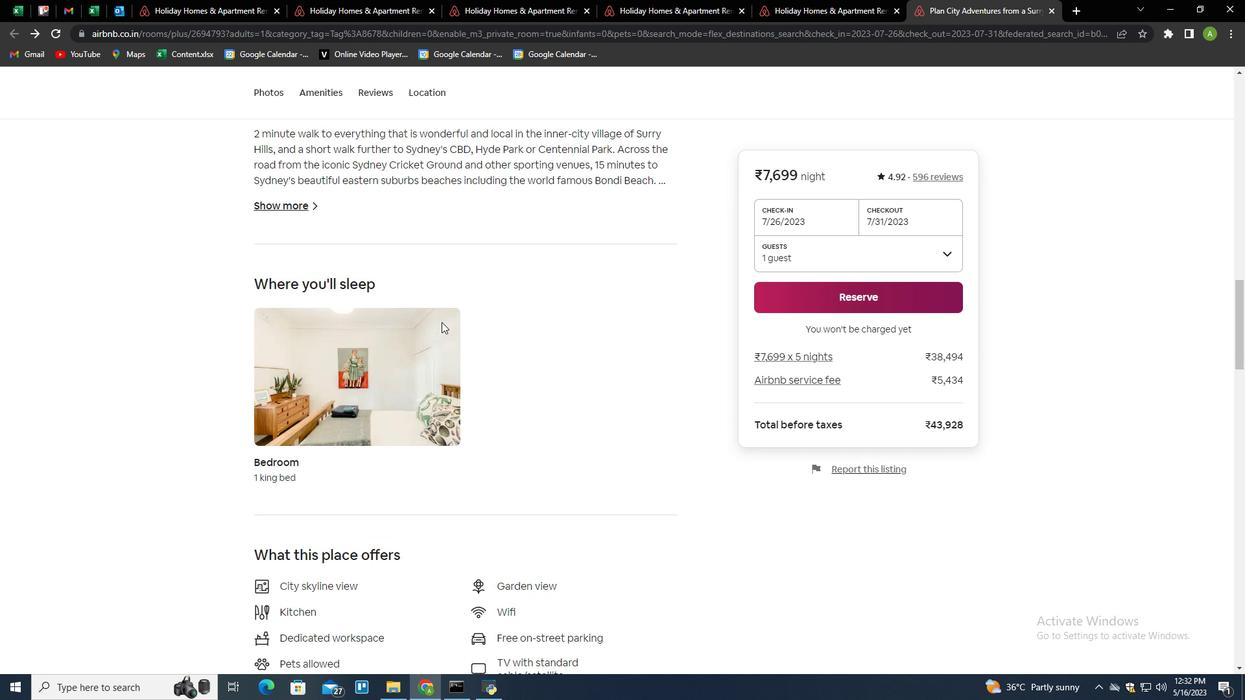 
Action: Mouse scrolled (441, 323) with delta (0, 0)
Screenshot: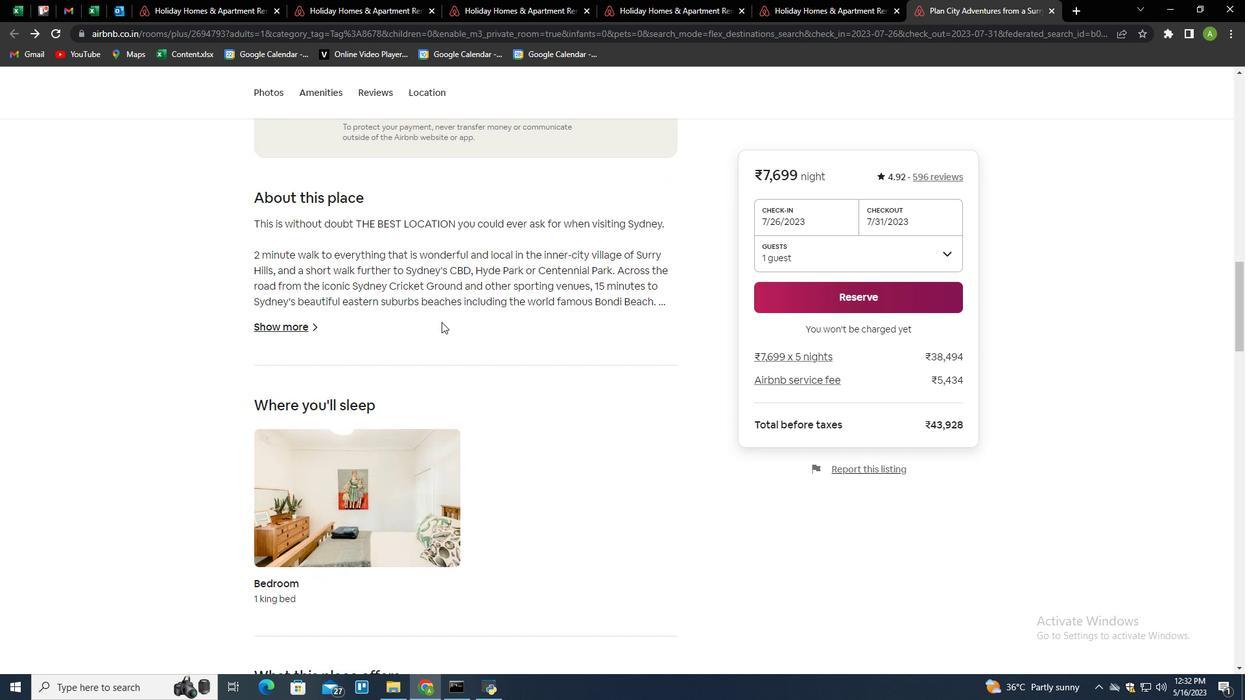 
Action: Mouse scrolled (441, 323) with delta (0, 0)
Screenshot: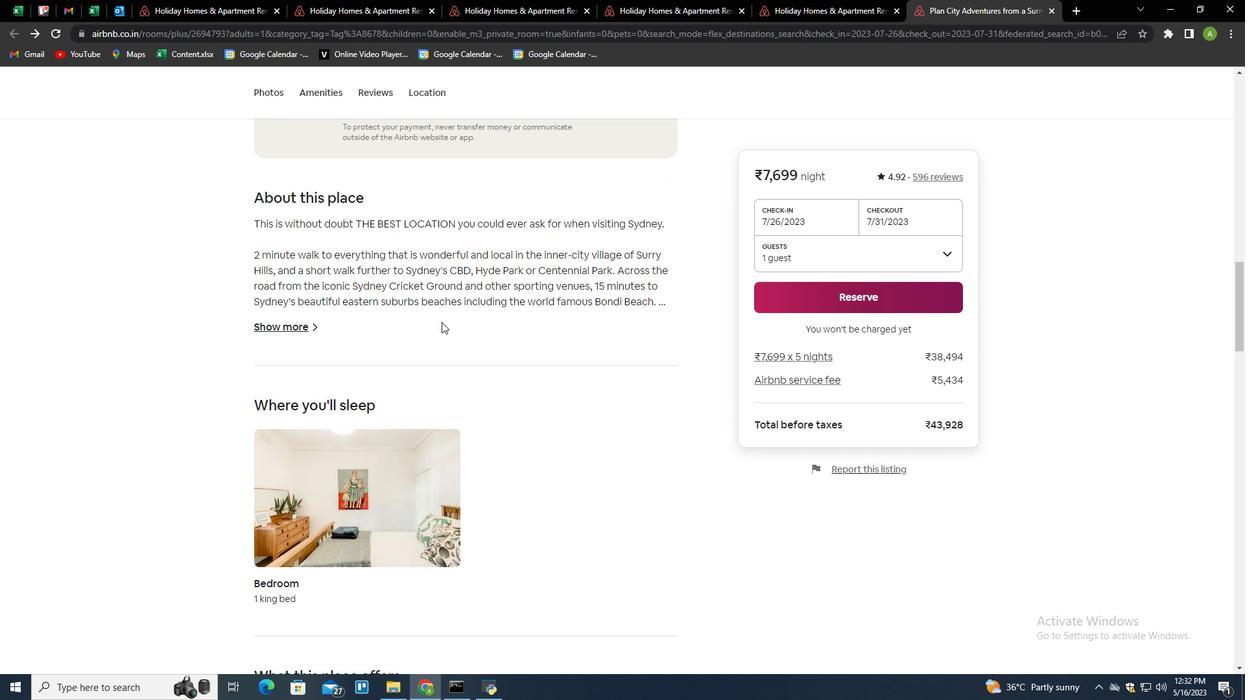 
Action: Mouse scrolled (441, 323) with delta (0, 0)
Screenshot: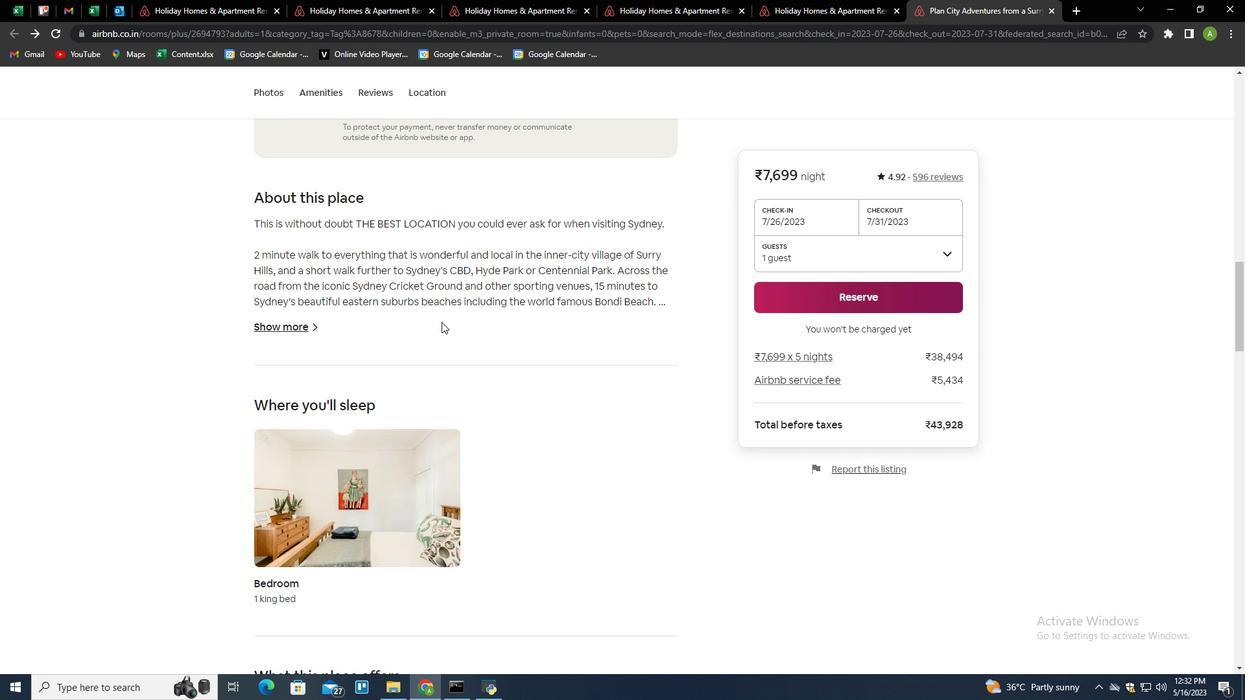 
Action: Mouse scrolled (441, 323) with delta (0, 0)
Screenshot: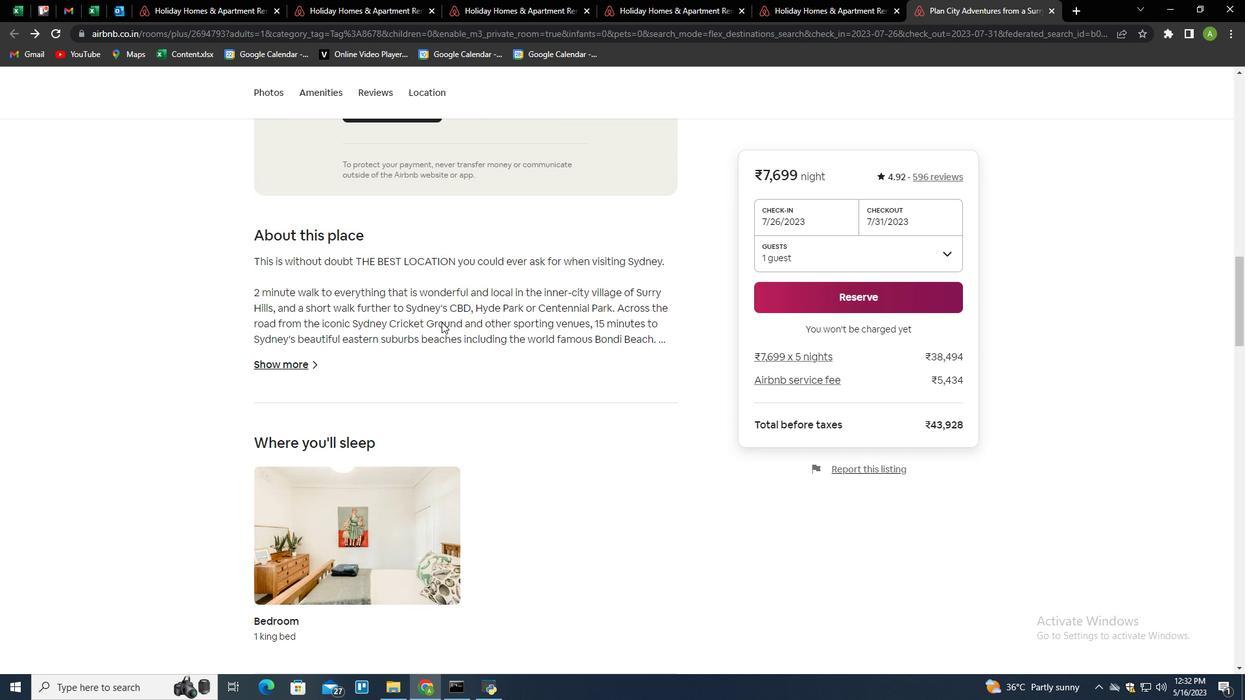 
Action: Mouse scrolled (441, 323) with delta (0, 0)
Screenshot: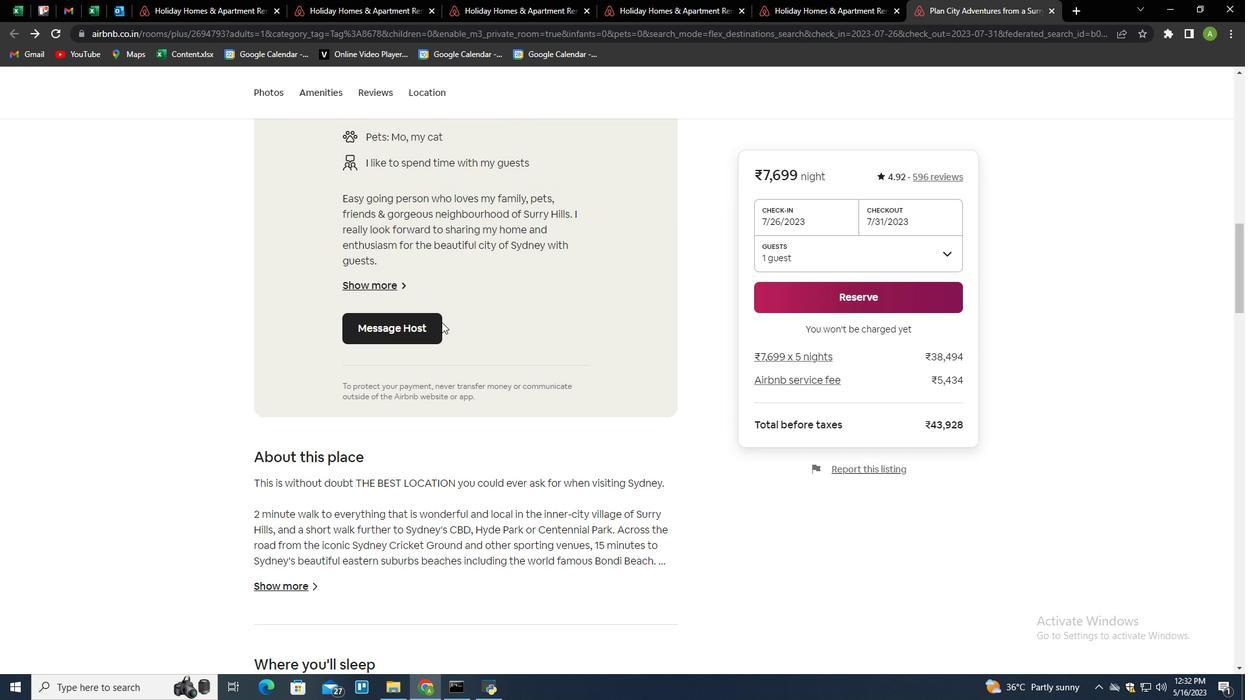 
Action: Mouse moved to (395, 399)
Screenshot: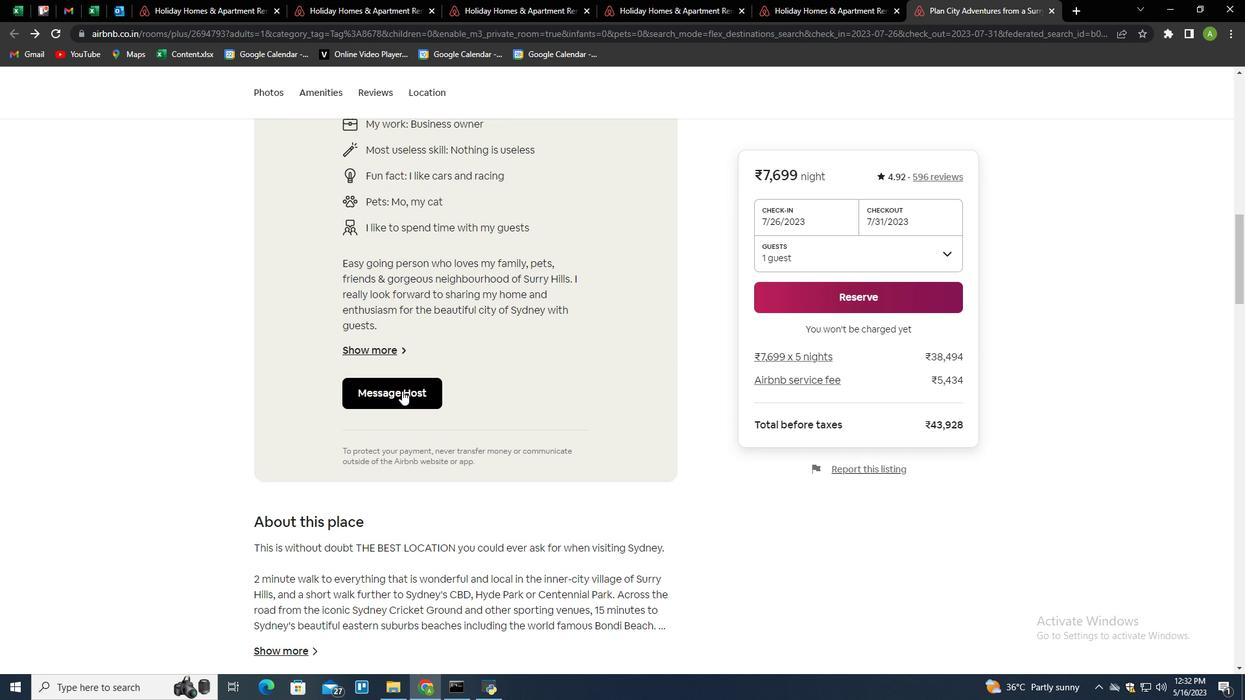 
Action: Mouse pressed left at (395, 399)
Screenshot: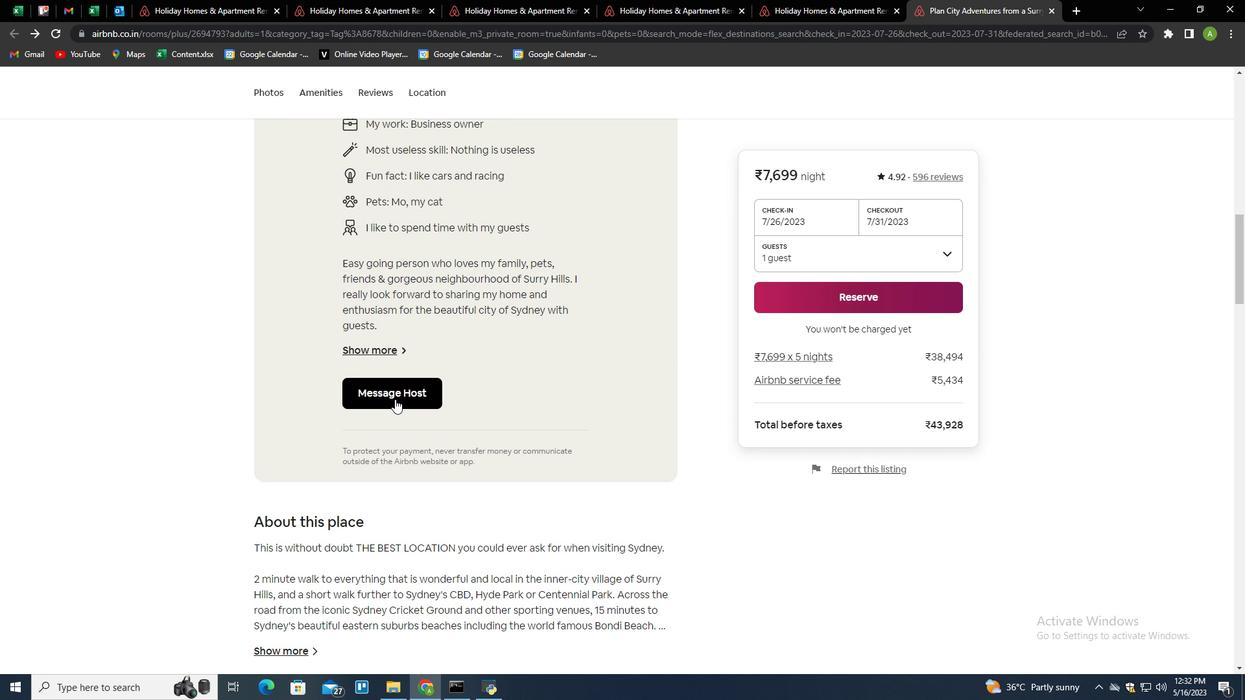 
Action: Mouse moved to (400, 504)
Screenshot: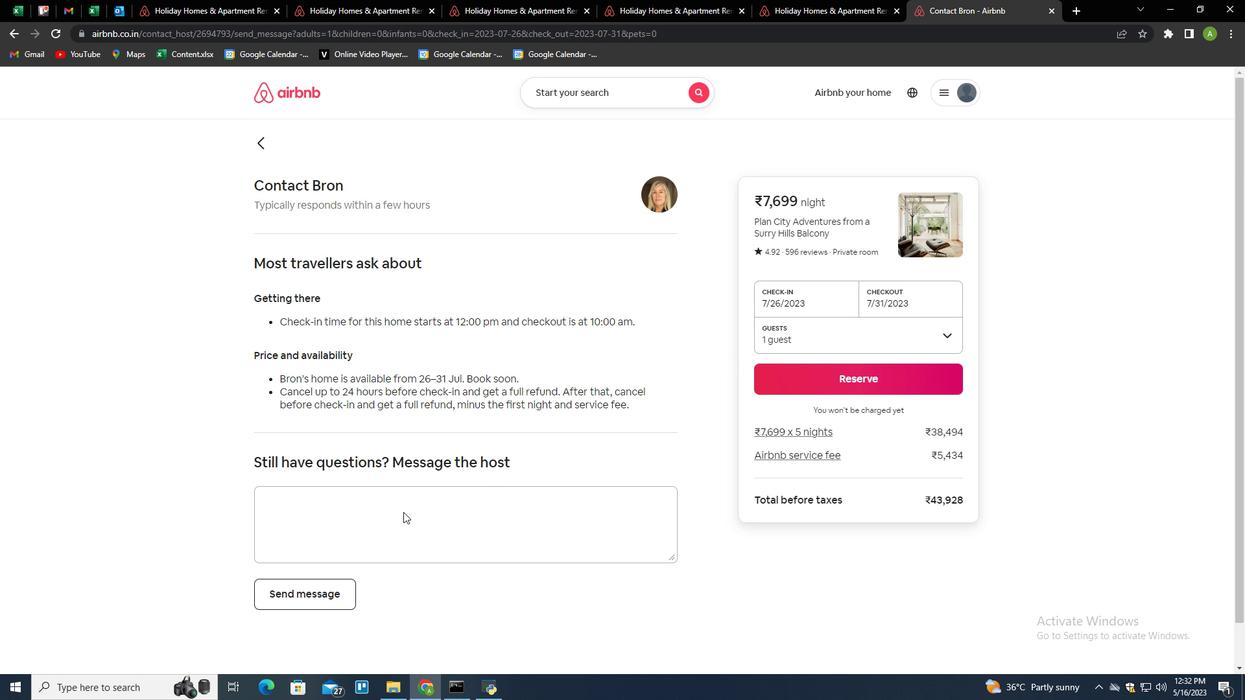 
Action: Mouse pressed left at (400, 504)
Screenshot: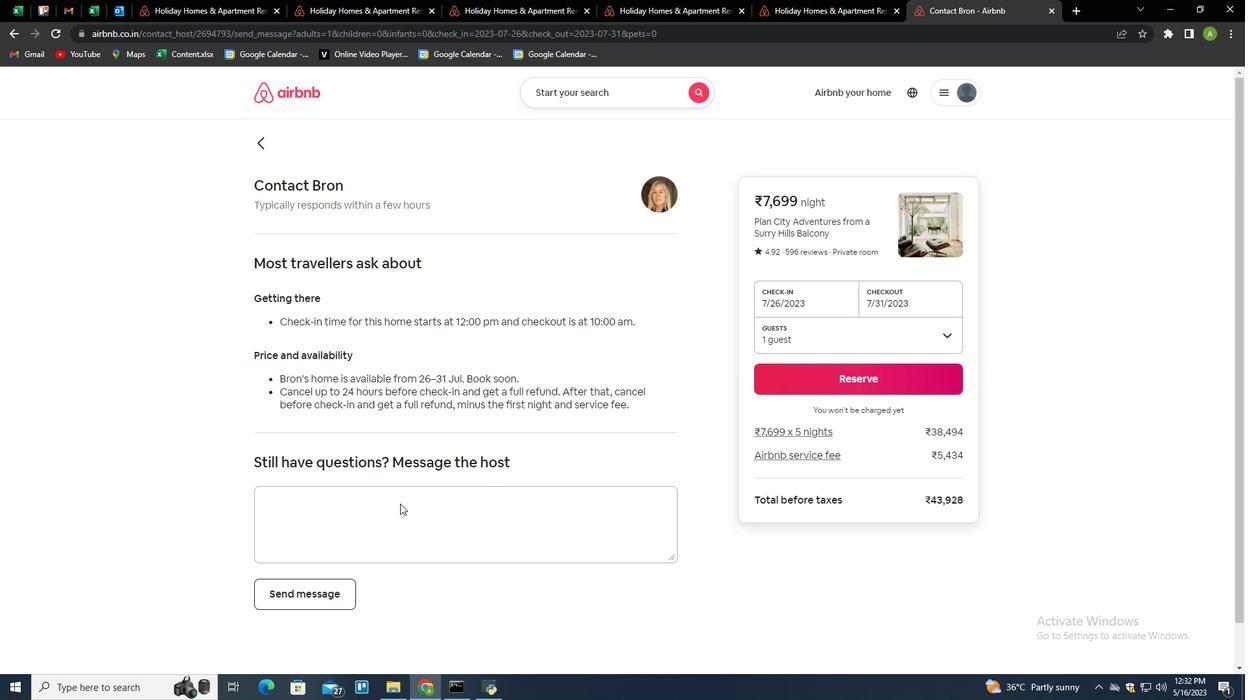 
Action: Mouse moved to (315, 539)
Screenshot: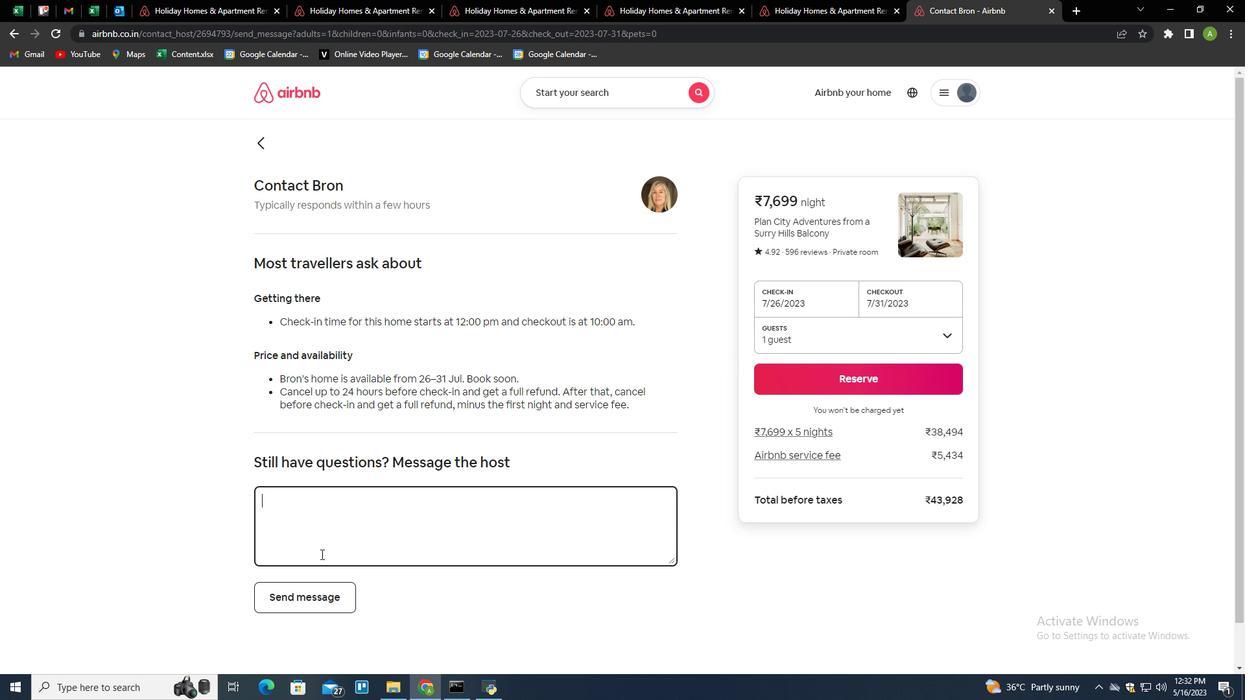 
Action: Key pressed <Key.shift><Key.shift><Key.shift><Key.shift><Key.shift><Key.shift><Key.shift><Key.shift><Key.shift><Key.shift><Key.shift><Key.shift><Key.shift><Key.shift><Key.shift><Key.shift><Key.shift><Key.shift><Key.shift><Key.shift><Key.shift><Key.shift><Key.shift><Key.shift><Key.shift><Key.shift><Key.shift><Key.shift><Key.shift><Key.shift><Key.shift><Key.shift><Key.shift><Key.shift><Key.shift><Key.shift><Key.shift><Key.shift><Key.shift><Key.shift><Key.shift><Key.shift><Key.shift><Key.shift><Key.shift><Key.shift><Key.shift><Key.shift><Key.shift><Key.shift><Key.shift><Key.shift><Key.shift><Key.shift><Key.shift><Key.shift><Key.shift><Key.shift><Key.shift><Key.shift><Key.shift><Key.shift><Key.shift><Key.shift><Key.shift><Key.shift><Key.shift><Key.shift><Key.shift><Key.shift><Key.shift><Key.shift><Key.shift><Key.shift><Key.shift>Is<Key.space>there<Key.space>any<Key.space>wi<Key.backspace><Key.backspace>meal<Key.space>facility<Key.space>available<Key.space>as<Key.space>well<Key.shift>?
Screenshot: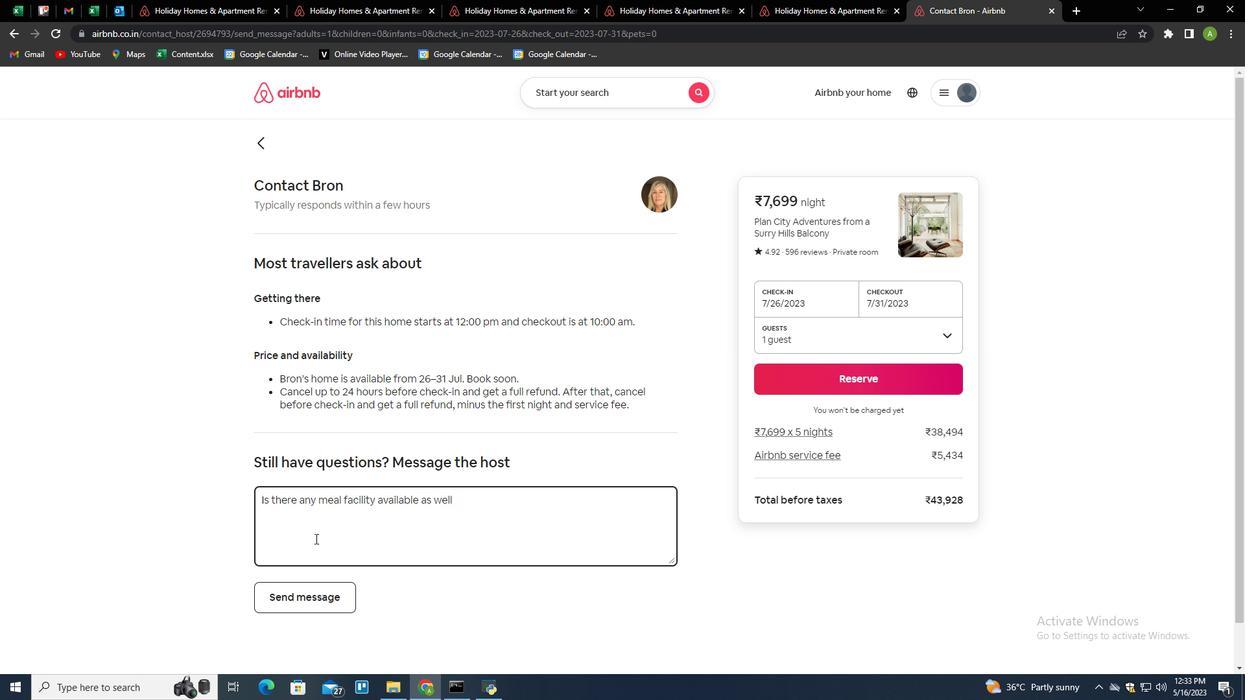 
Action: Mouse moved to (341, 598)
Screenshot: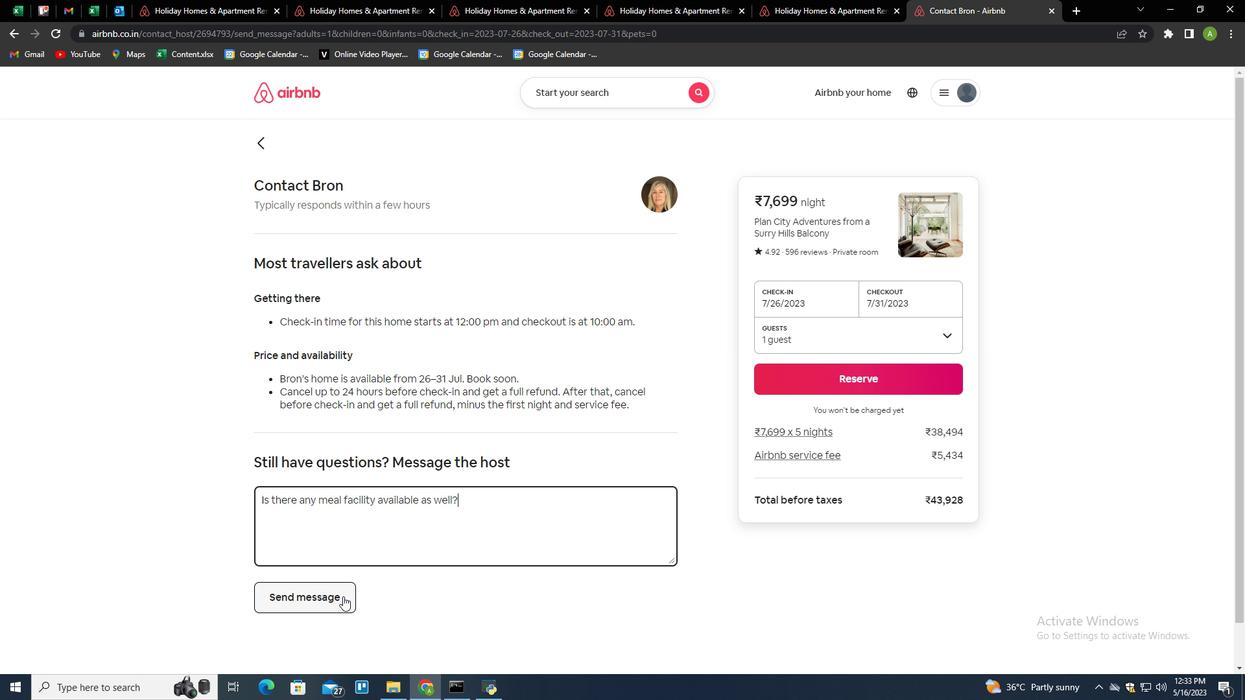 
Action: Mouse pressed left at (341, 598)
Screenshot: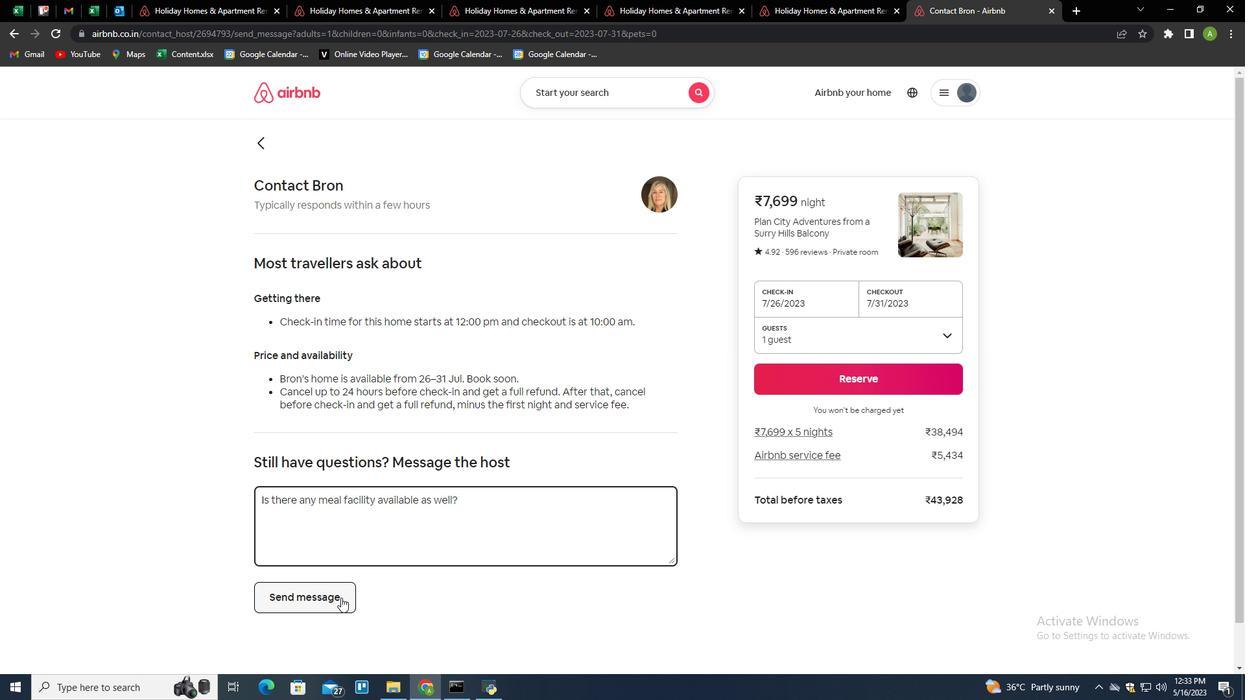 
Action: Mouse moved to (450, 601)
Screenshot: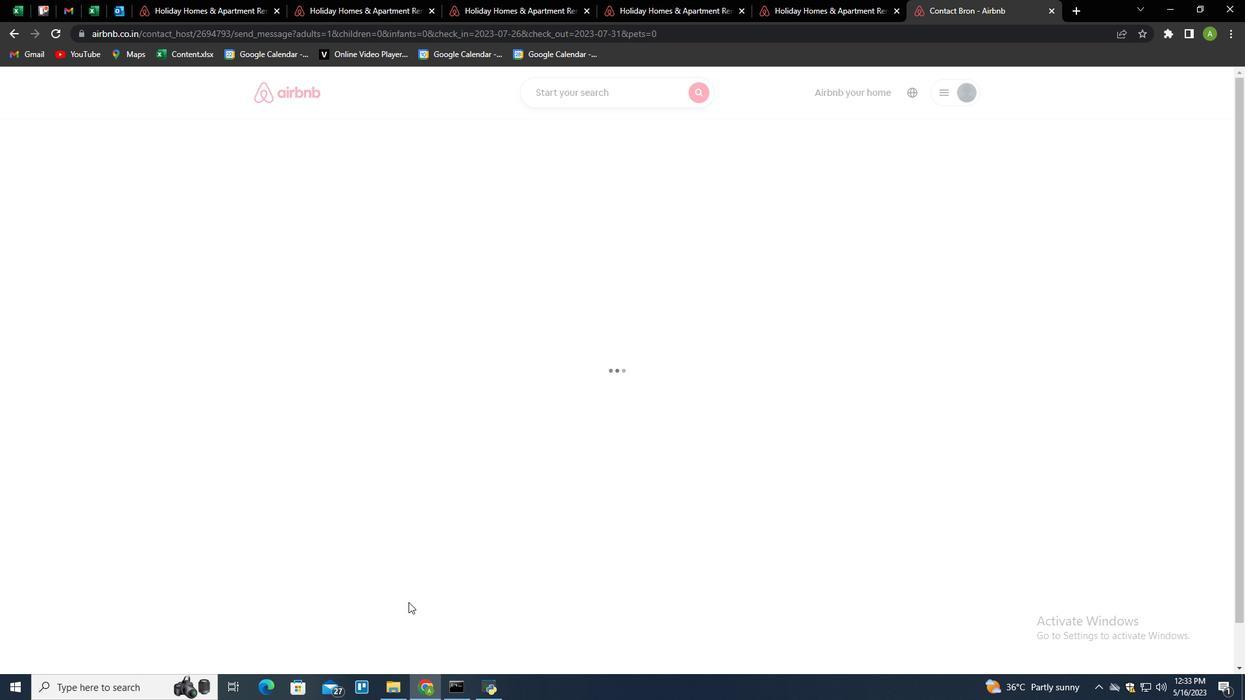 
